 Task: Look for space in Sehwan, Pakistan from 10th July, 2023 to 25th July, 2023 for 3 adults, 1 child in price range Rs.15000 to Rs.25000. Place can be shared room with 2 bedrooms having 3 beds and 2 bathrooms. Property type can be house, flat, guest house. Amenities needed are: wifi, TV, free parkinig on premises, gym, breakfast. Booking option can be shelf check-in. Required host language is English.
Action: Mouse moved to (591, 126)
Screenshot: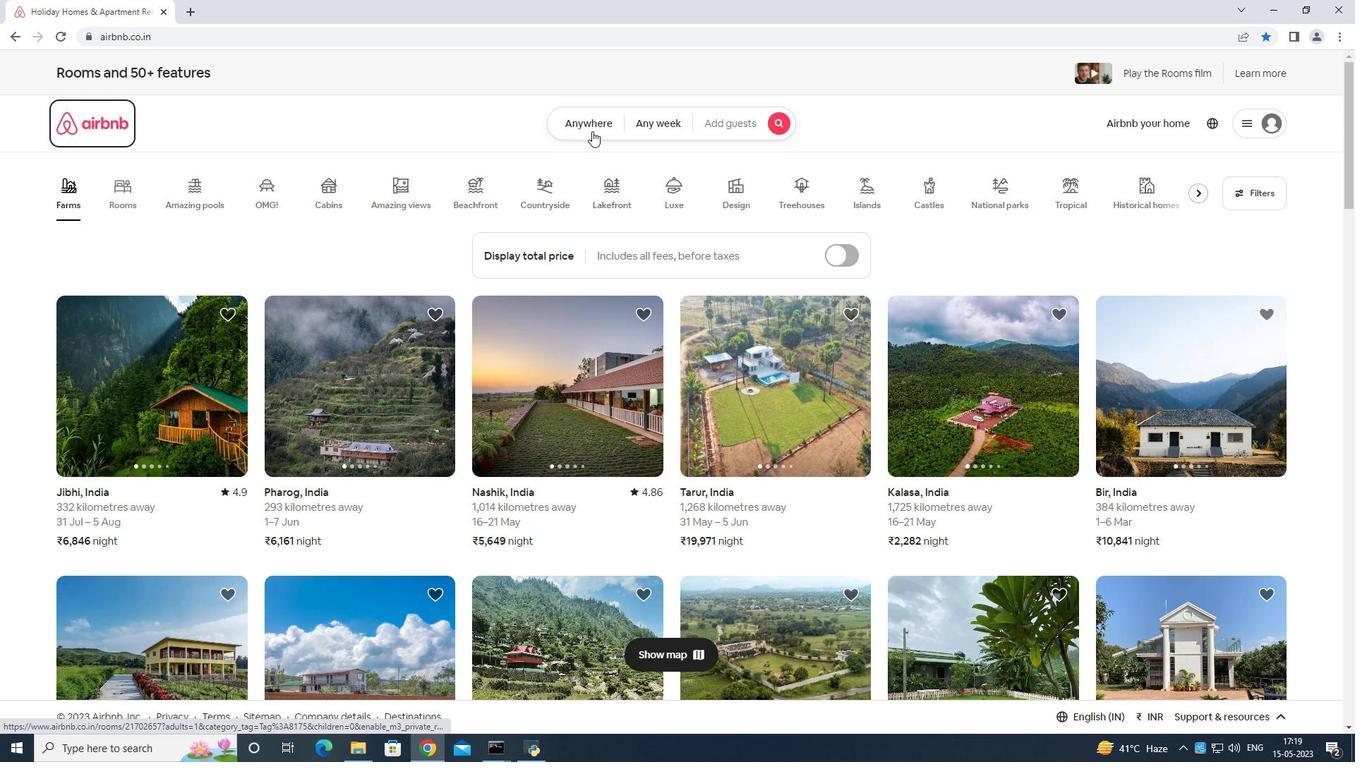 
Action: Mouse pressed left at (591, 126)
Screenshot: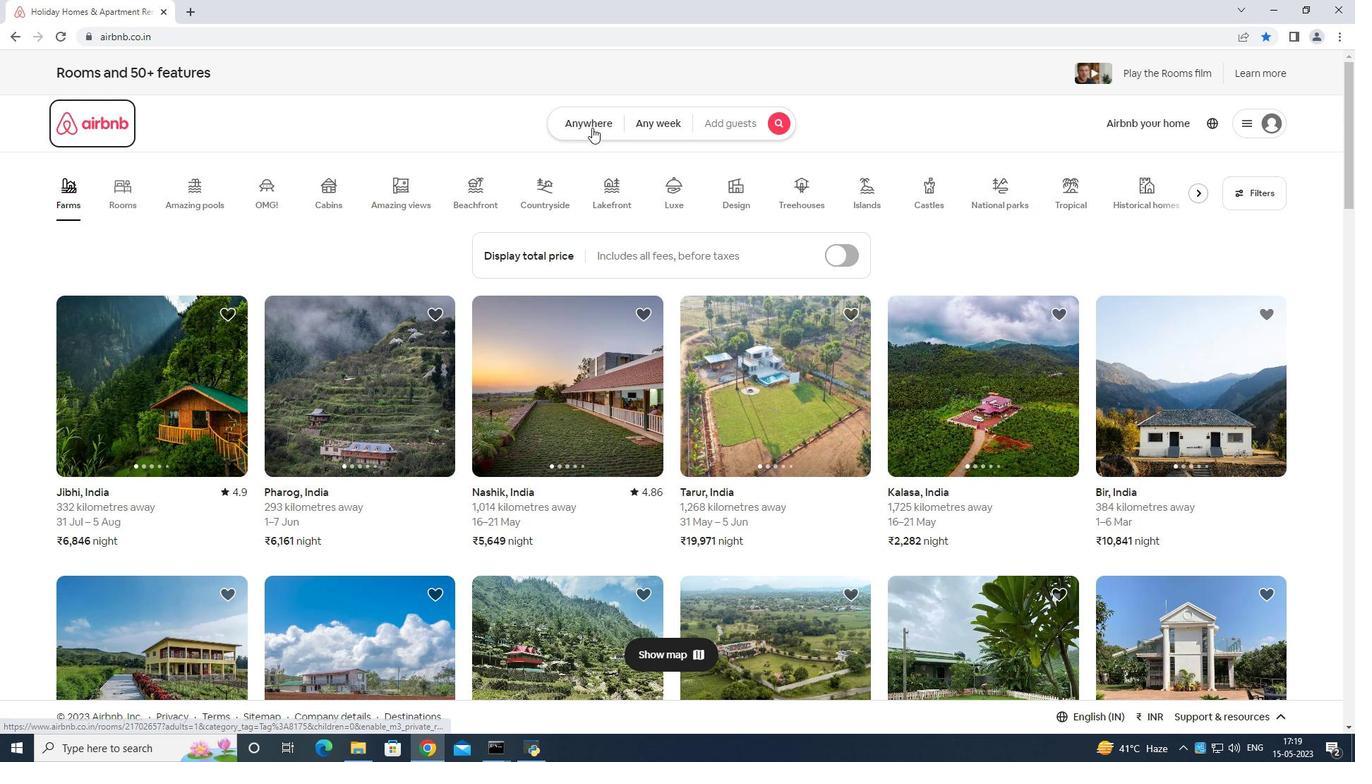 
Action: Mouse moved to (517, 168)
Screenshot: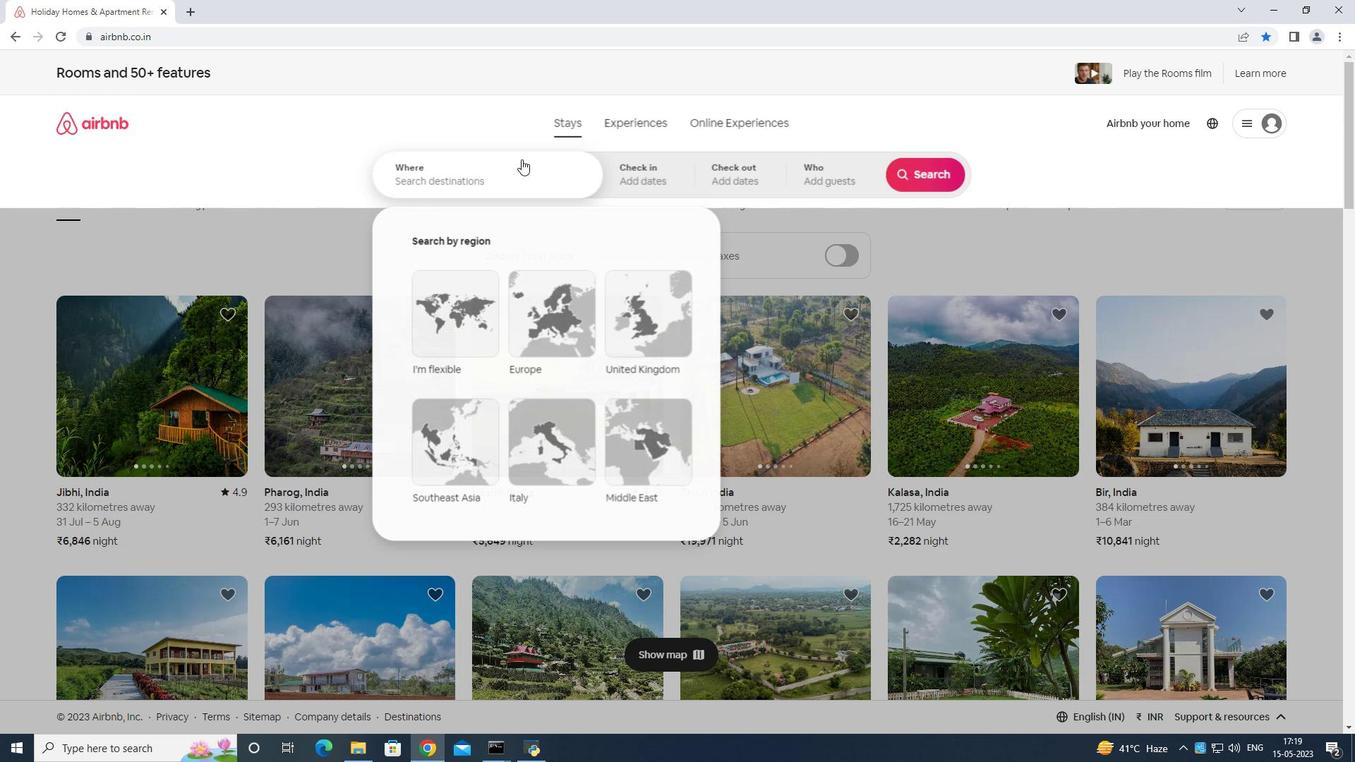 
Action: Mouse pressed left at (517, 168)
Screenshot: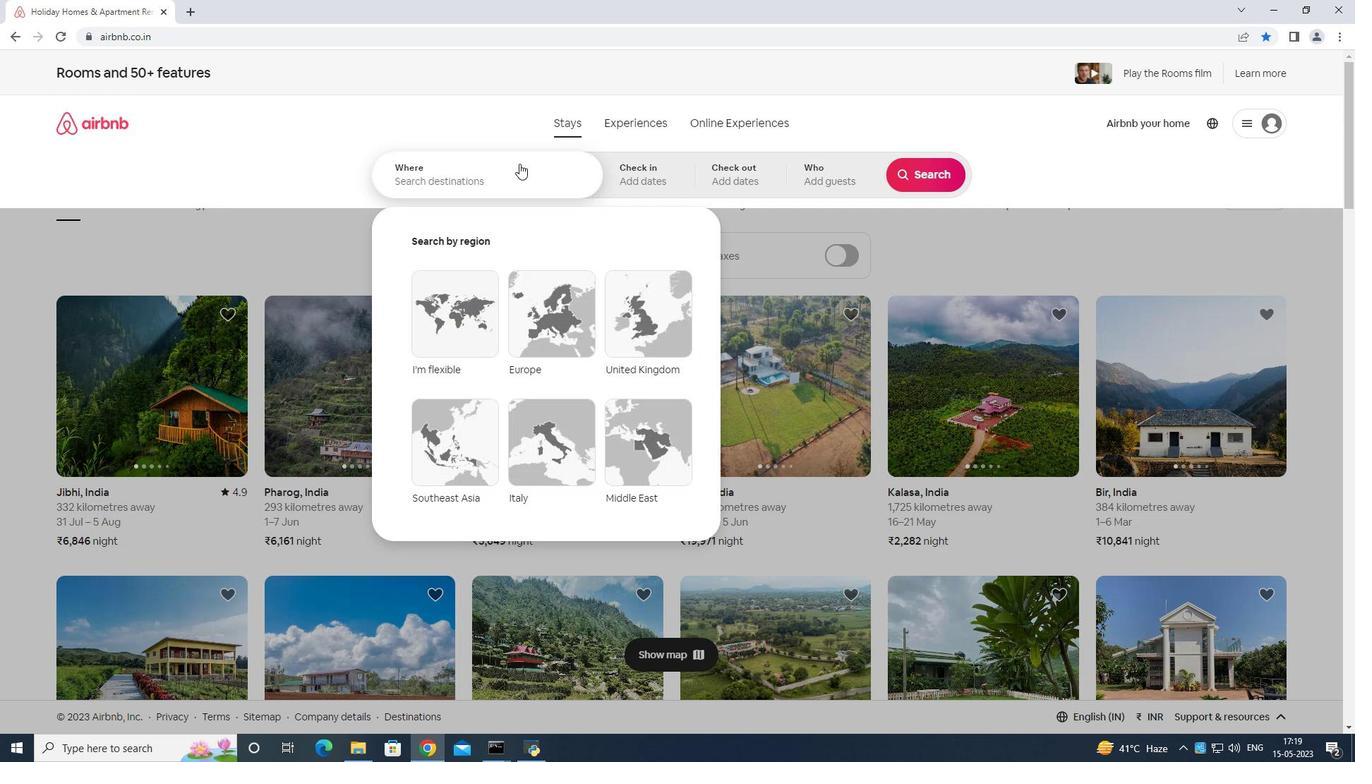 
Action: Mouse moved to (612, 233)
Screenshot: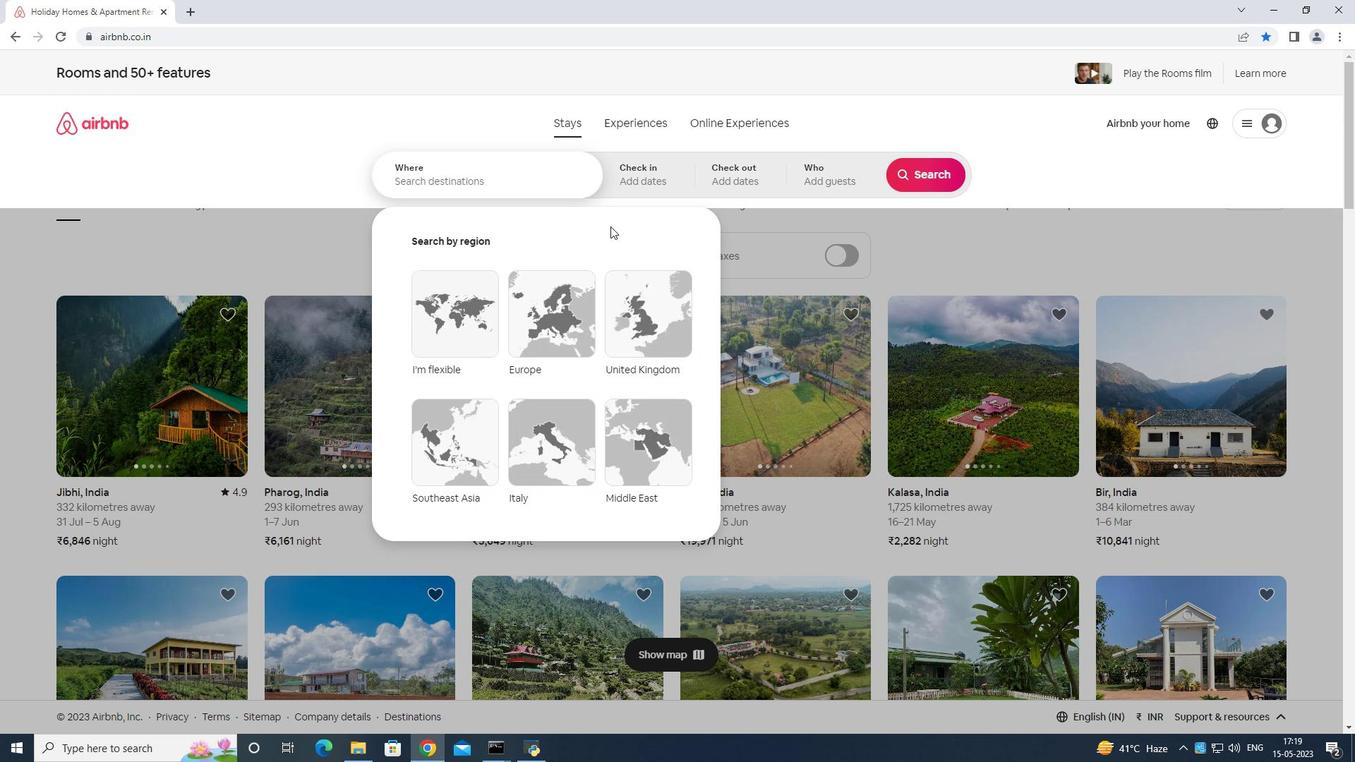 
Action: Key pressed <Key.shift>Sehwan<Key.space><Key.shift>Pakistan<Key.enter>
Screenshot: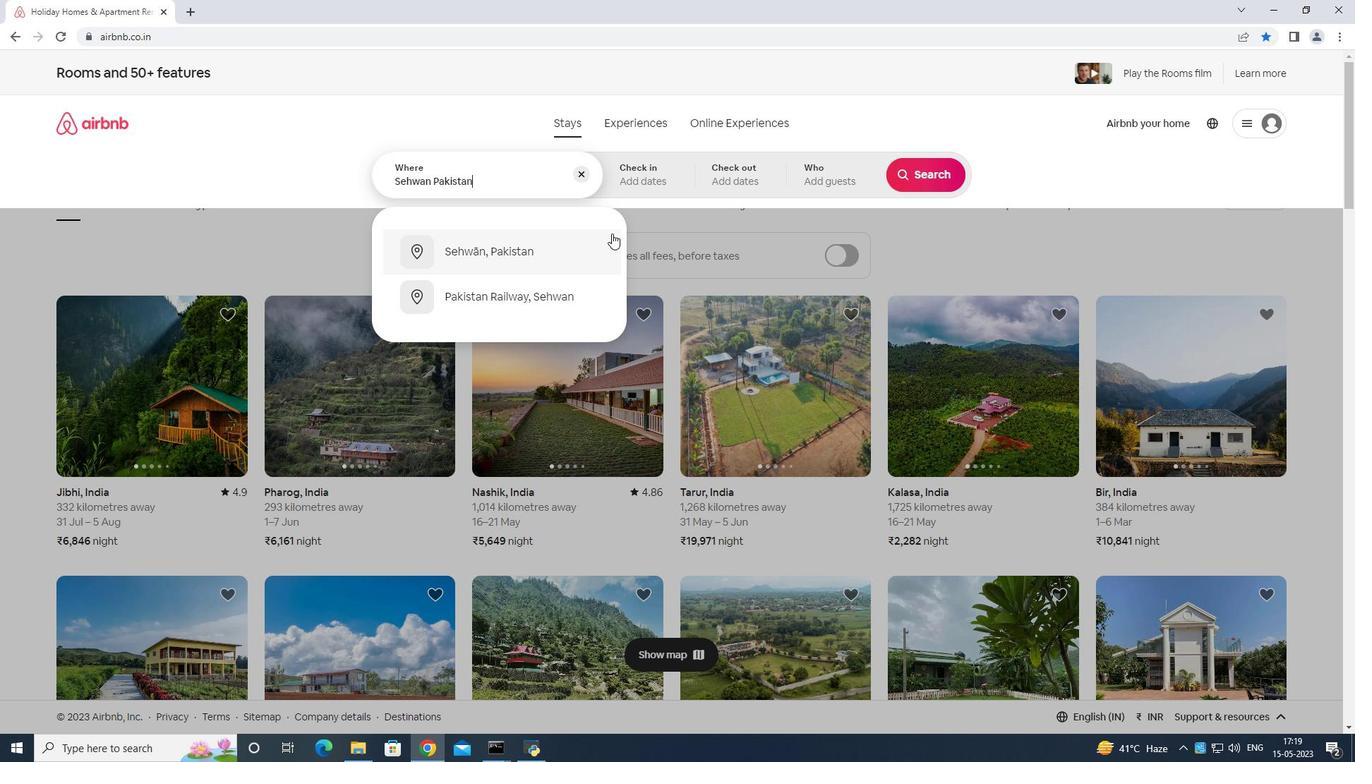 
Action: Mouse moved to (913, 295)
Screenshot: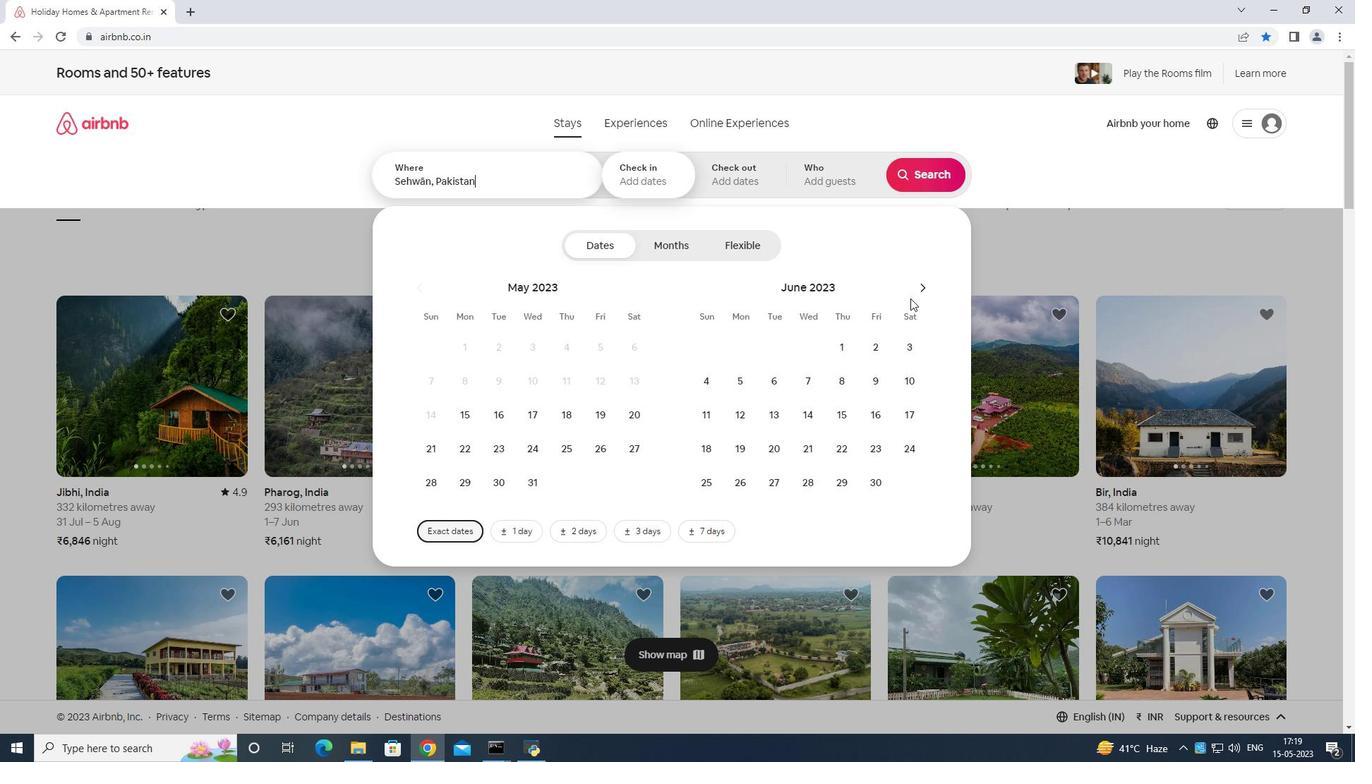 
Action: Mouse pressed left at (913, 295)
Screenshot: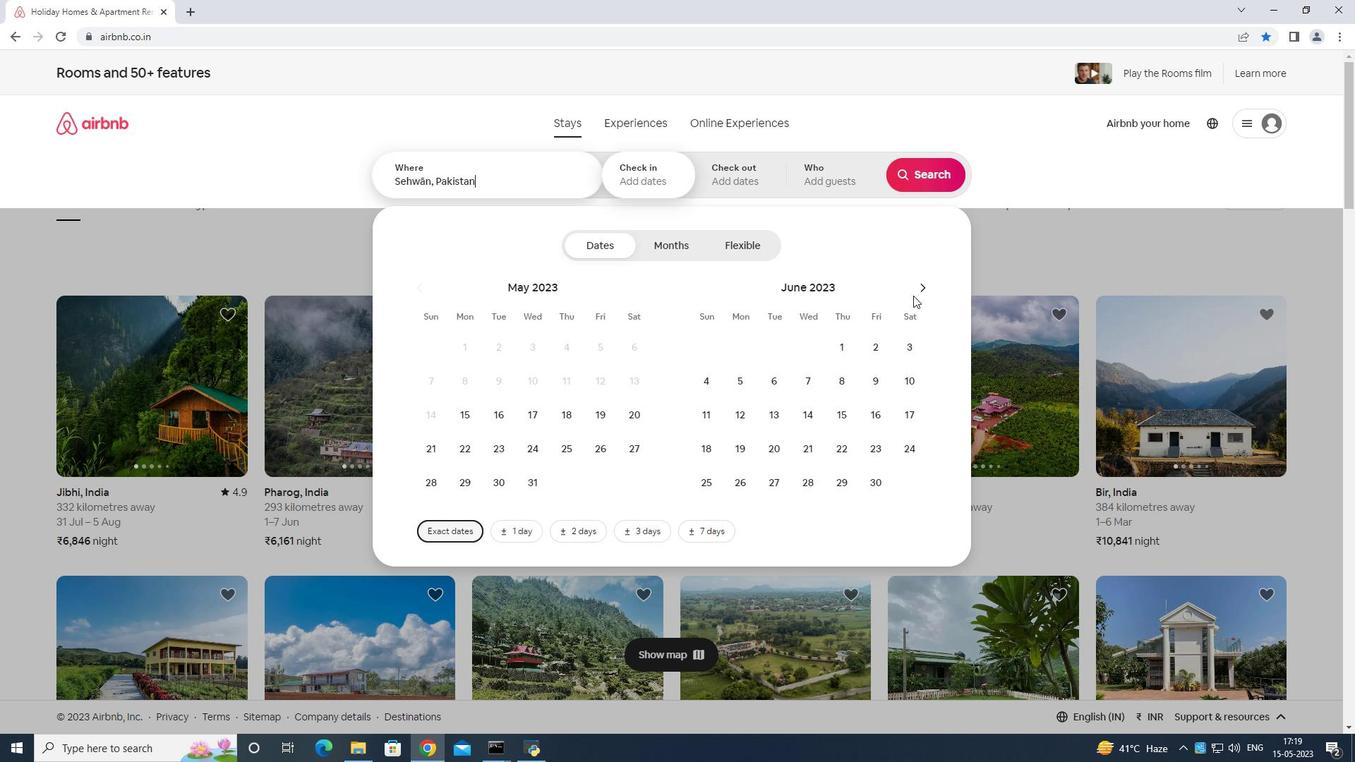 
Action: Mouse moved to (922, 286)
Screenshot: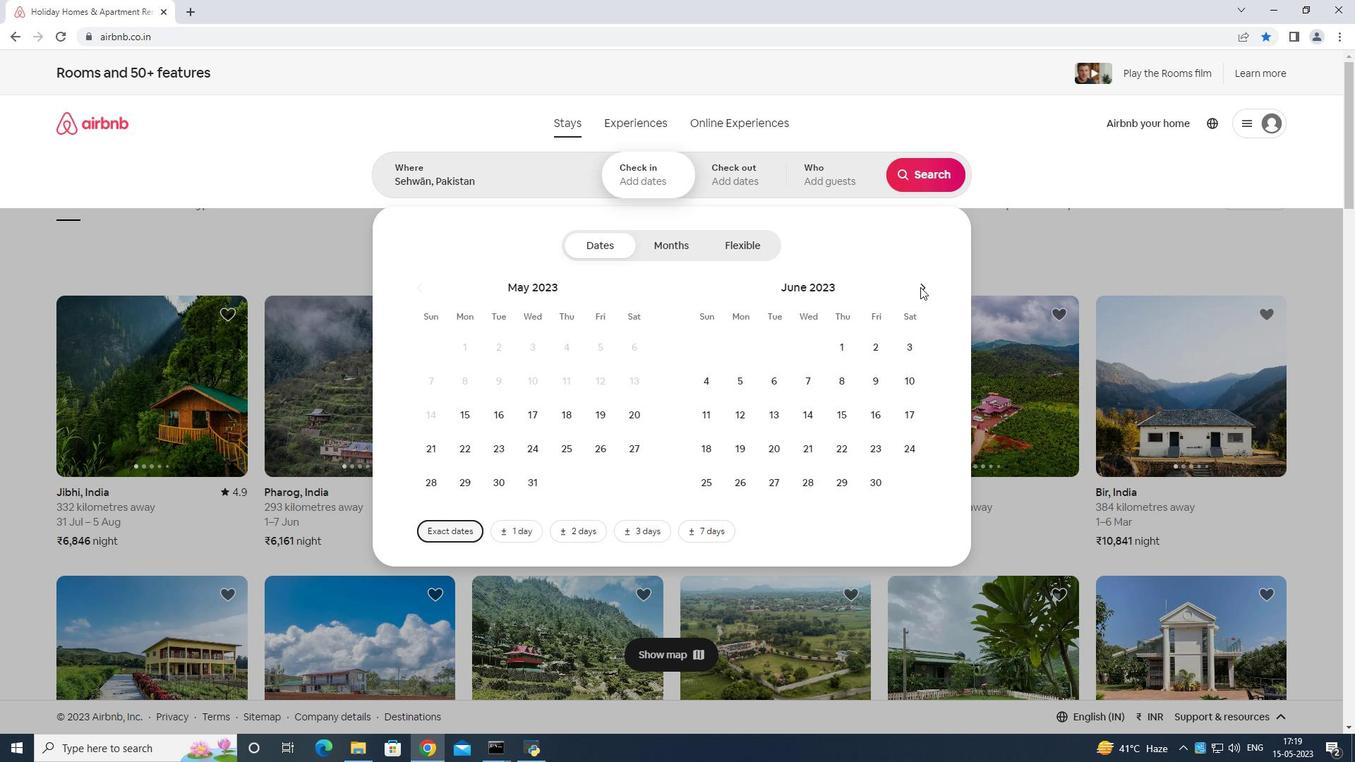 
Action: Mouse pressed left at (922, 286)
Screenshot: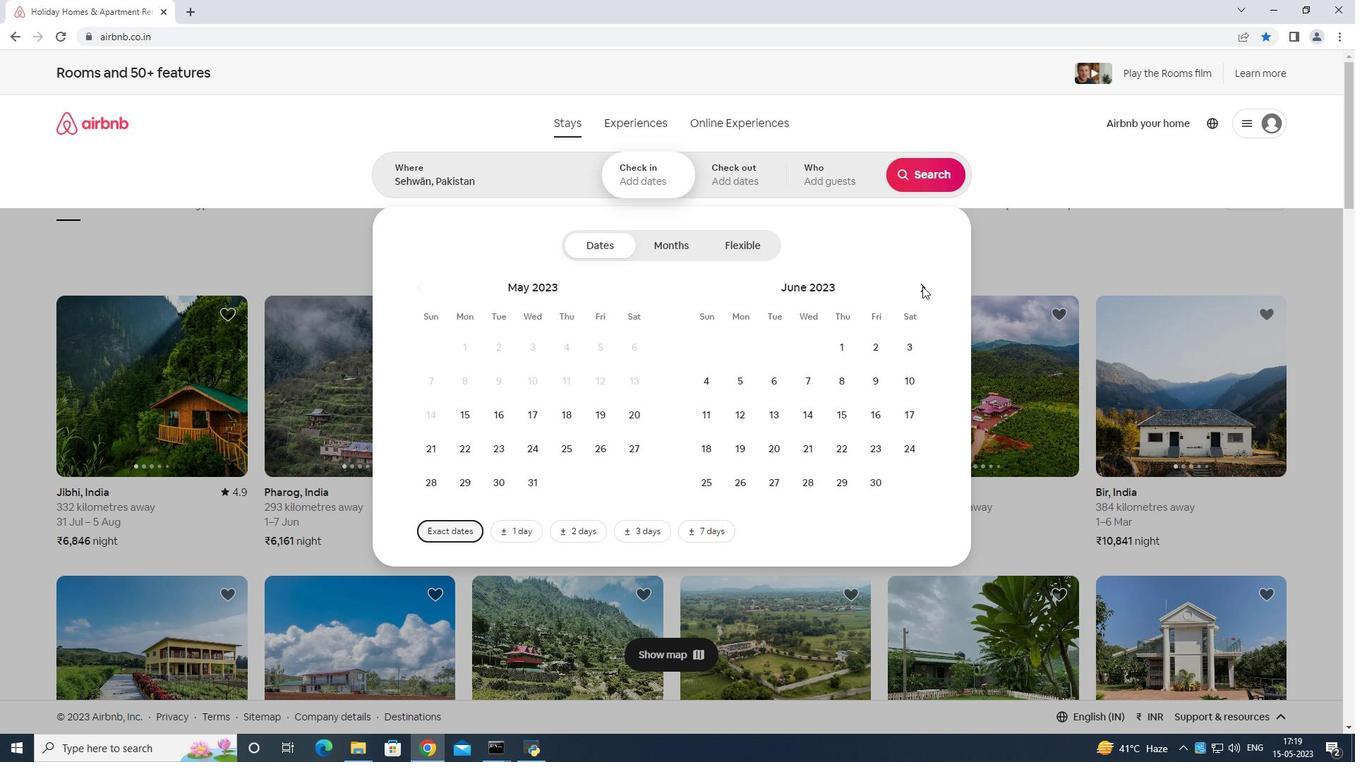 
Action: Mouse moved to (753, 407)
Screenshot: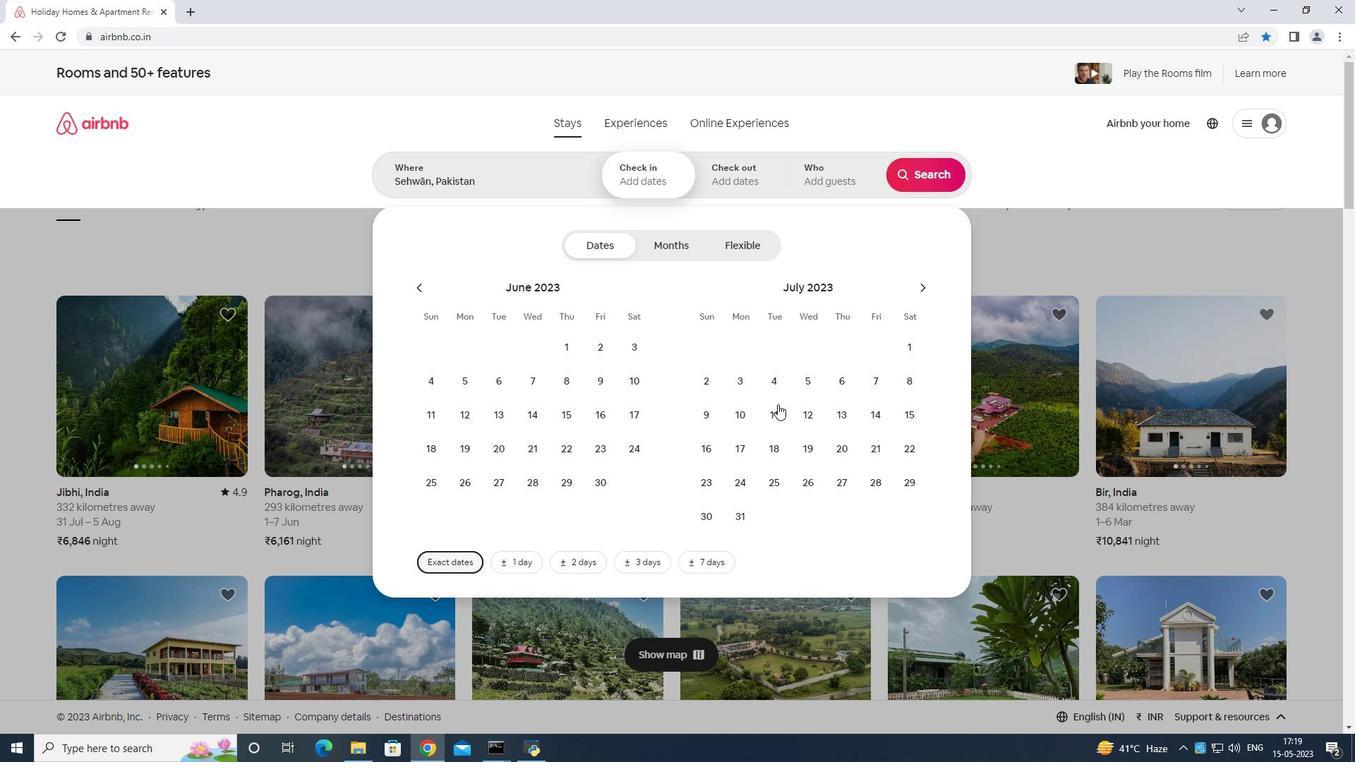 
Action: Mouse pressed left at (753, 407)
Screenshot: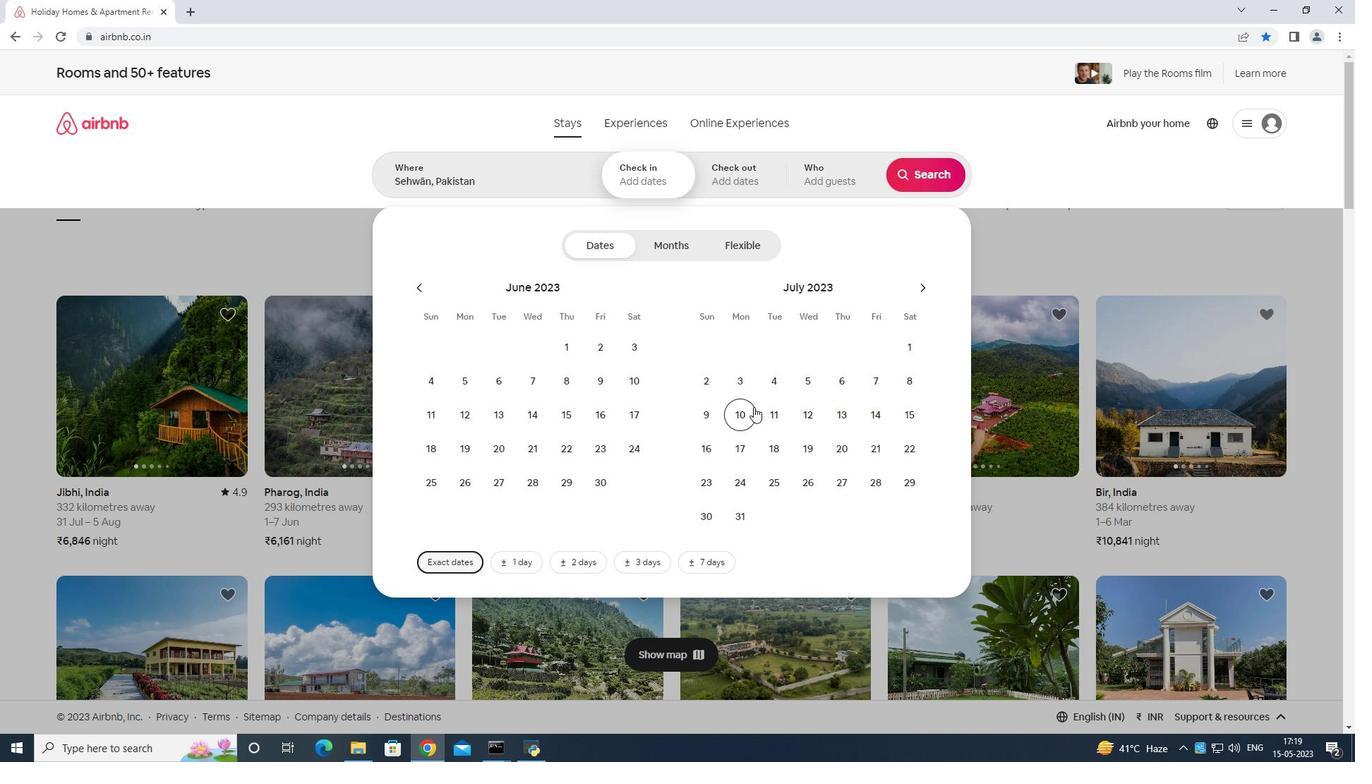 
Action: Mouse moved to (775, 480)
Screenshot: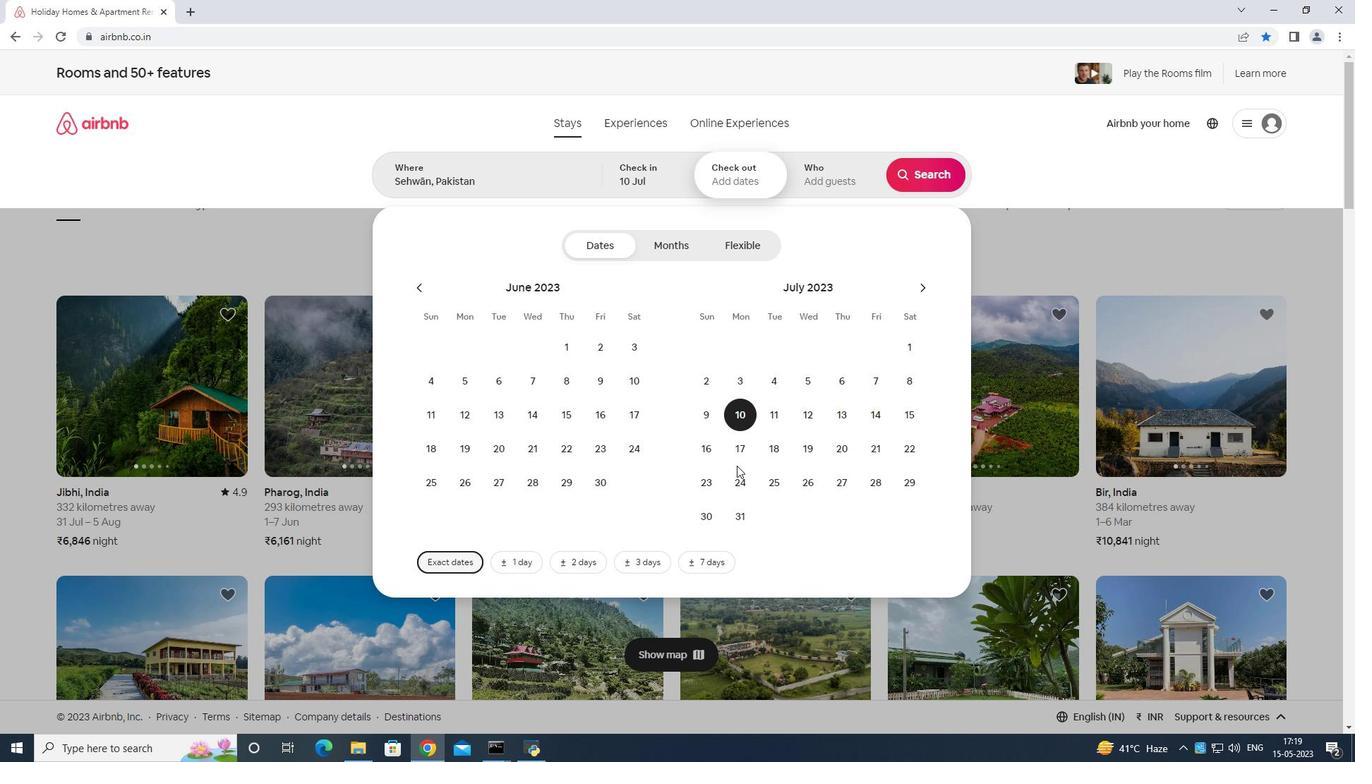 
Action: Mouse pressed left at (775, 480)
Screenshot: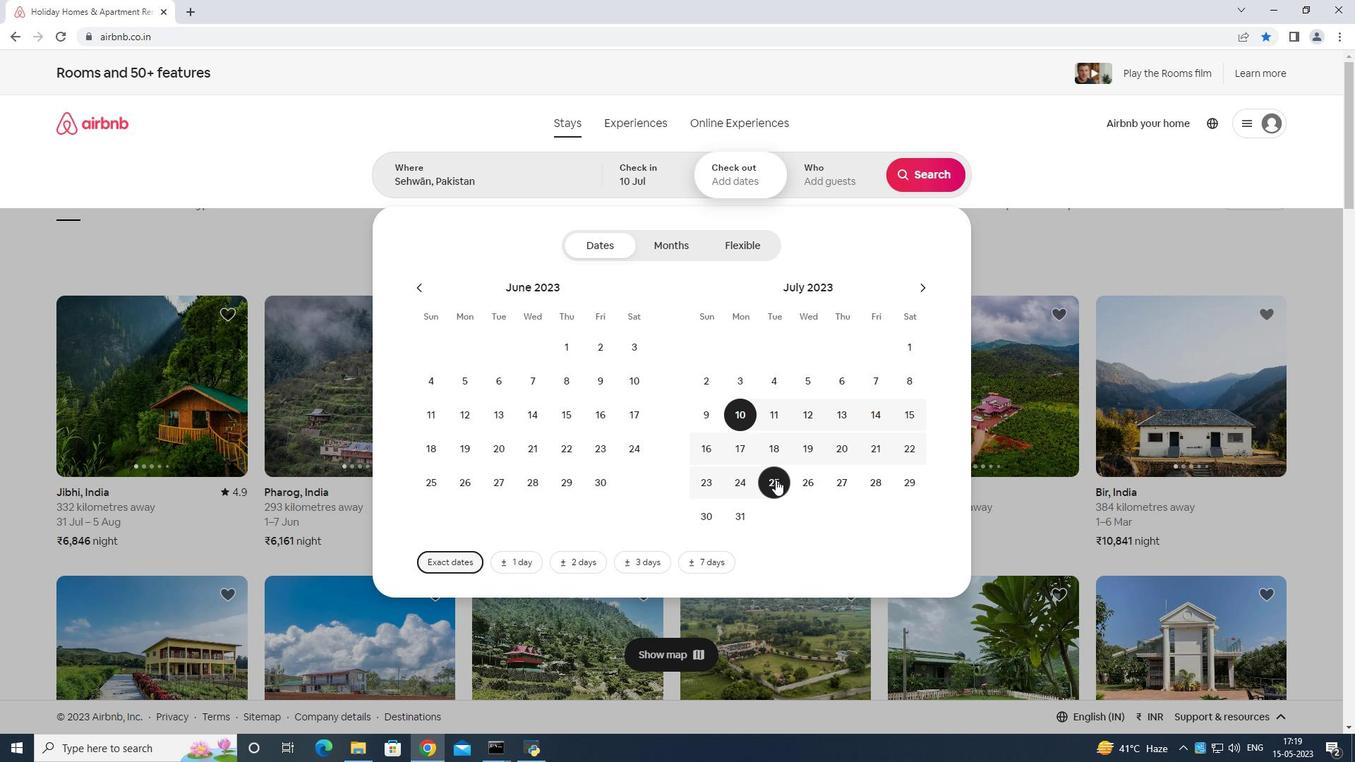 
Action: Mouse moved to (842, 170)
Screenshot: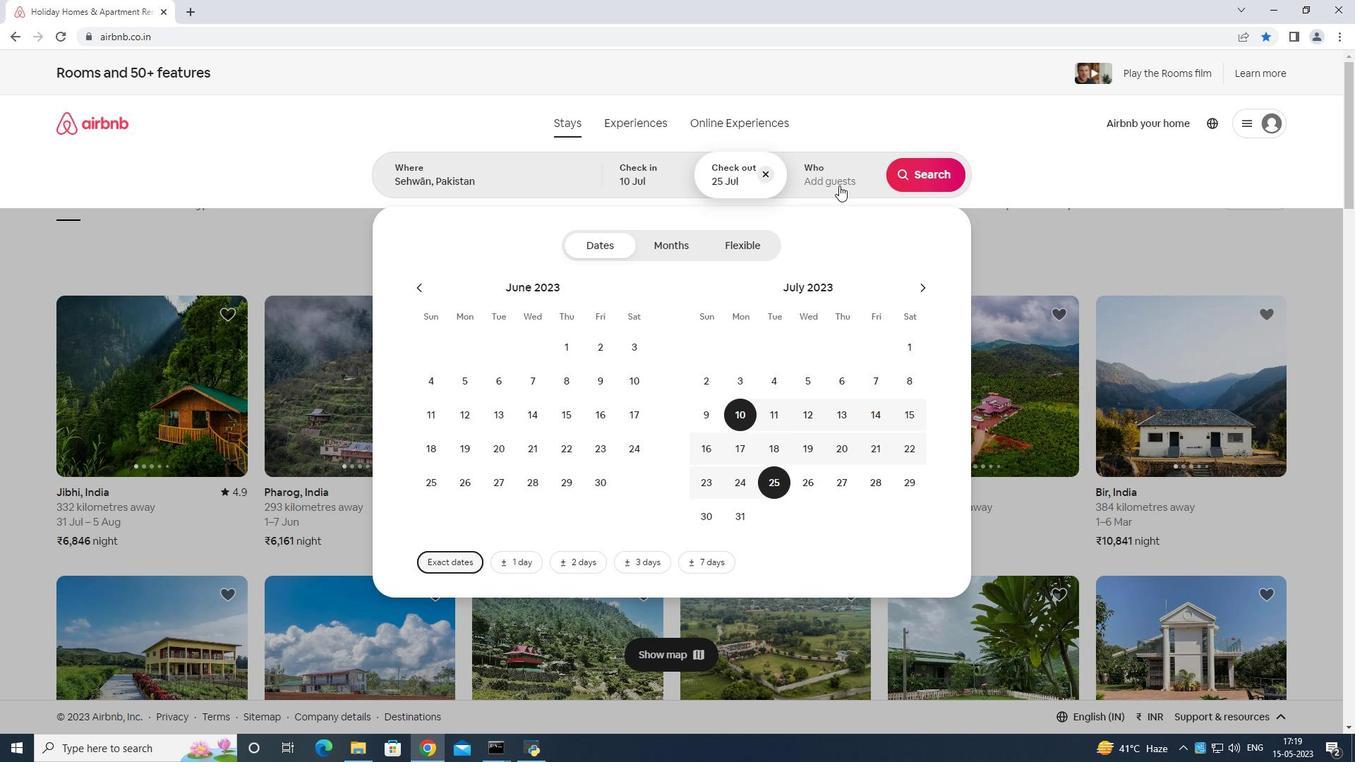 
Action: Mouse pressed left at (842, 170)
Screenshot: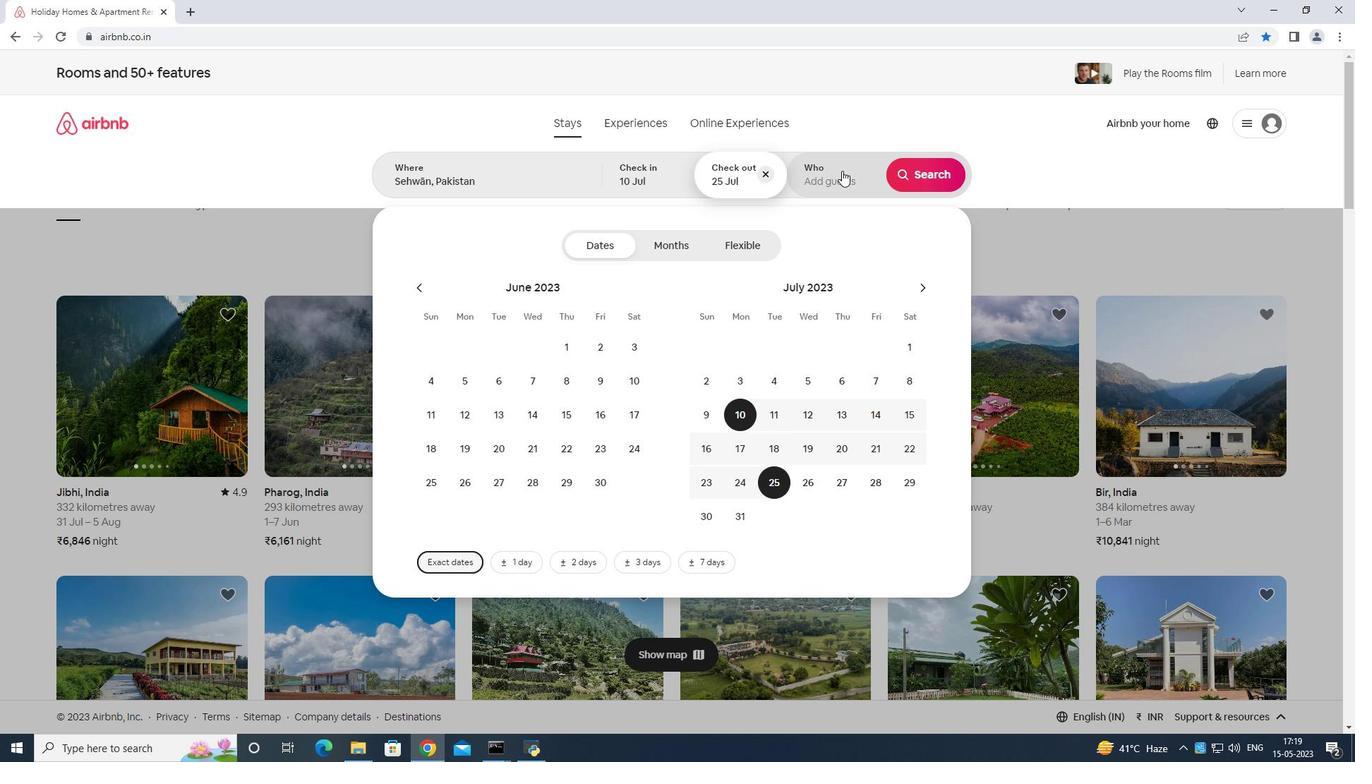 
Action: Mouse moved to (926, 245)
Screenshot: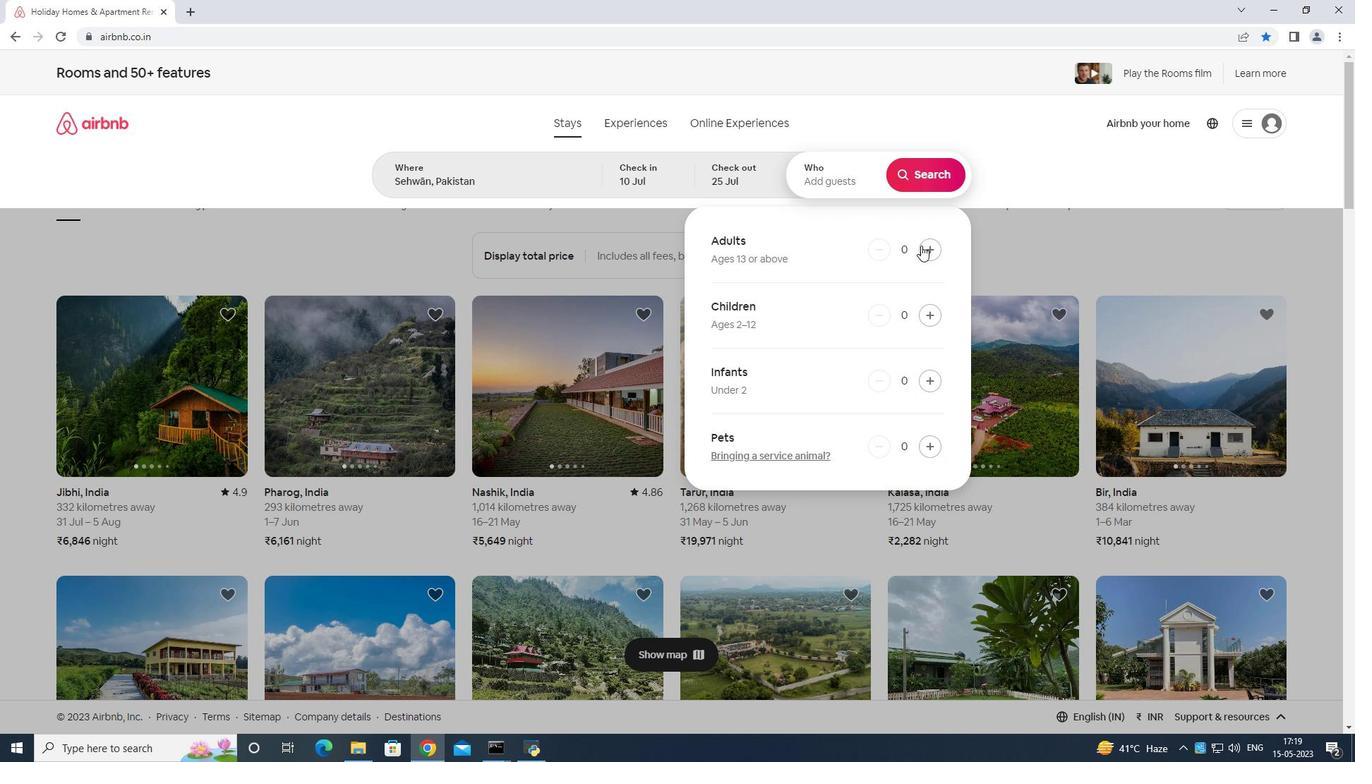 
Action: Mouse pressed left at (926, 245)
Screenshot: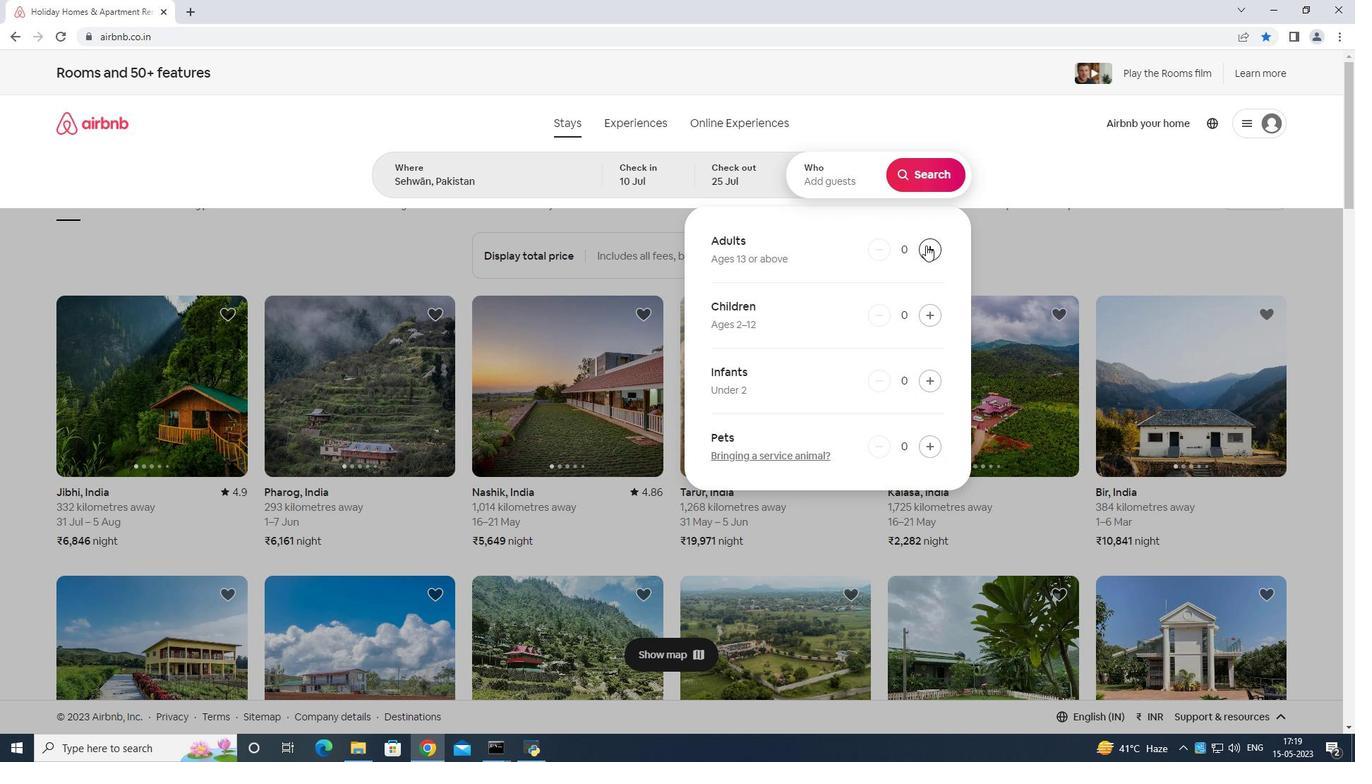 
Action: Mouse pressed left at (926, 245)
Screenshot: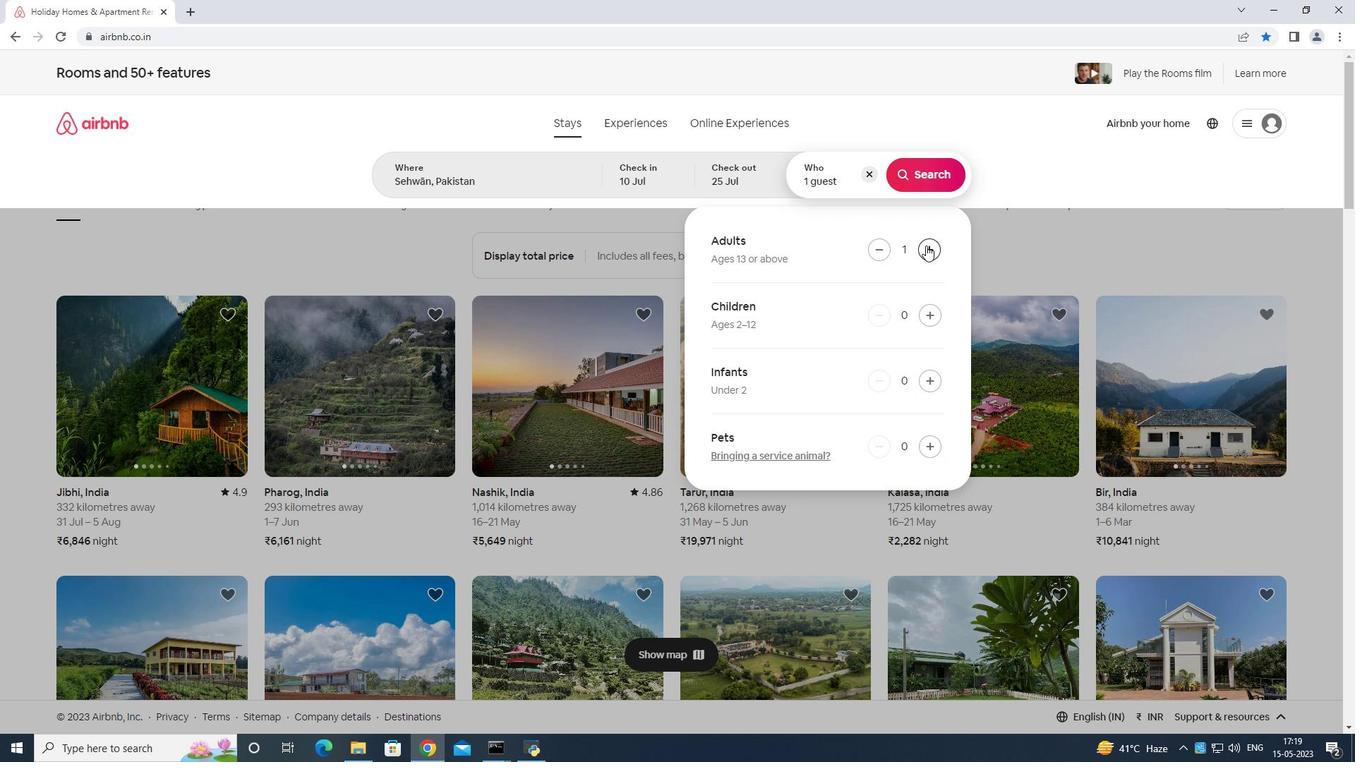 
Action: Mouse pressed left at (926, 245)
Screenshot: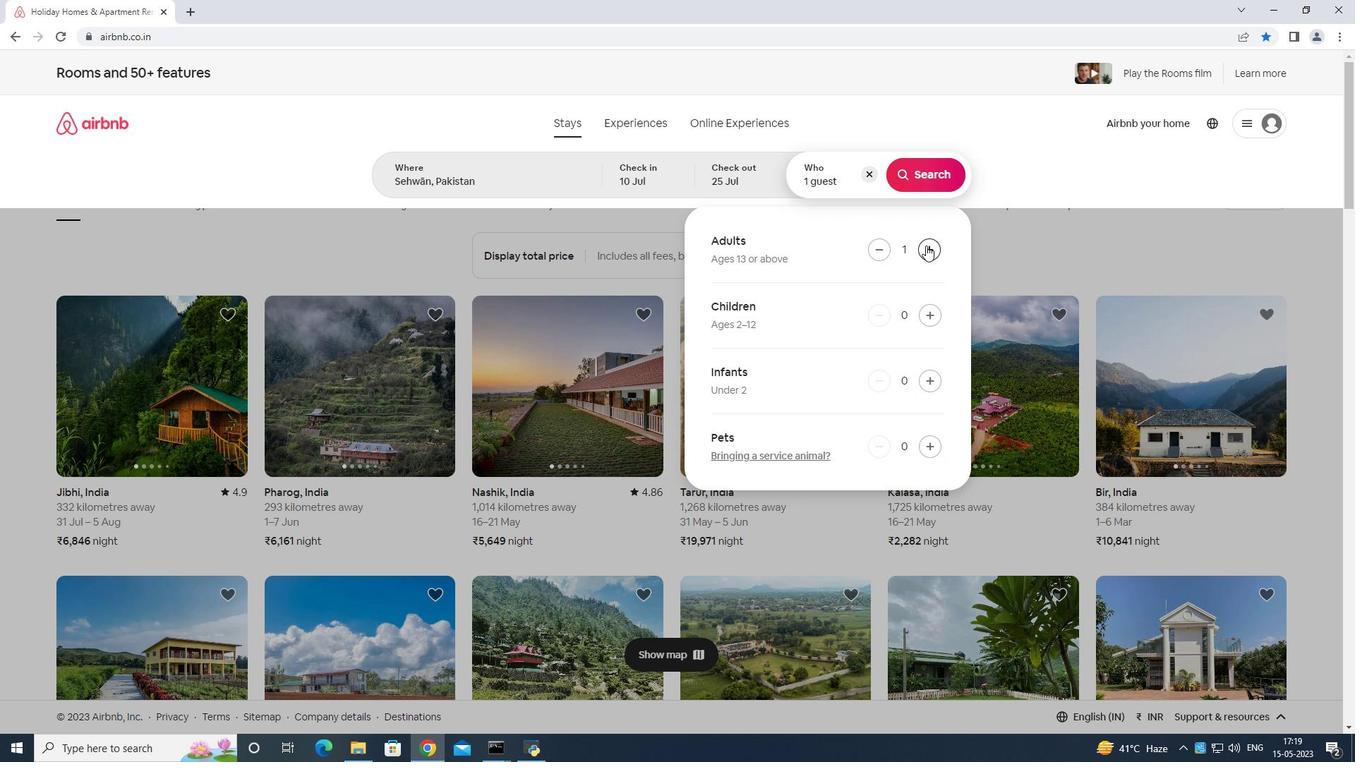 
Action: Mouse moved to (919, 319)
Screenshot: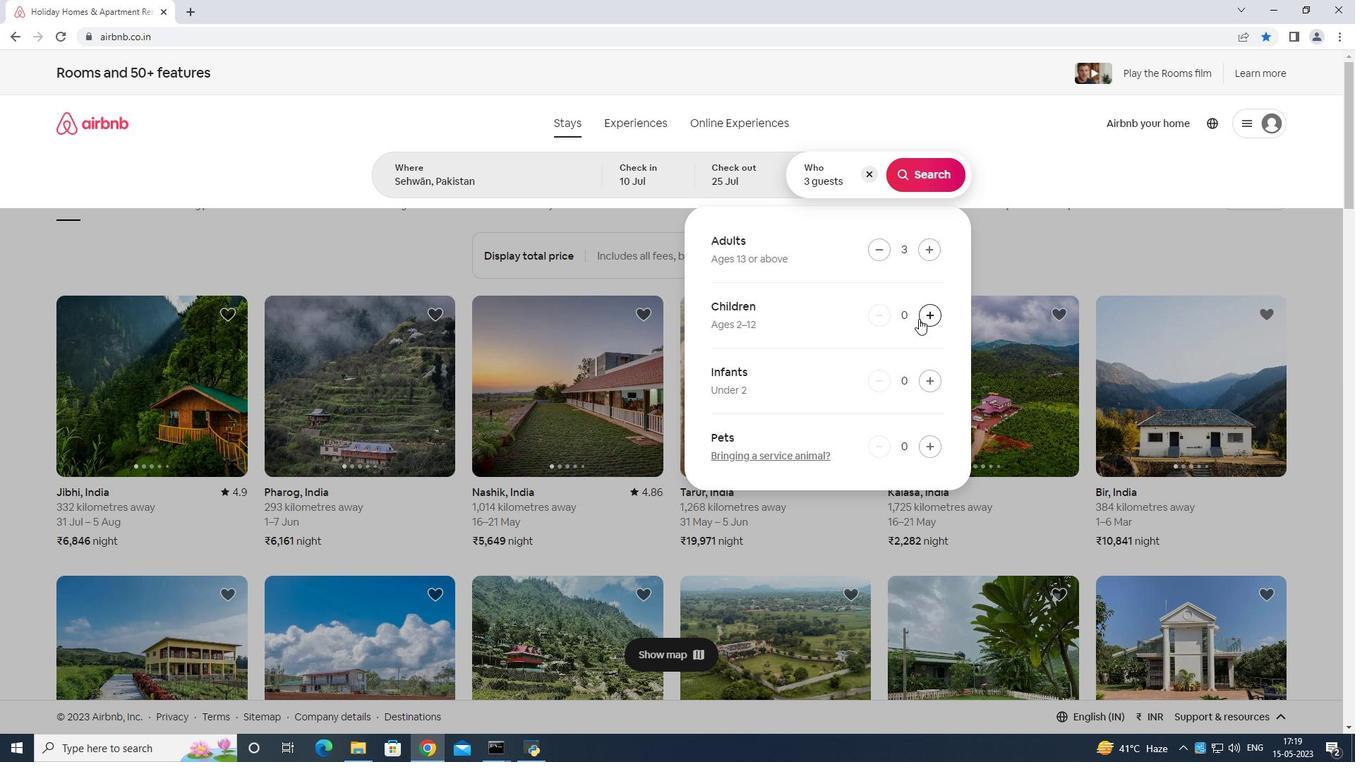 
Action: Mouse pressed left at (919, 319)
Screenshot: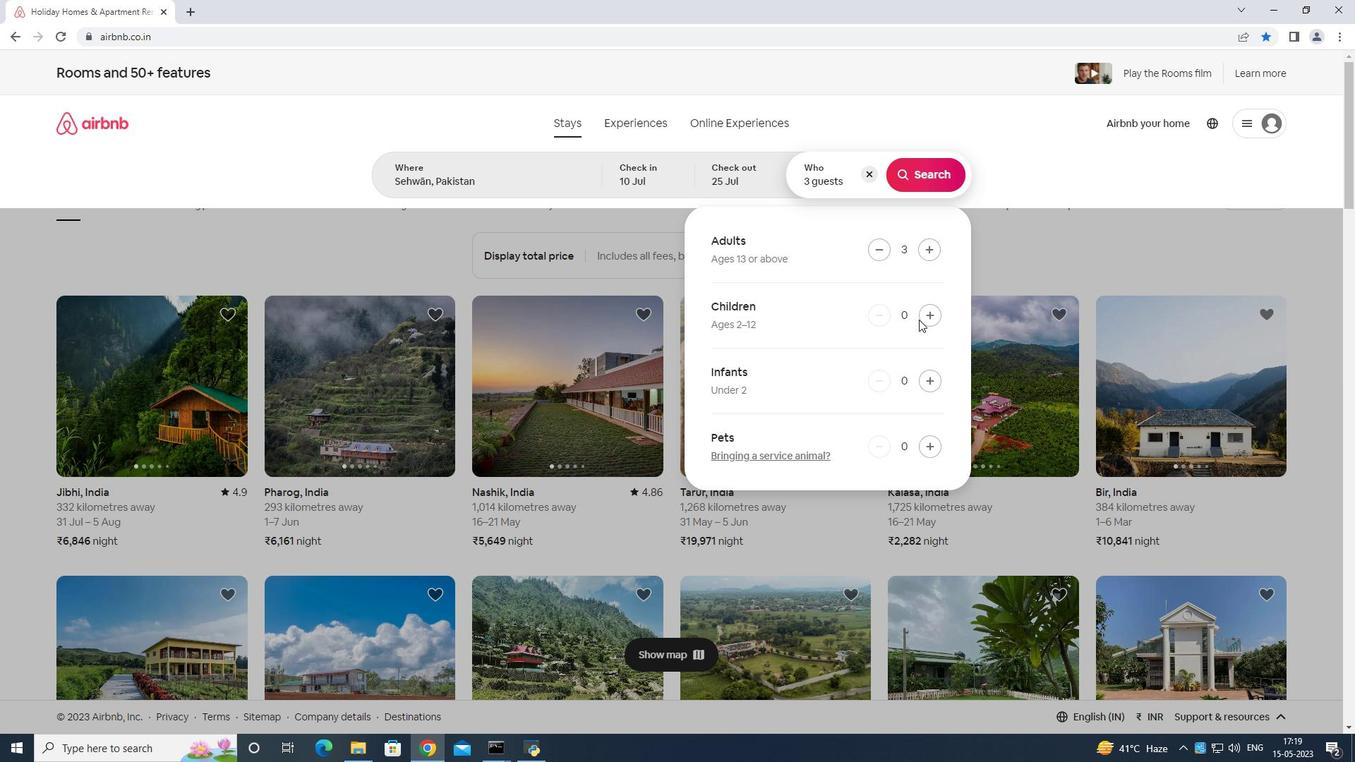 
Action: Mouse moved to (926, 169)
Screenshot: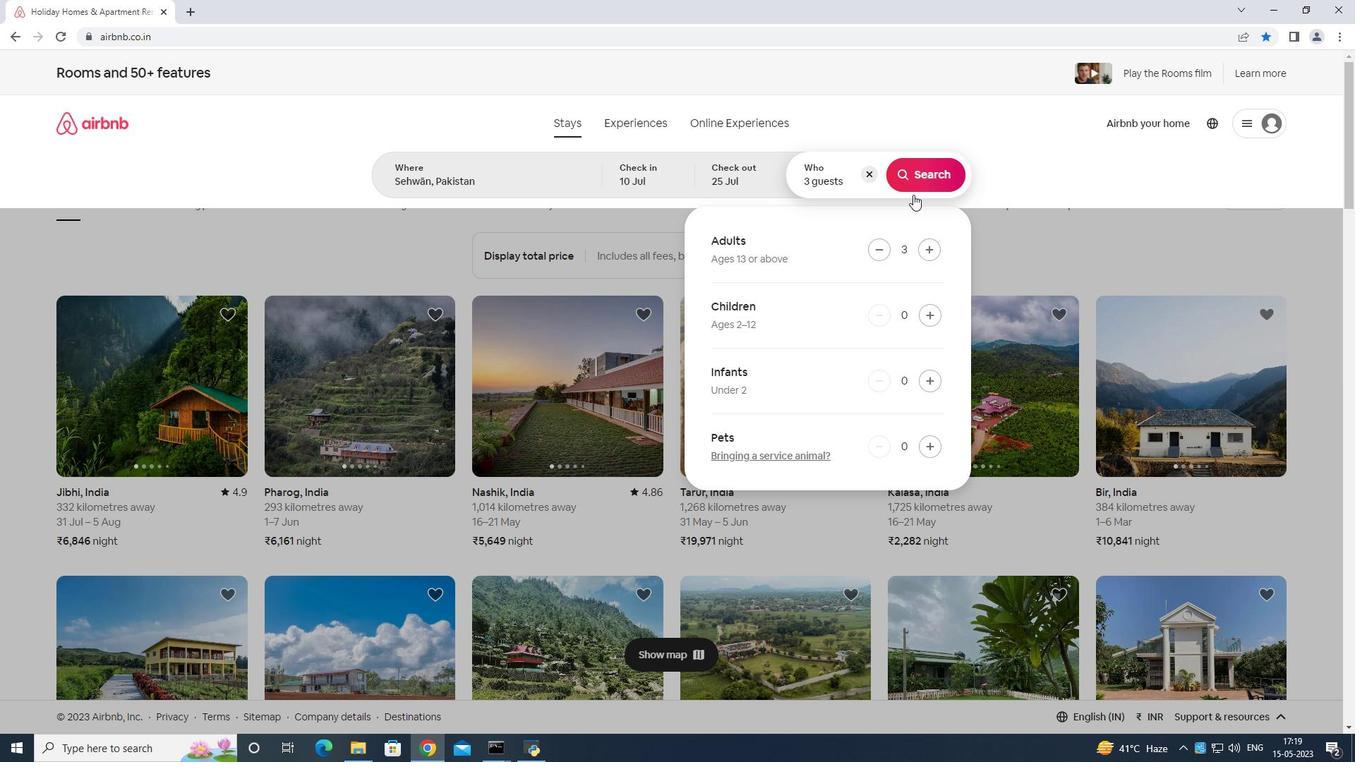 
Action: Mouse pressed left at (926, 169)
Screenshot: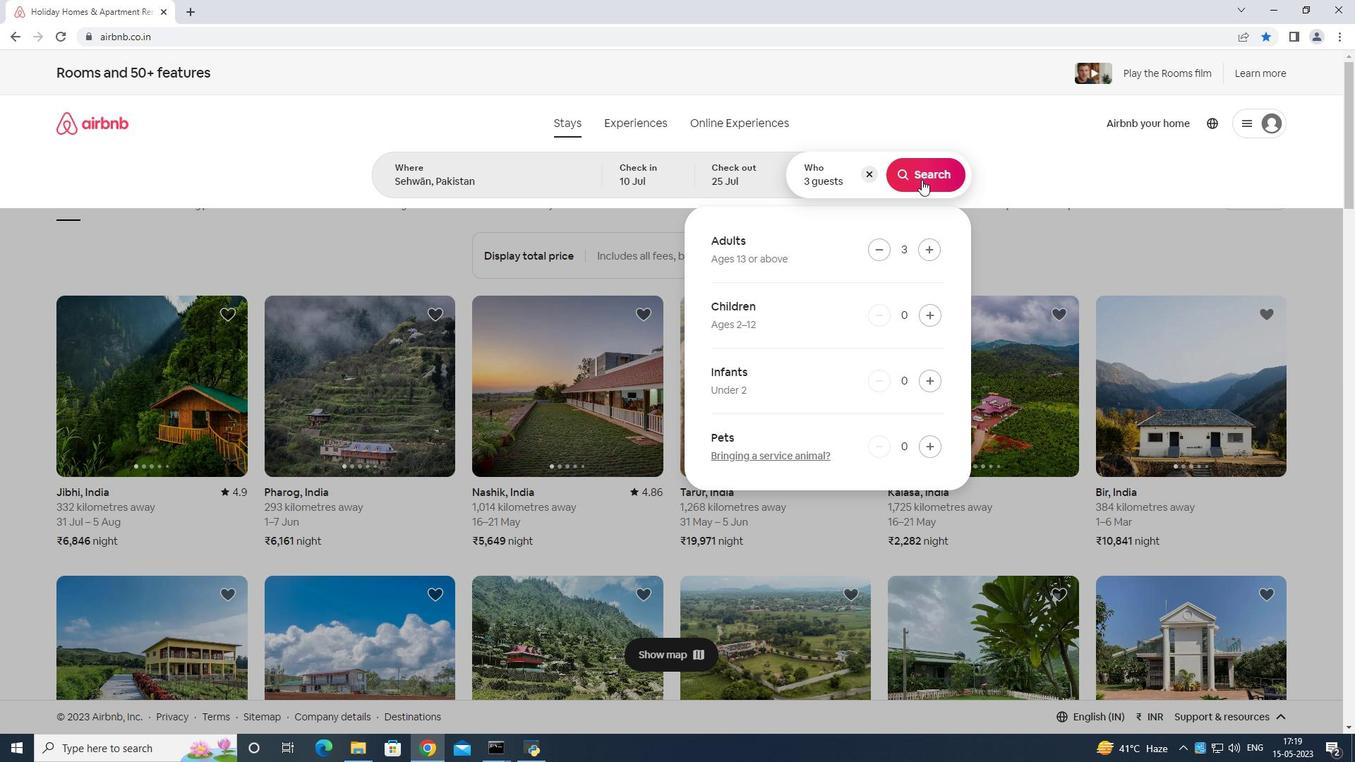 
Action: Mouse moved to (711, 77)
Screenshot: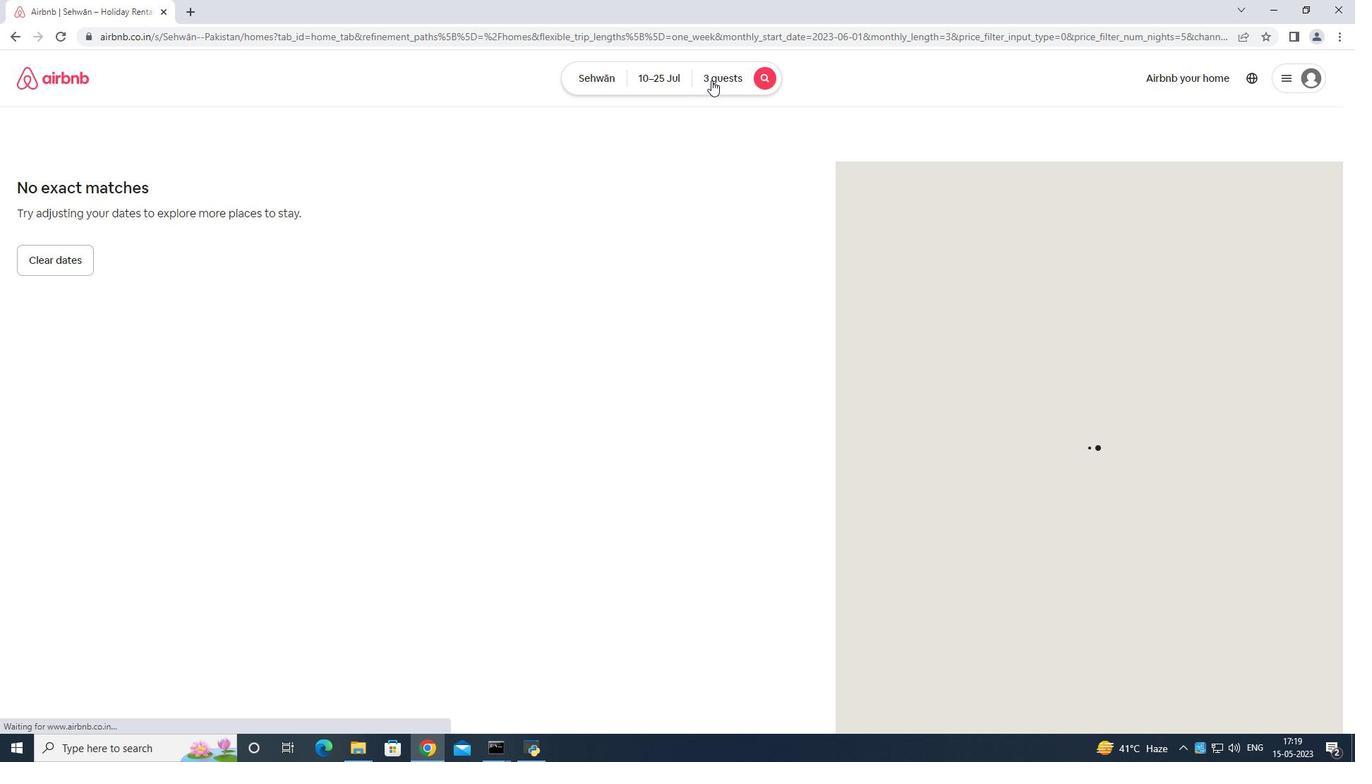 
Action: Mouse pressed left at (711, 77)
Screenshot: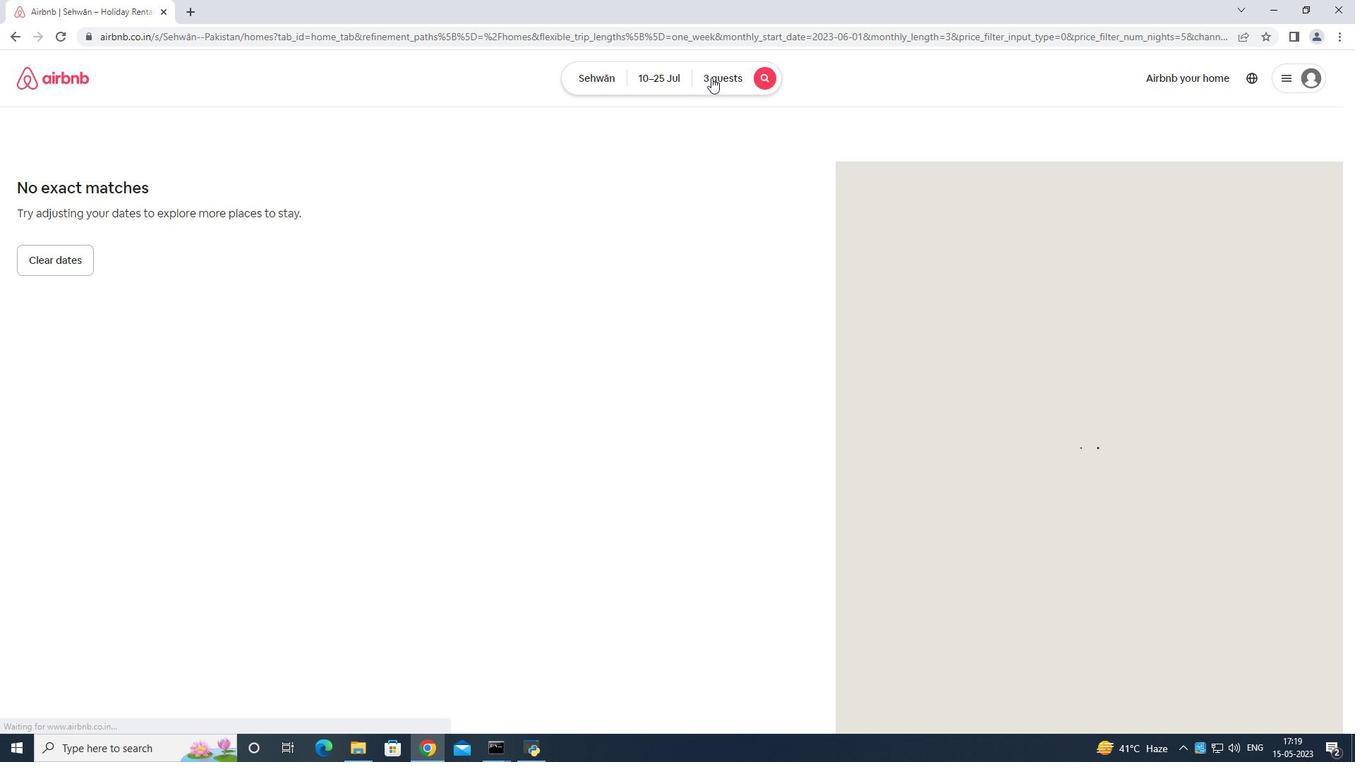 
Action: Mouse moved to (934, 268)
Screenshot: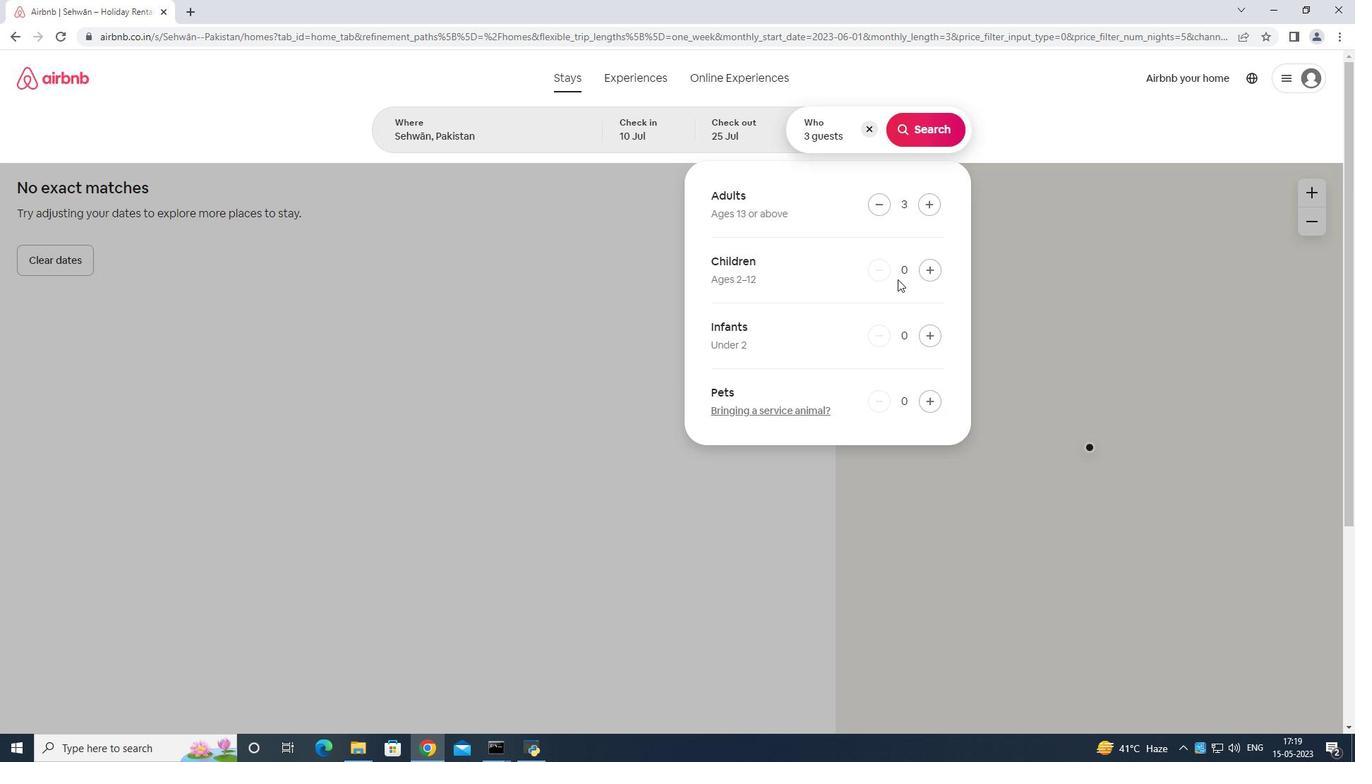 
Action: Mouse pressed left at (934, 268)
Screenshot: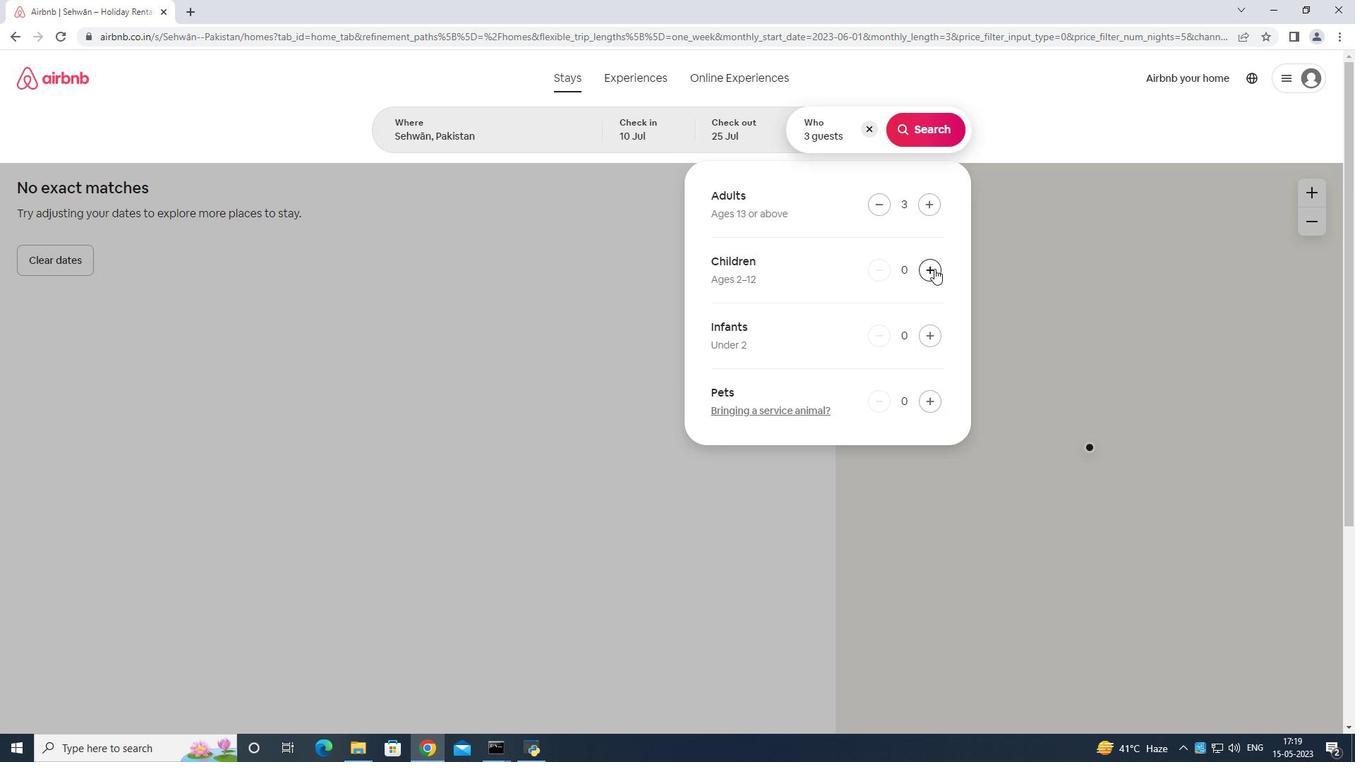 
Action: Mouse moved to (940, 120)
Screenshot: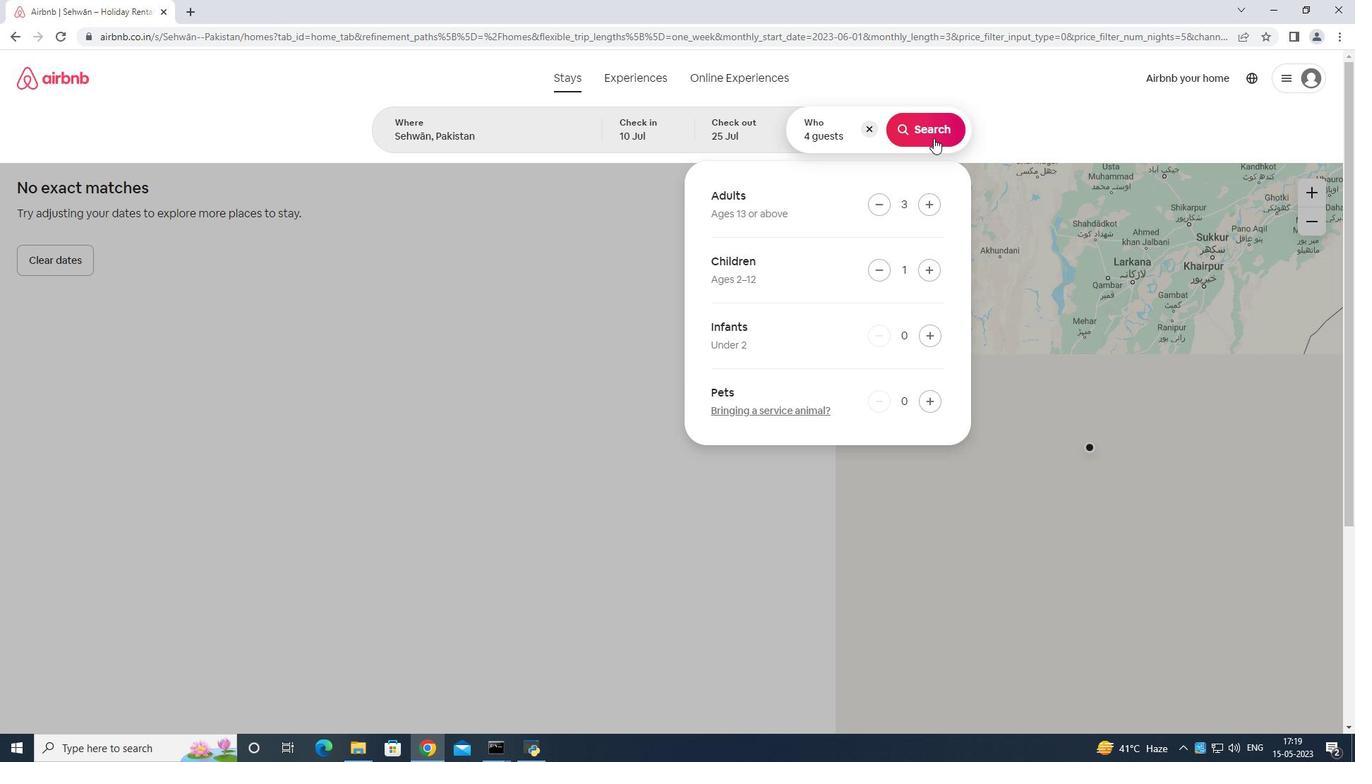 
Action: Mouse pressed left at (940, 120)
Screenshot: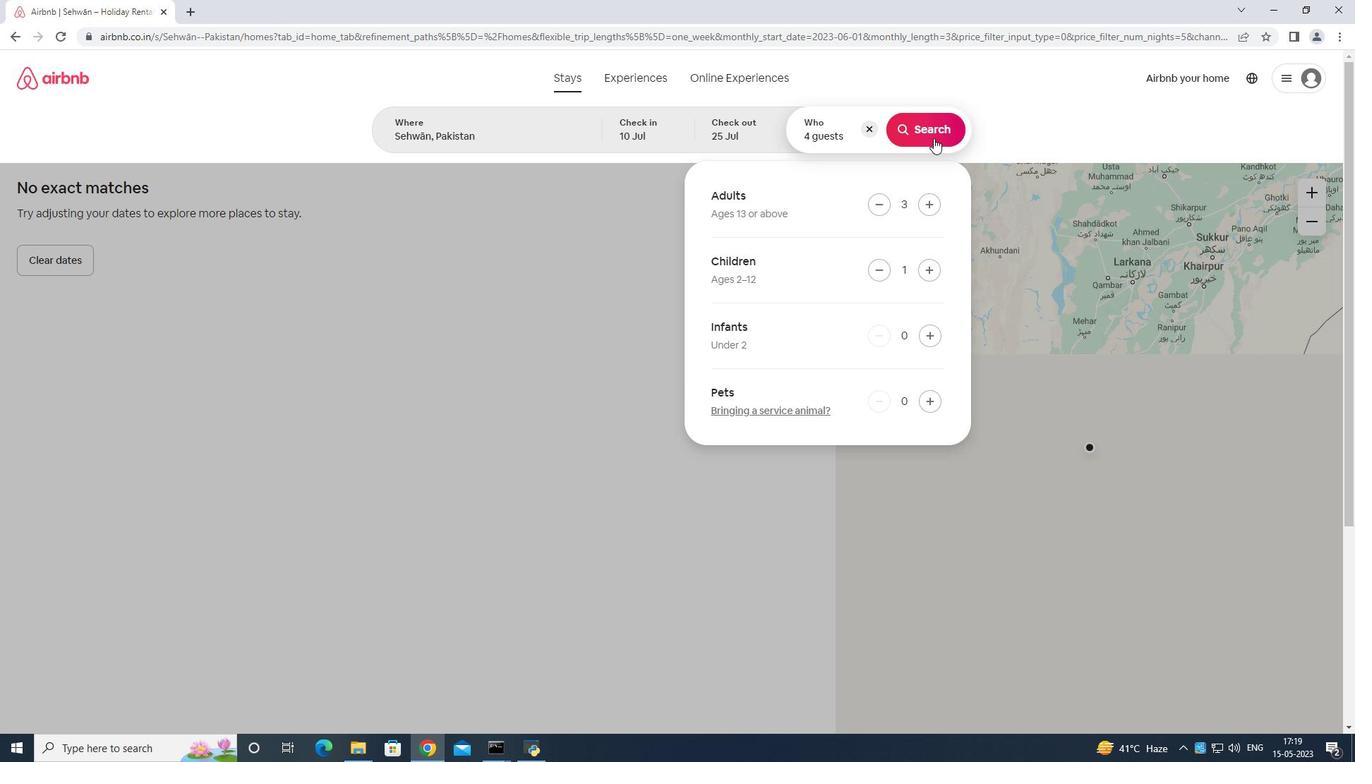 
Action: Mouse moved to (1303, 129)
Screenshot: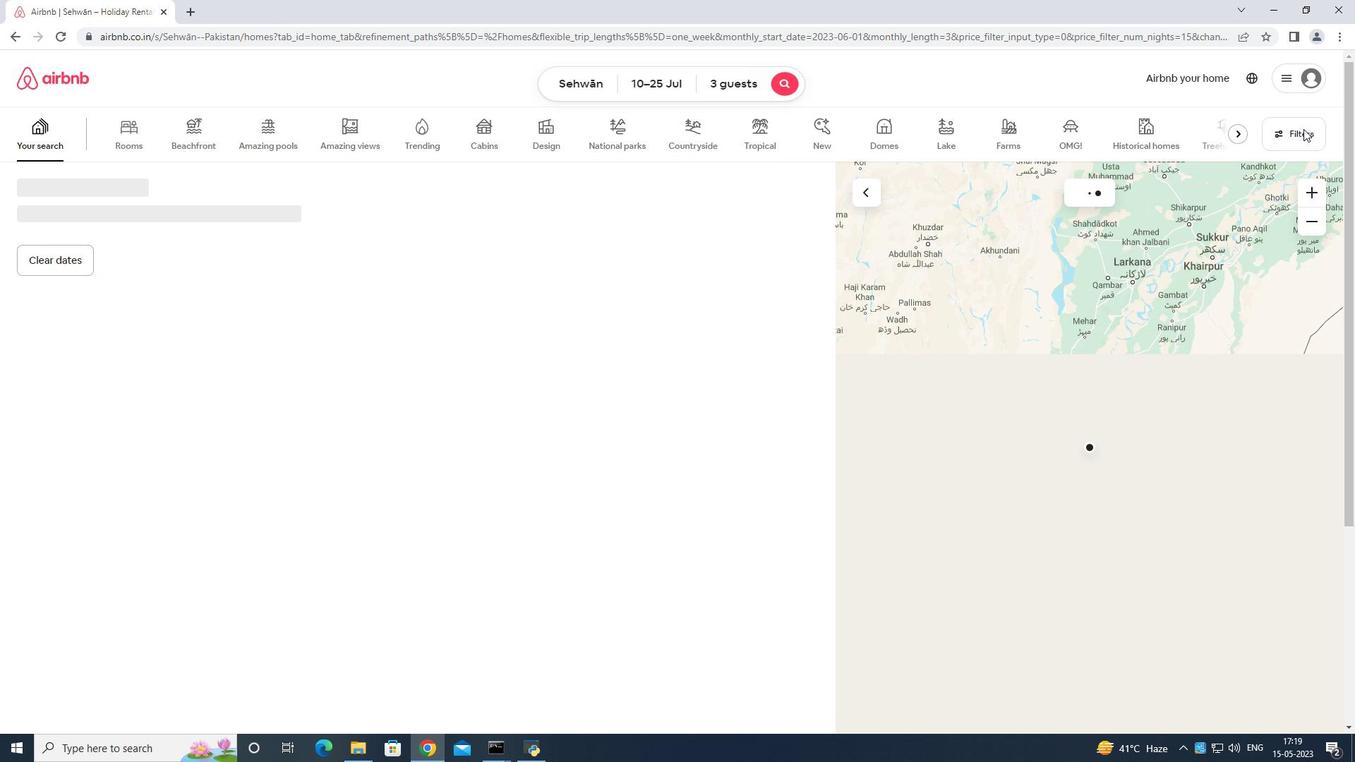 
Action: Mouse pressed left at (1303, 129)
Screenshot: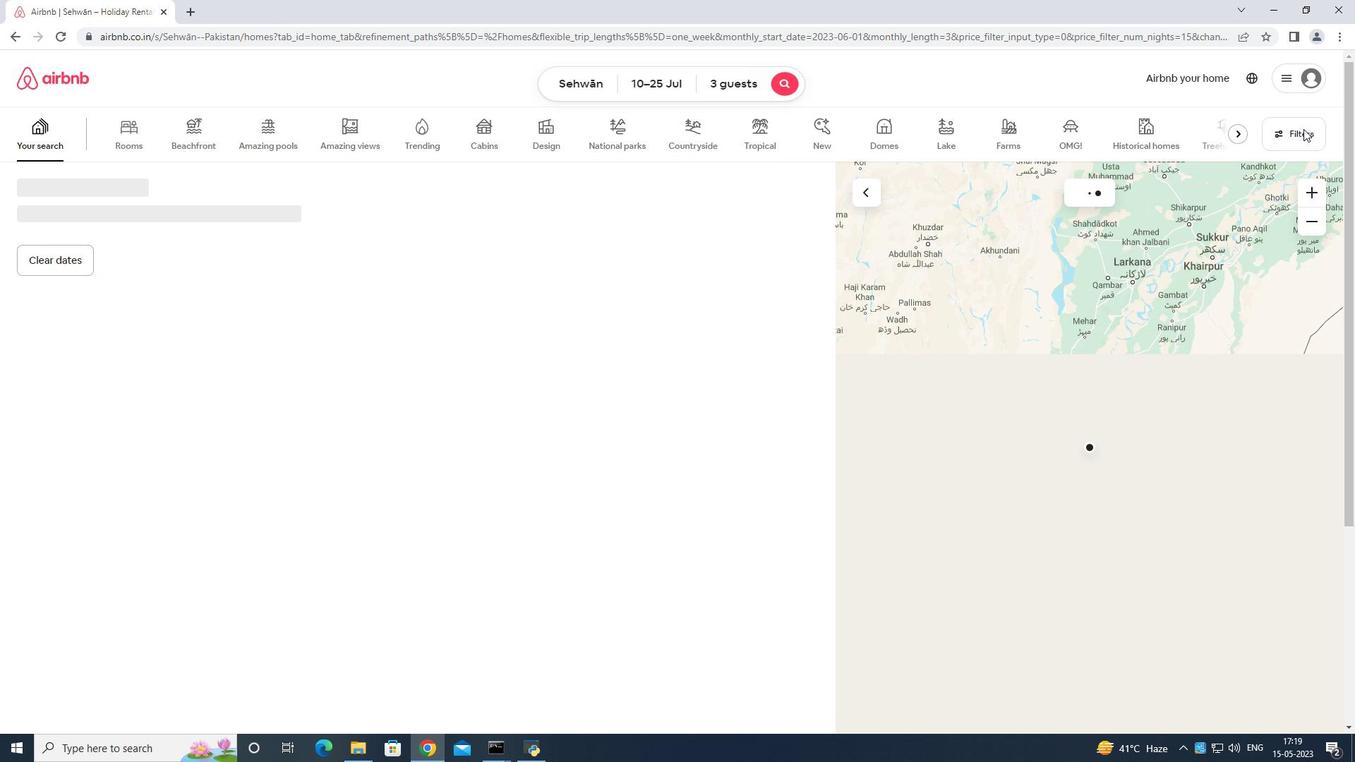
Action: Mouse moved to (560, 536)
Screenshot: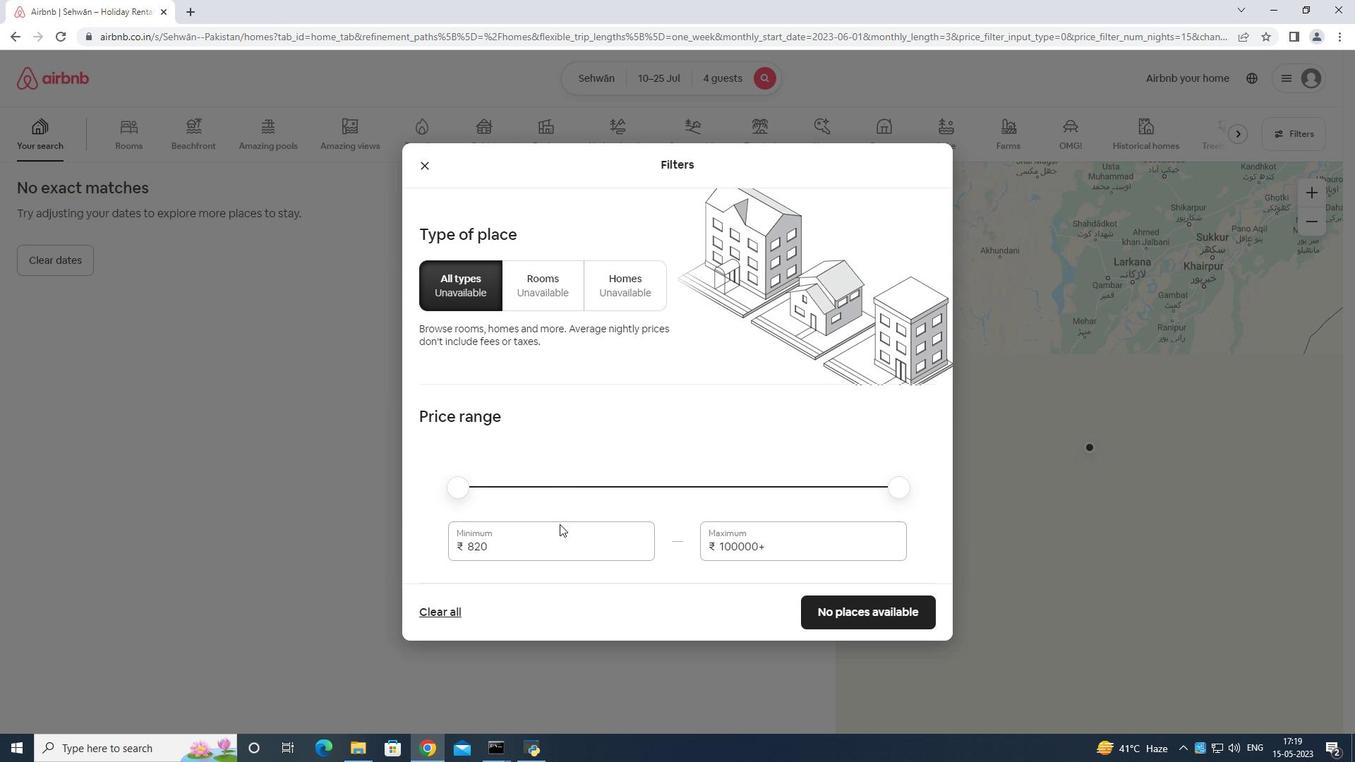 
Action: Mouse pressed left at (560, 536)
Screenshot: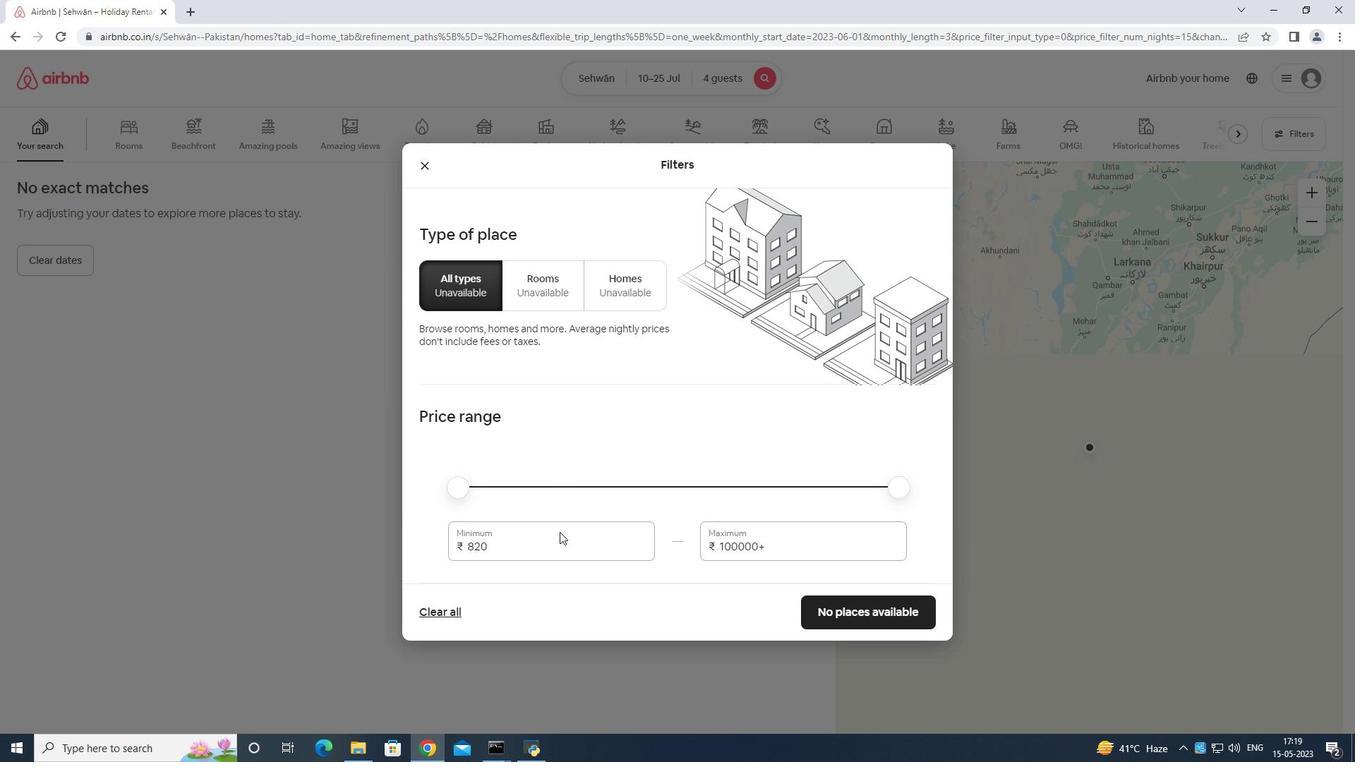 
Action: Mouse moved to (568, 527)
Screenshot: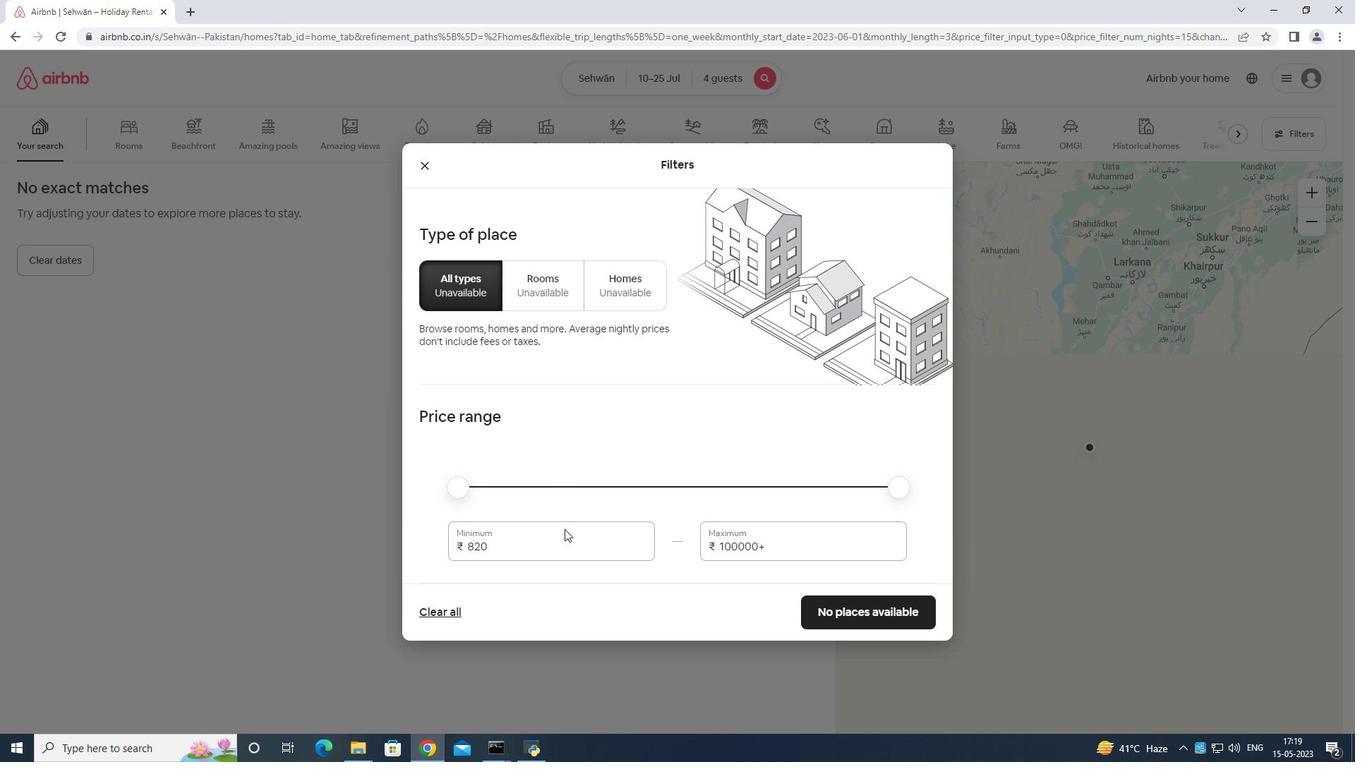 
Action: Key pressed <Key.backspace>
Screenshot: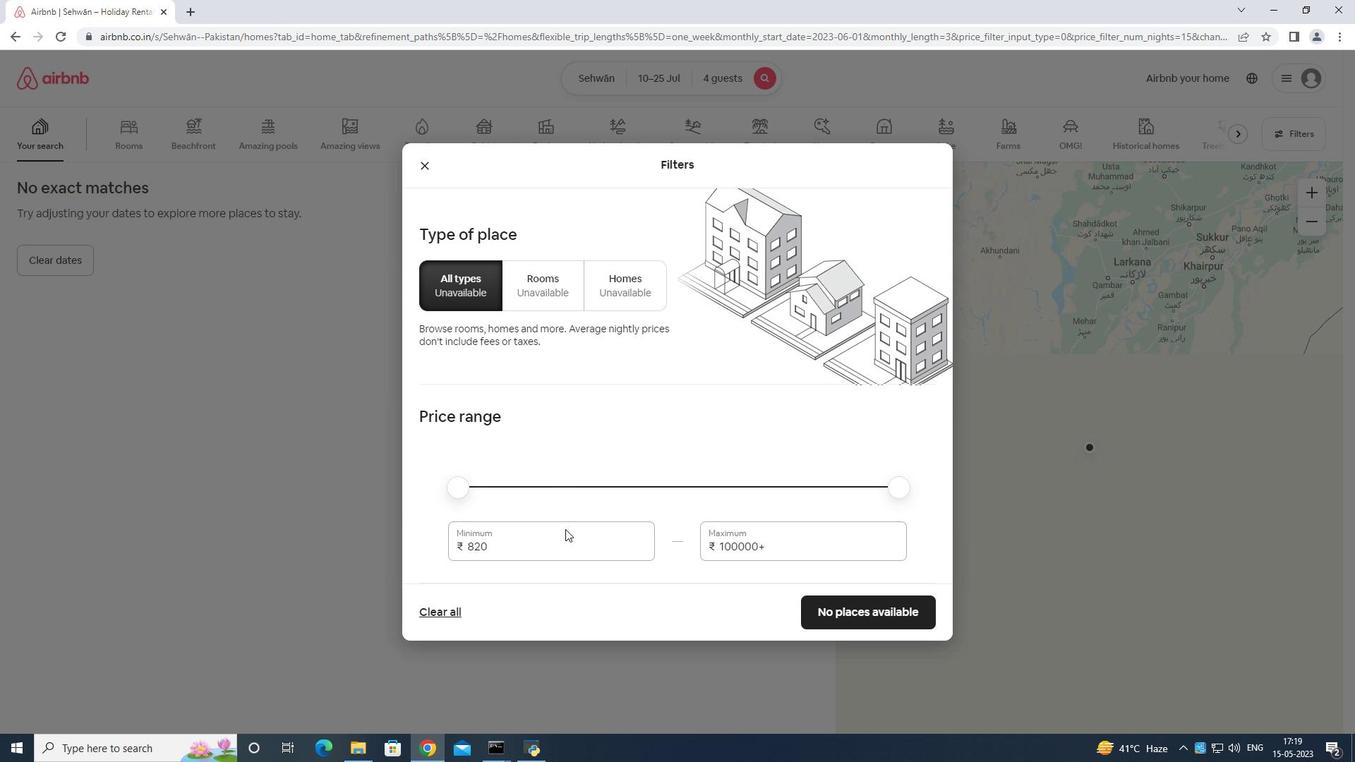 
Action: Mouse moved to (568, 525)
Screenshot: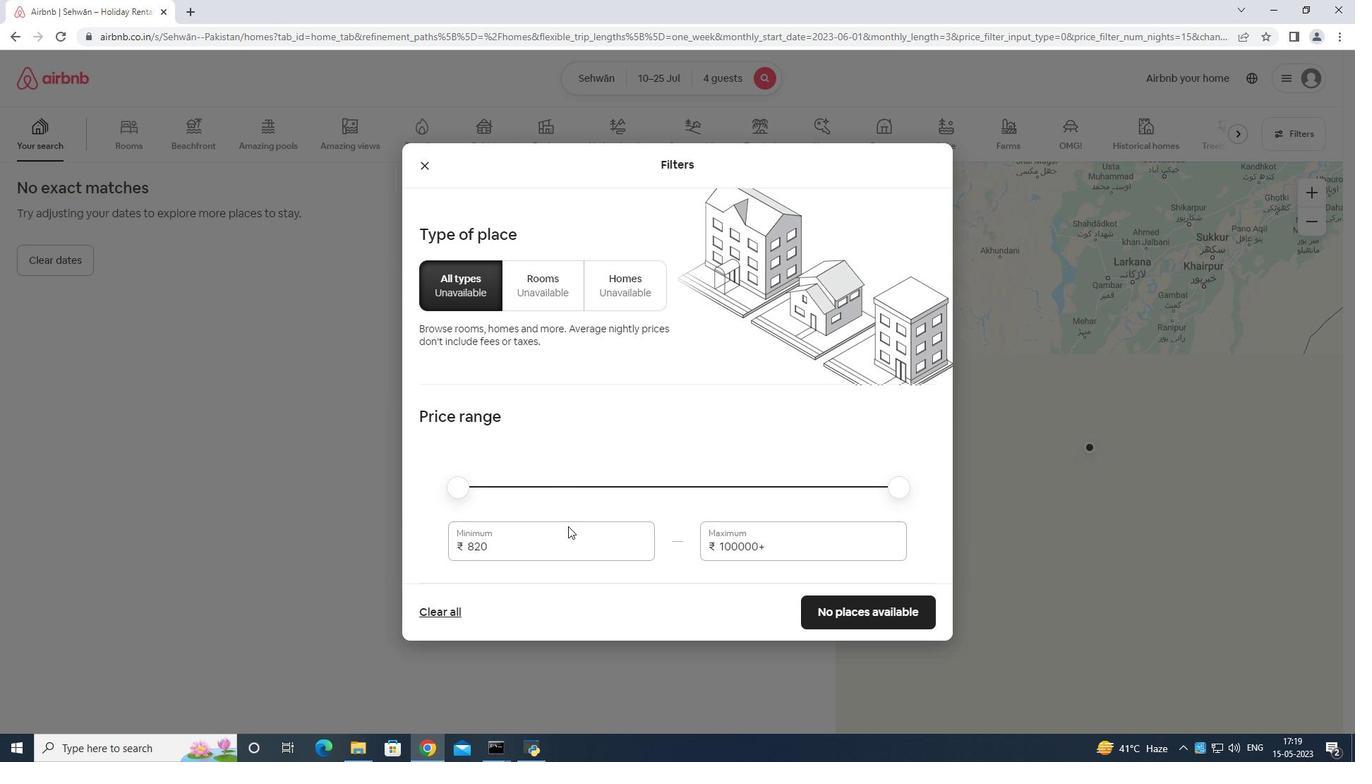 
Action: Key pressed <Key.backspace><Key.backspace><Key.backspace><Key.backspace><Key.backspace><Key.backspace><Key.backspace><Key.backspace><Key.backspace><Key.backspace><Key.backspace>
Screenshot: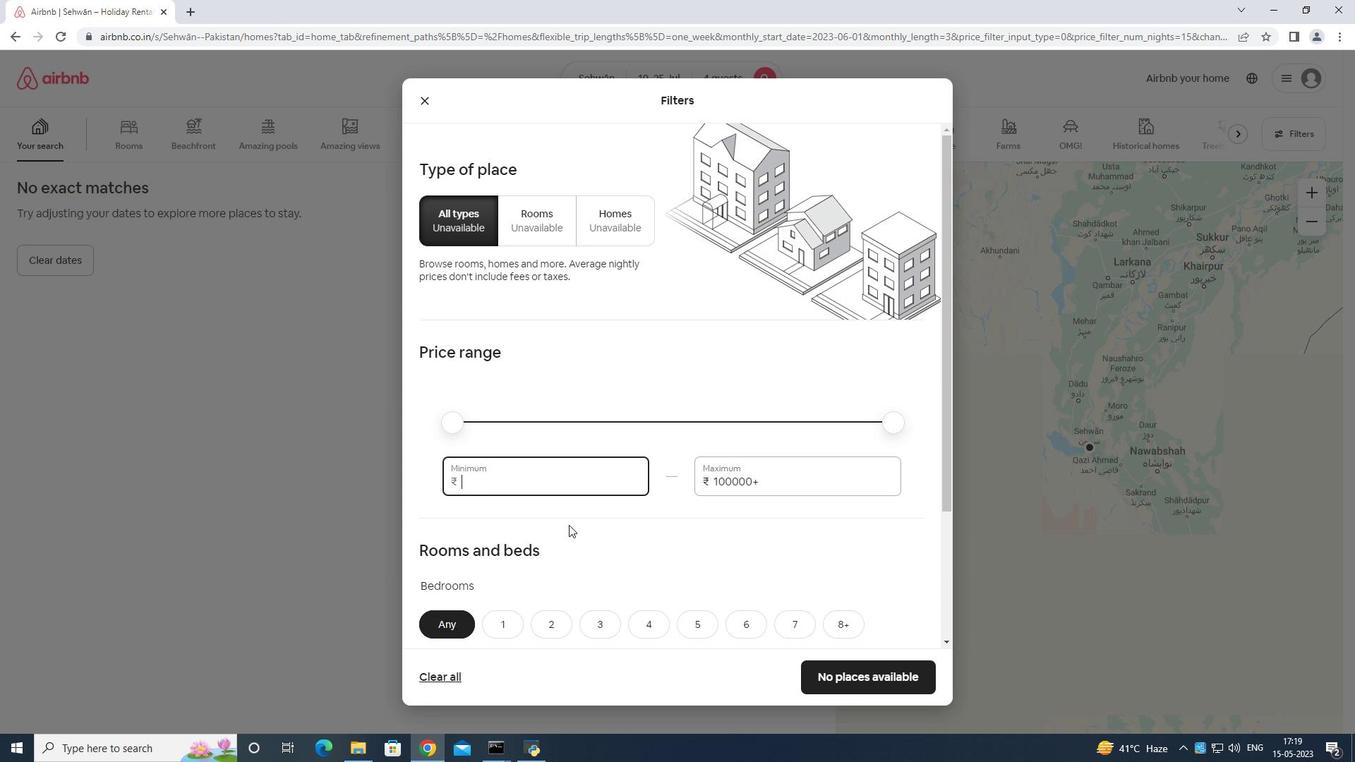 
Action: Mouse moved to (568, 523)
Screenshot: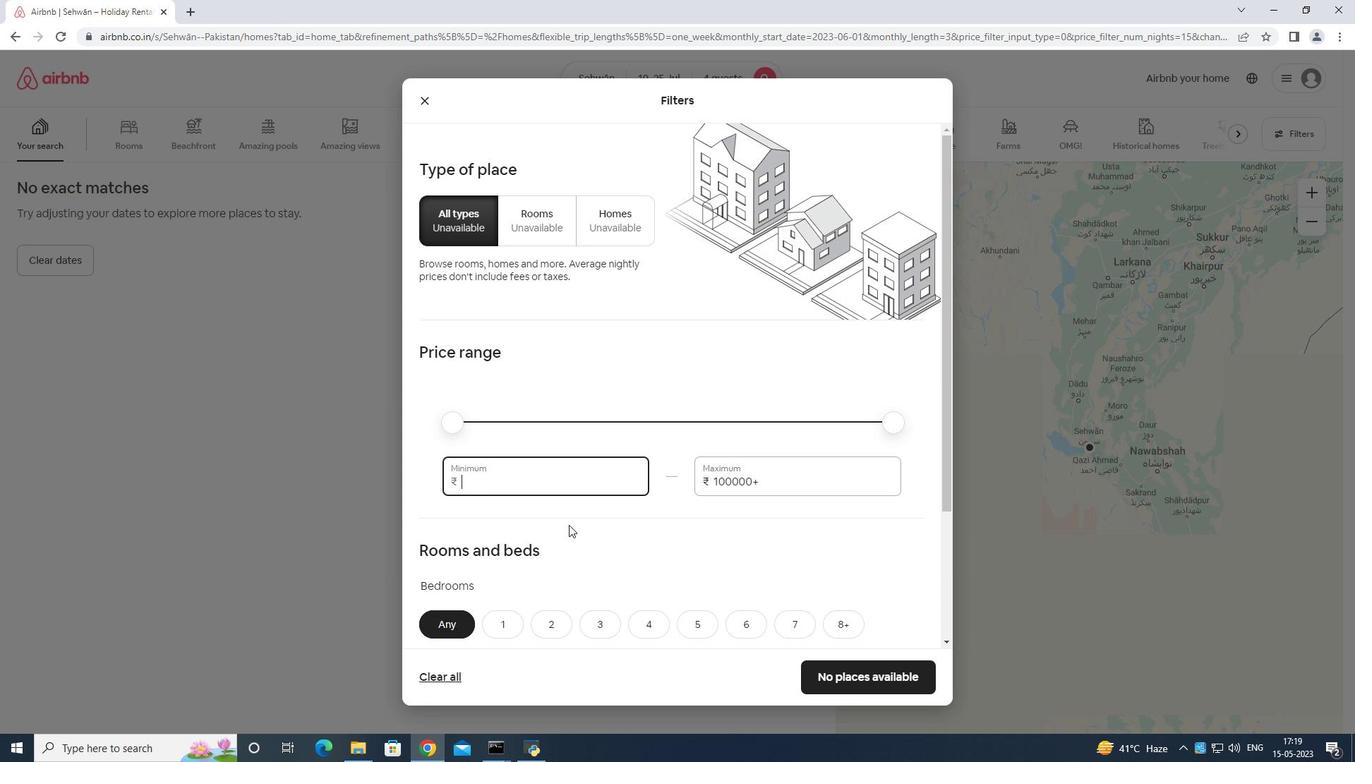 
Action: Key pressed <Key.backspace>
Screenshot: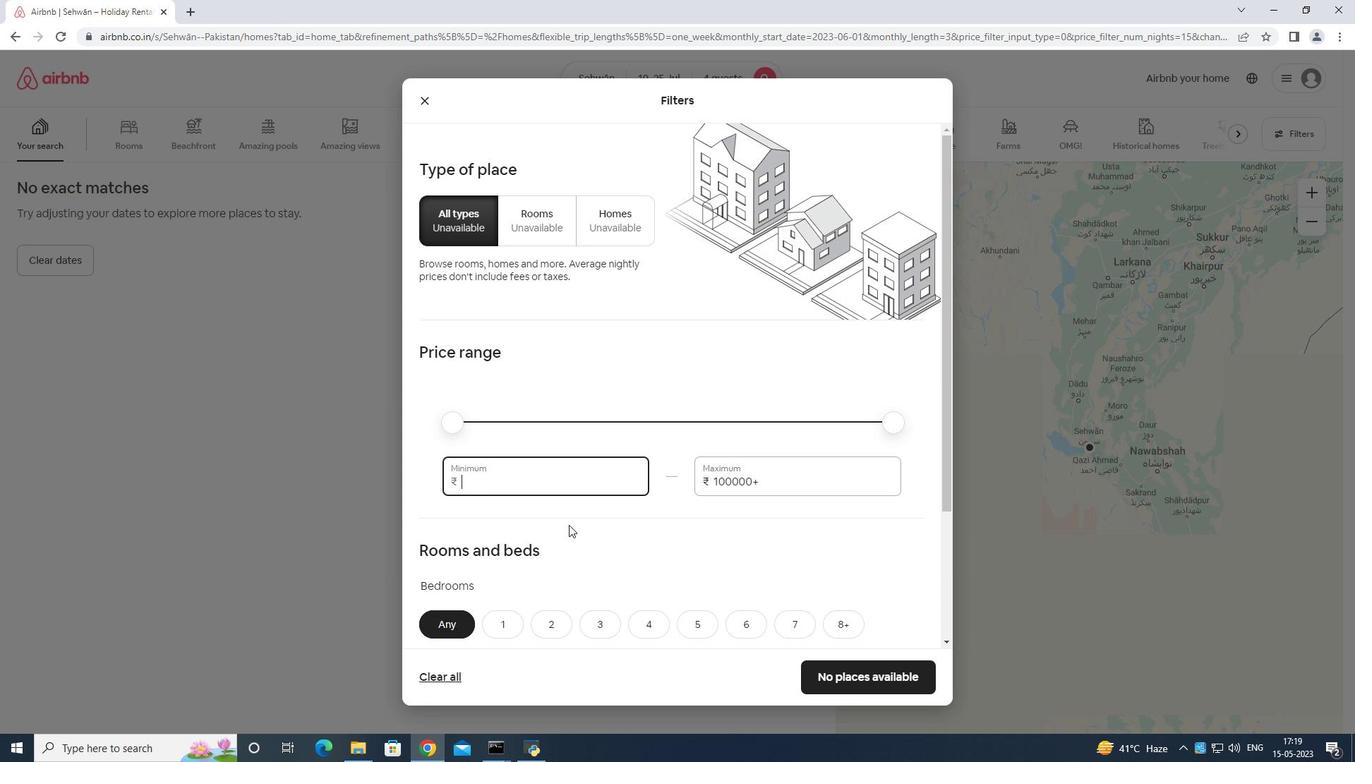 
Action: Mouse moved to (567, 520)
Screenshot: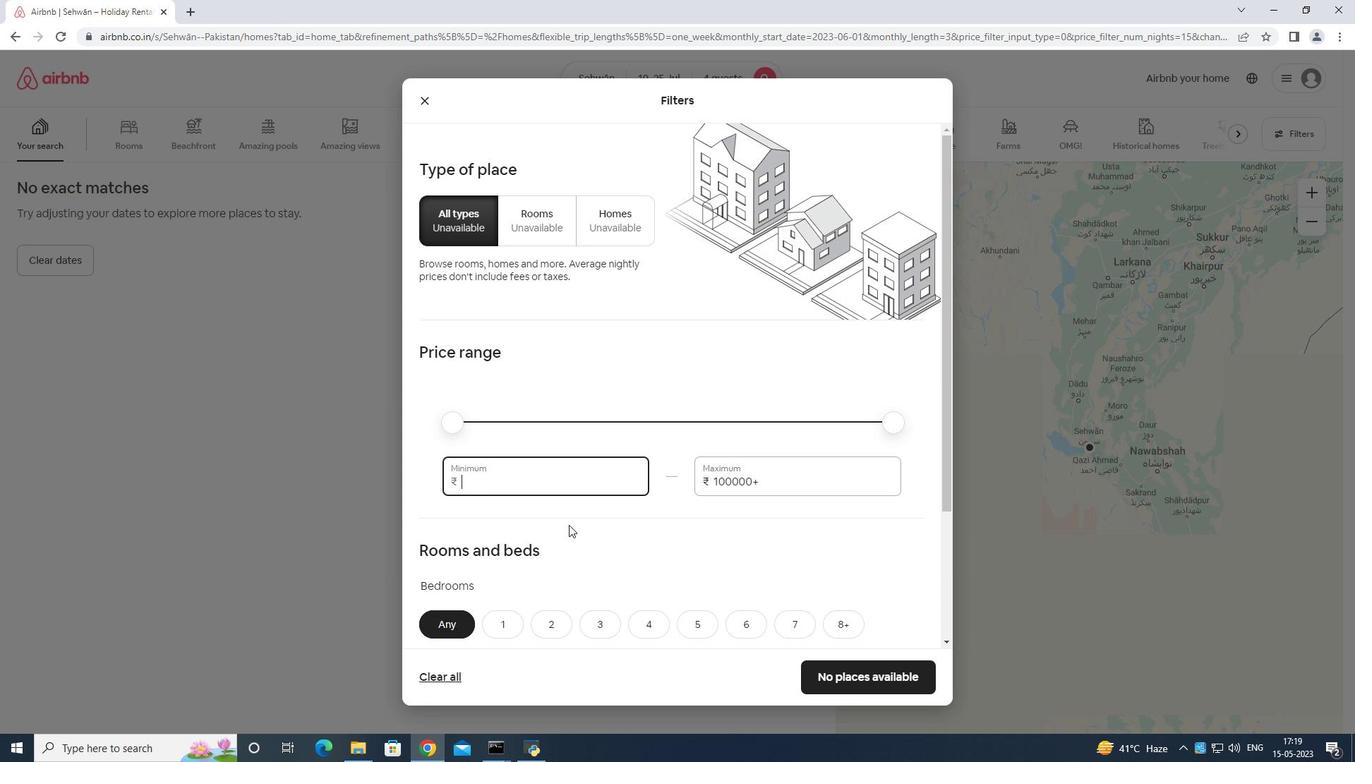 
Action: Key pressed <Key.backspace>
Screenshot: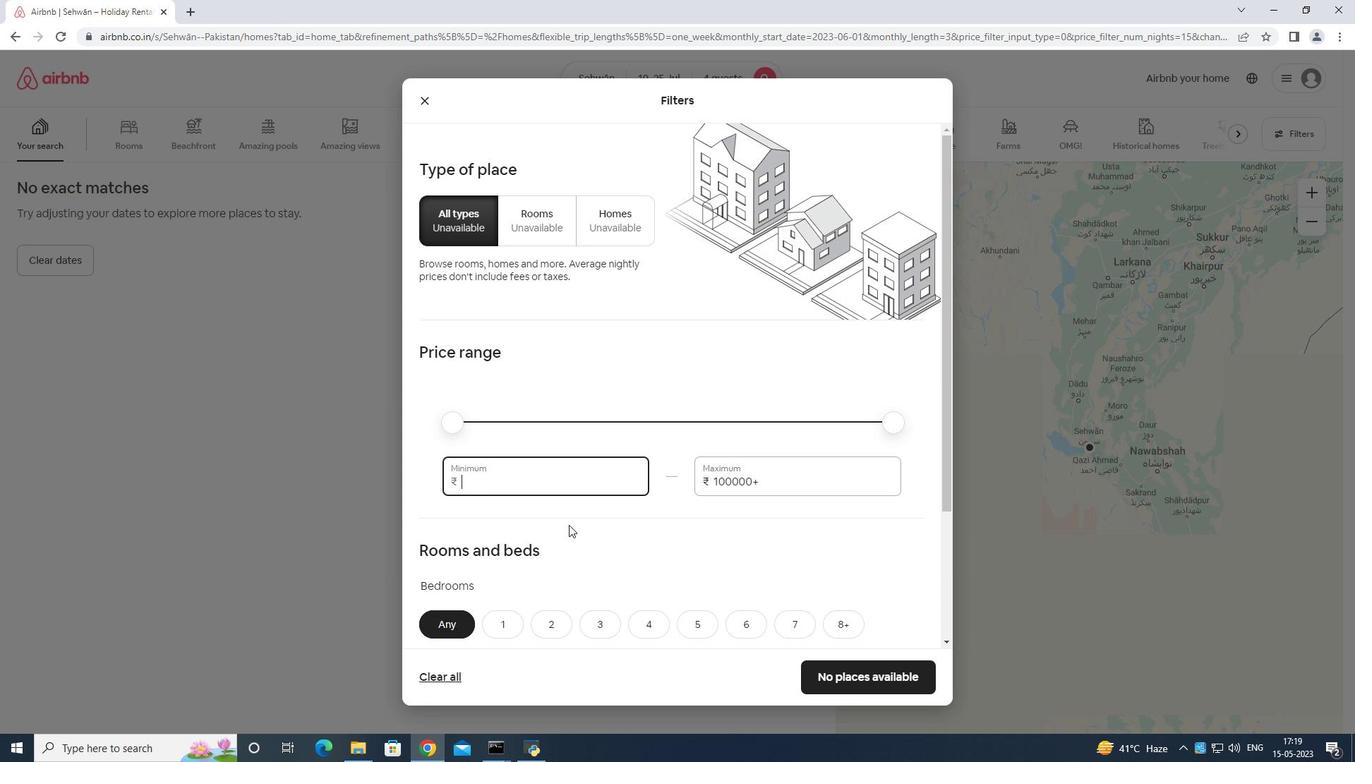 
Action: Mouse moved to (567, 518)
Screenshot: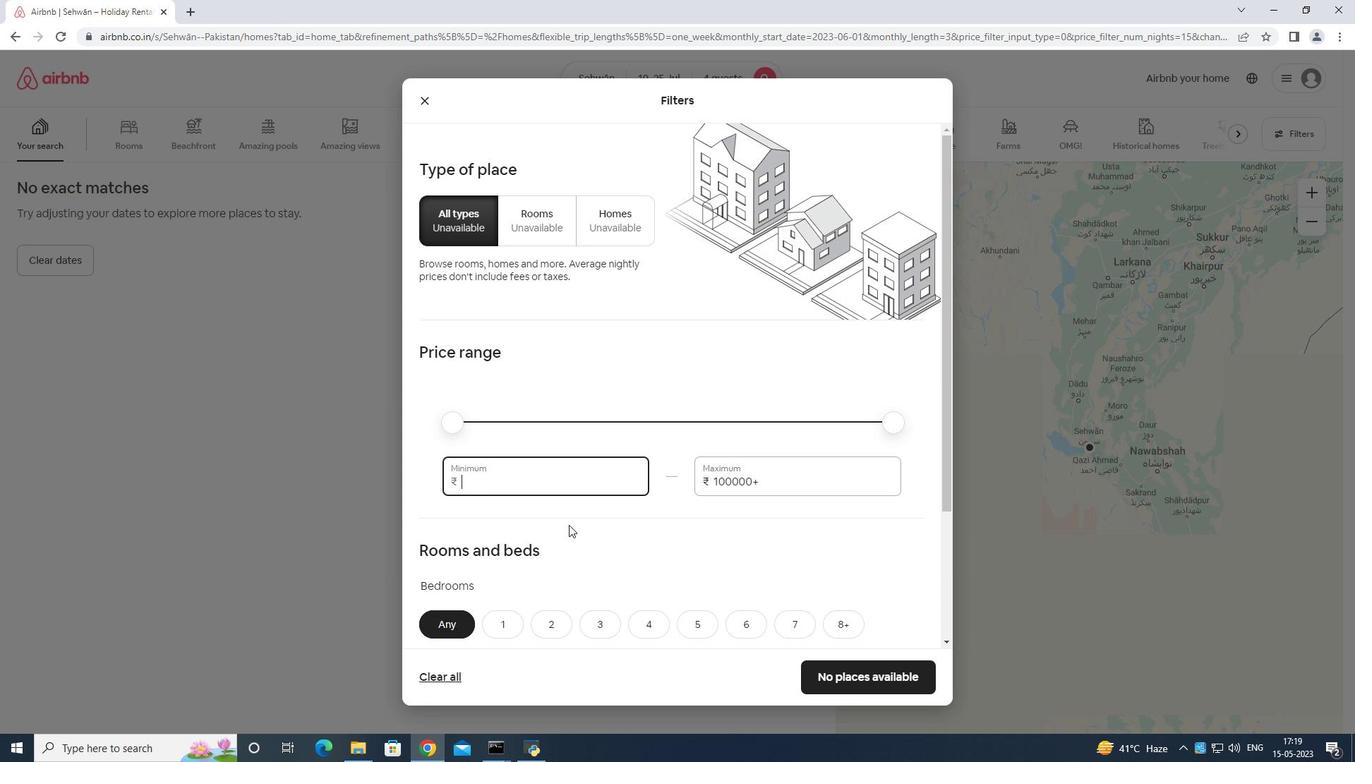 
Action: Key pressed <Key.backspace>
Screenshot: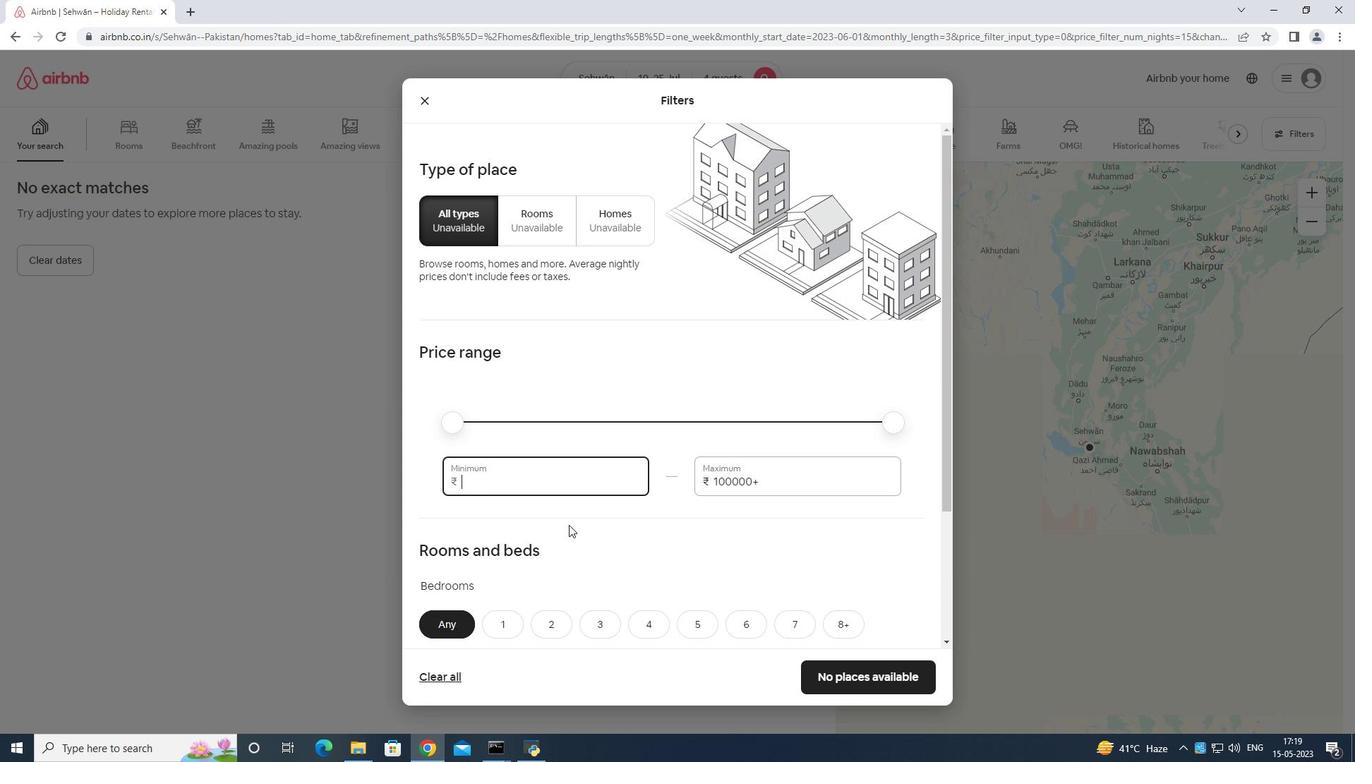 
Action: Mouse moved to (567, 516)
Screenshot: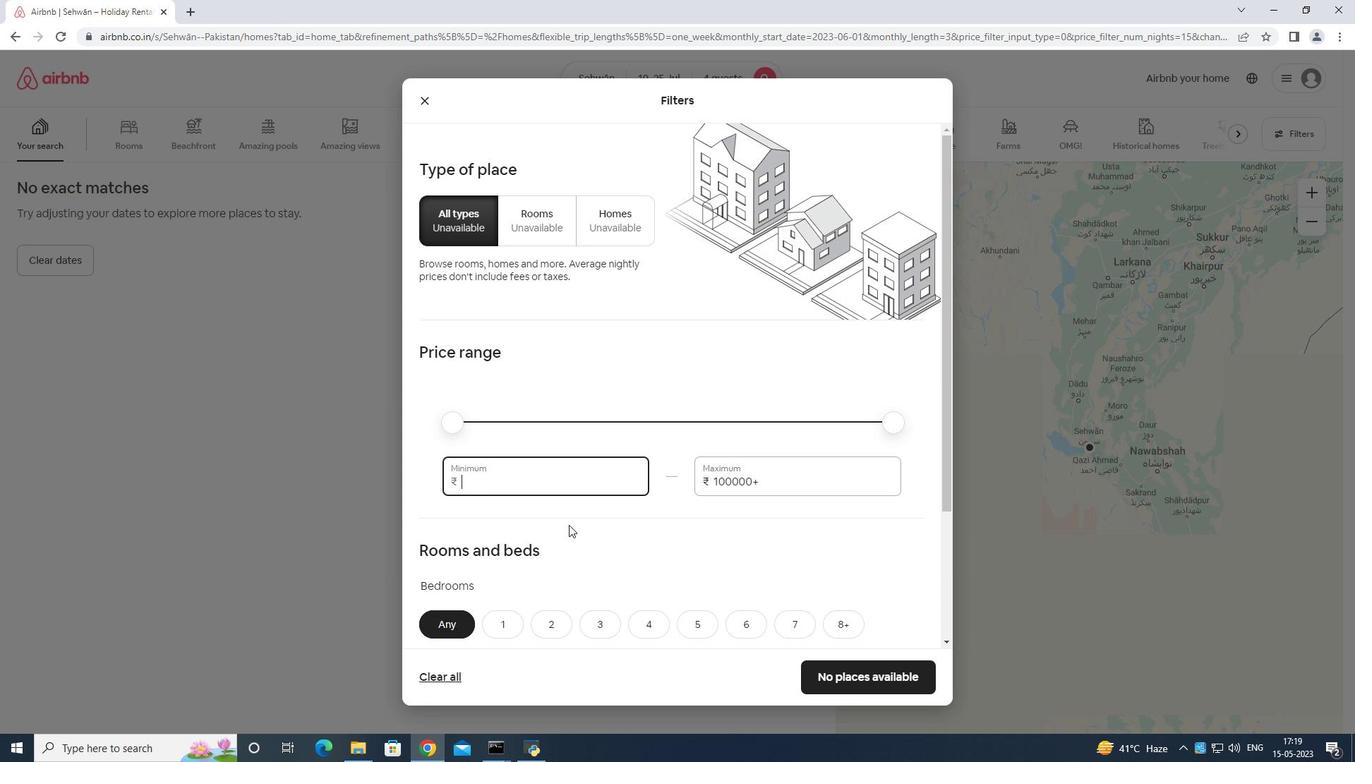 
Action: Key pressed <Key.backspace>
Screenshot: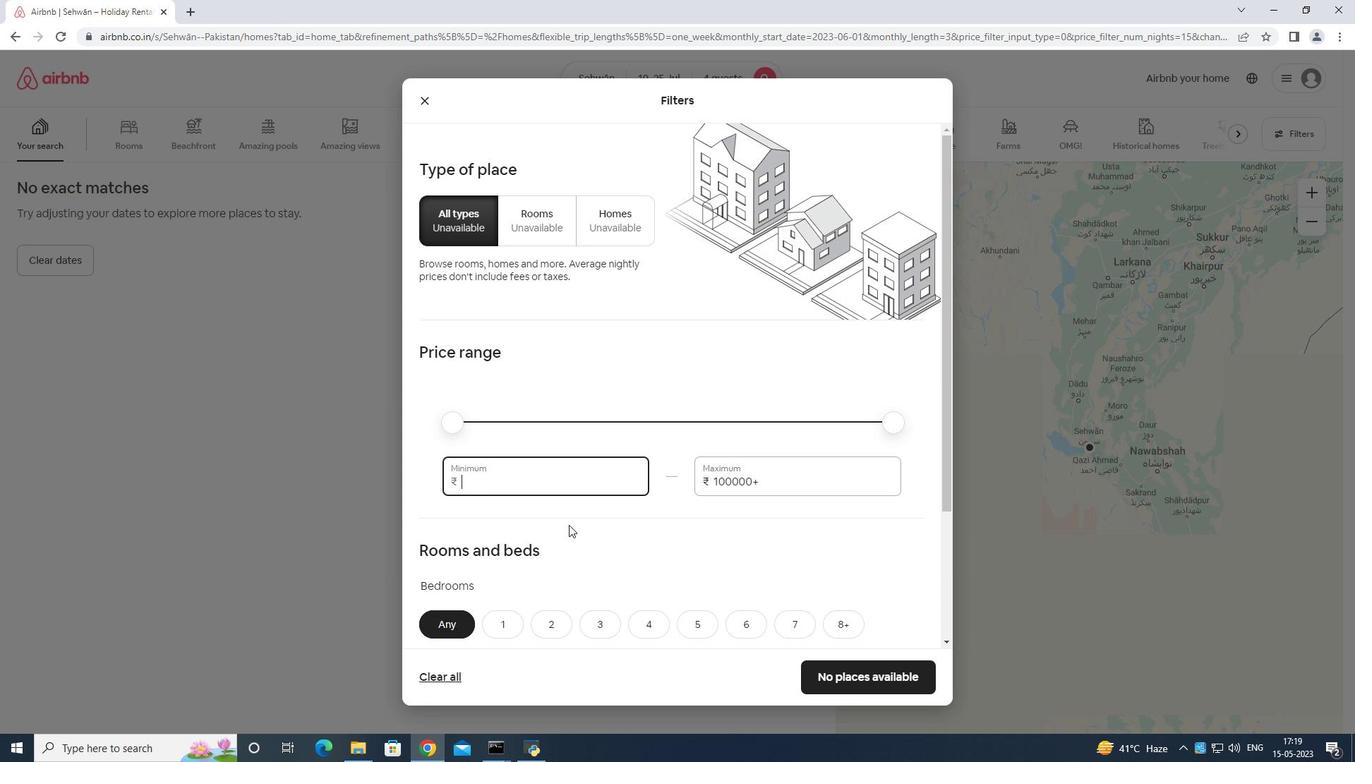 
Action: Mouse moved to (573, 511)
Screenshot: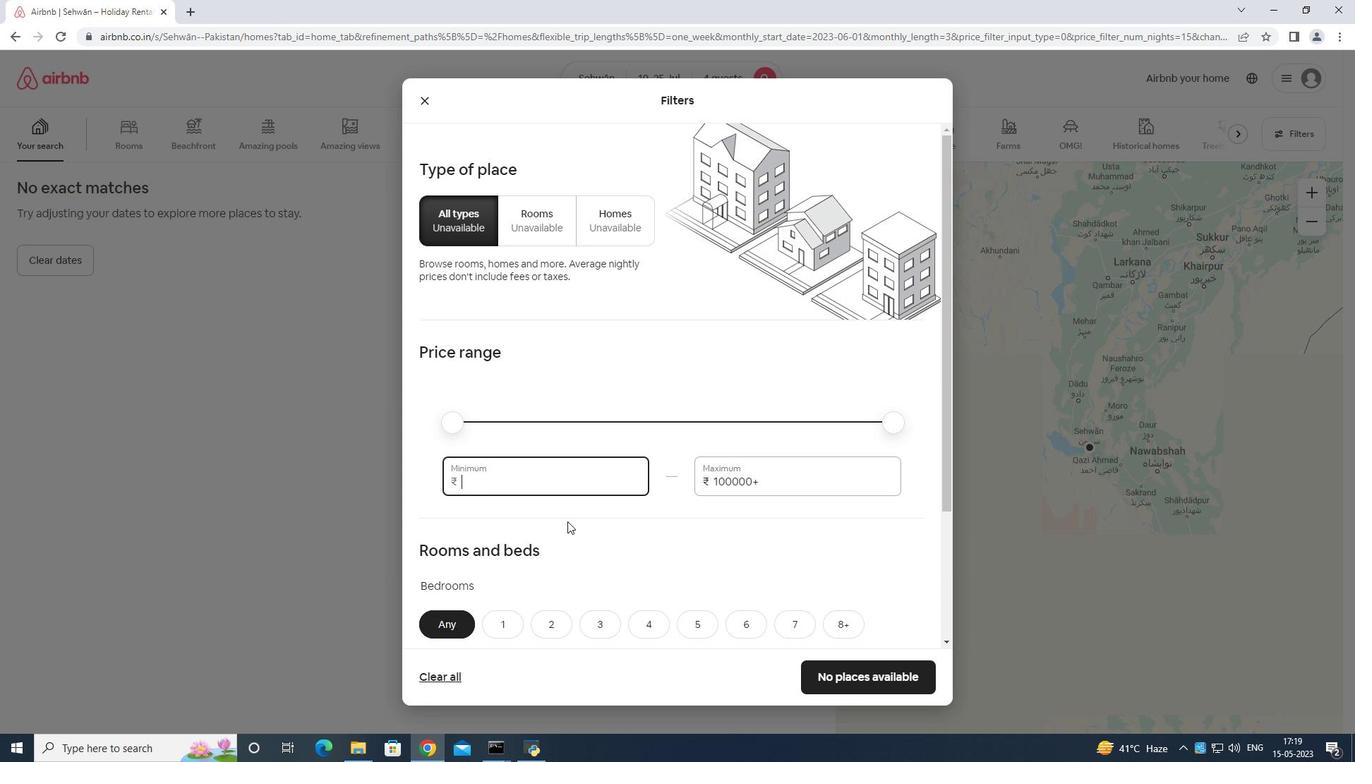 
Action: Key pressed <Key.backspace>
Screenshot: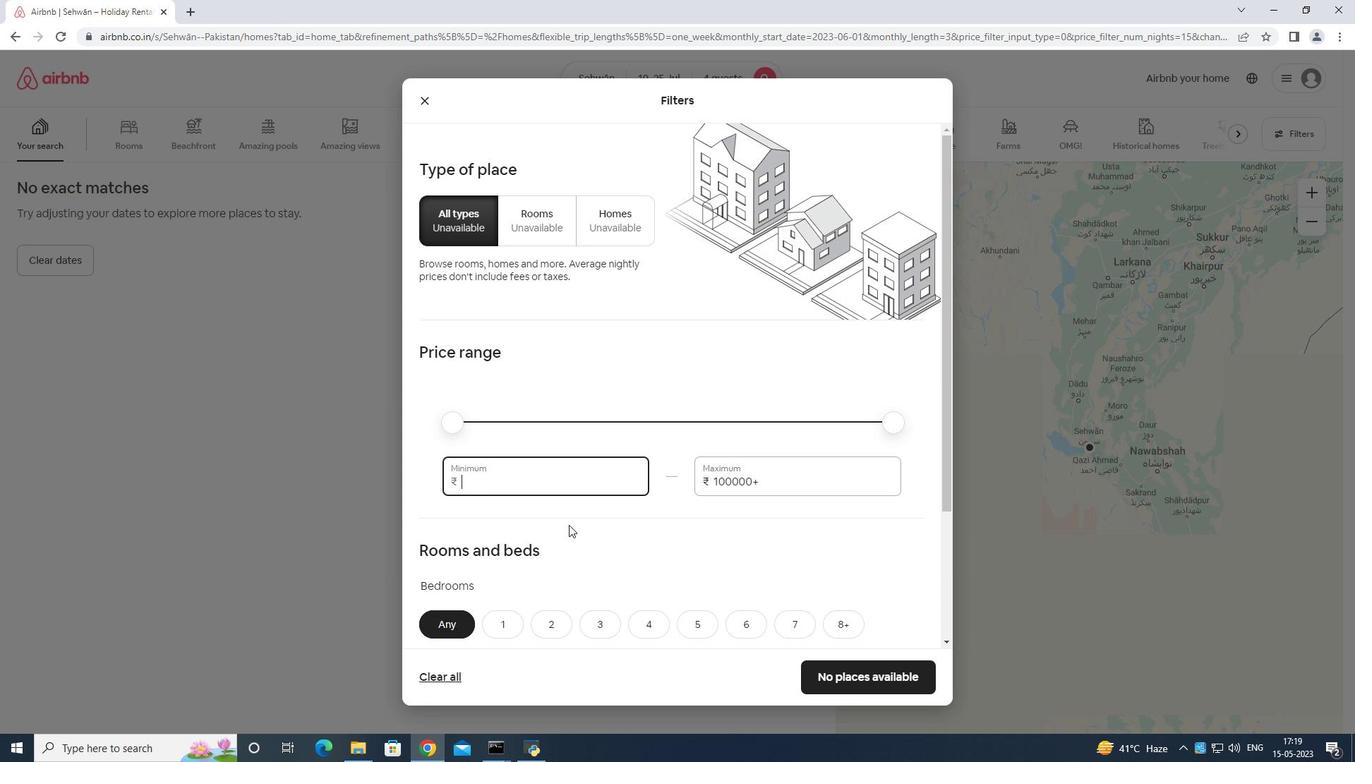 
Action: Mouse moved to (576, 507)
Screenshot: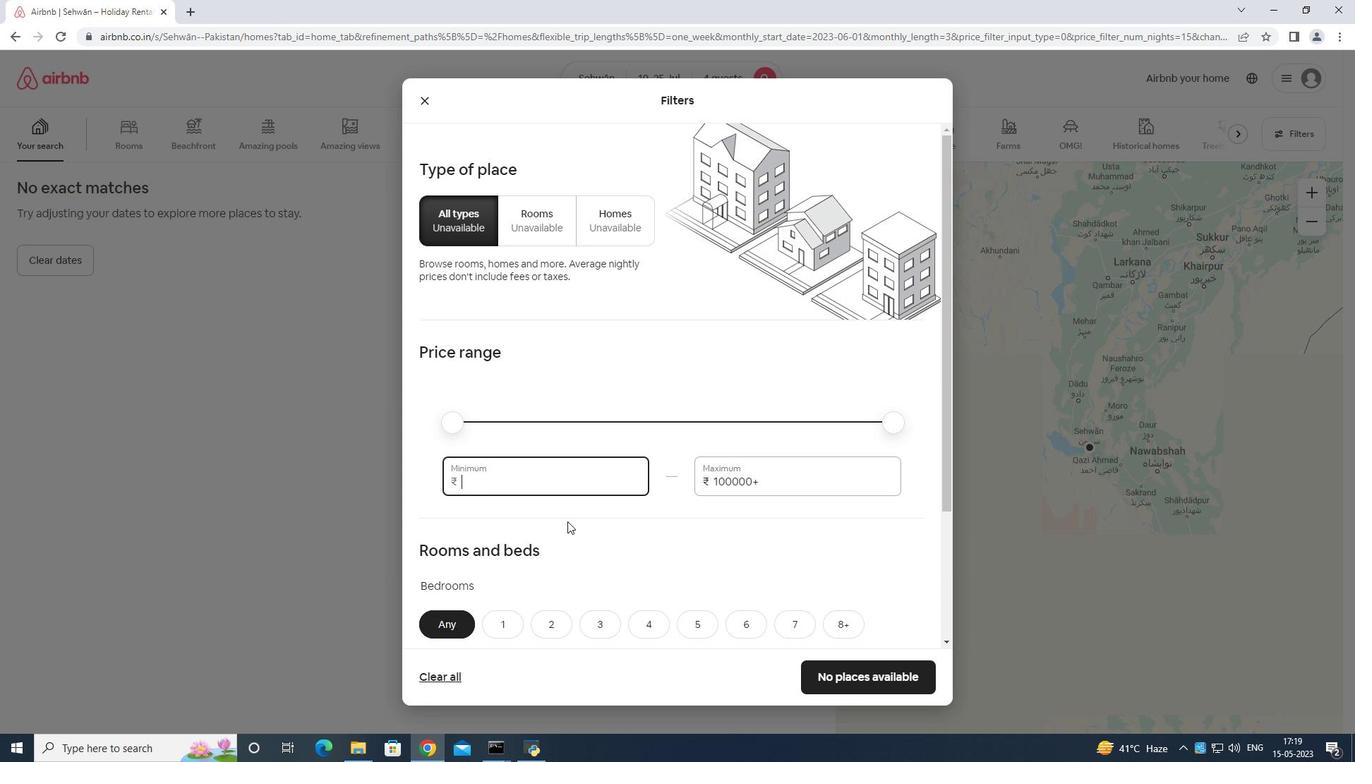 
Action: Key pressed <Key.backspace>
Screenshot: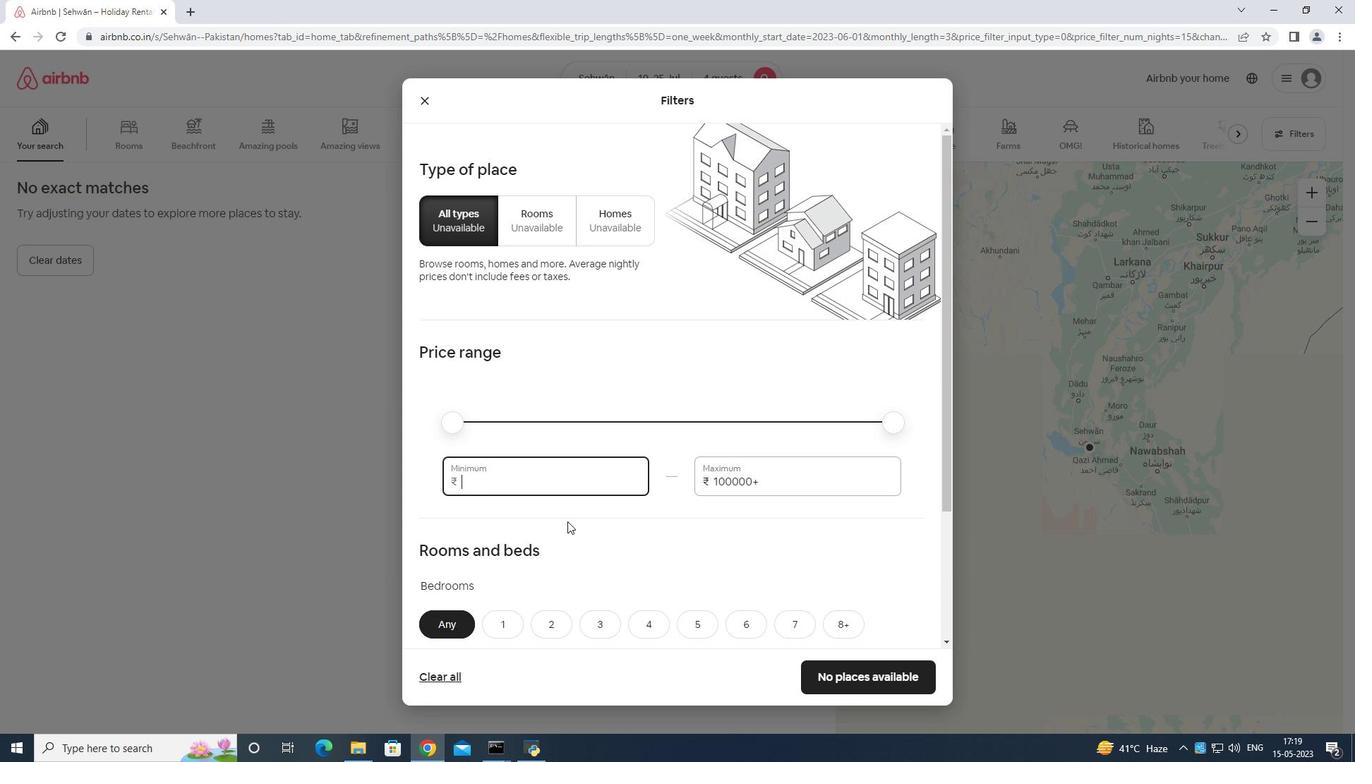 
Action: Mouse moved to (580, 504)
Screenshot: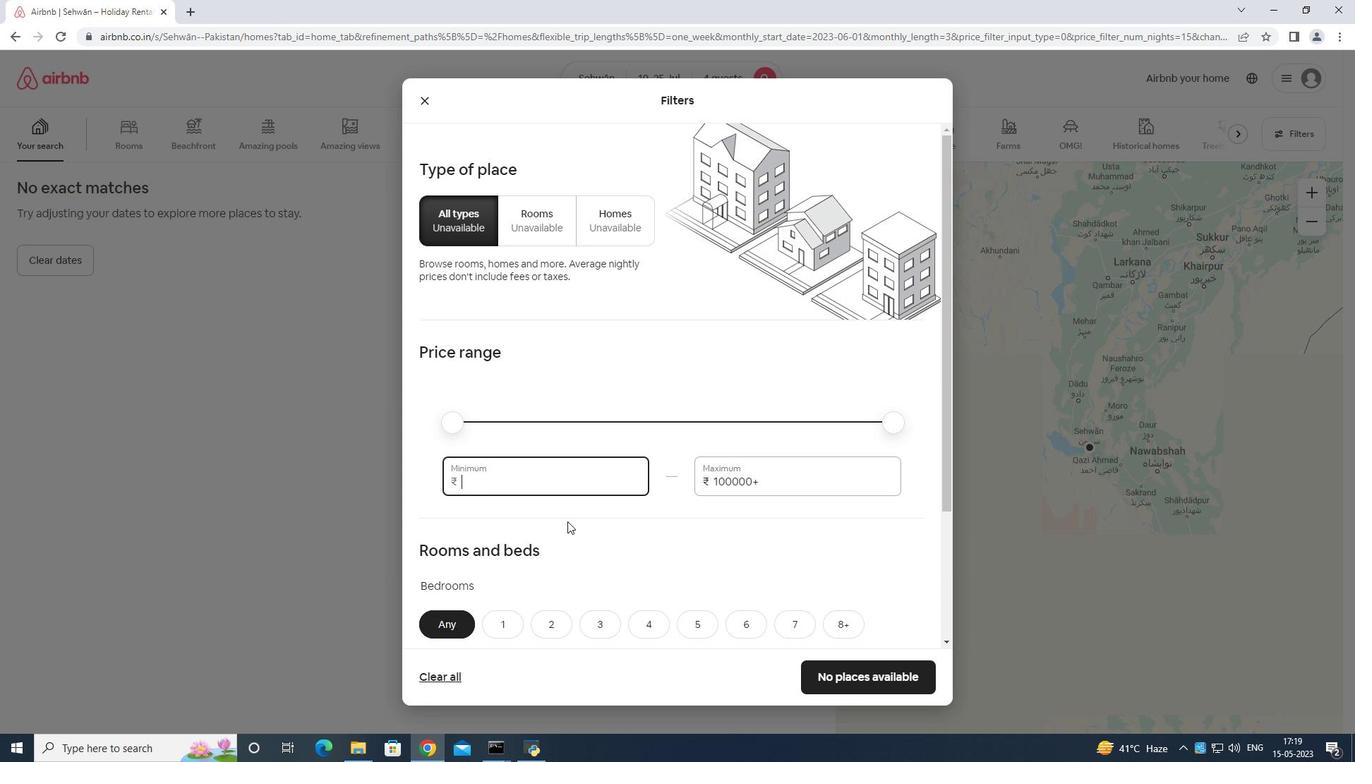 
Action: Key pressed <Key.backspace>
Screenshot: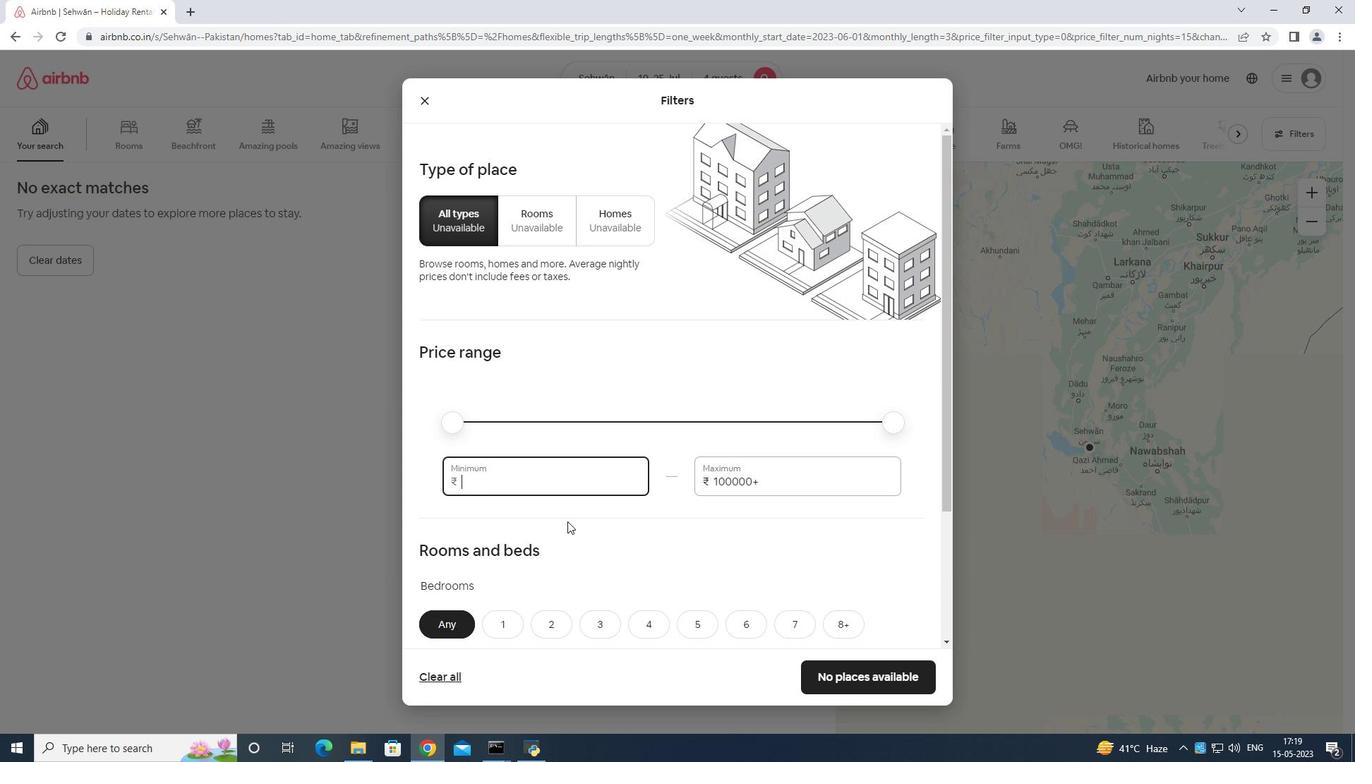 
Action: Mouse moved to (613, 470)
Screenshot: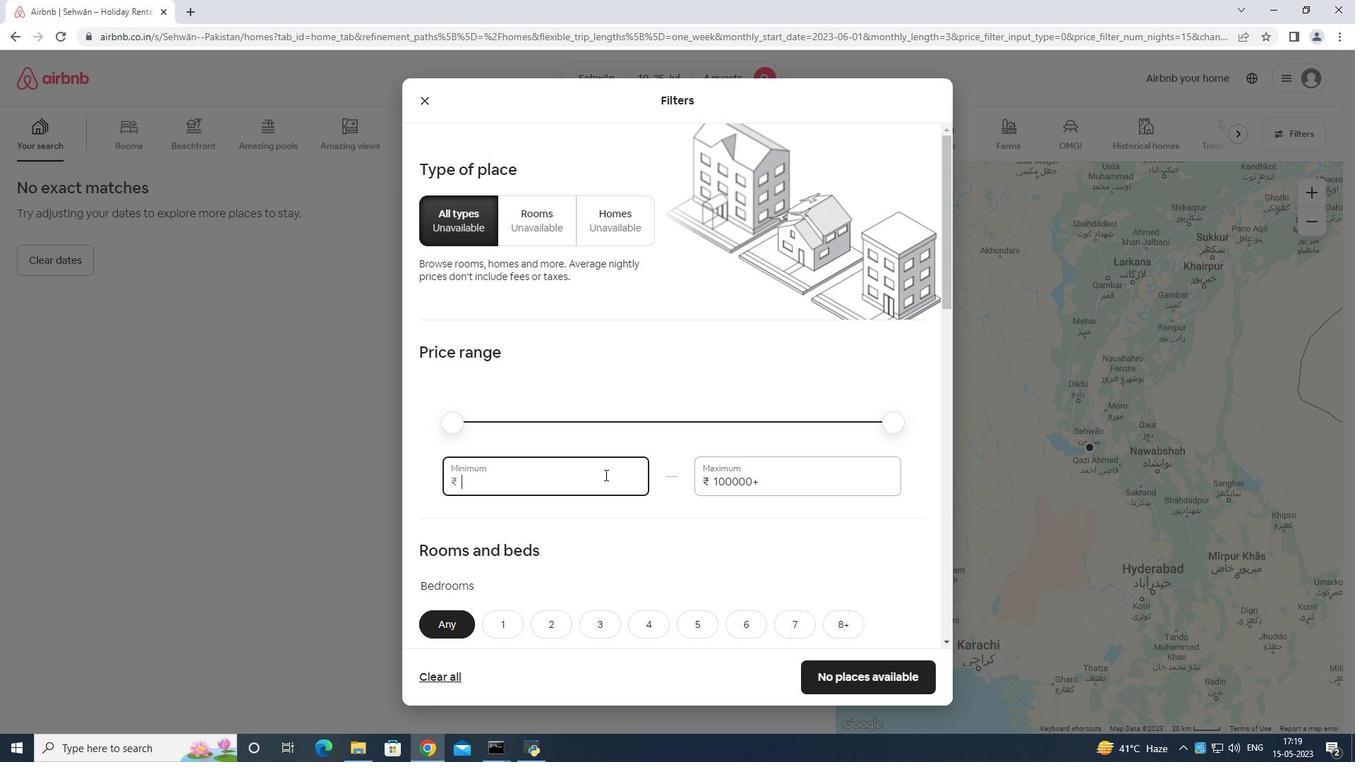 
Action: Key pressed 1
Screenshot: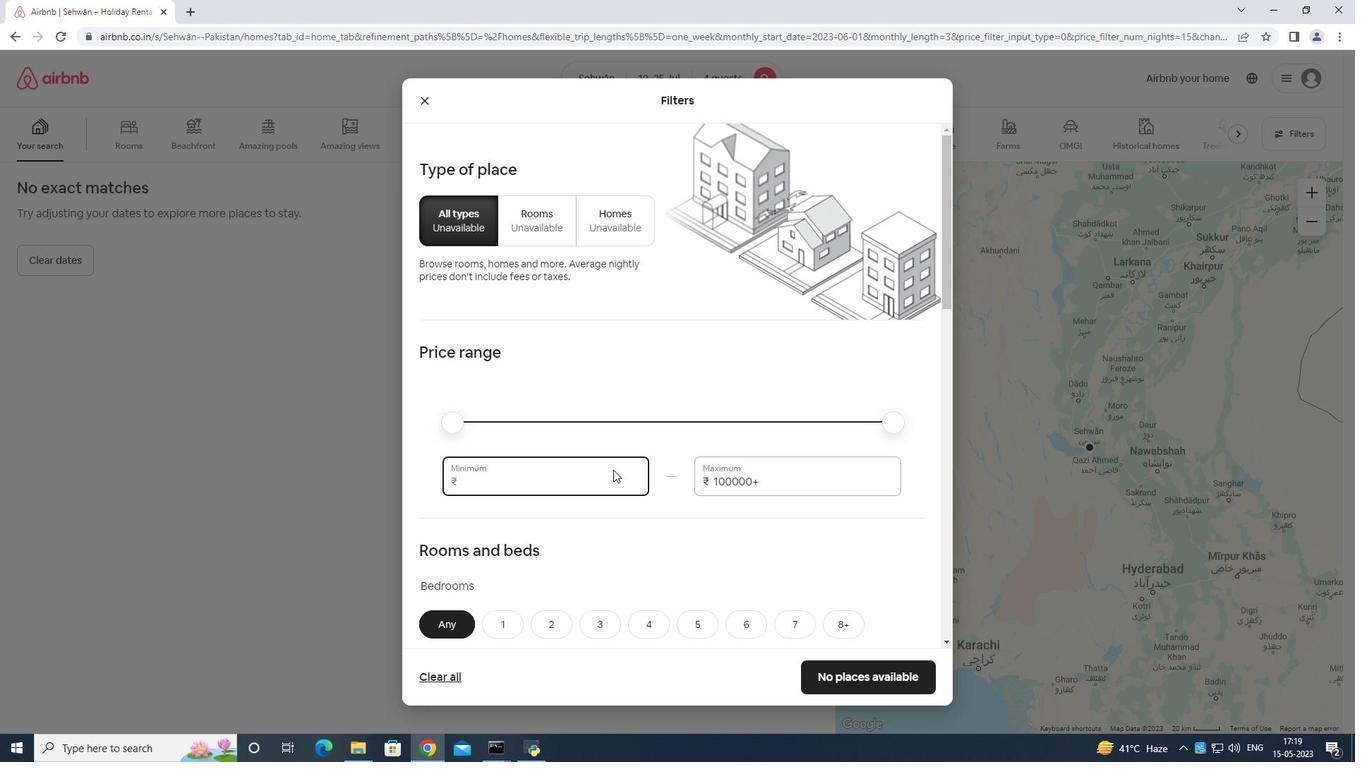 
Action: Mouse moved to (617, 467)
Screenshot: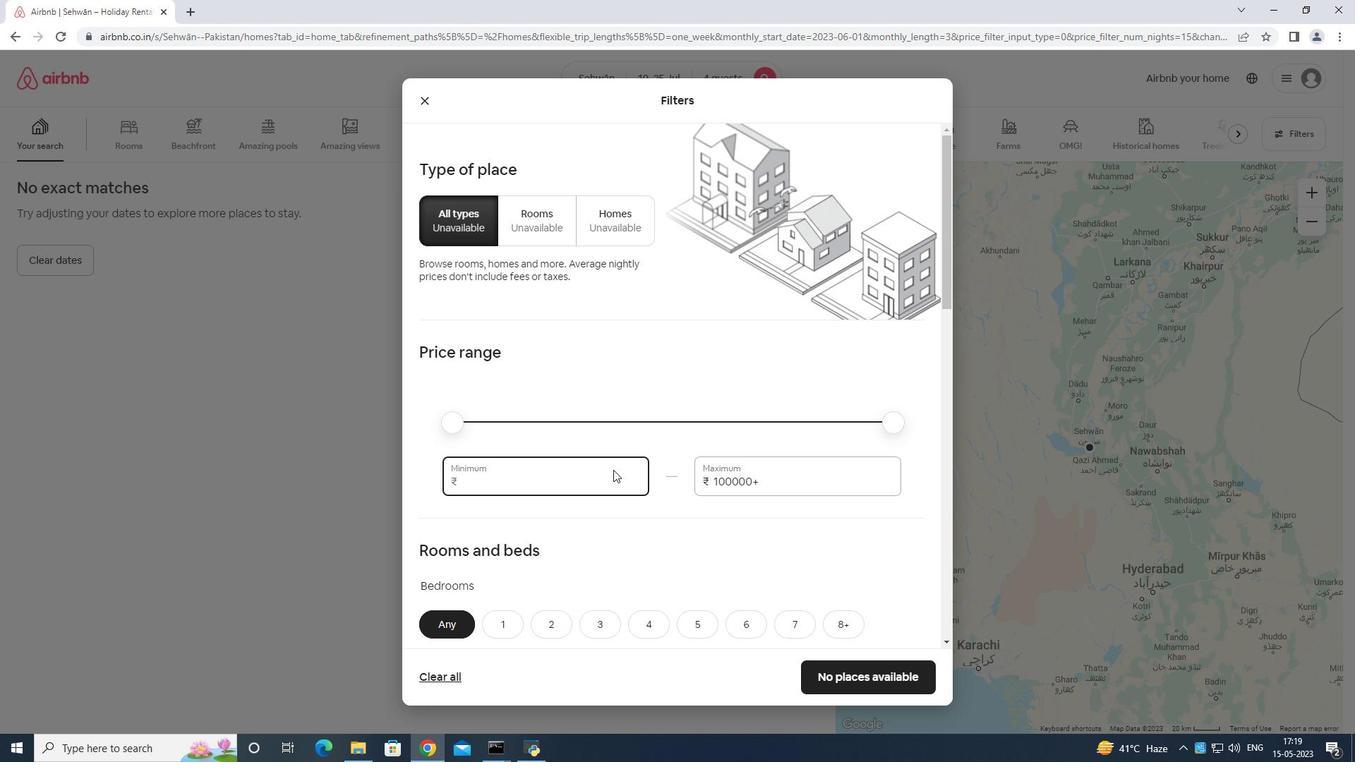 
Action: Key pressed 5
Screenshot: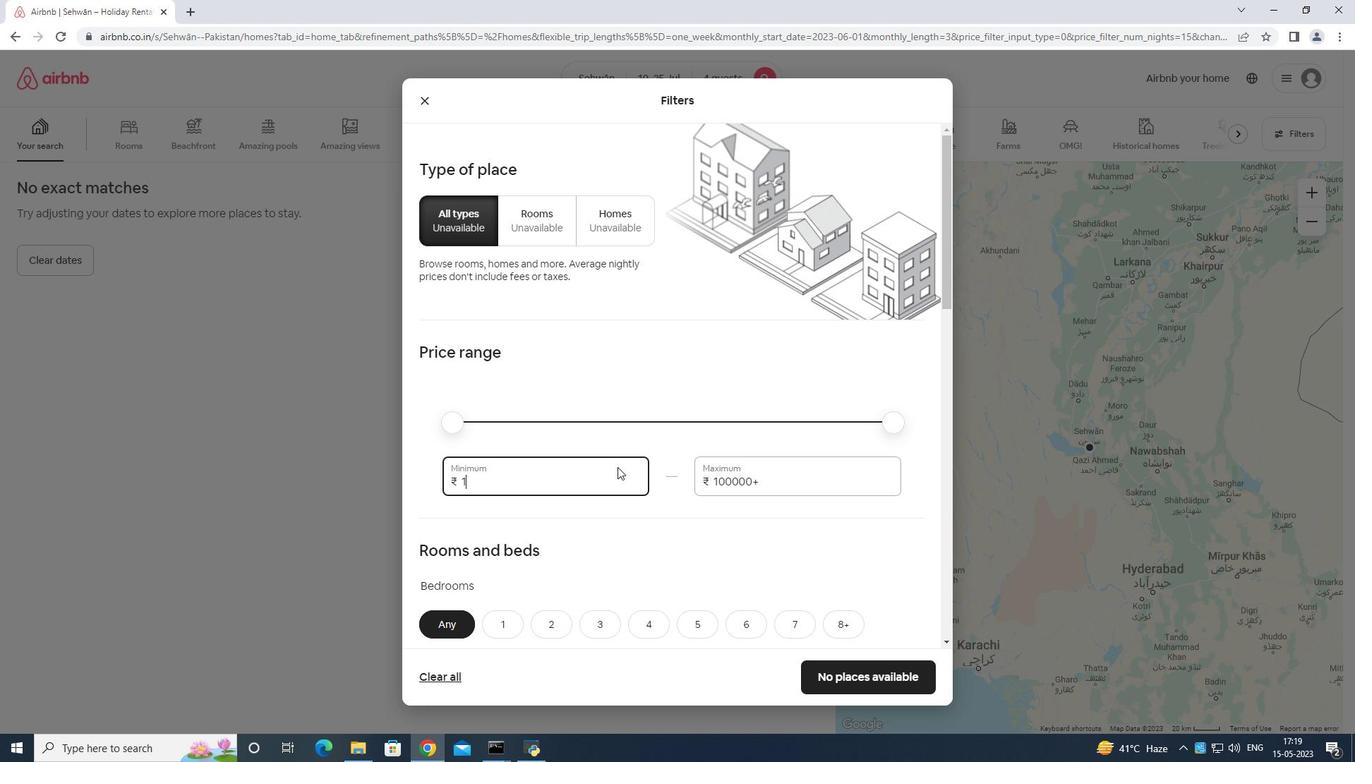 
Action: Mouse moved to (619, 466)
Screenshot: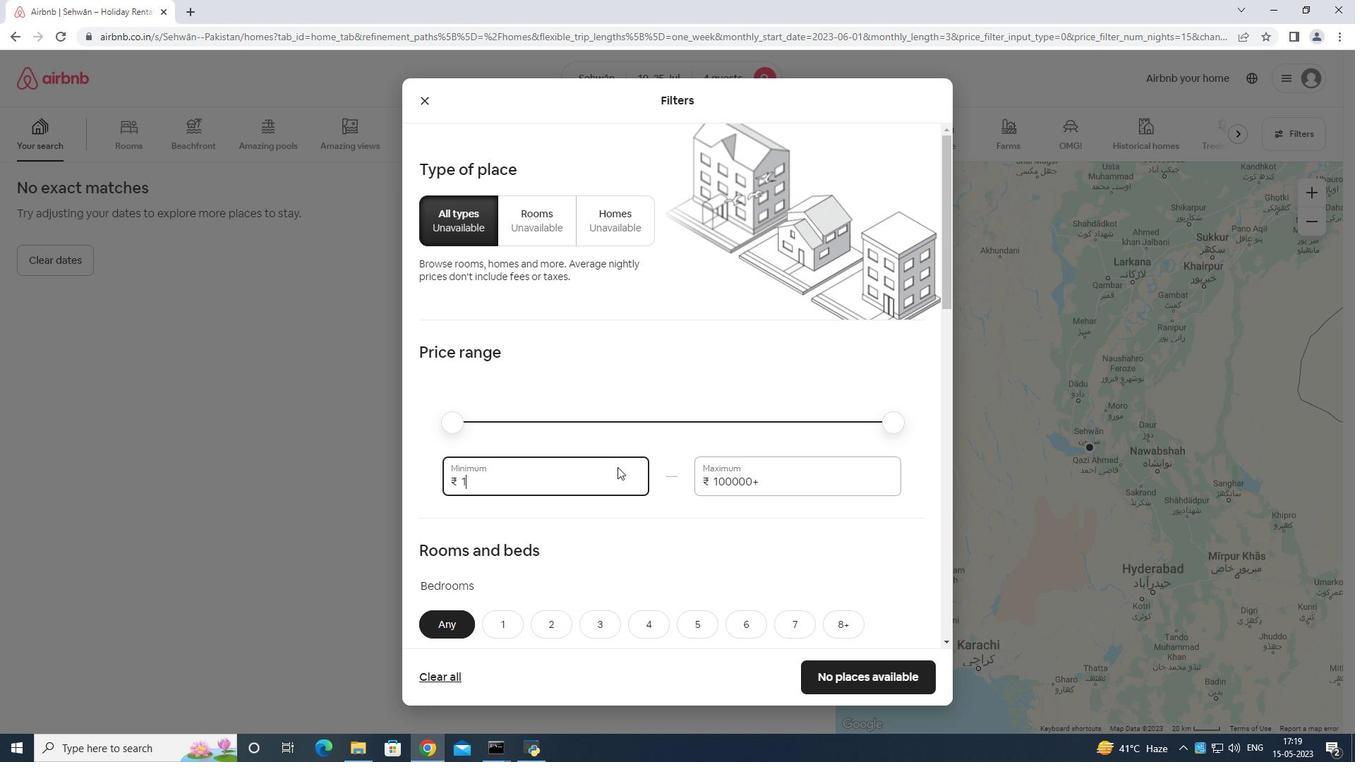 
Action: Key pressed 00
Screenshot: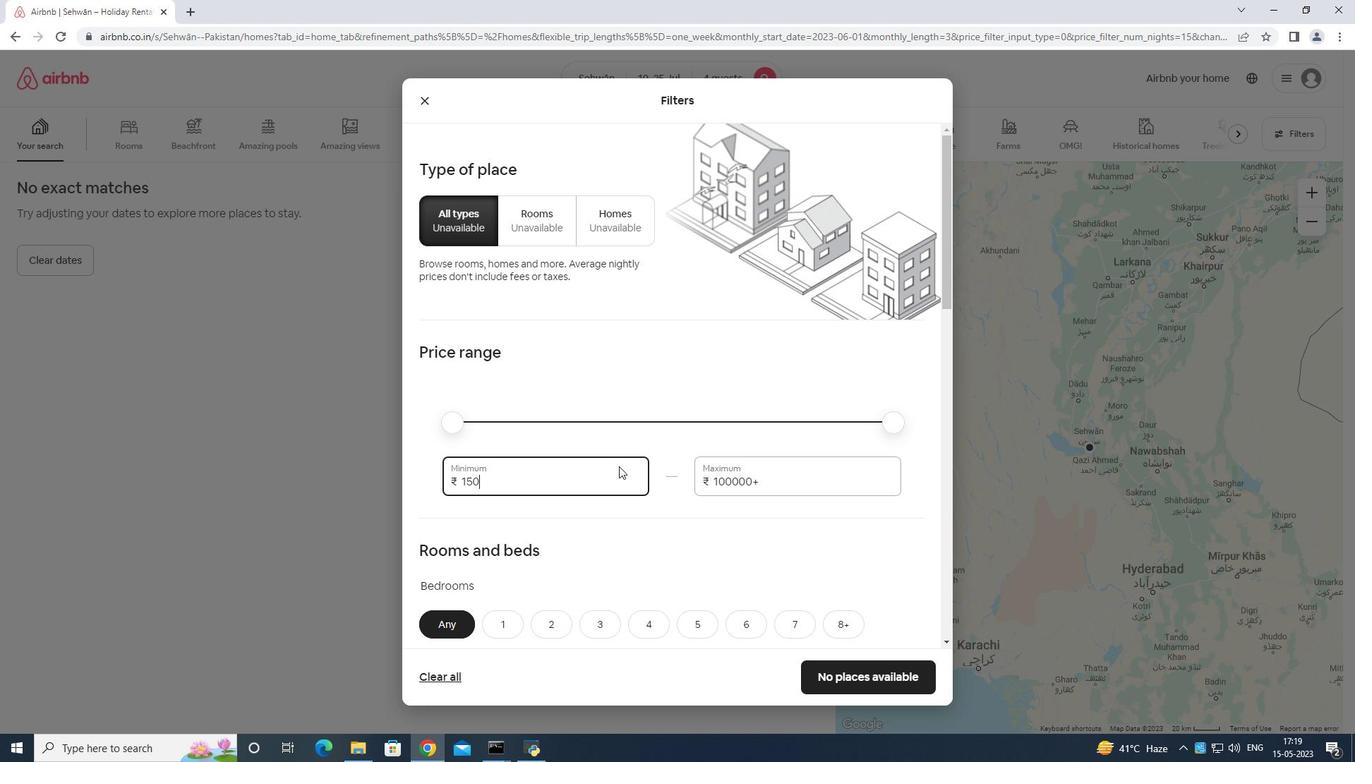 
Action: Mouse moved to (619, 466)
Screenshot: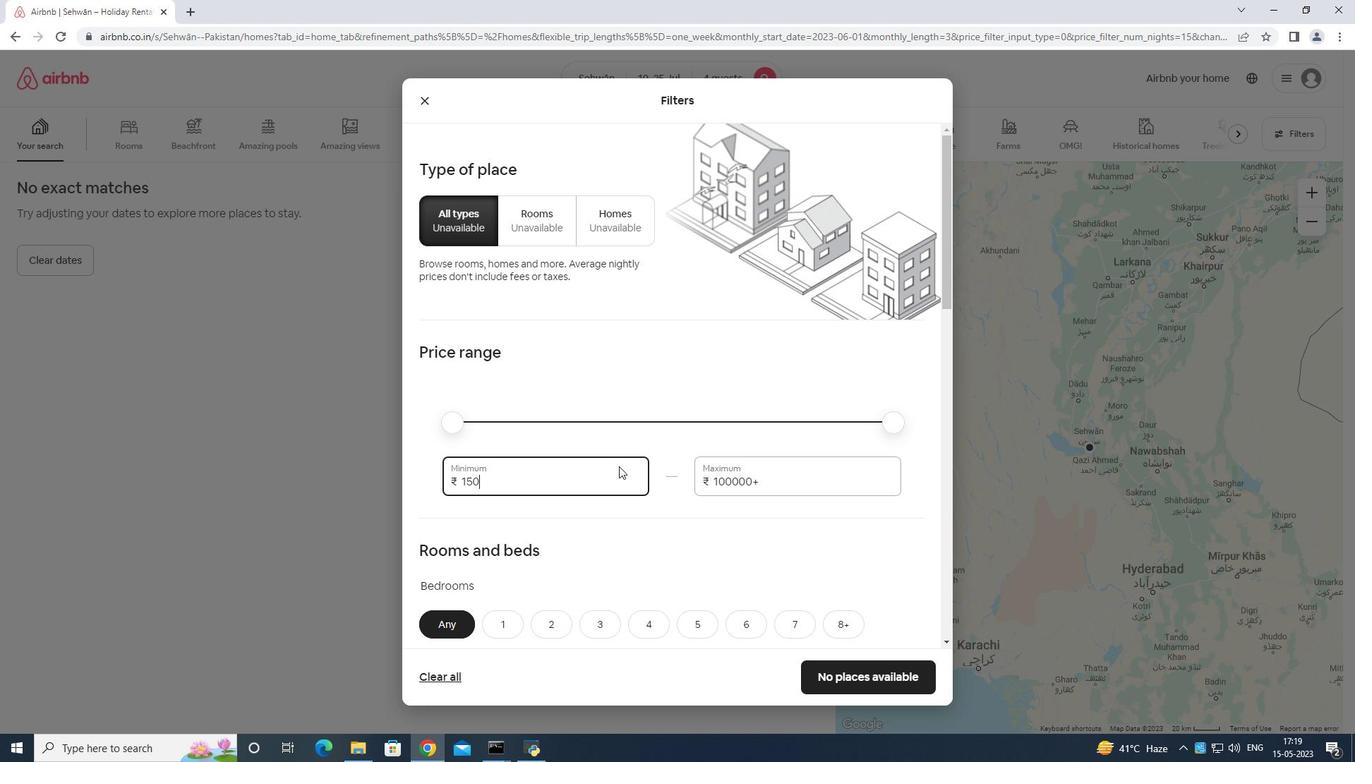 
Action: Key pressed 0
Screenshot: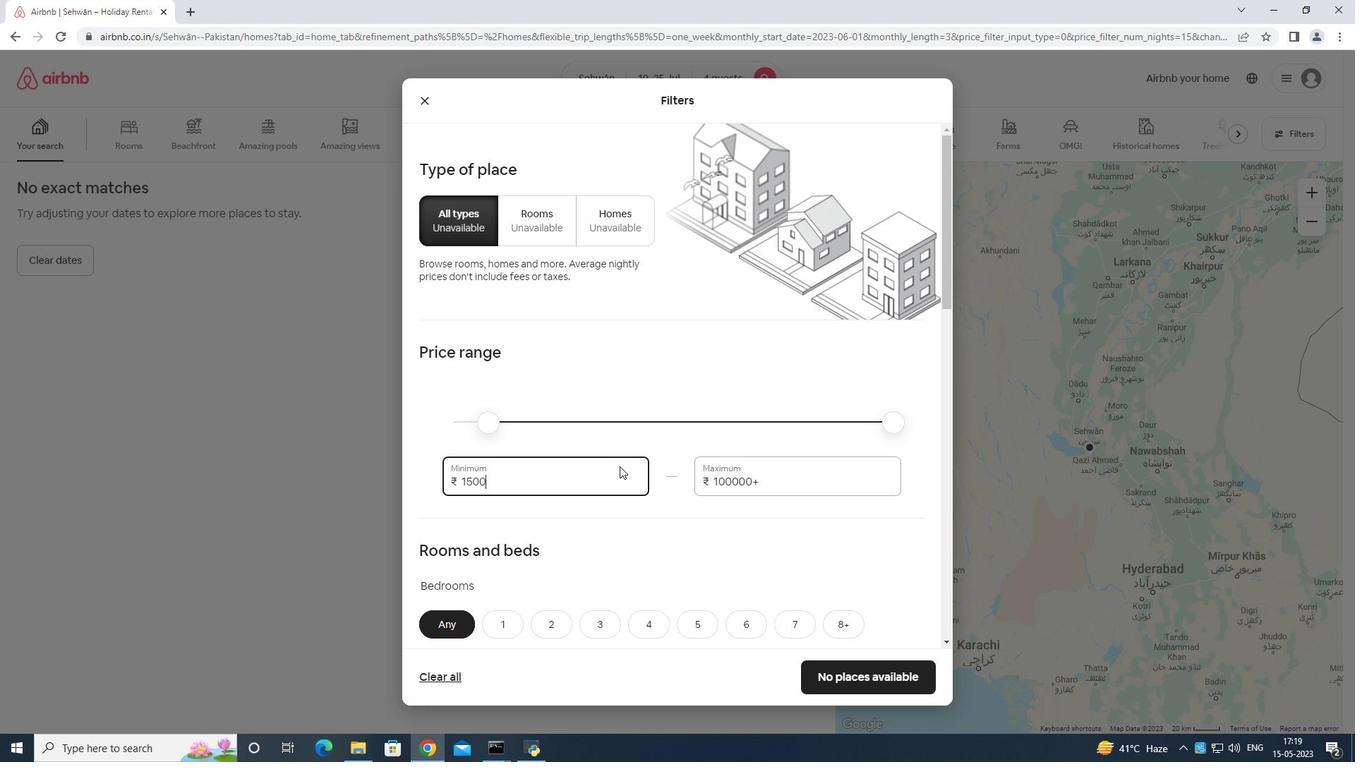 
Action: Mouse moved to (781, 472)
Screenshot: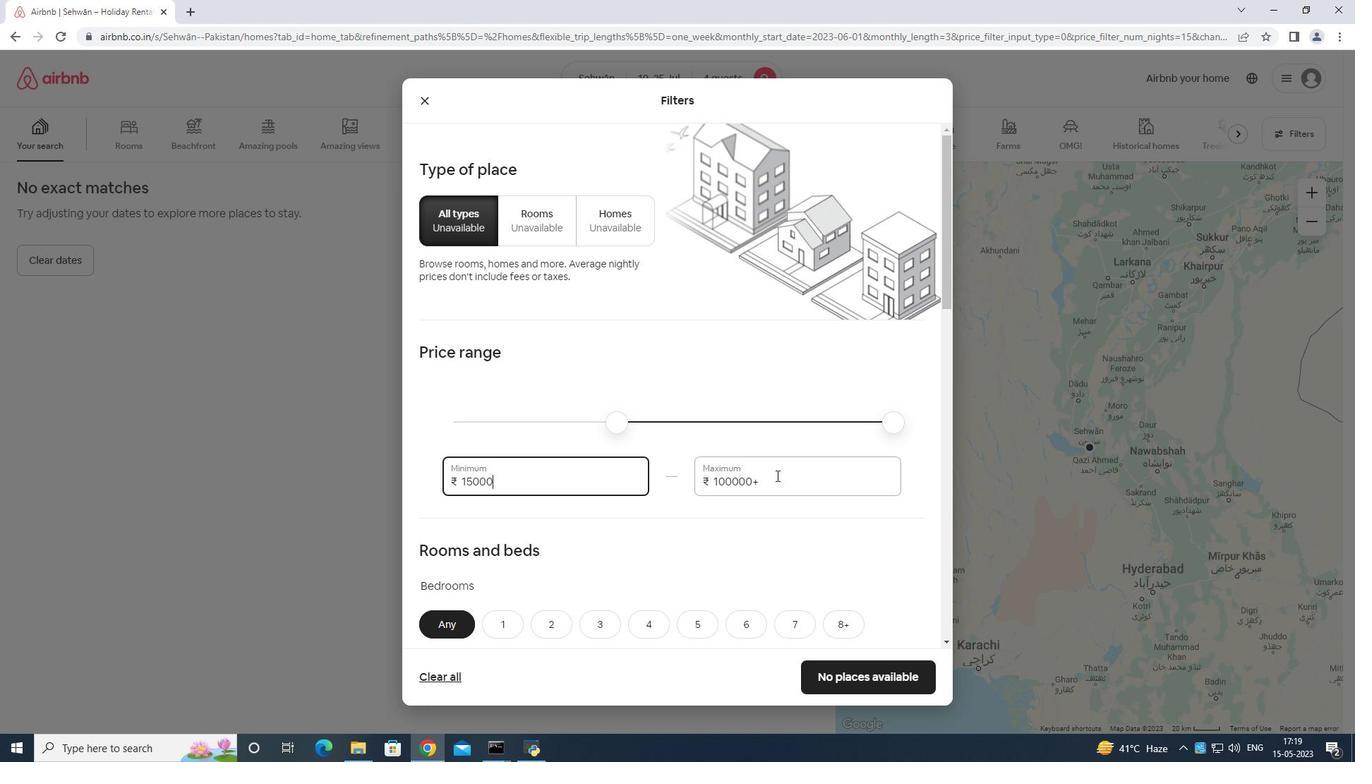 
Action: Mouse pressed left at (781, 472)
Screenshot: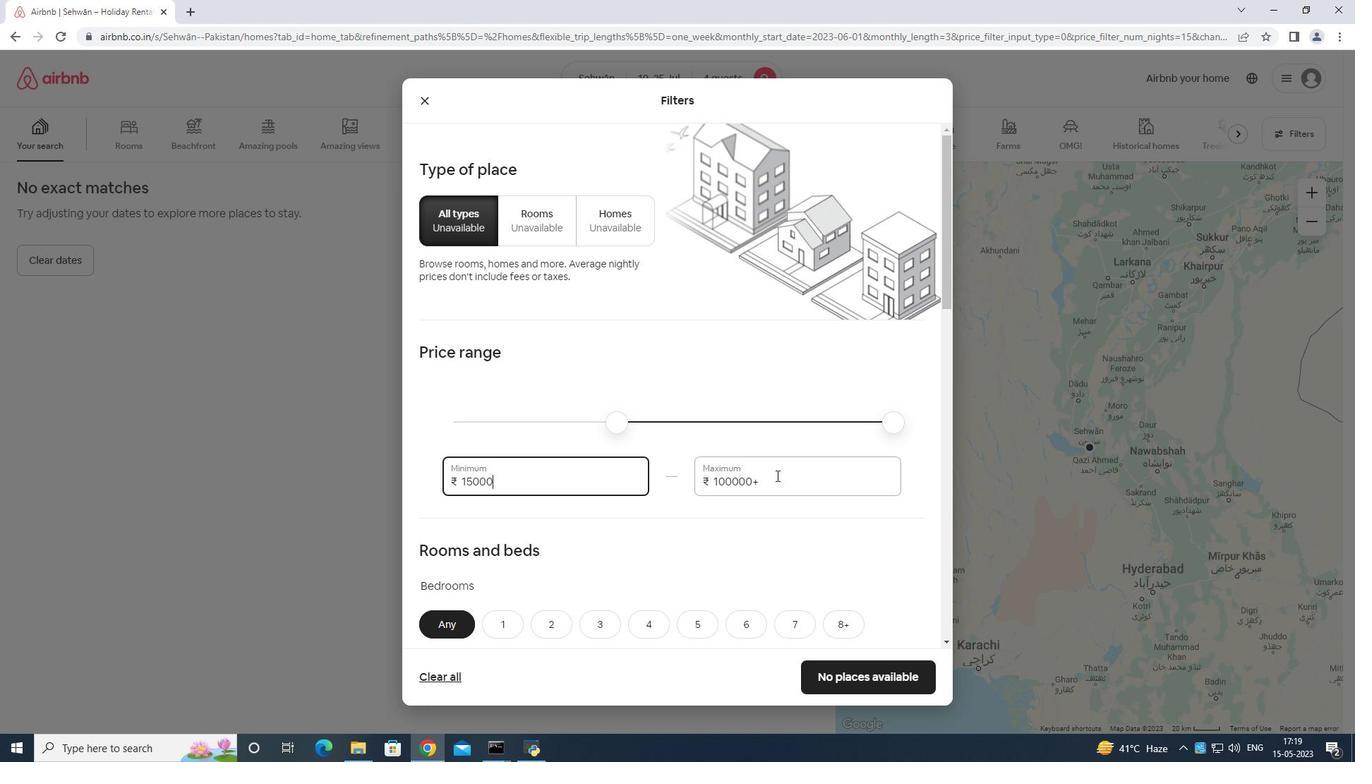 
Action: Mouse moved to (784, 472)
Screenshot: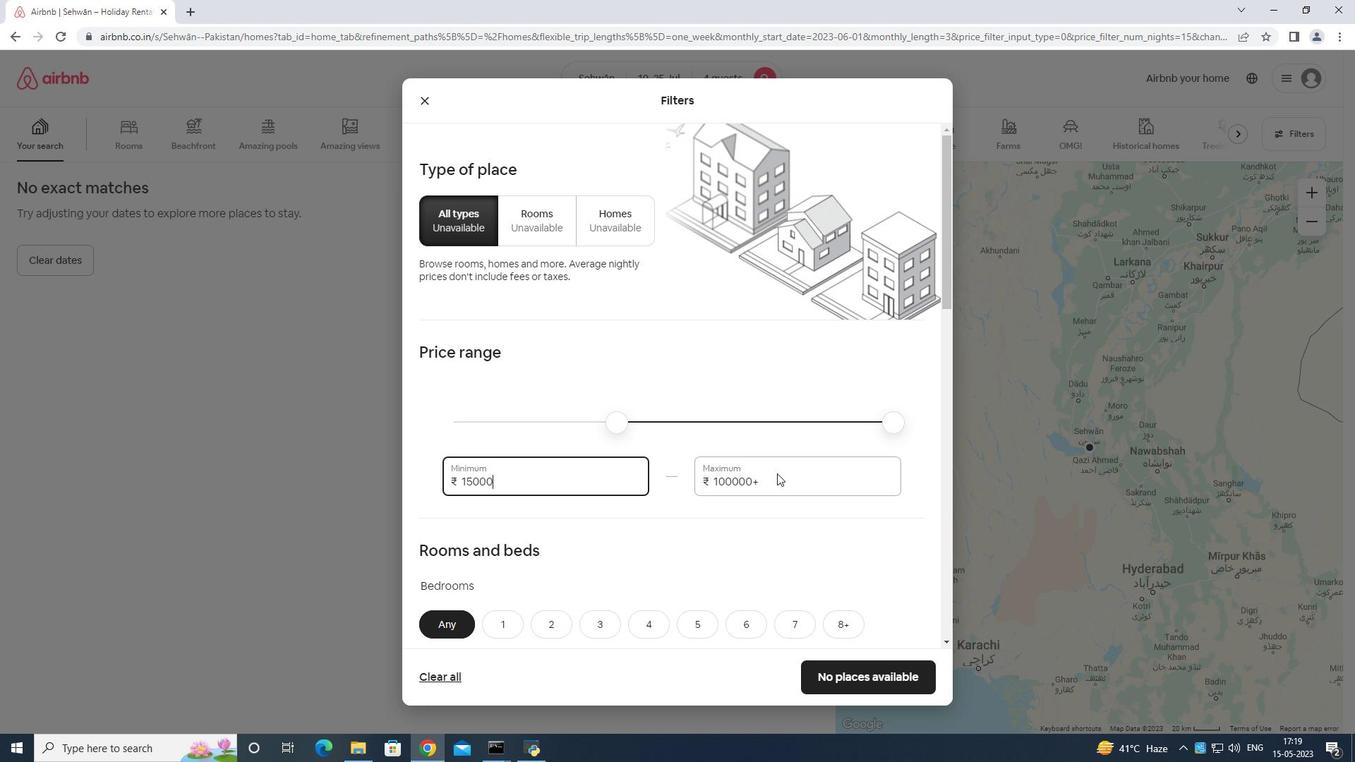 
Action: Key pressed <Key.backspace>
Screenshot: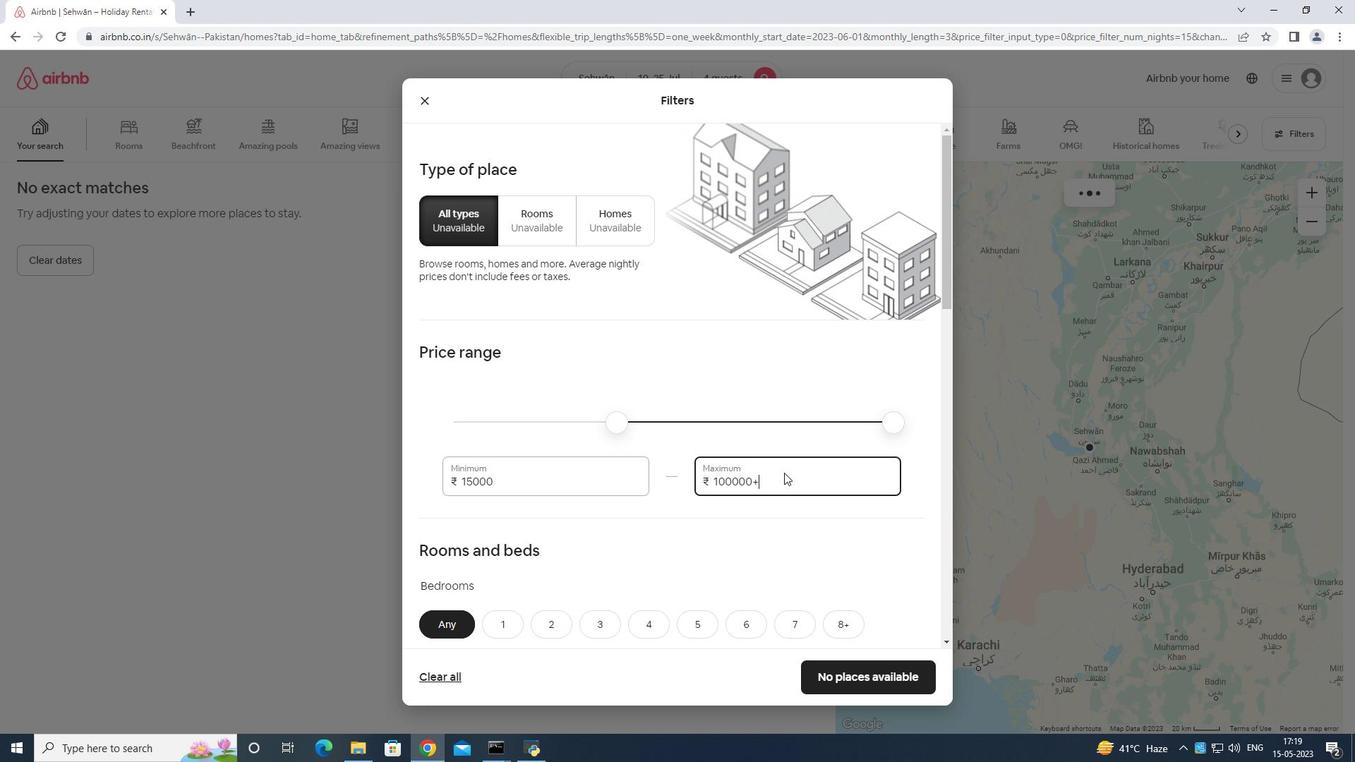 
Action: Mouse moved to (781, 476)
Screenshot: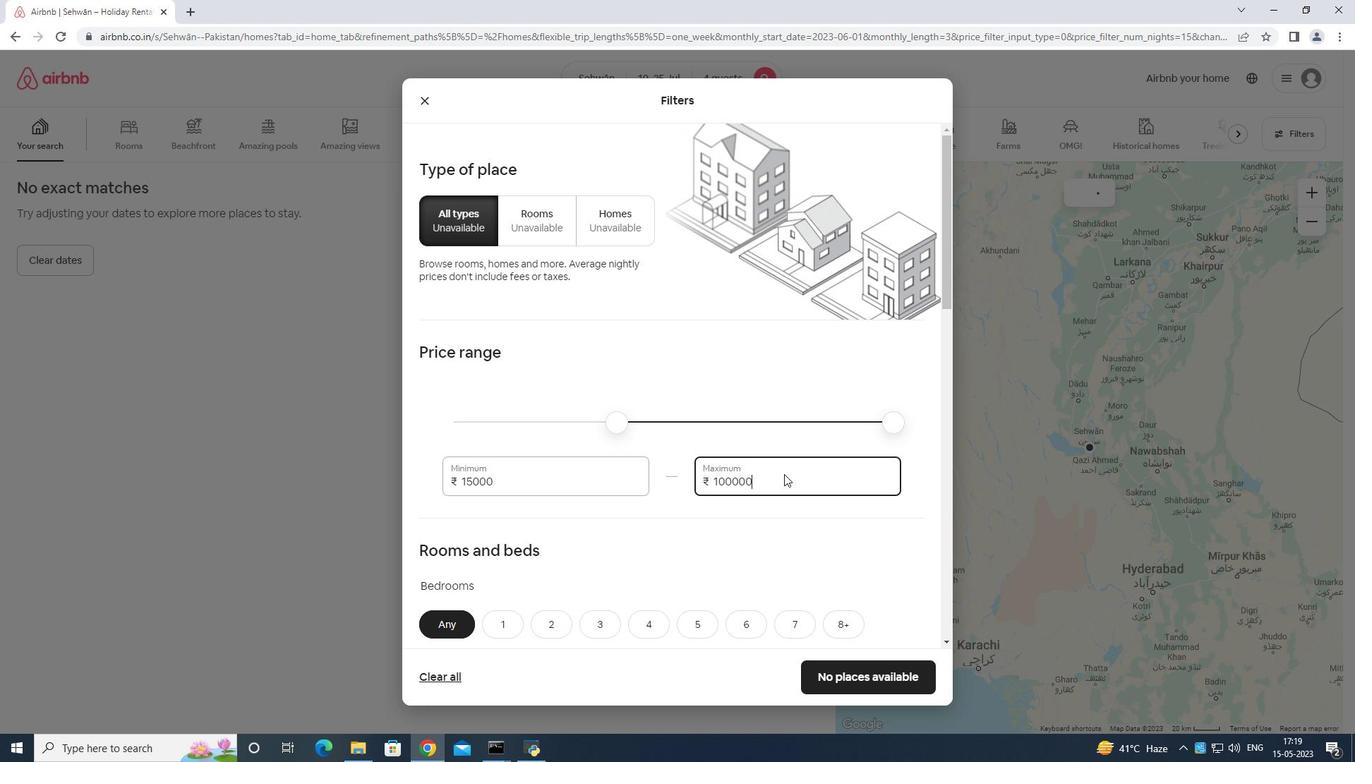
Action: Key pressed <Key.backspace><Key.backspace><Key.backspace><Key.backspace><Key.backspace><Key.backspace><Key.backspace><Key.backspace><Key.backspace><Key.backspace><Key.backspace><Key.backspace><Key.backspace><Key.backspace><Key.backspace><Key.backspace><Key.backspace>
Screenshot: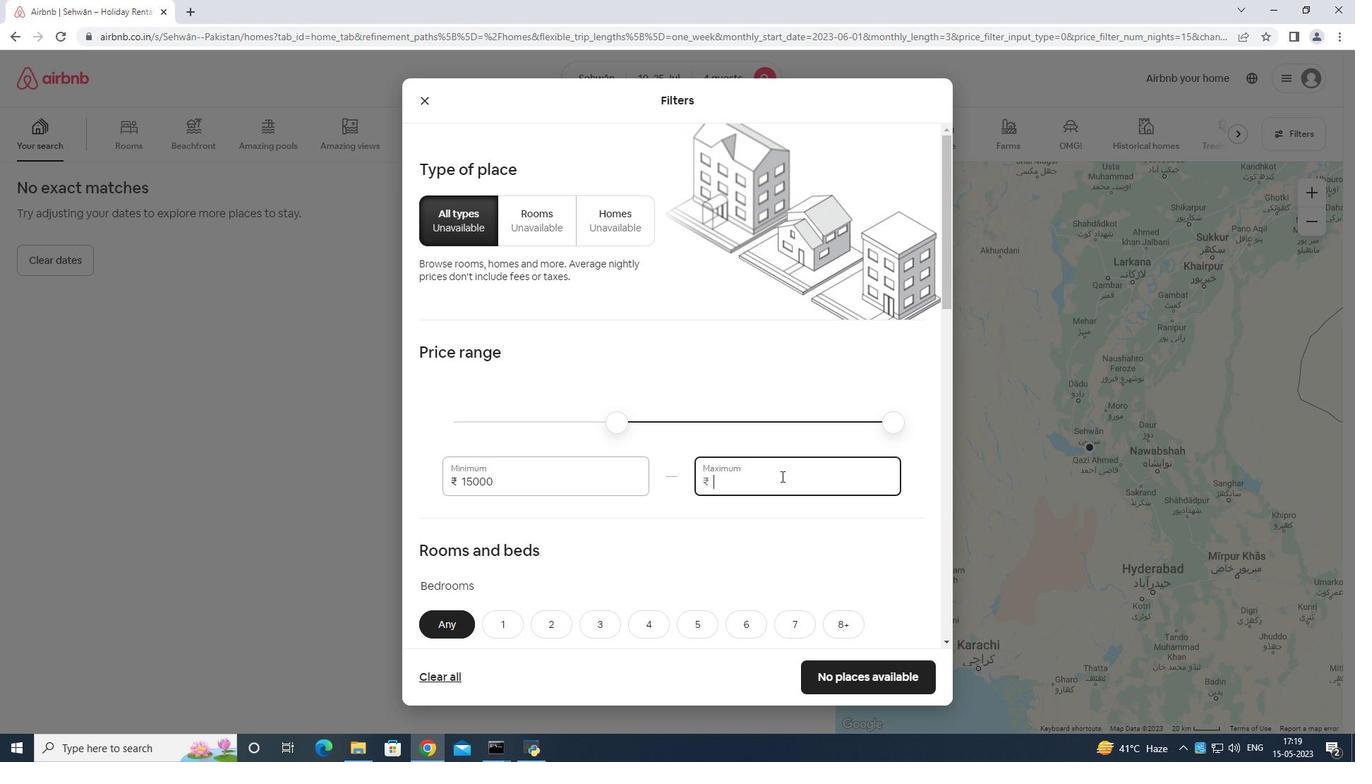 
Action: Mouse moved to (785, 475)
Screenshot: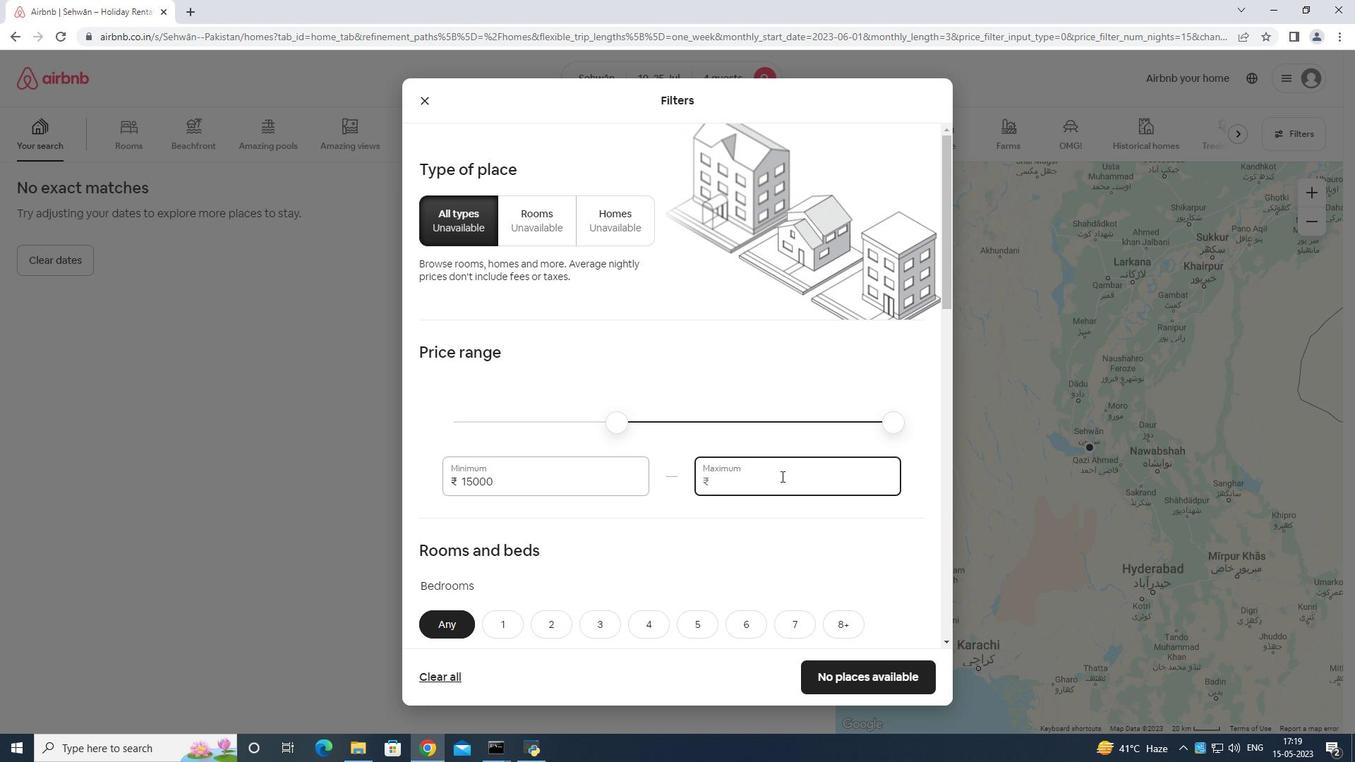 
Action: Key pressed .
Screenshot: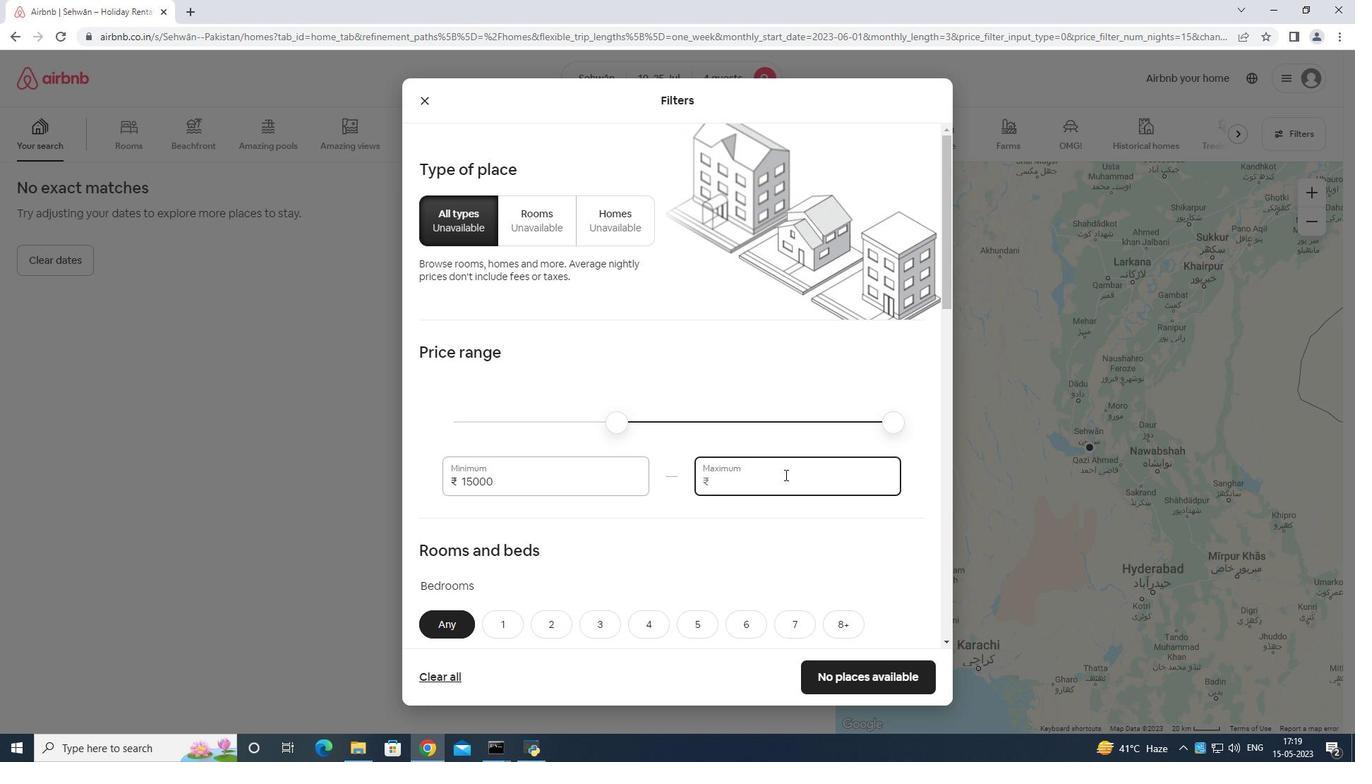 
Action: Mouse moved to (786, 475)
Screenshot: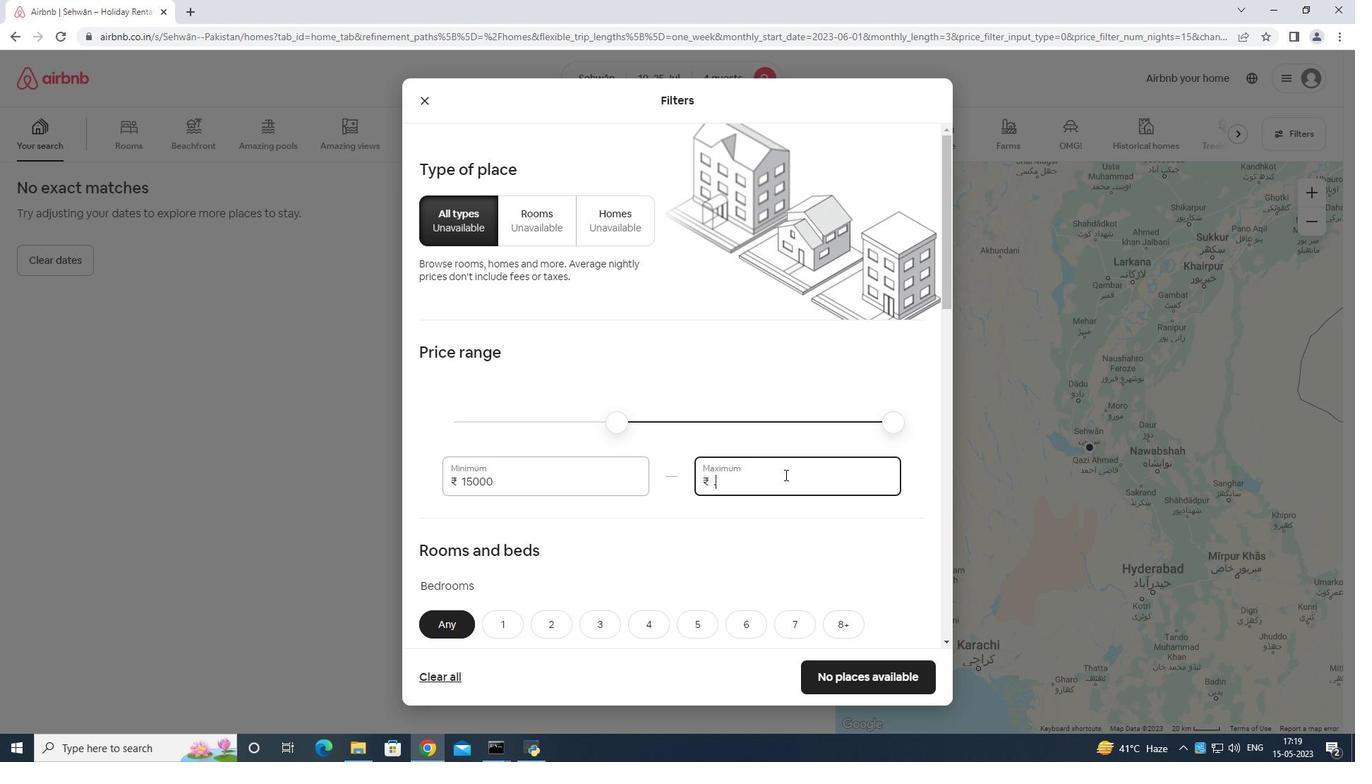 
Action: Key pressed 25<Key.backspace><Key.backspace><Key.backspace>
Screenshot: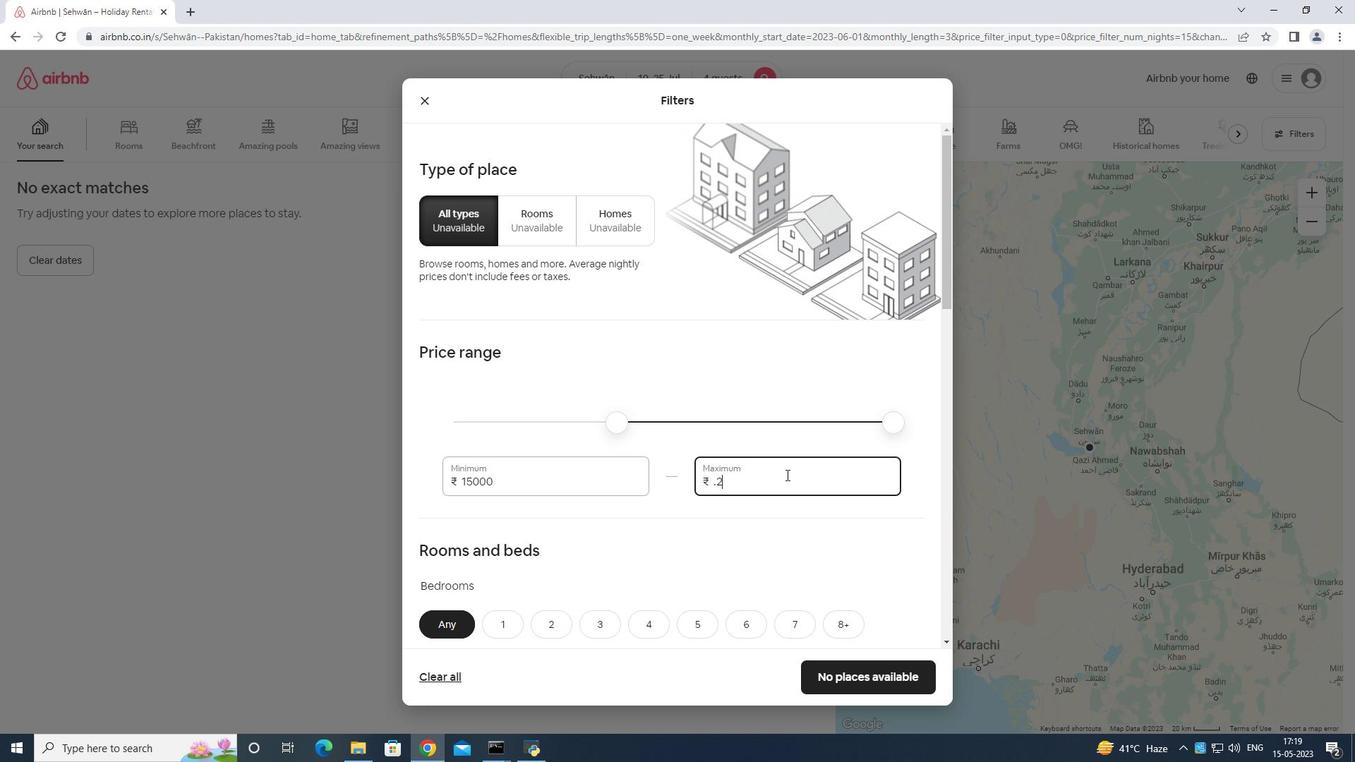
Action: Mouse moved to (787, 473)
Screenshot: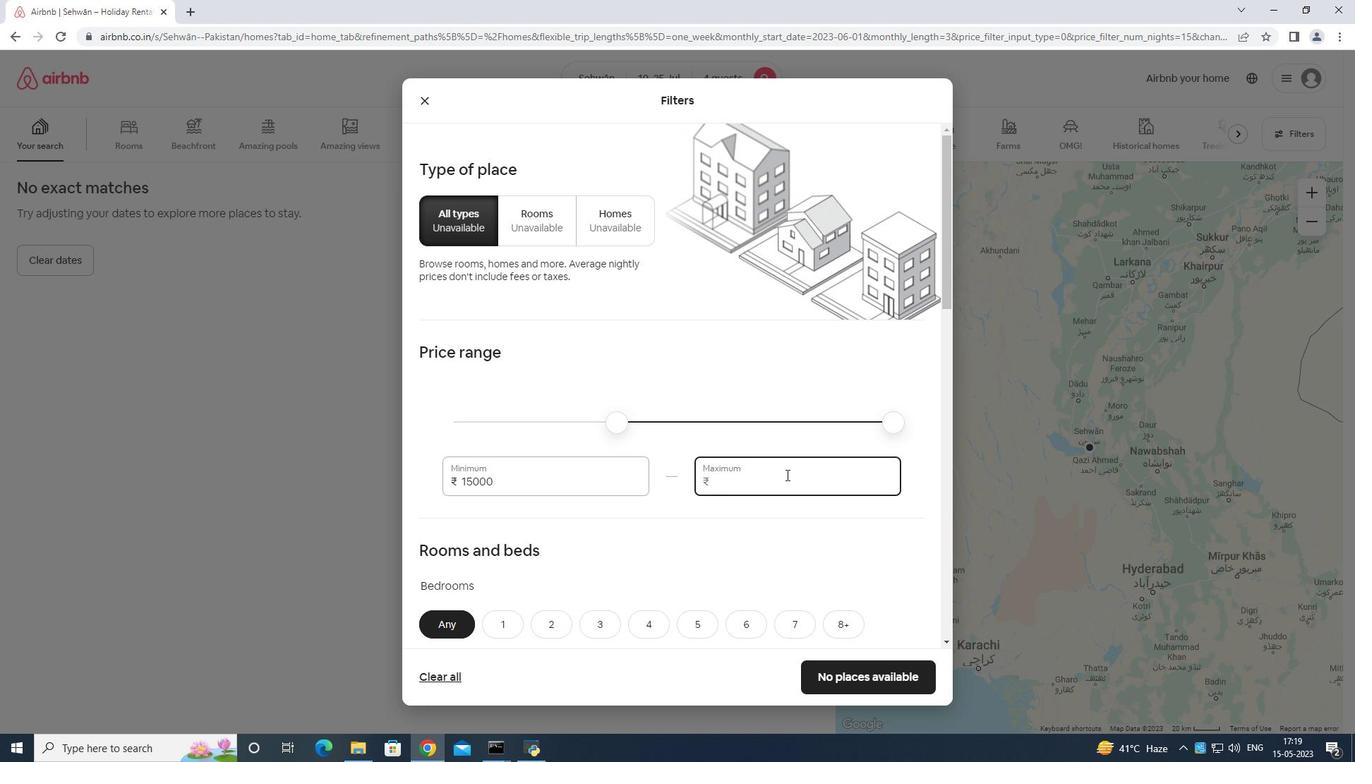 
Action: Key pressed 25000
Screenshot: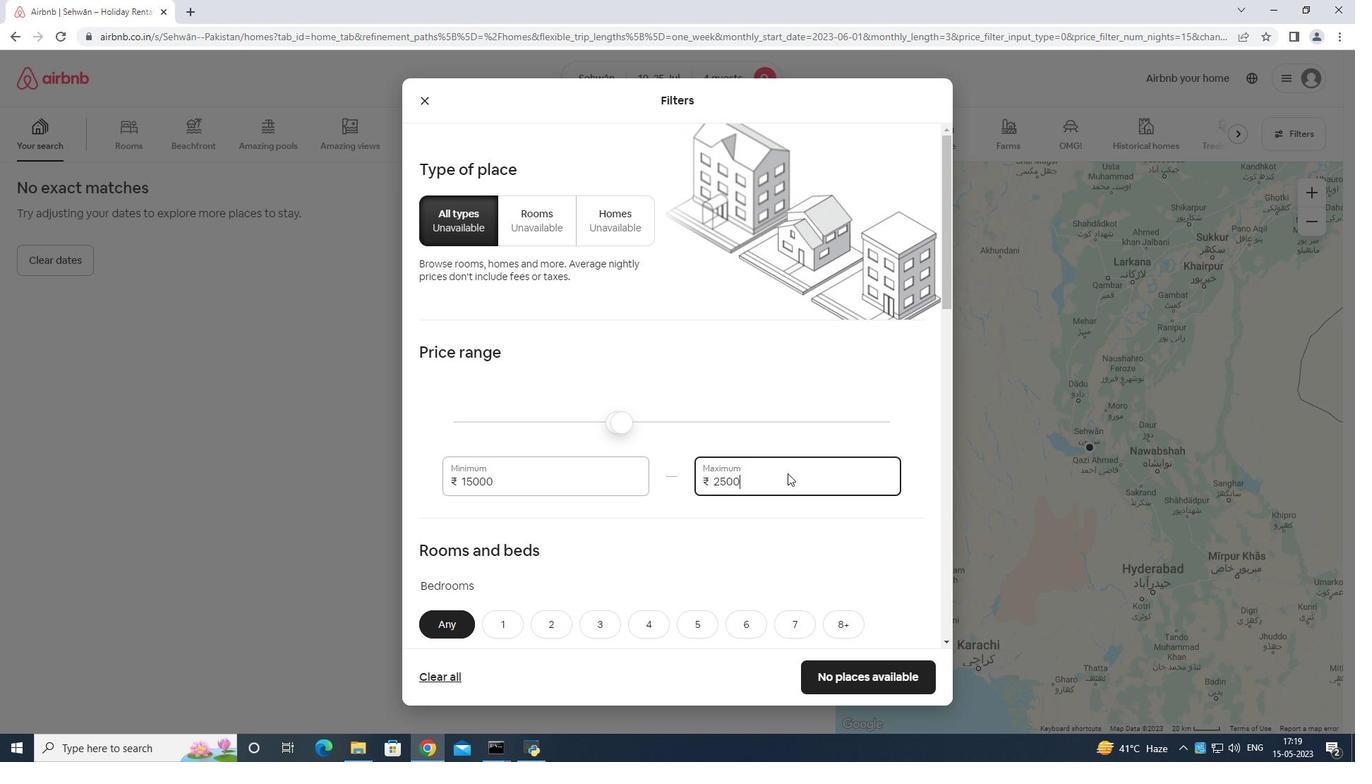 
Action: Mouse moved to (788, 475)
Screenshot: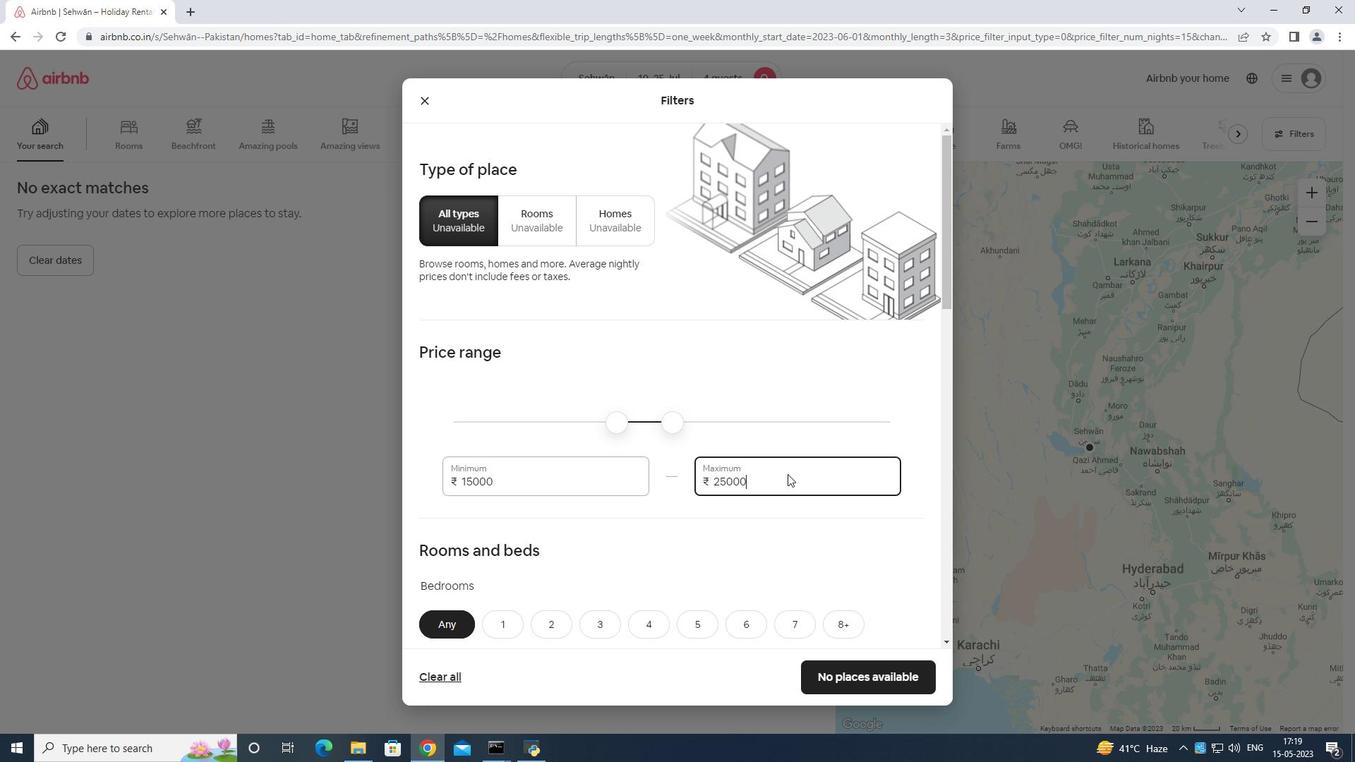 
Action: Mouse scrolled (788, 474) with delta (0, 0)
Screenshot: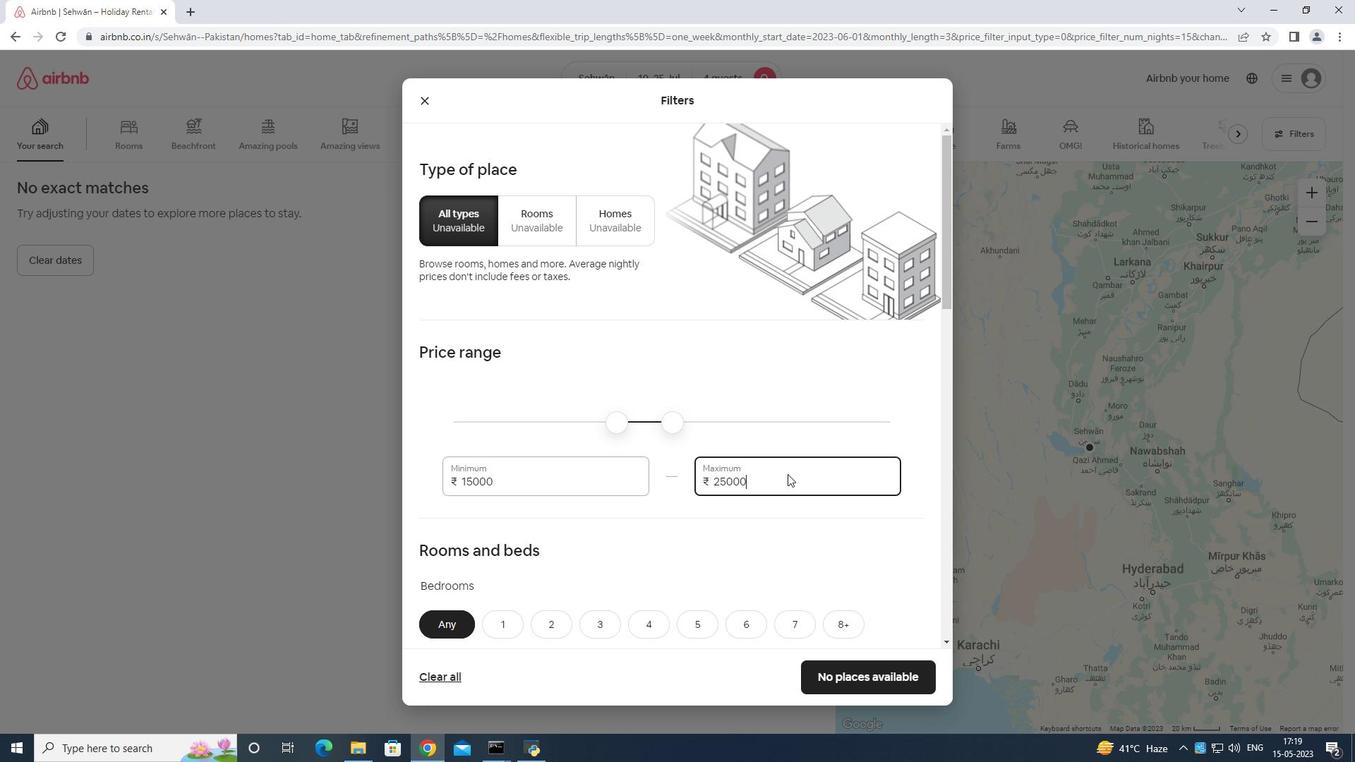 
Action: Mouse moved to (789, 477)
Screenshot: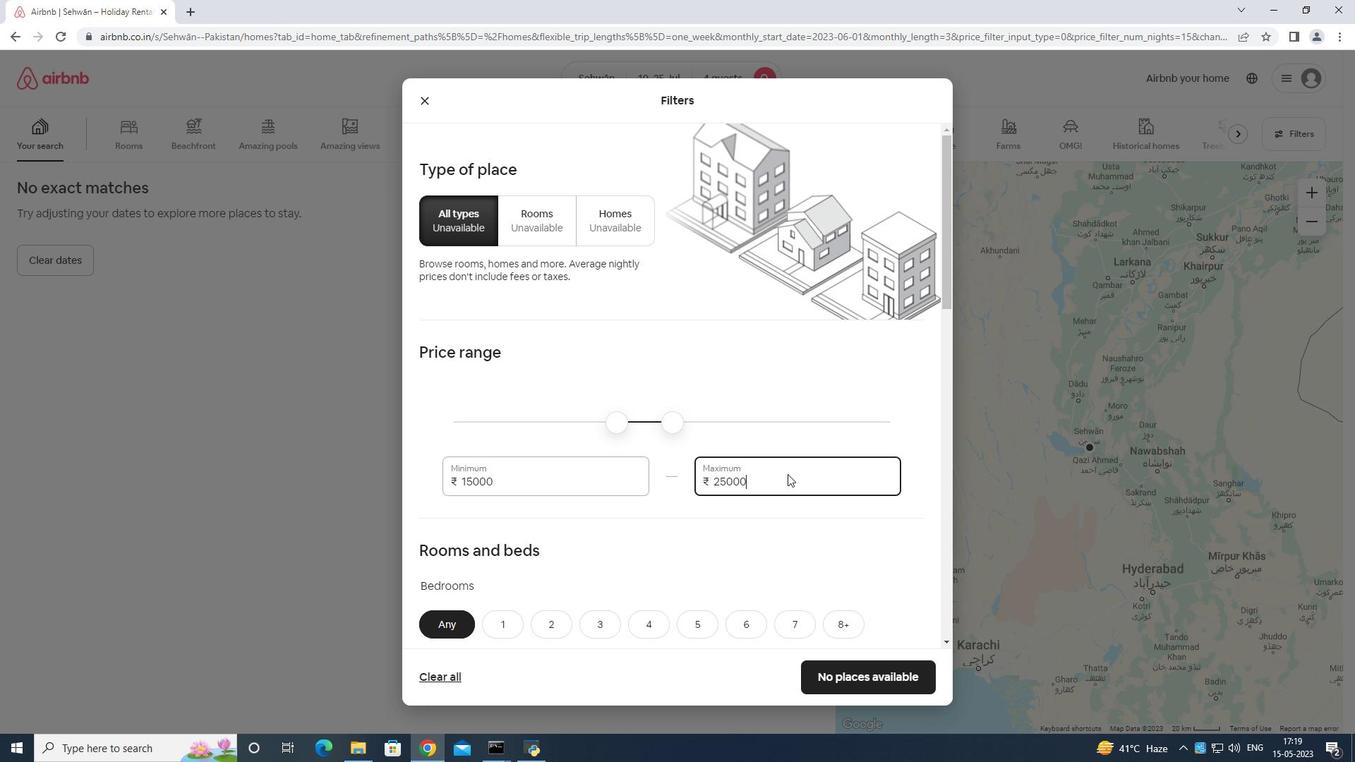 
Action: Mouse scrolled (789, 476) with delta (0, 0)
Screenshot: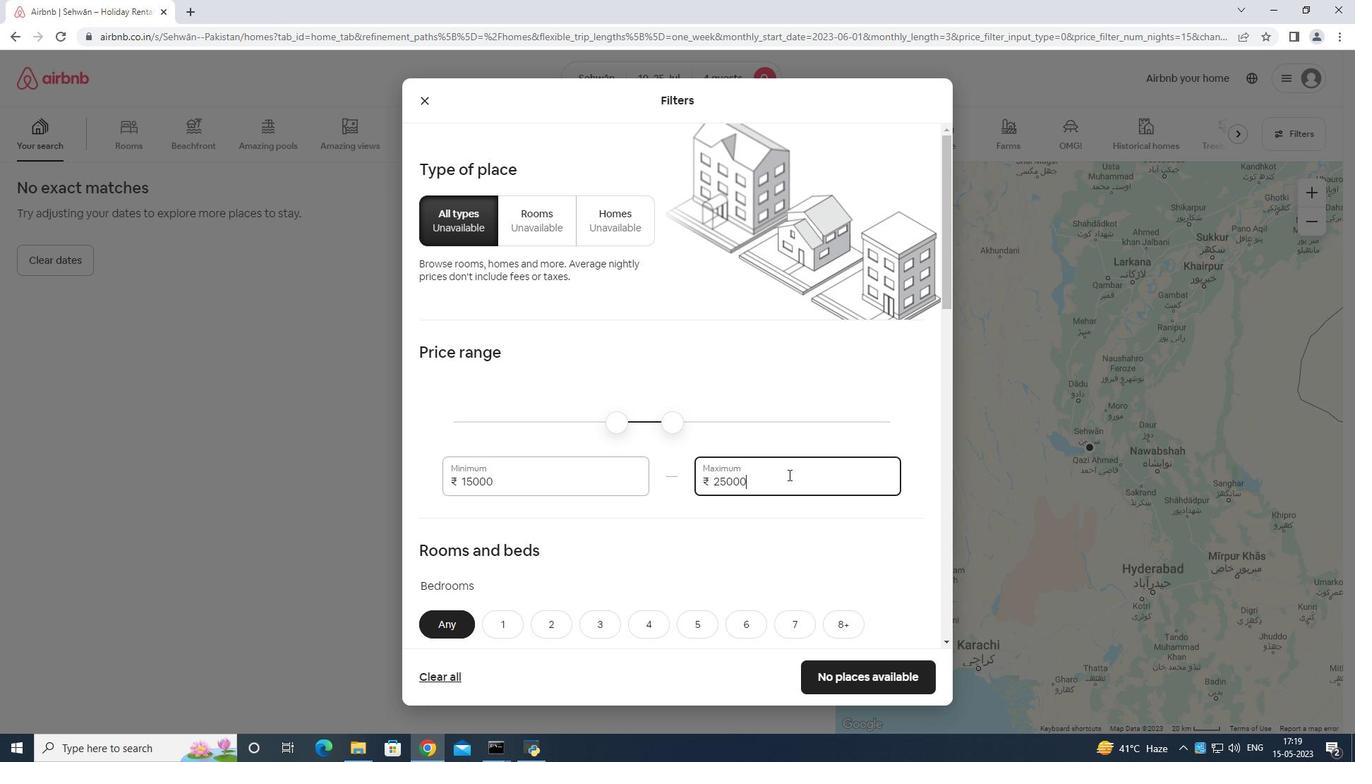 
Action: Mouse scrolled (789, 476) with delta (0, 0)
Screenshot: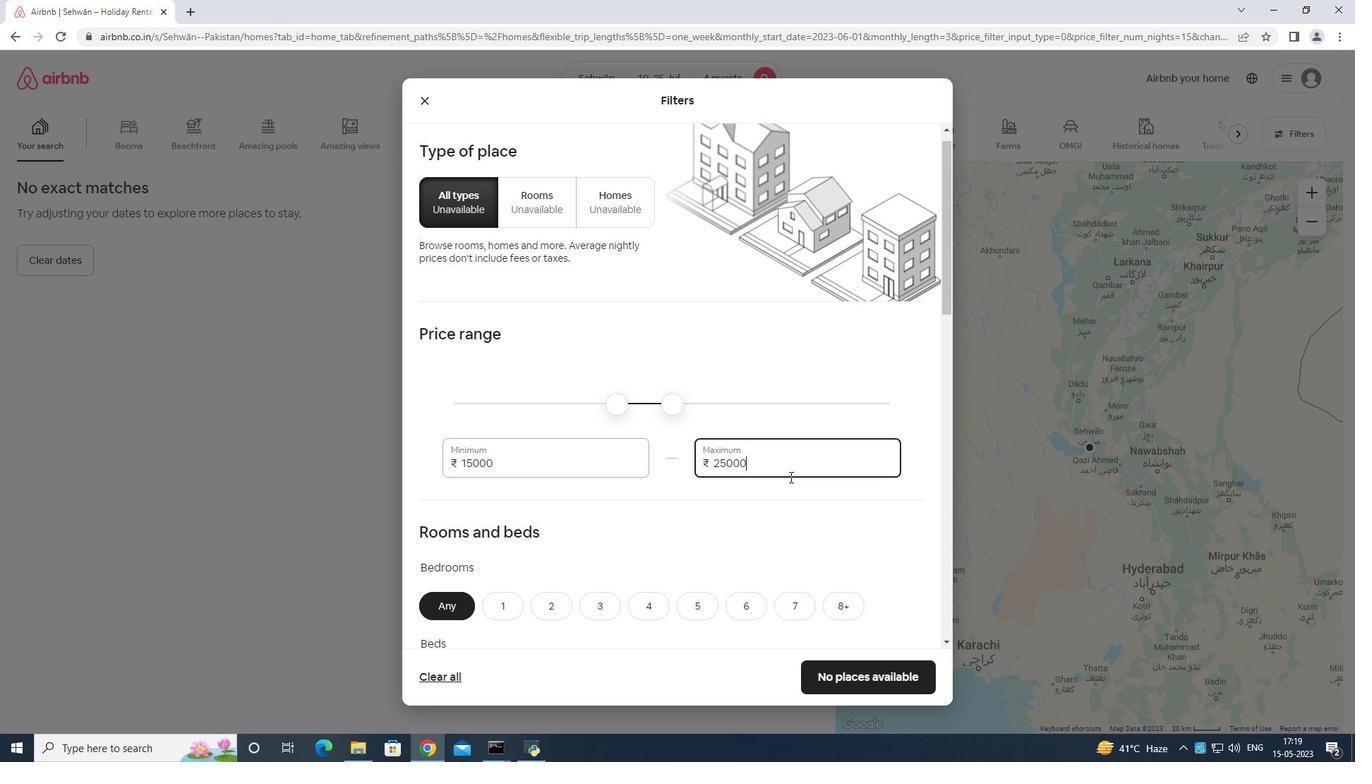 
Action: Mouse scrolled (789, 476) with delta (0, 0)
Screenshot: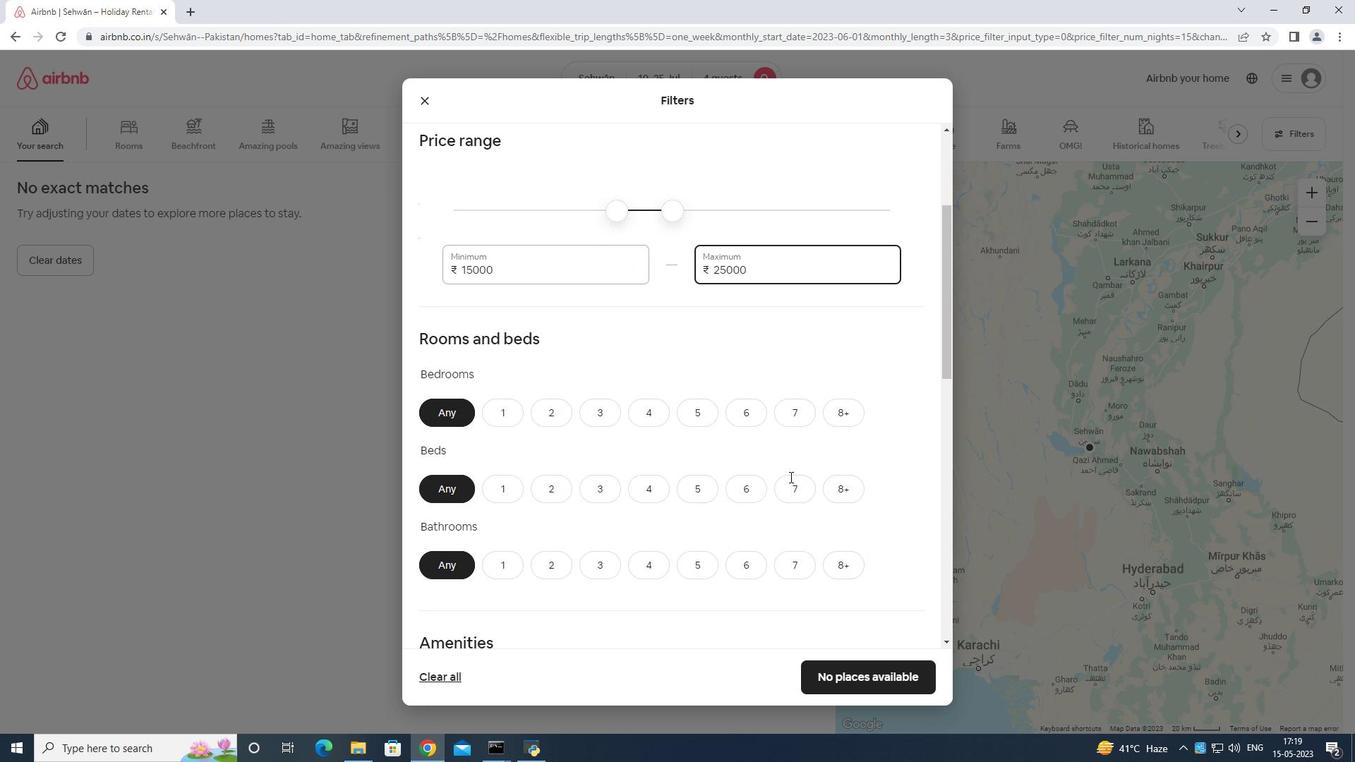 
Action: Mouse moved to (552, 336)
Screenshot: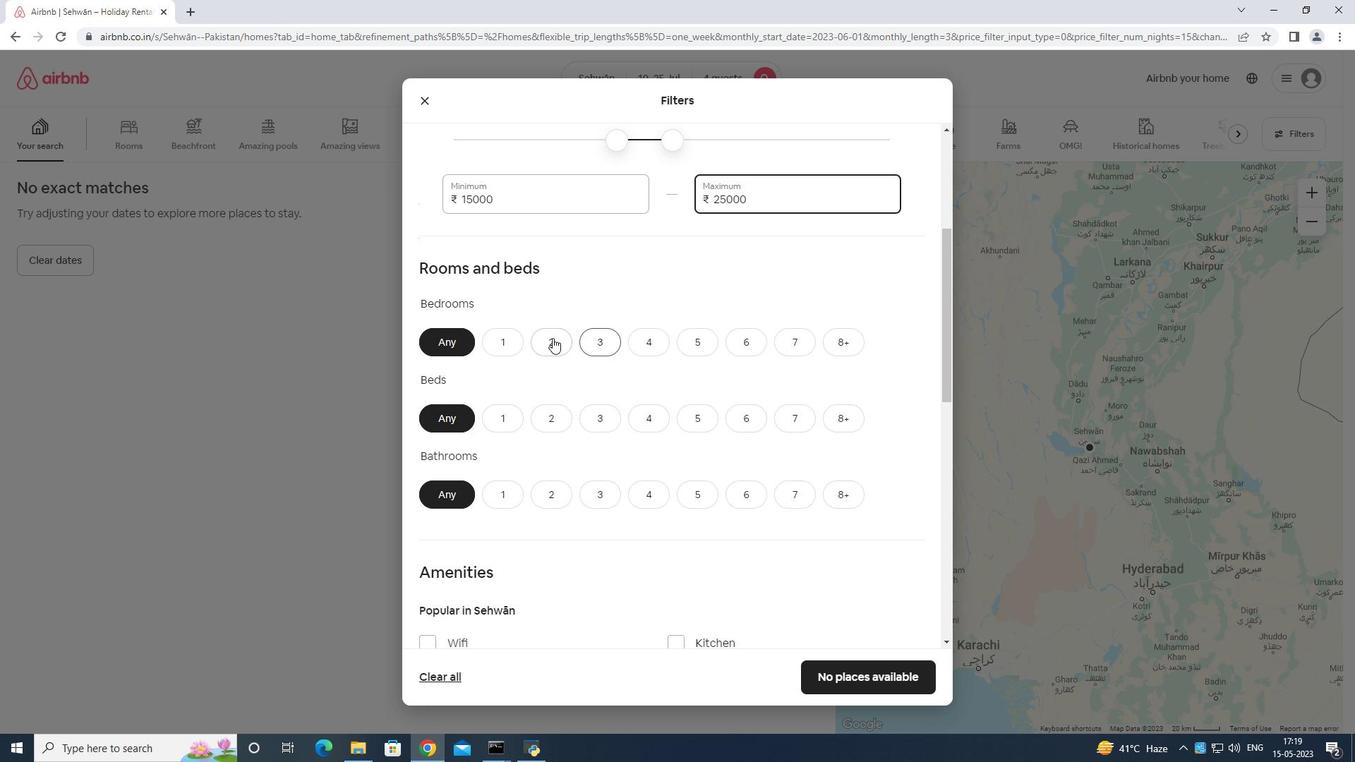 
Action: Mouse pressed left at (552, 336)
Screenshot: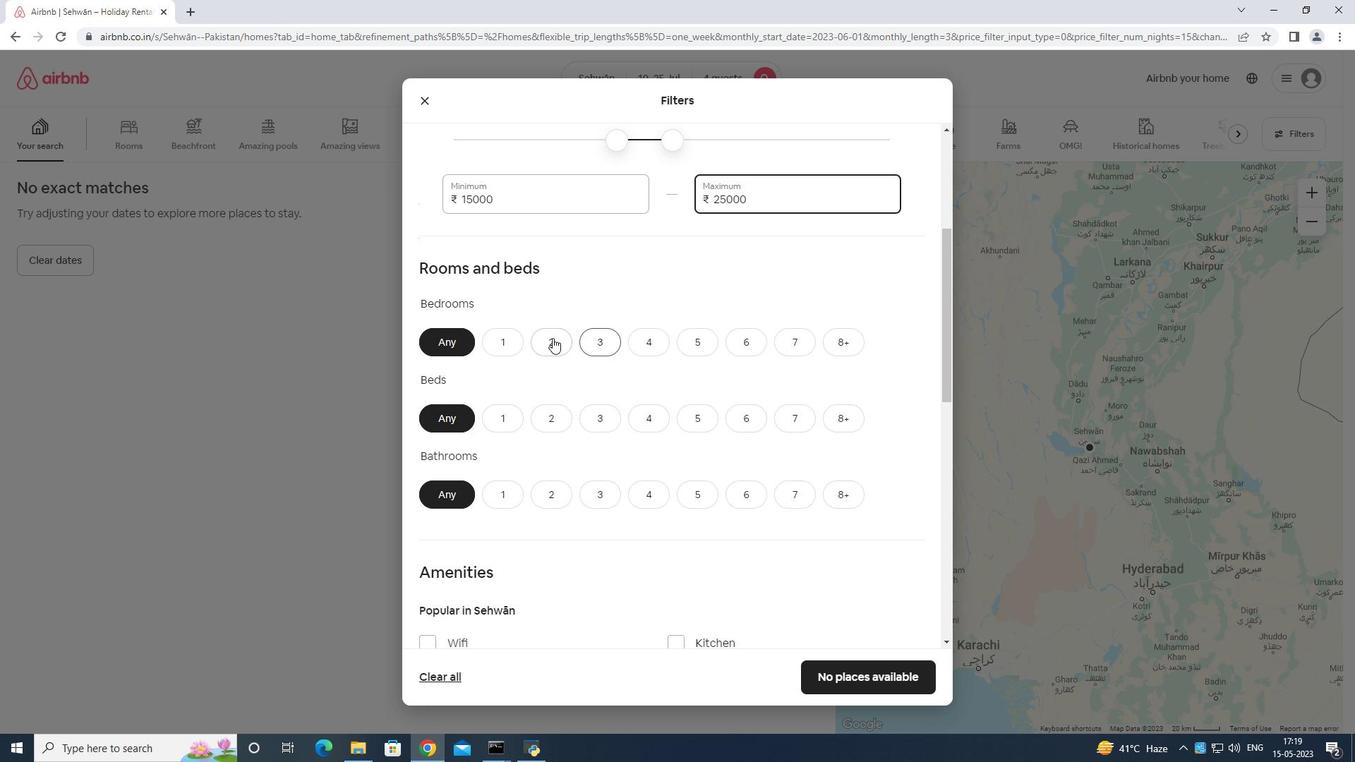 
Action: Mouse moved to (607, 418)
Screenshot: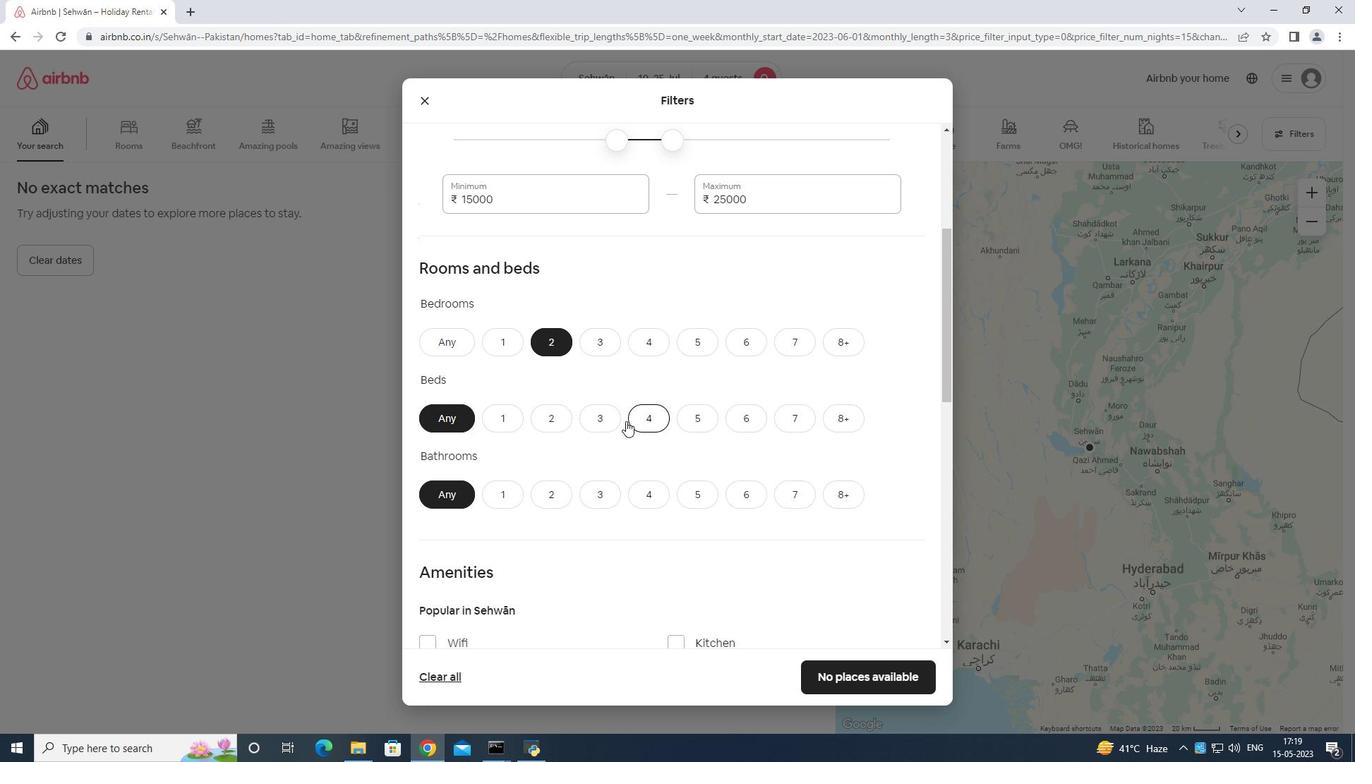 
Action: Mouse pressed left at (607, 418)
Screenshot: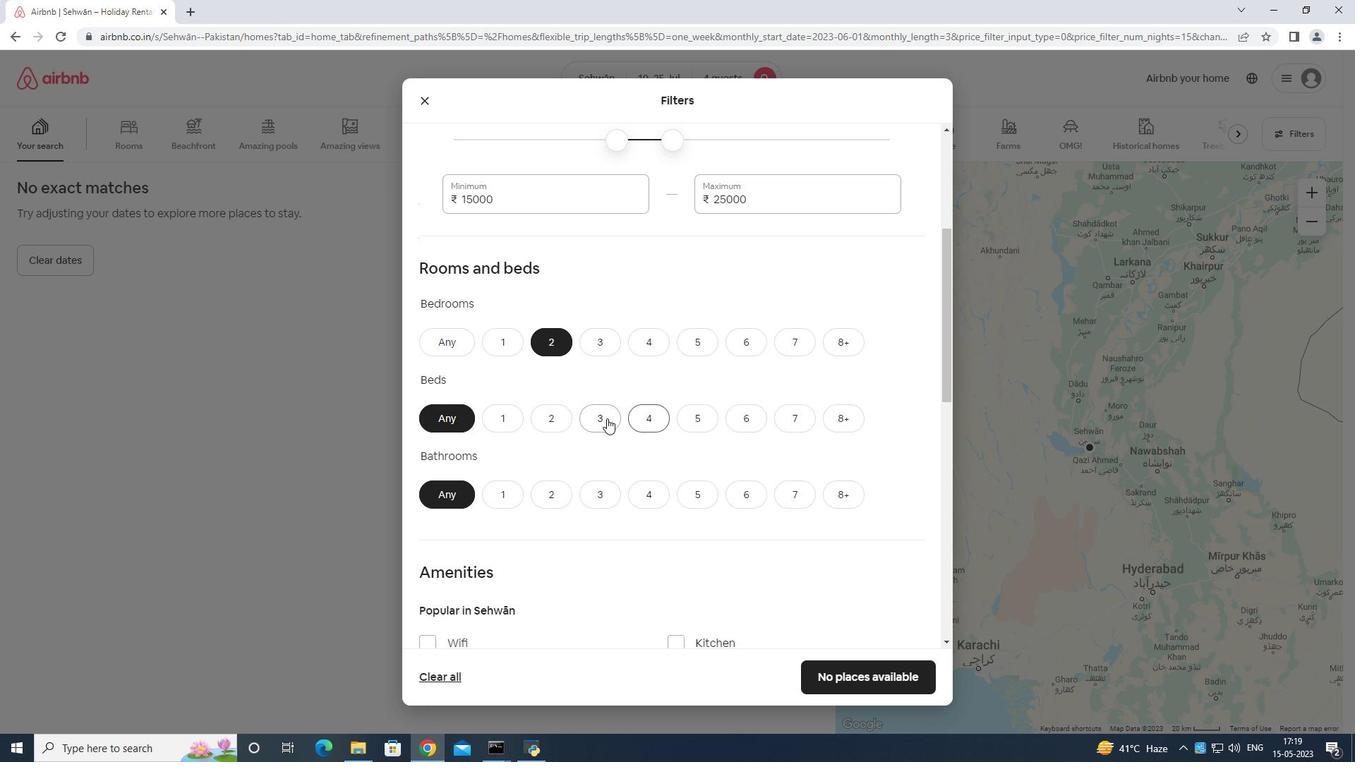 
Action: Mouse moved to (547, 486)
Screenshot: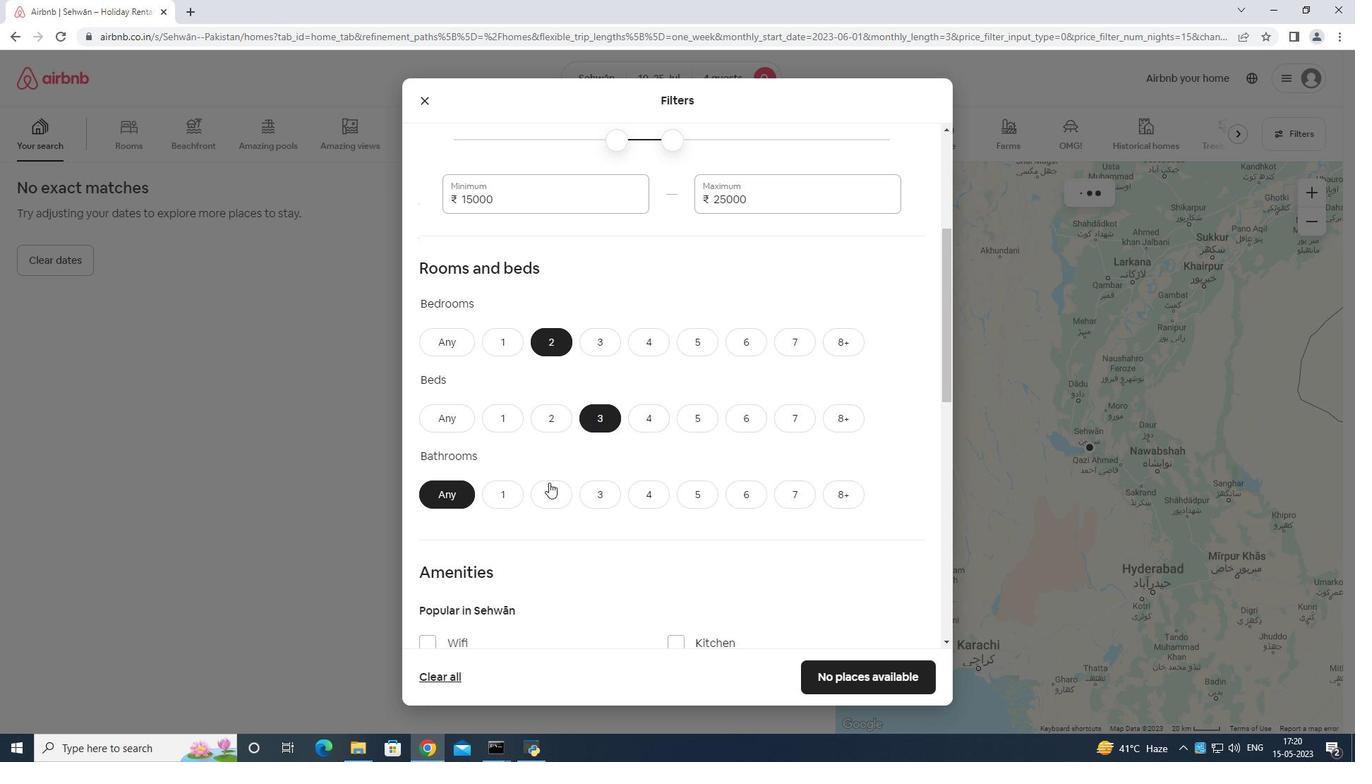 
Action: Mouse pressed left at (547, 486)
Screenshot: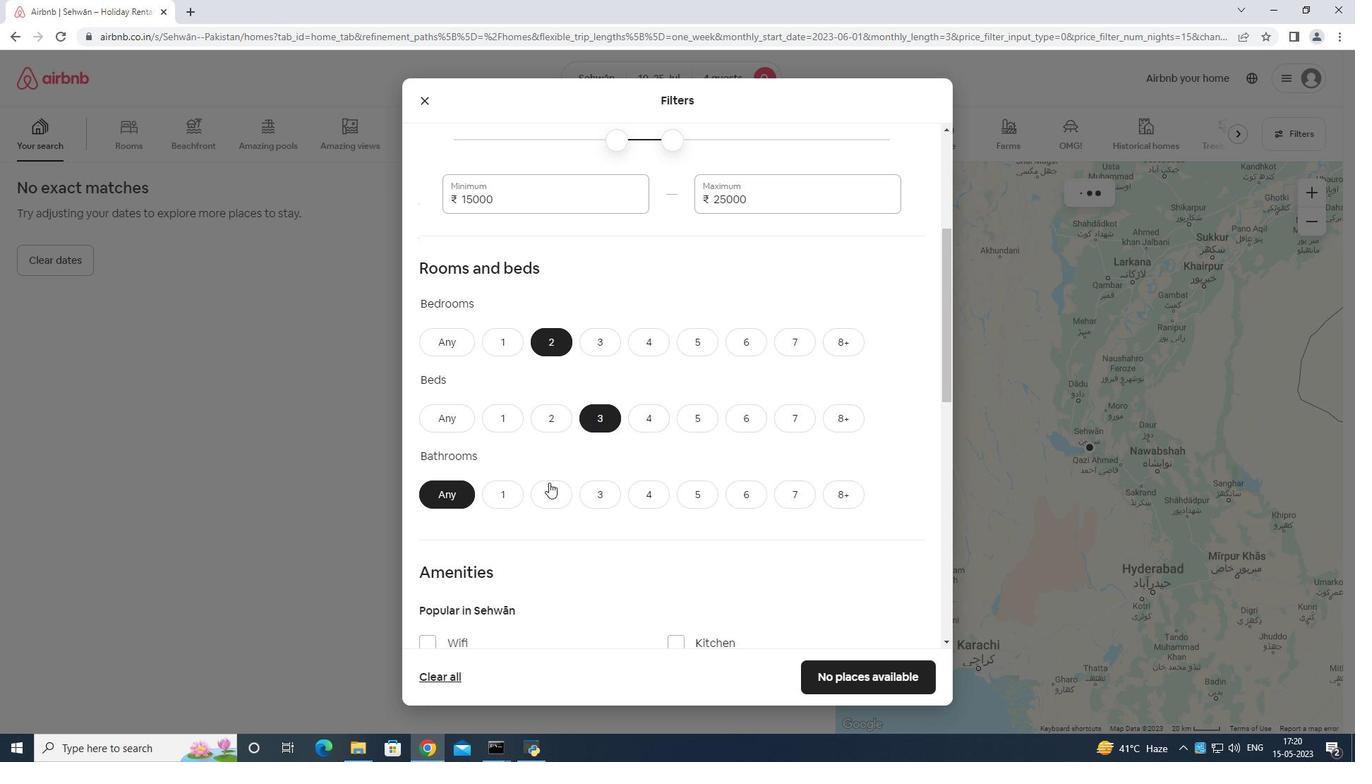 
Action: Mouse moved to (570, 485)
Screenshot: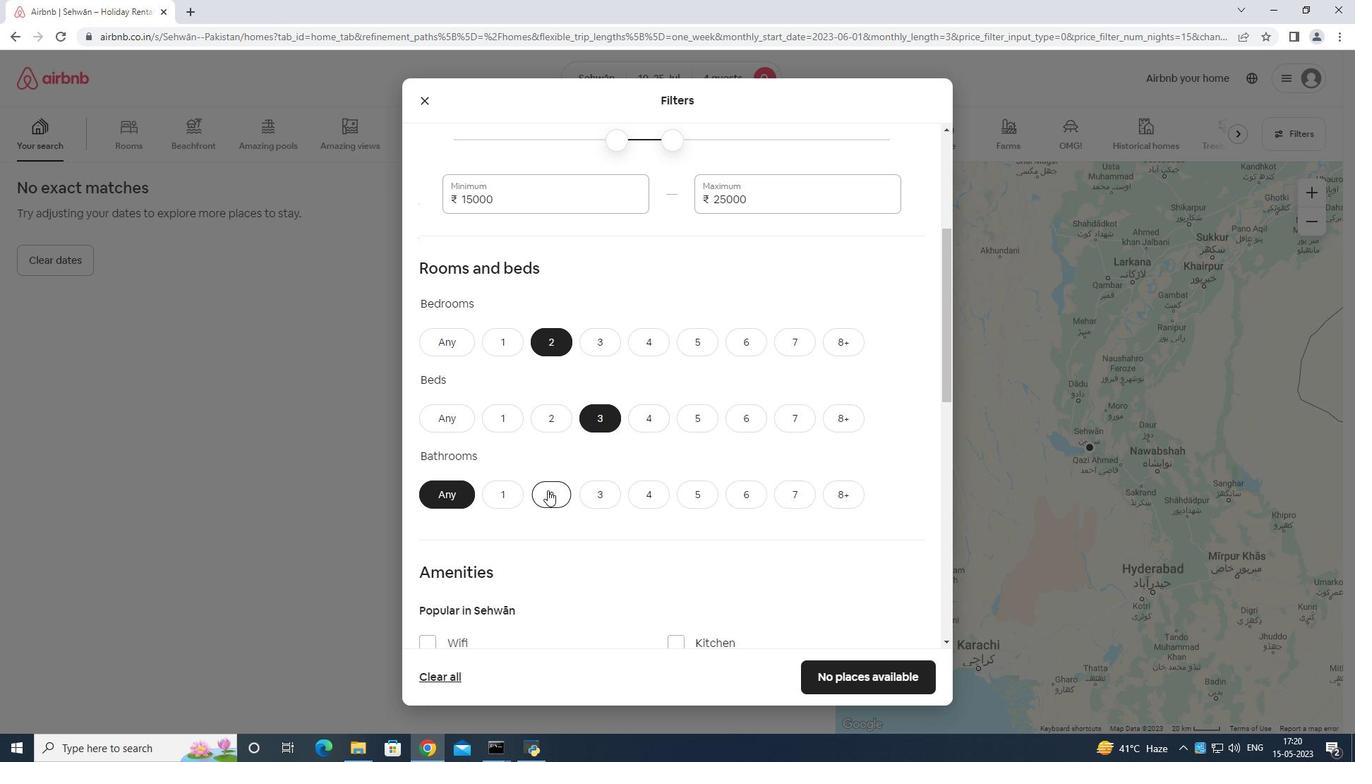 
Action: Mouse scrolled (570, 484) with delta (0, 0)
Screenshot: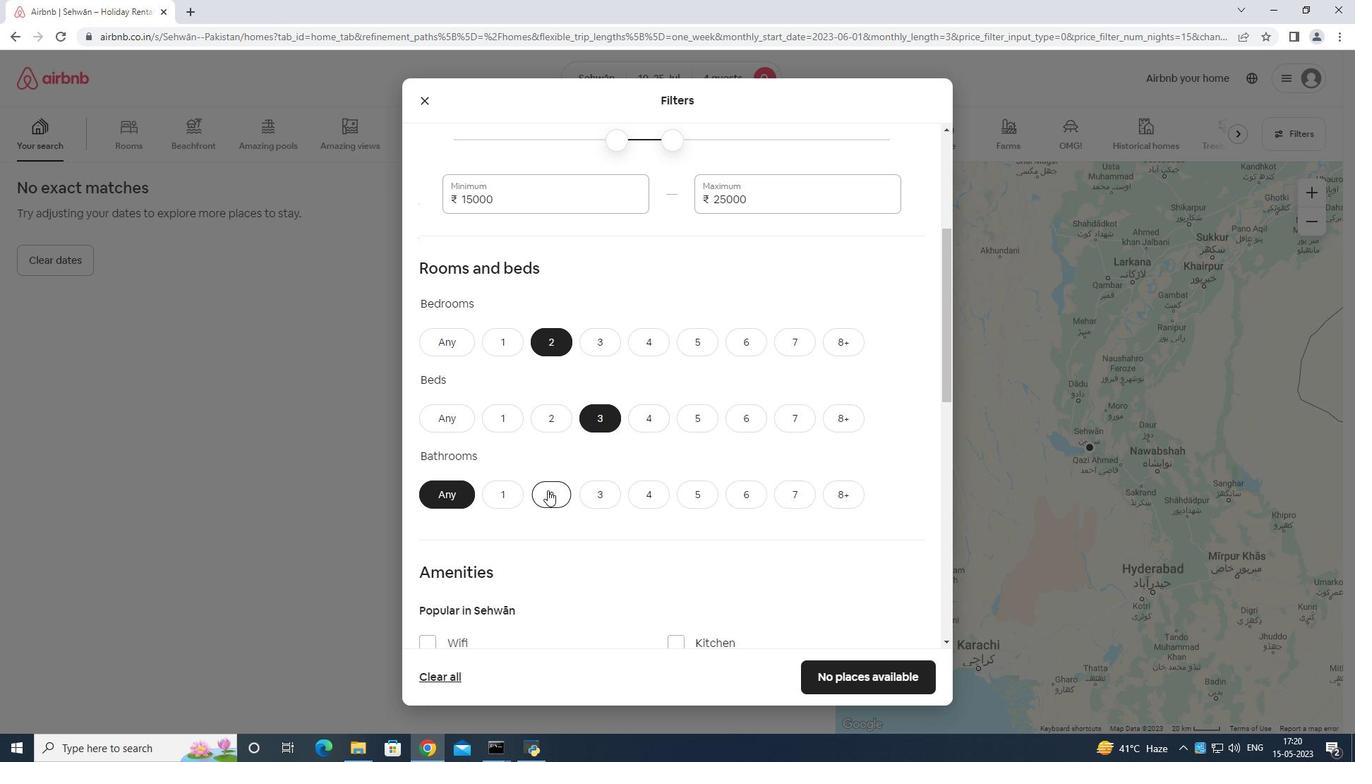 
Action: Mouse moved to (571, 489)
Screenshot: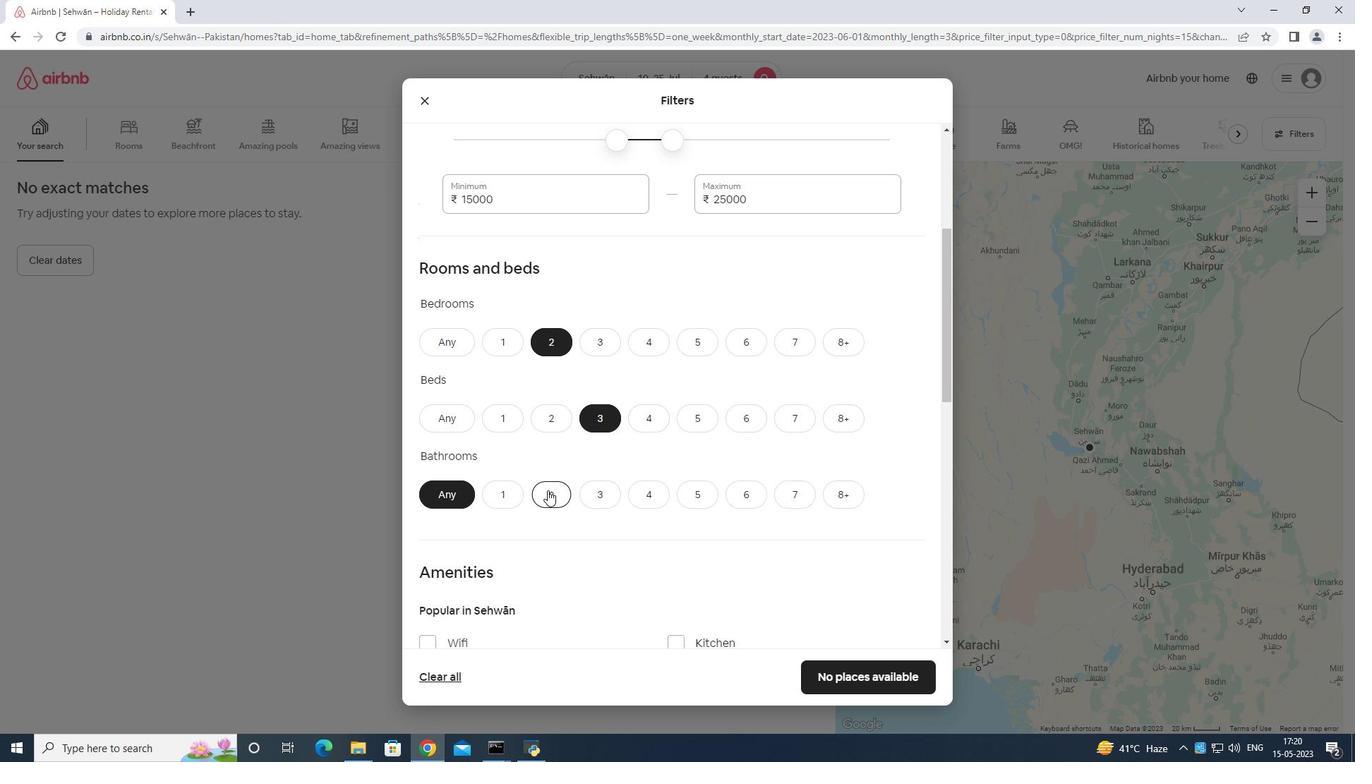 
Action: Mouse scrolled (571, 488) with delta (0, 0)
Screenshot: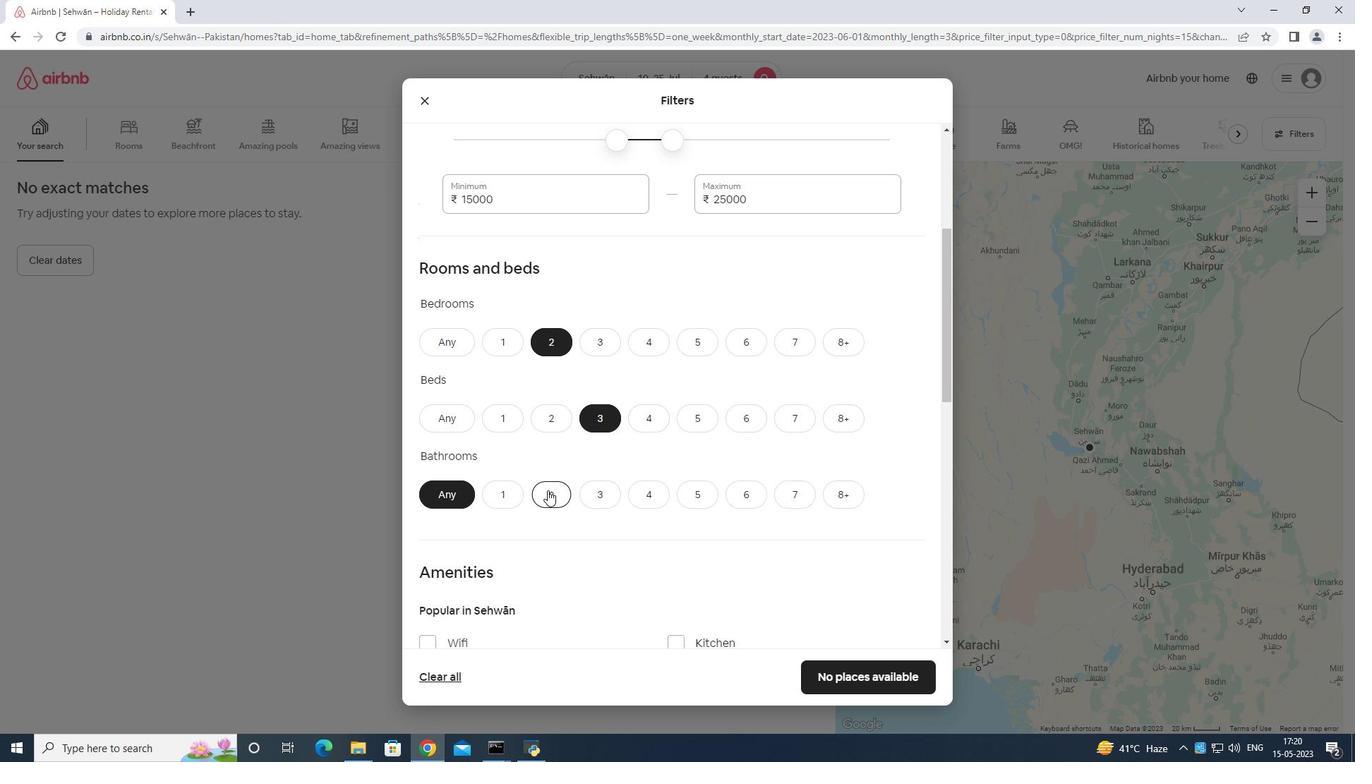 
Action: Mouse moved to (571, 489)
Screenshot: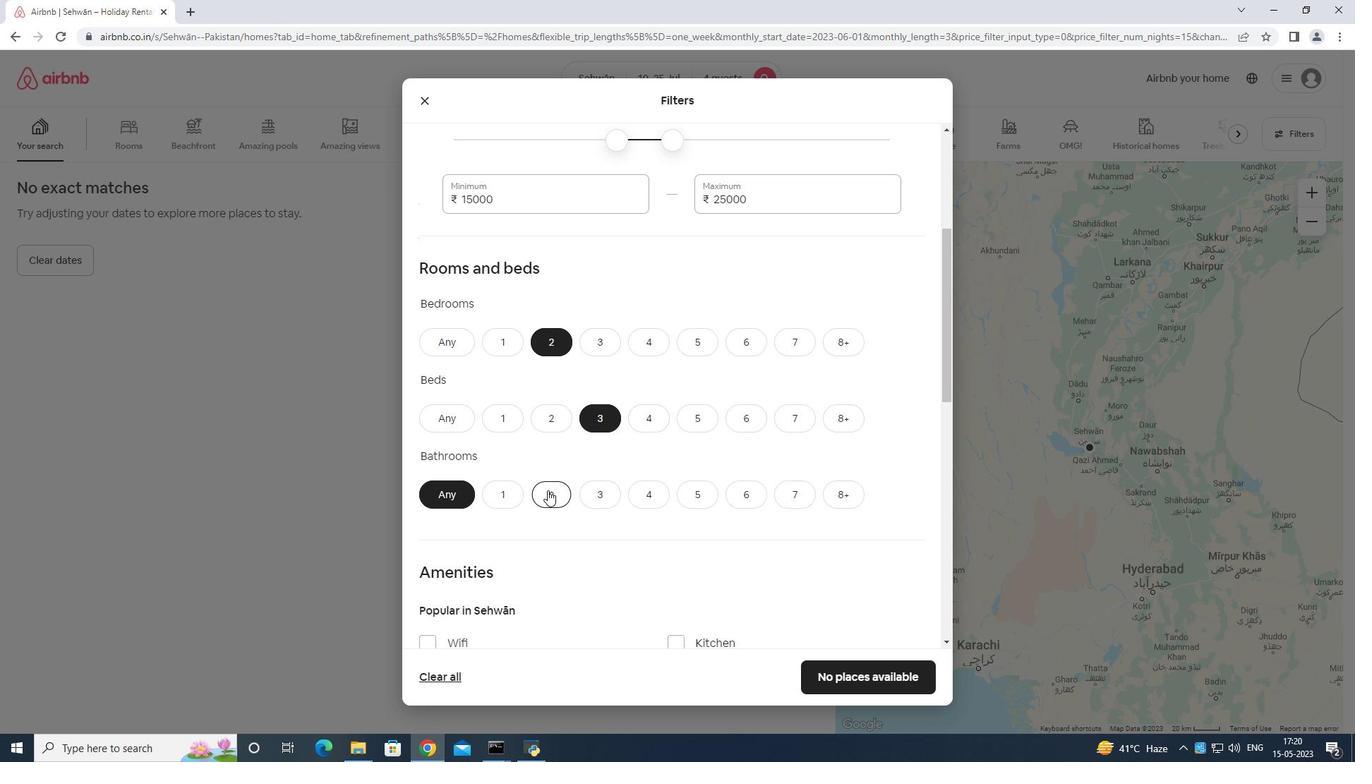 
Action: Mouse scrolled (571, 489) with delta (0, 0)
Screenshot: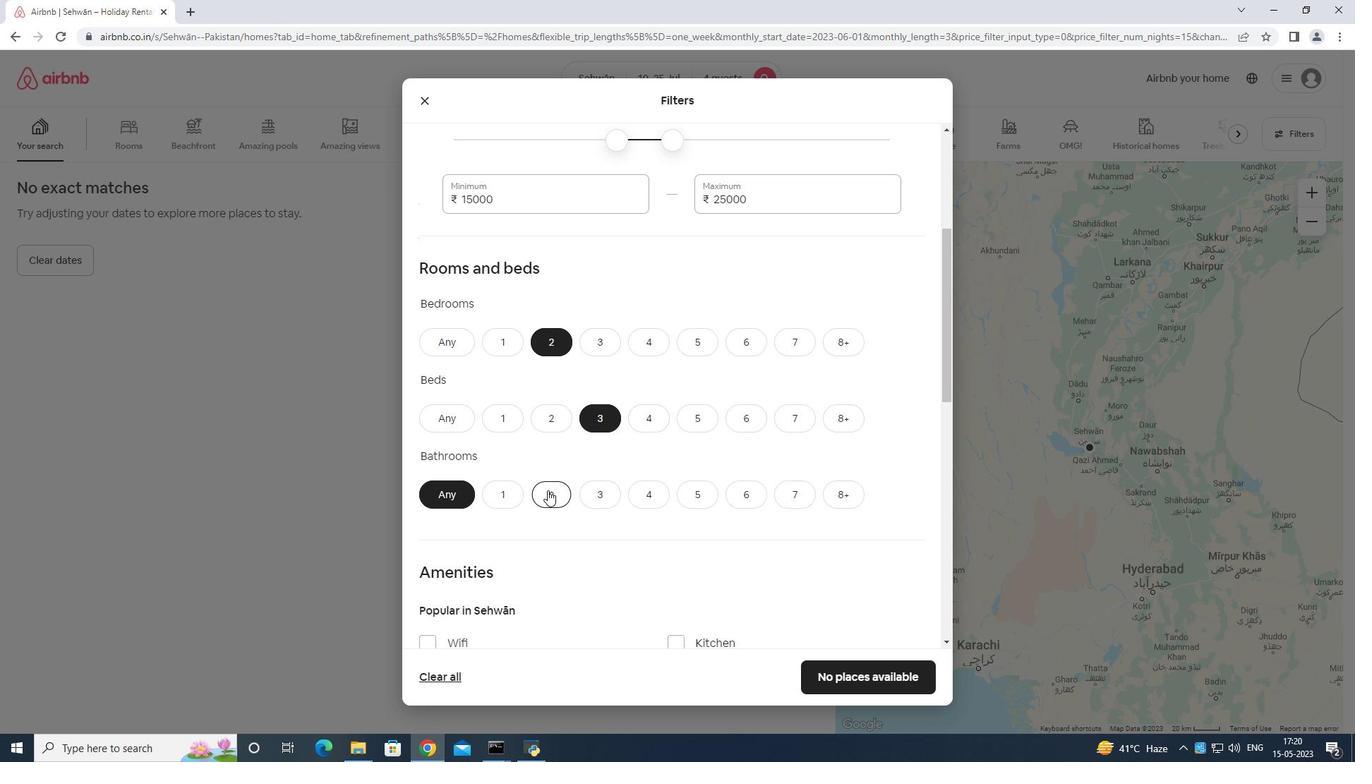 
Action: Mouse moved to (430, 436)
Screenshot: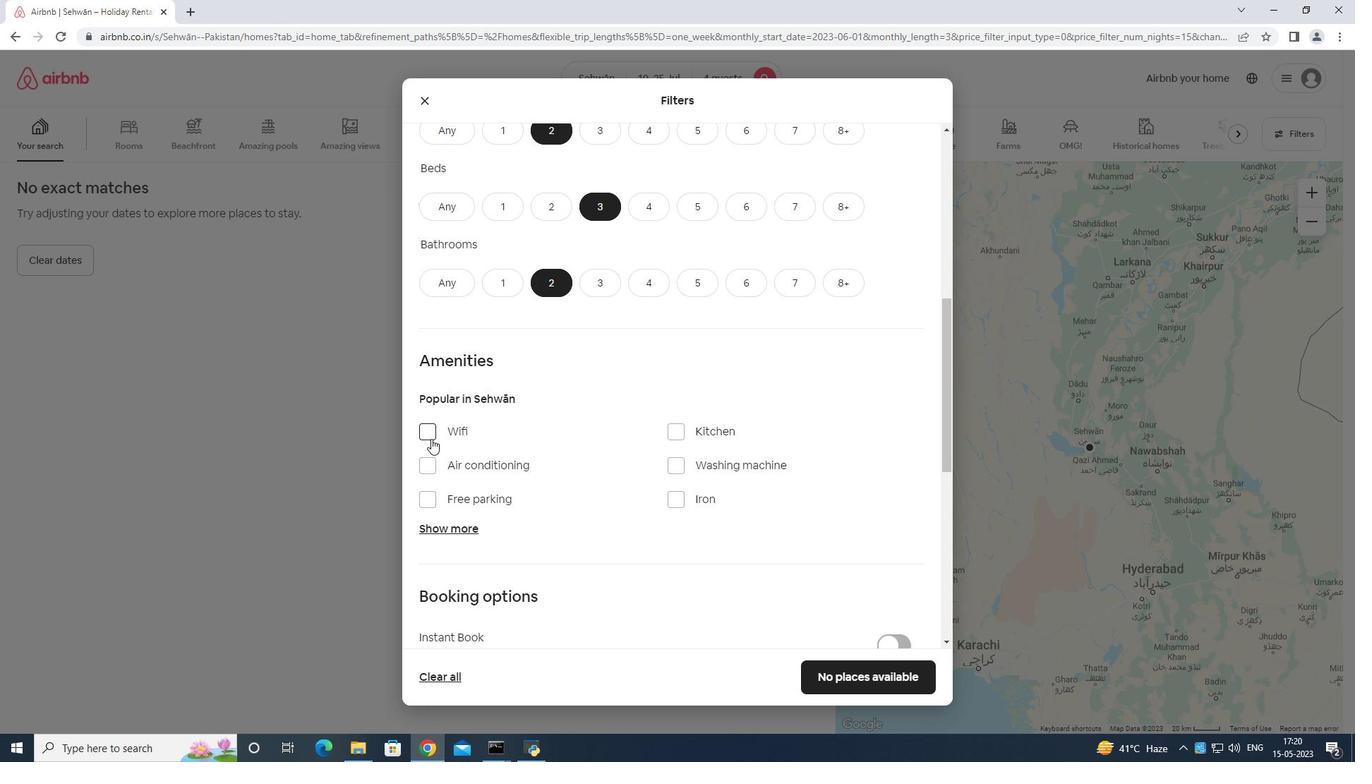 
Action: Mouse pressed left at (430, 436)
Screenshot: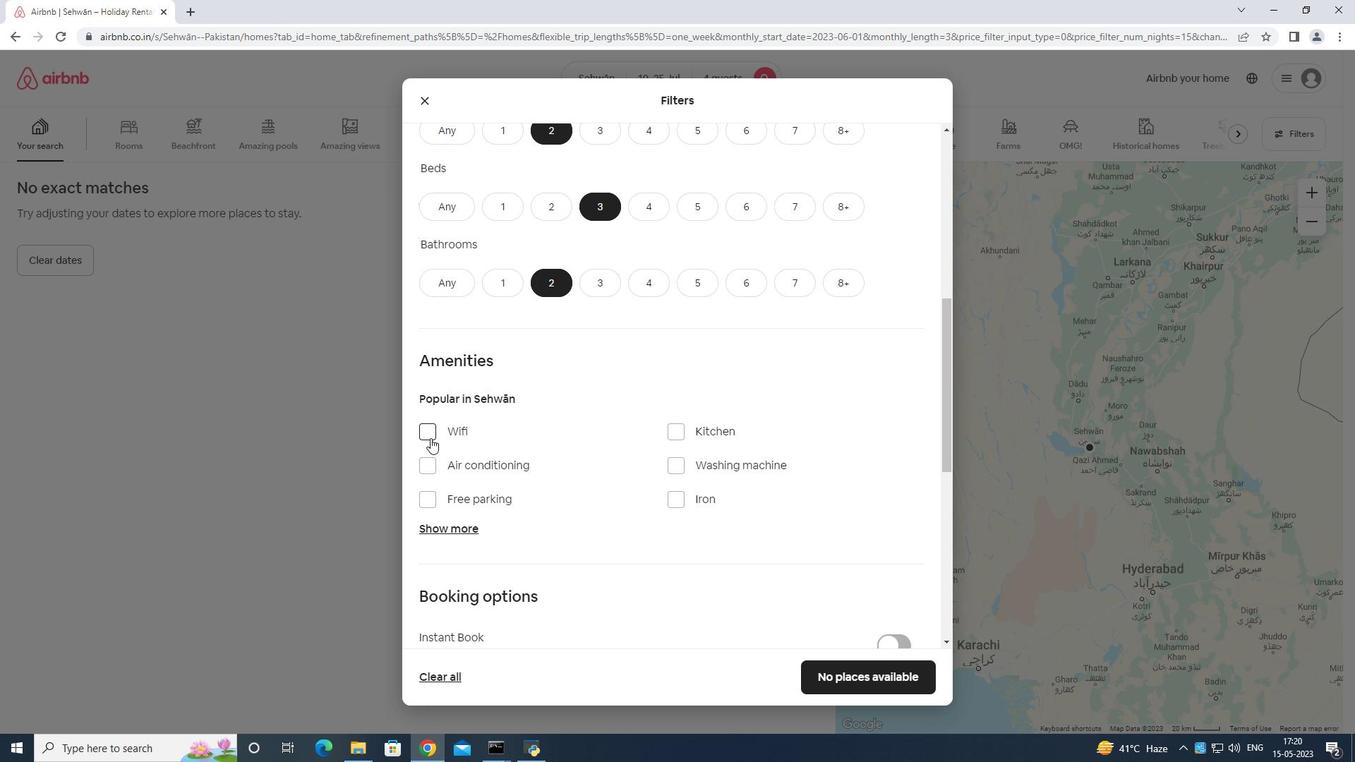 
Action: Mouse moved to (430, 494)
Screenshot: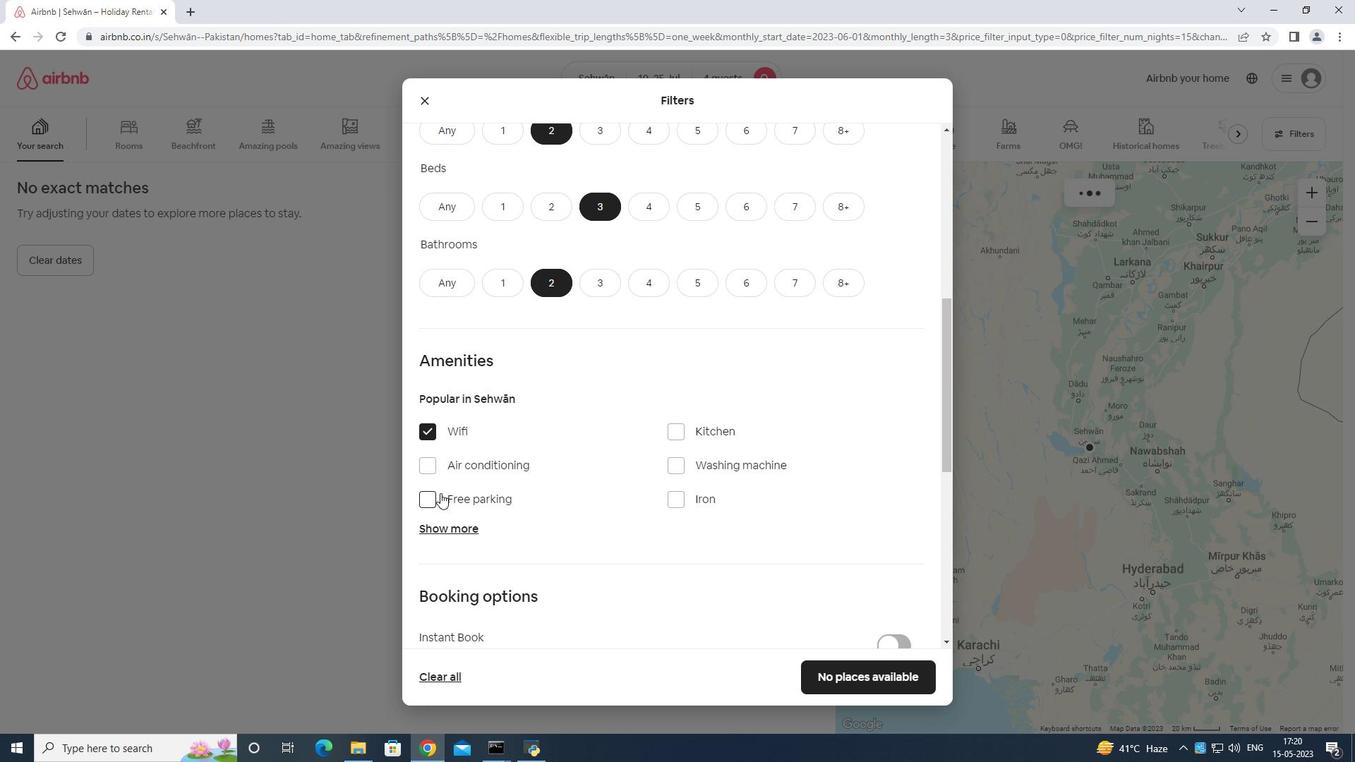
Action: Mouse pressed left at (430, 494)
Screenshot: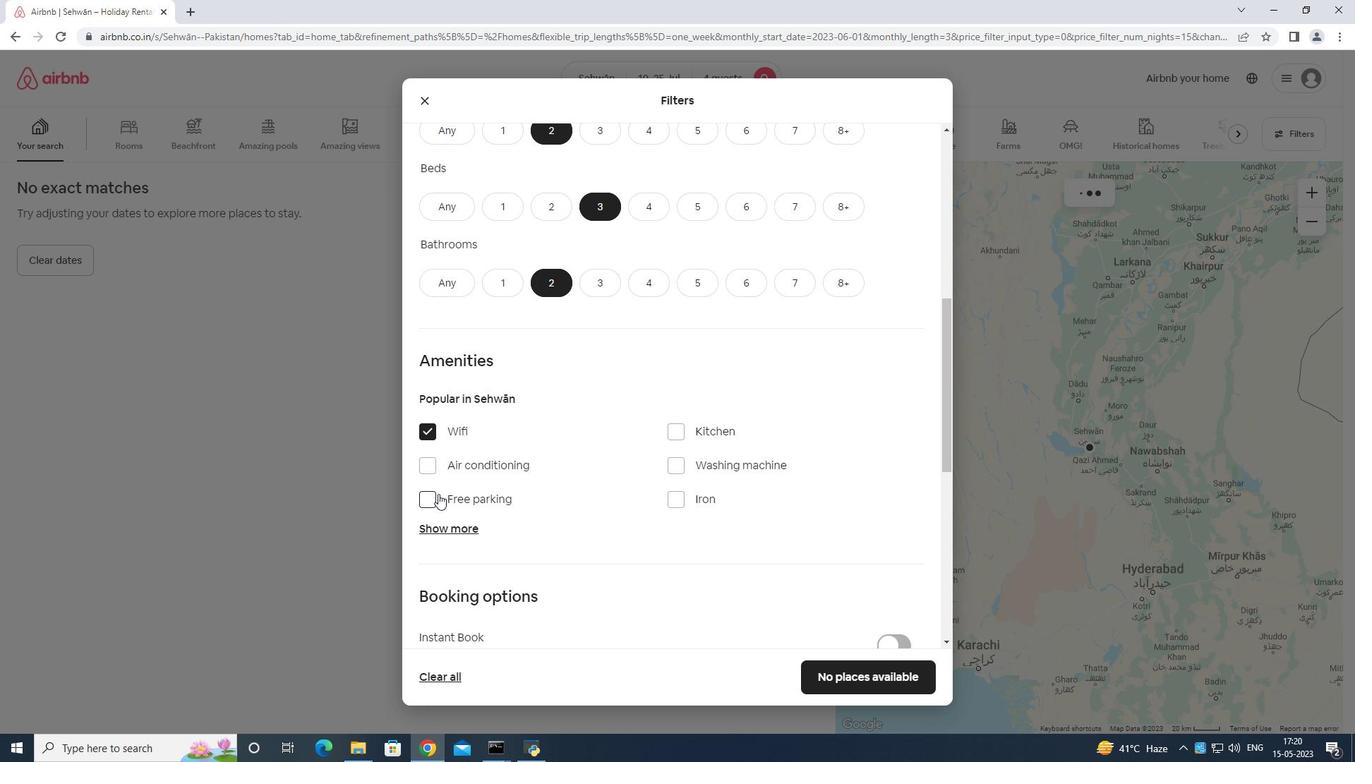 
Action: Mouse moved to (432, 524)
Screenshot: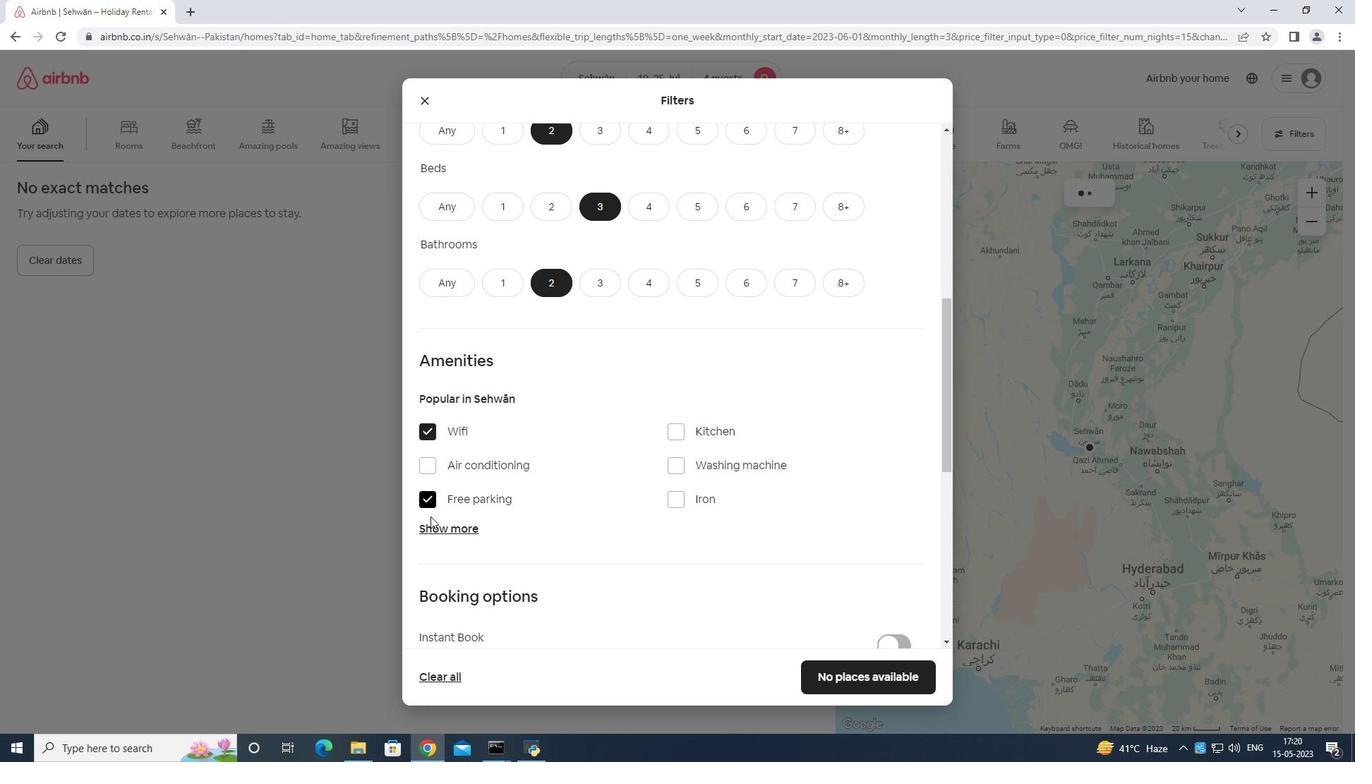 
Action: Mouse pressed left at (432, 524)
Screenshot: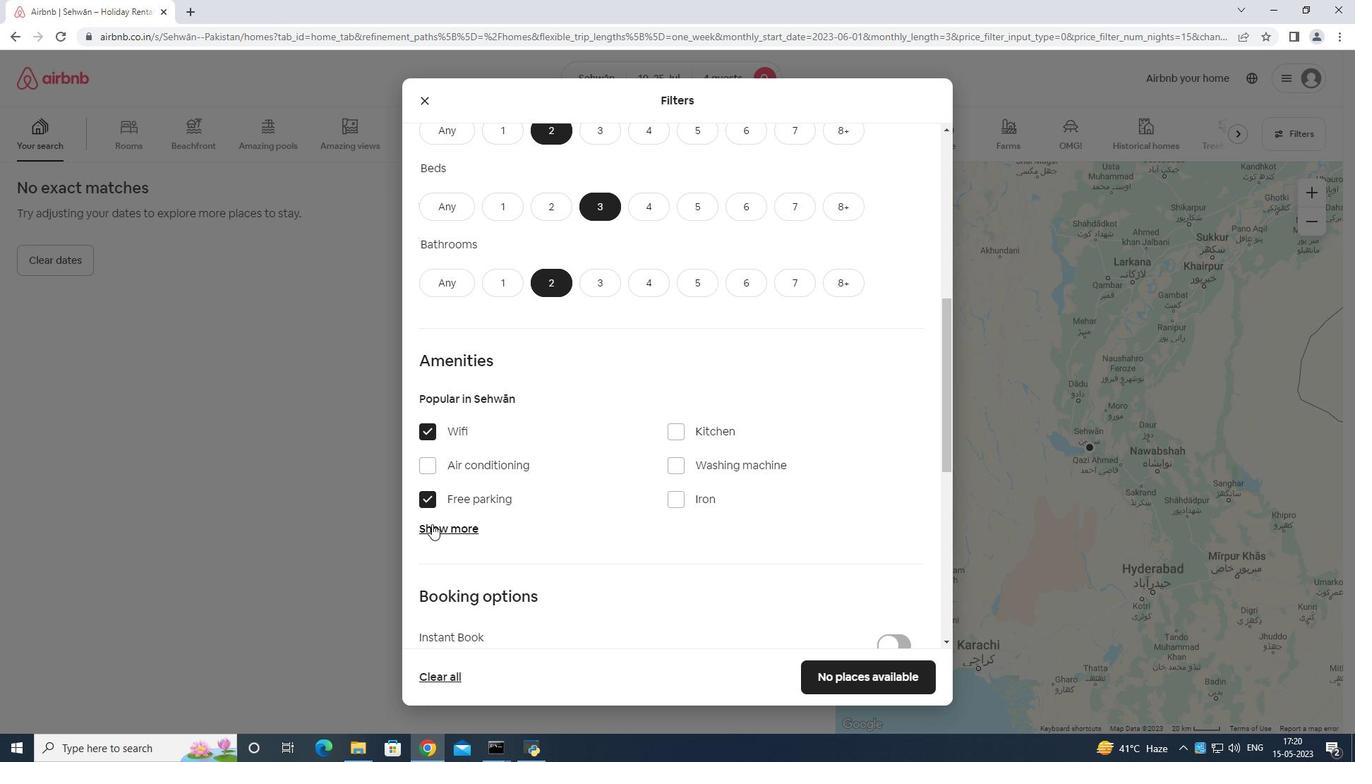 
Action: Mouse moved to (642, 559)
Screenshot: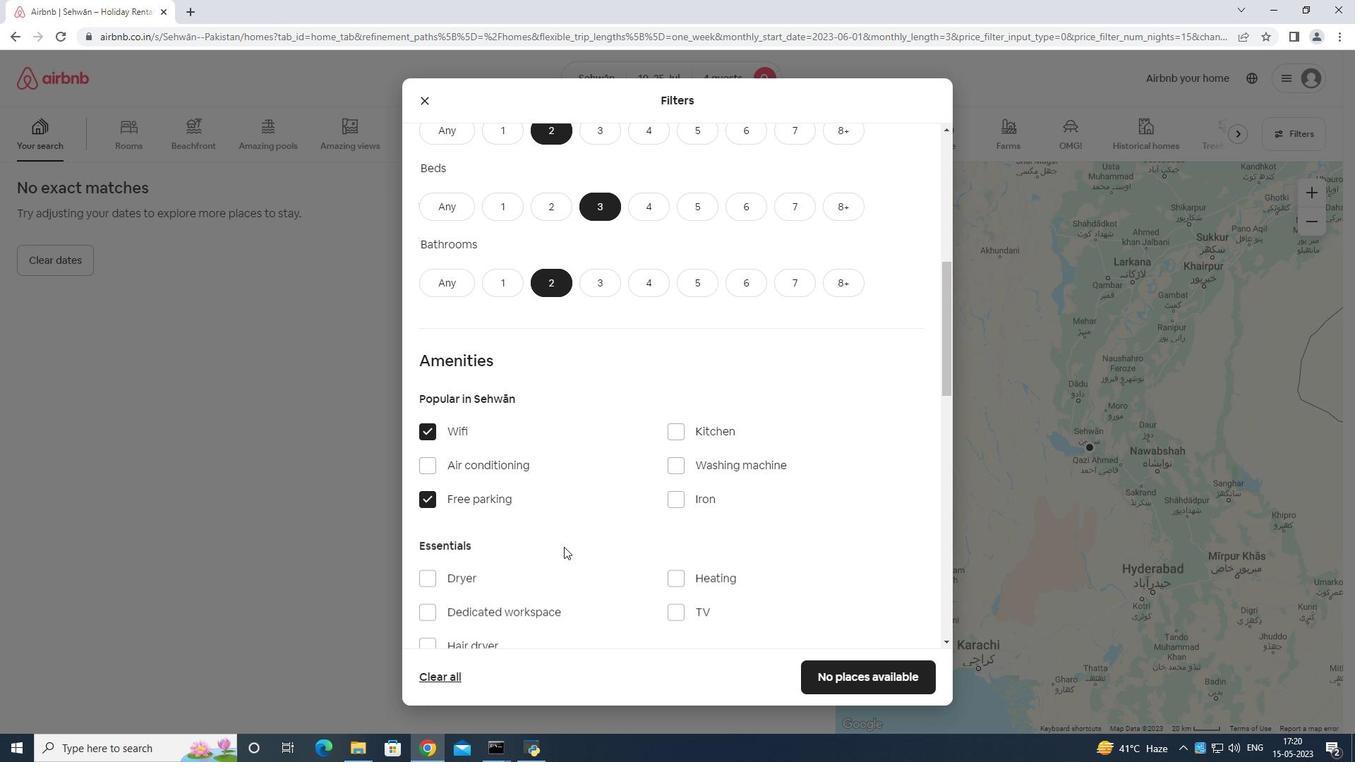 
Action: Mouse scrolled (618, 556) with delta (0, 0)
Screenshot: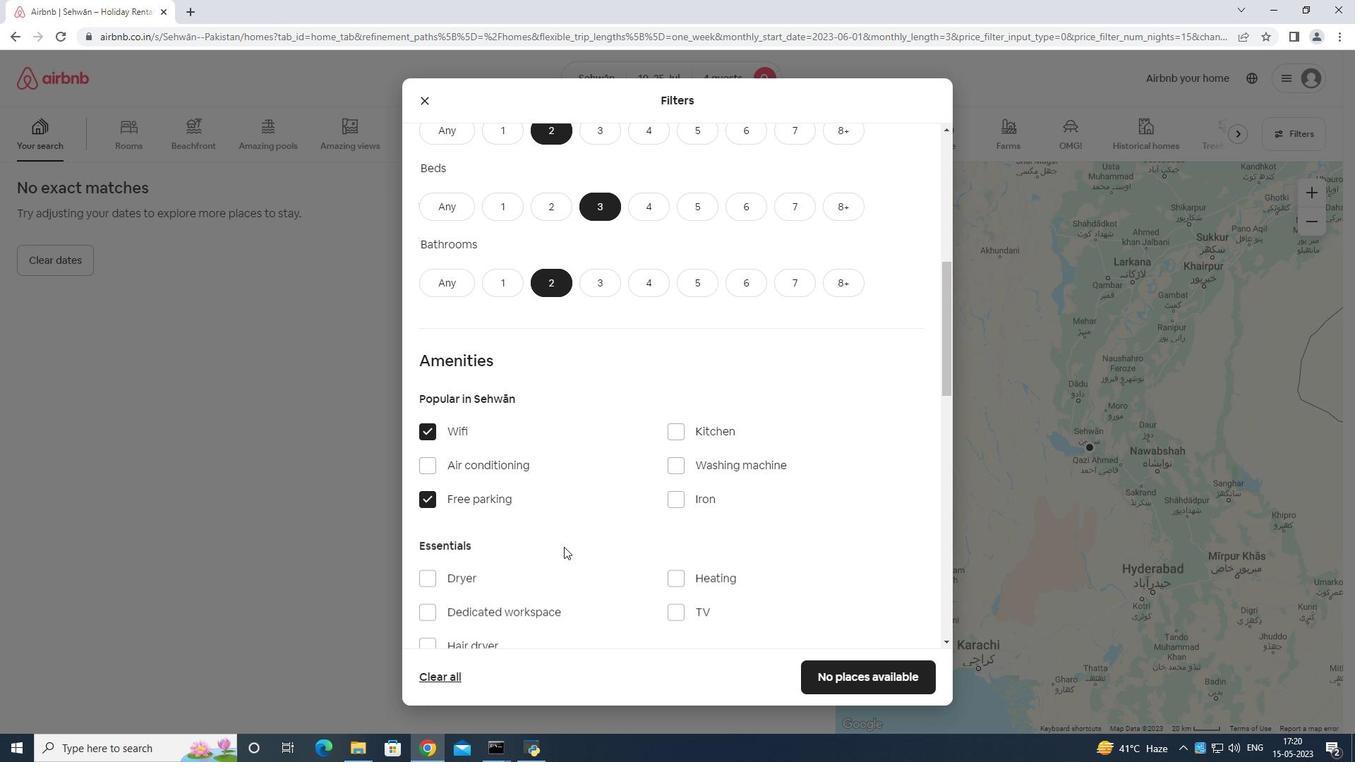 
Action: Mouse moved to (643, 559)
Screenshot: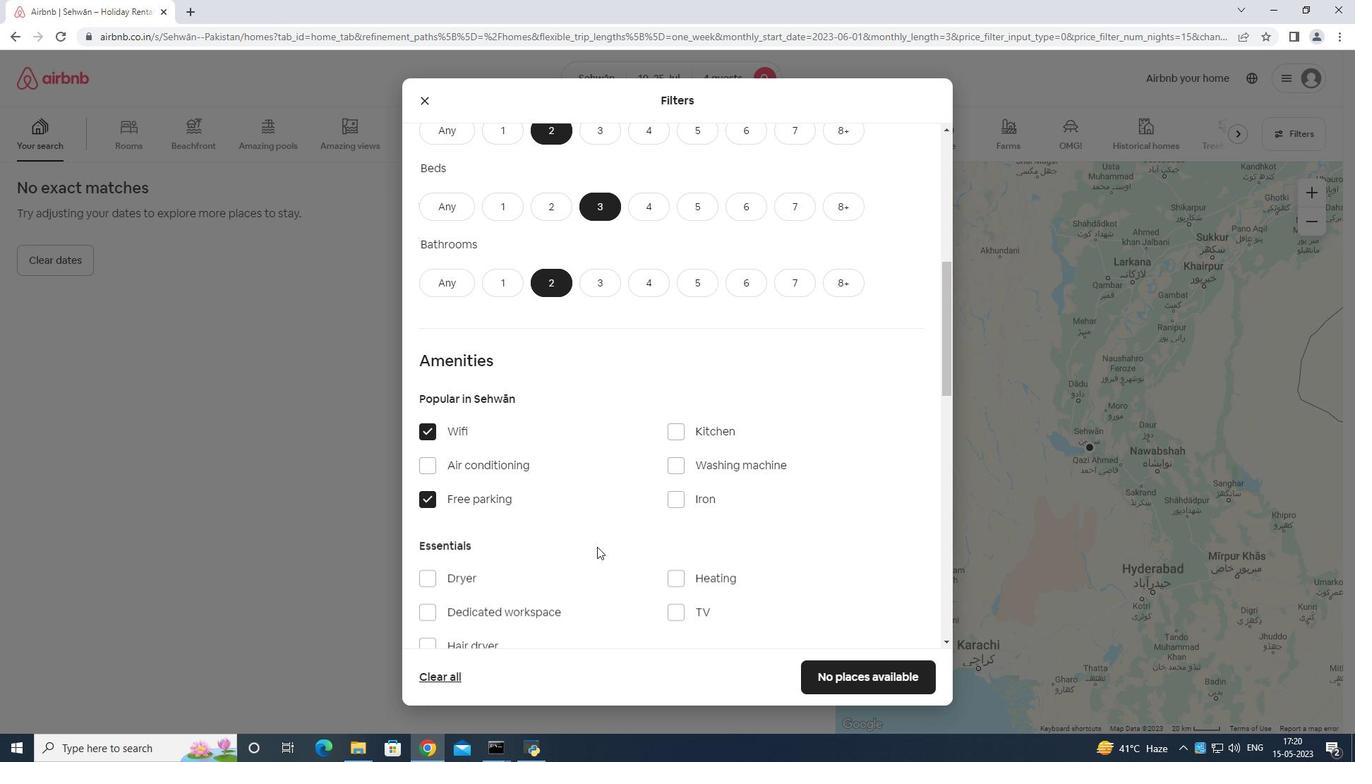 
Action: Mouse scrolled (637, 558) with delta (0, 0)
Screenshot: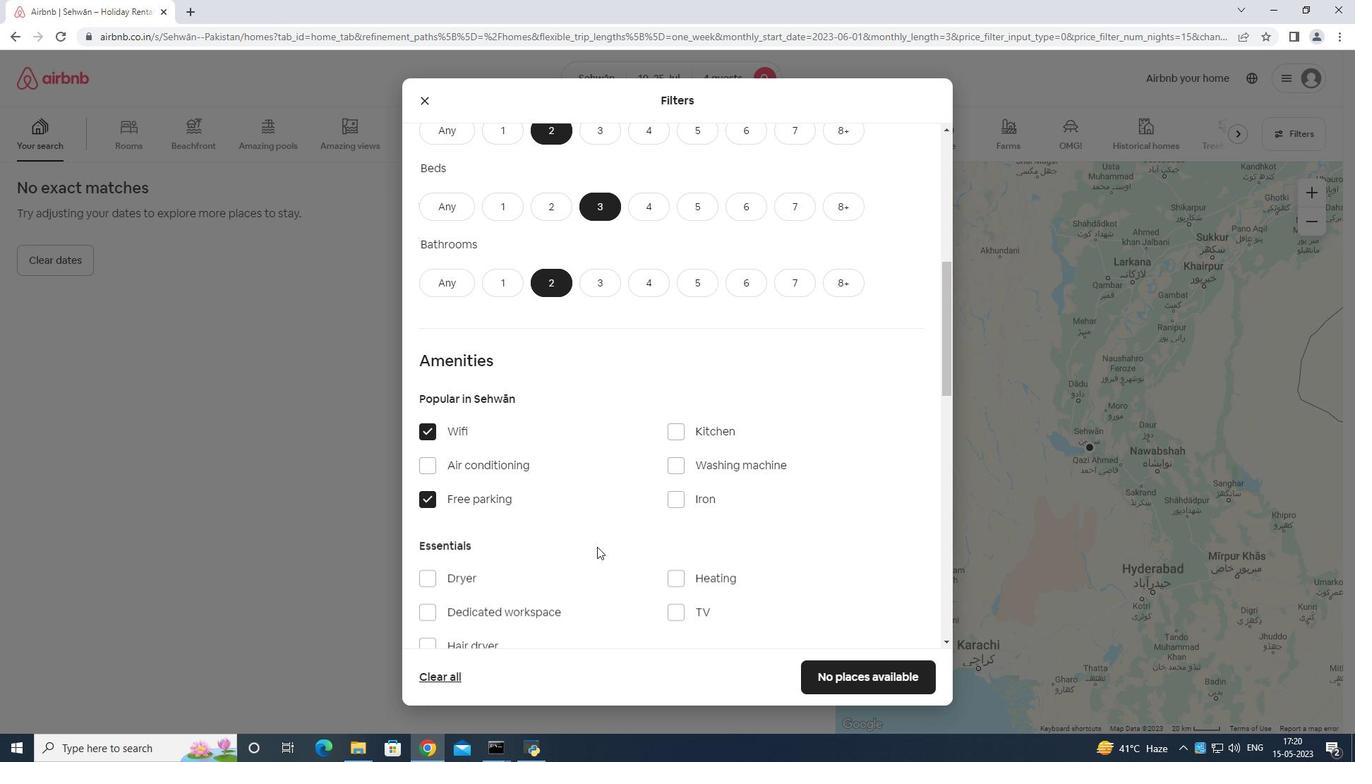 
Action: Mouse moved to (645, 559)
Screenshot: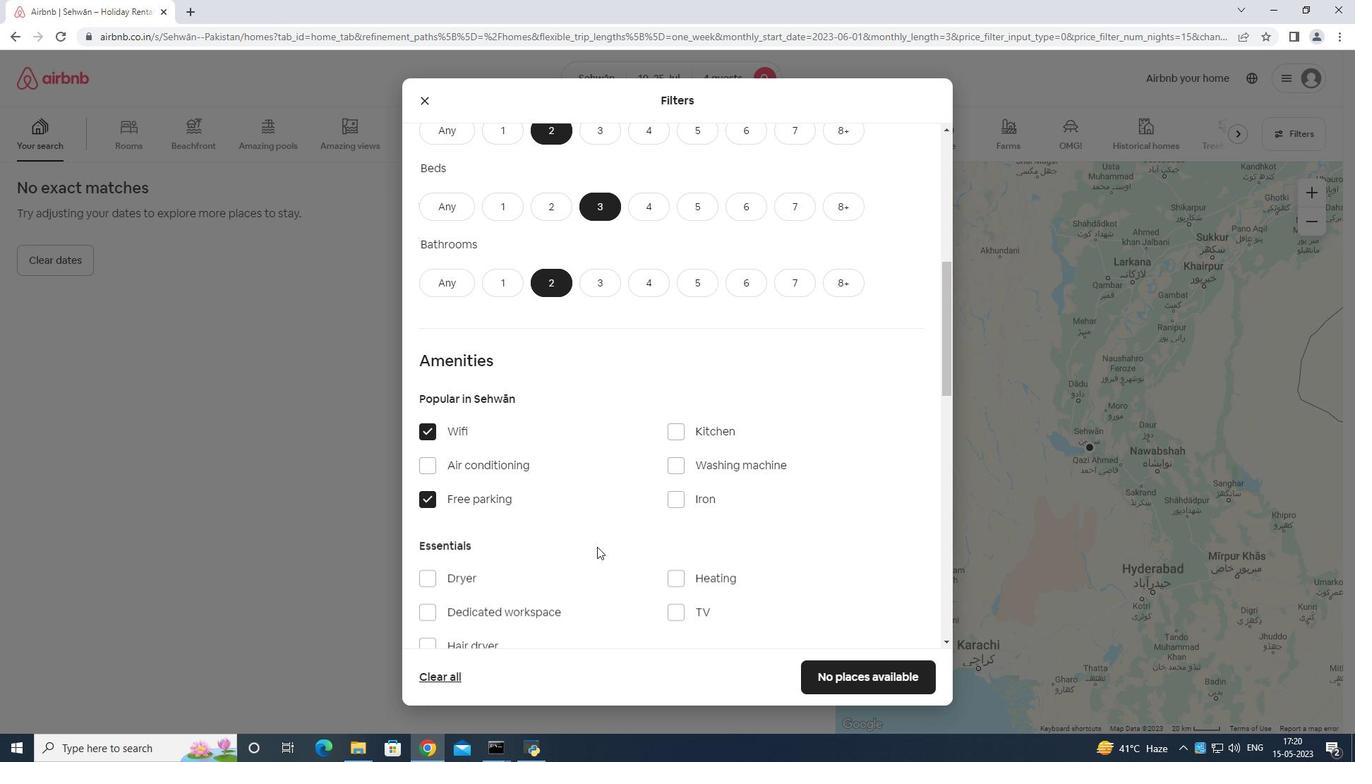 
Action: Mouse scrolled (645, 558) with delta (0, 0)
Screenshot: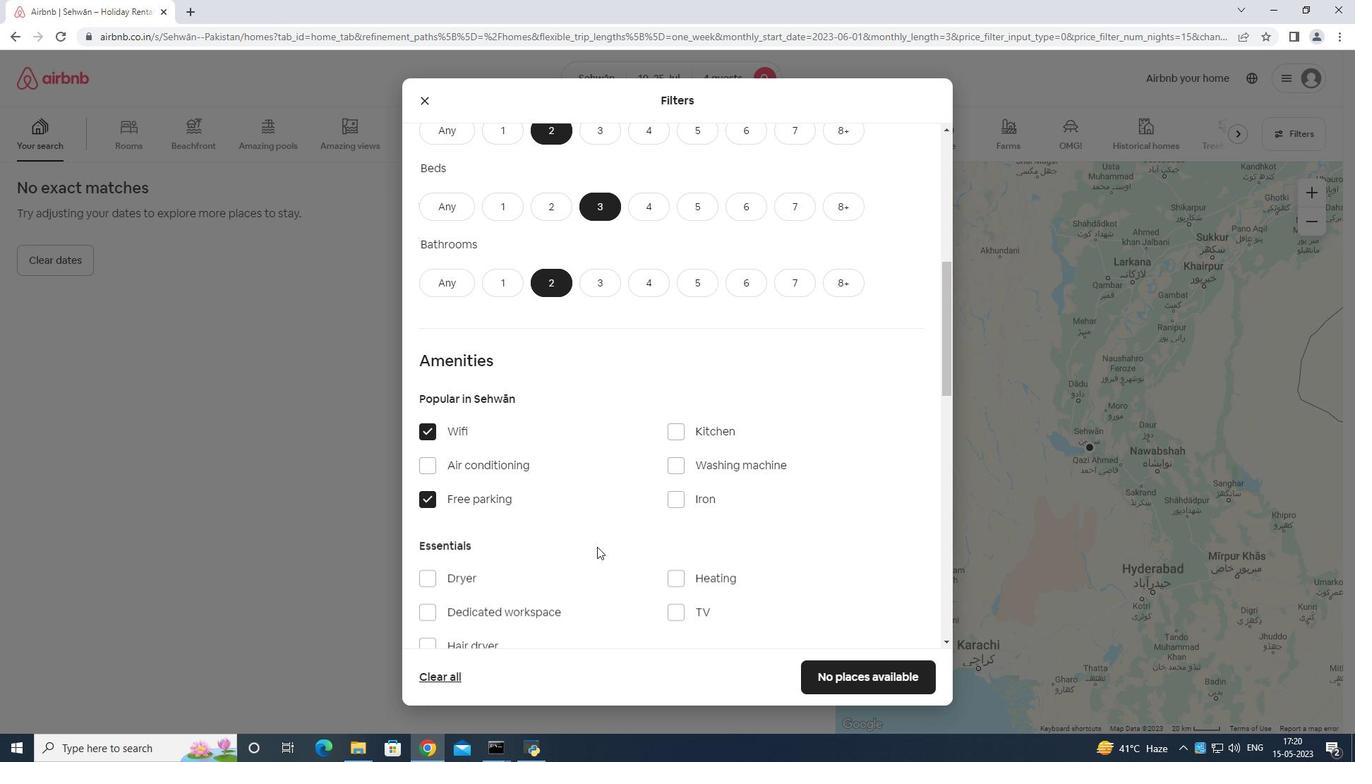 
Action: Mouse moved to (672, 403)
Screenshot: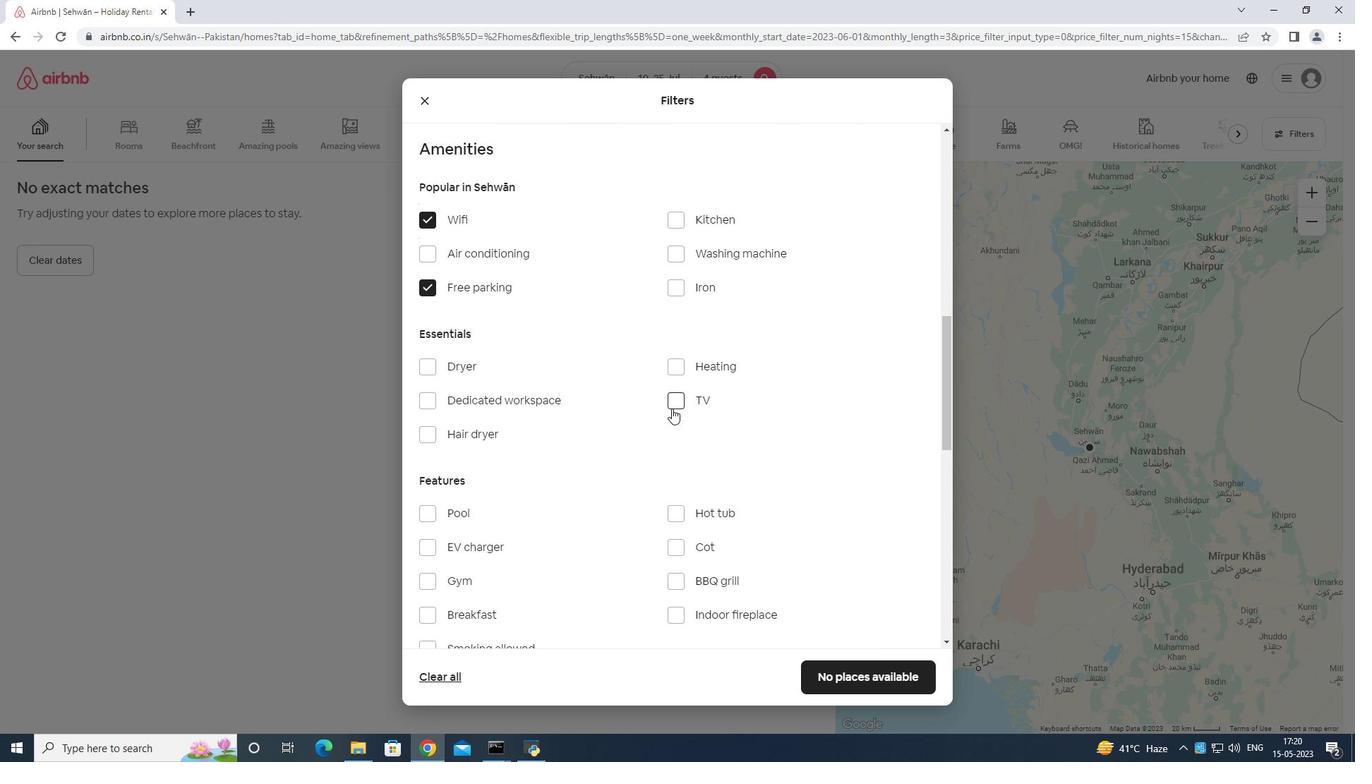 
Action: Mouse pressed left at (672, 403)
Screenshot: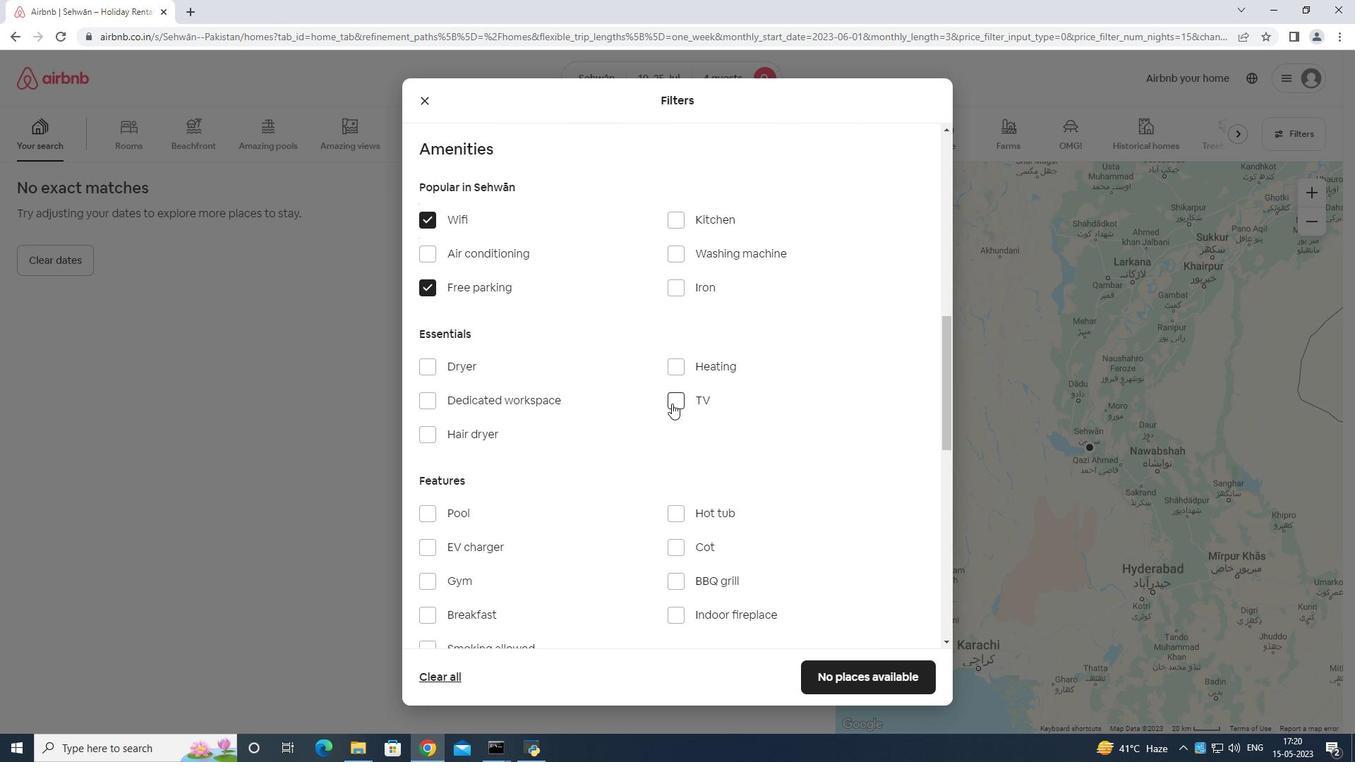 
Action: Mouse moved to (680, 458)
Screenshot: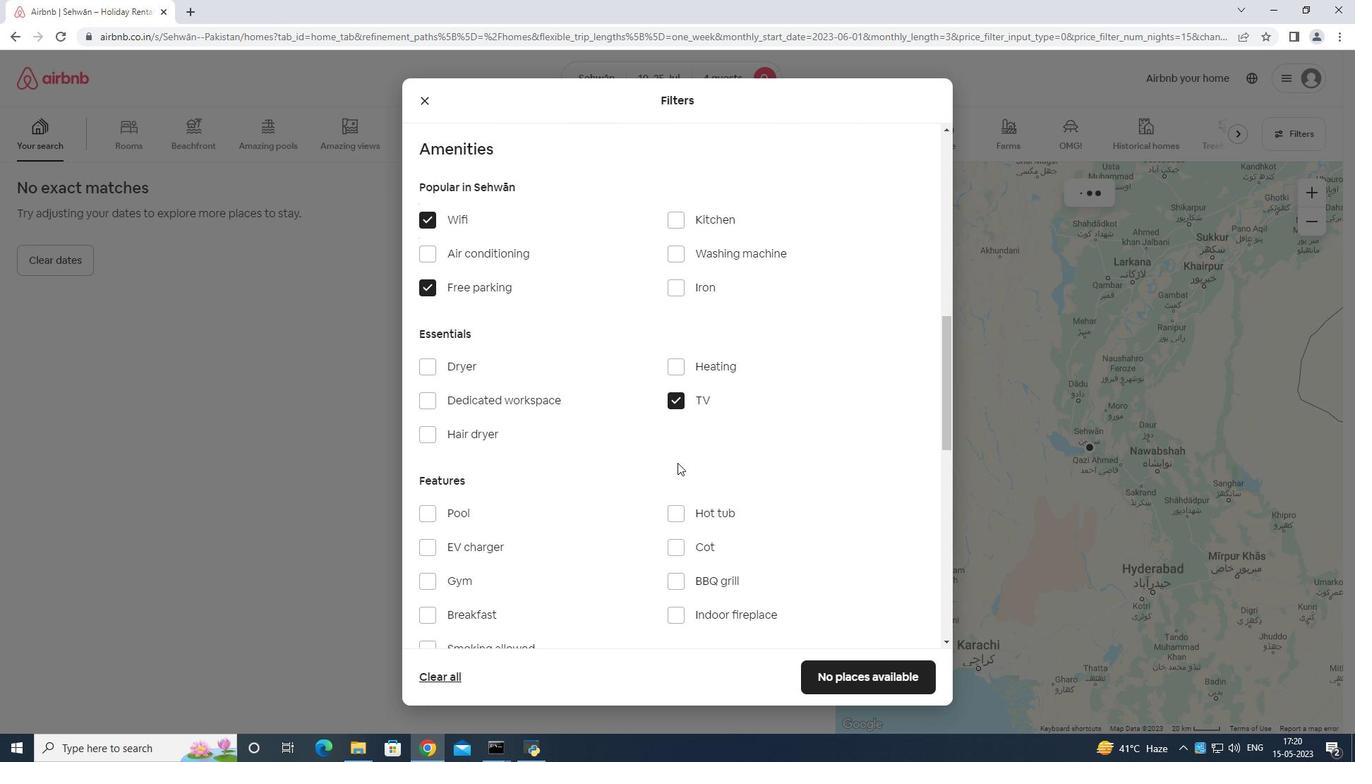 
Action: Mouse scrolled (680, 457) with delta (0, 0)
Screenshot: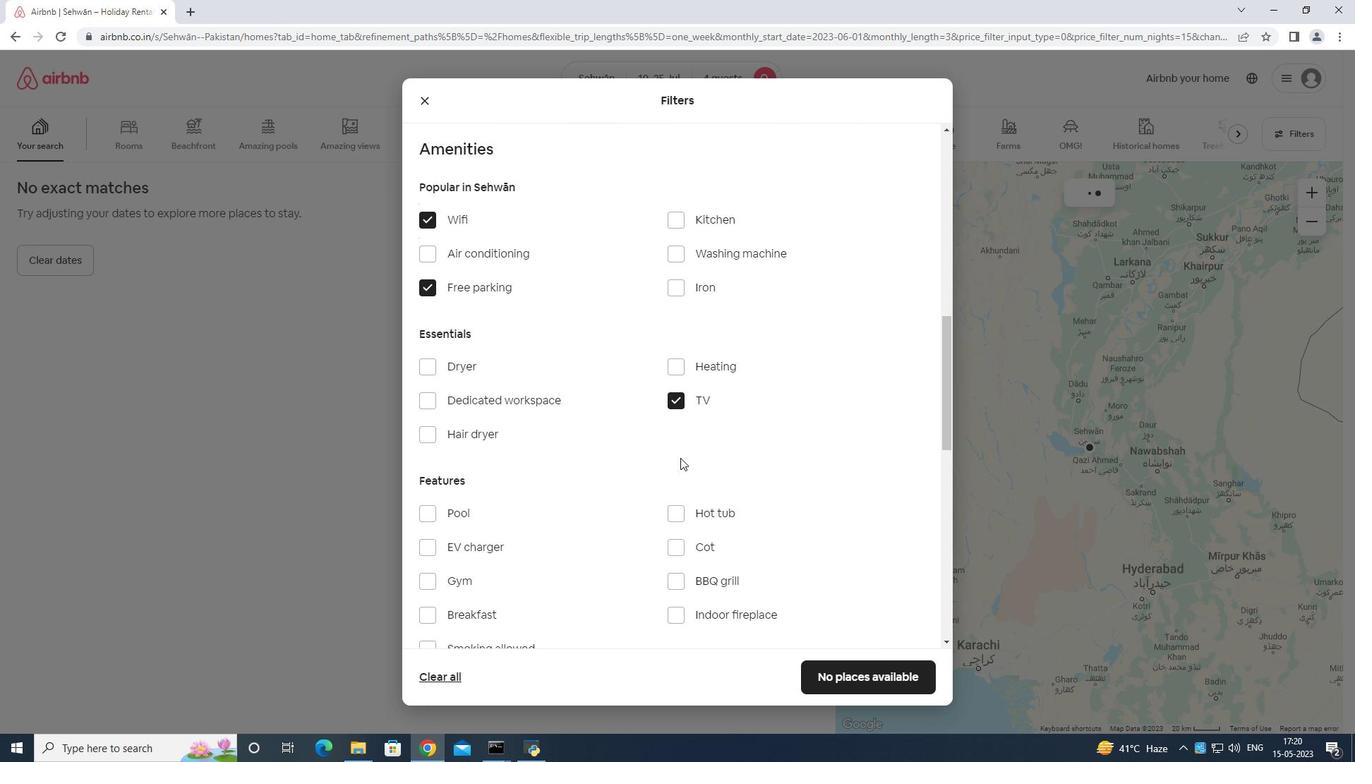 
Action: Mouse moved to (681, 462)
Screenshot: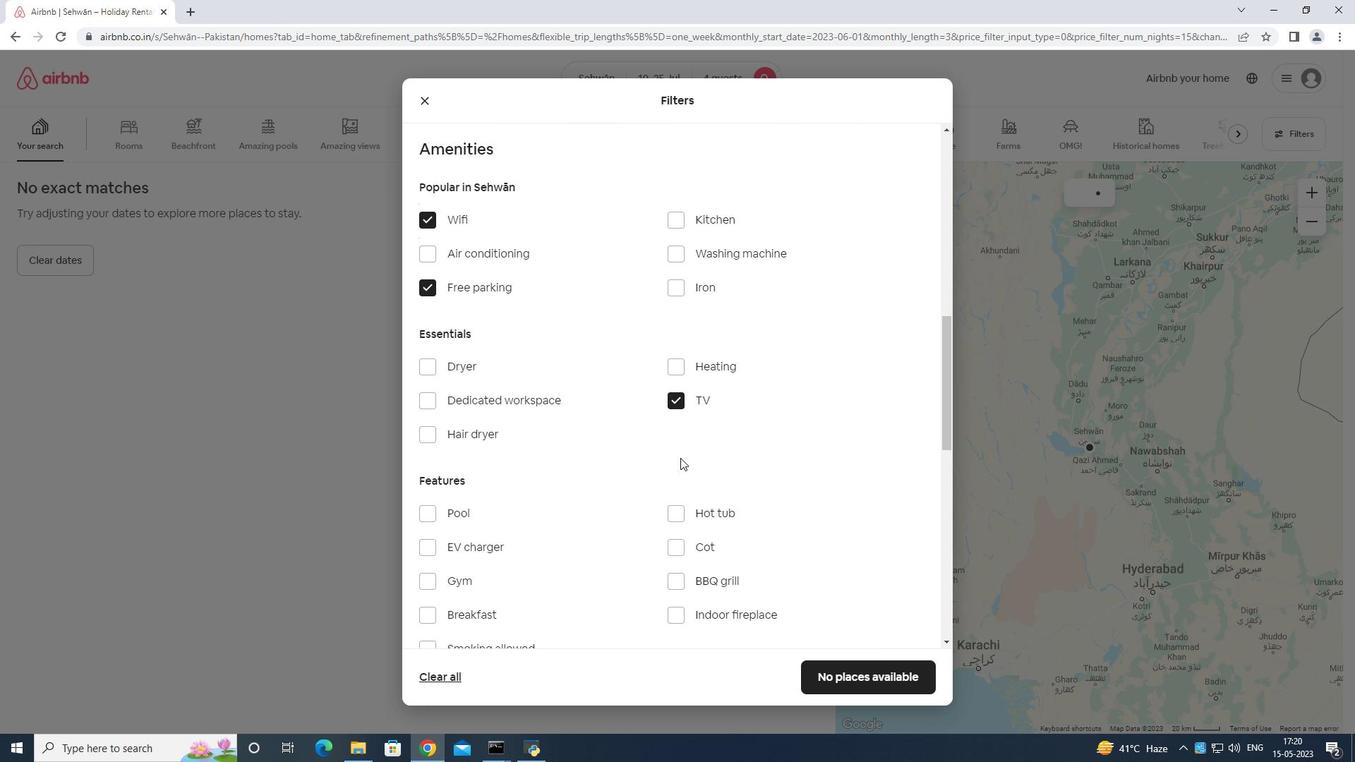 
Action: Mouse scrolled (681, 461) with delta (0, 0)
Screenshot: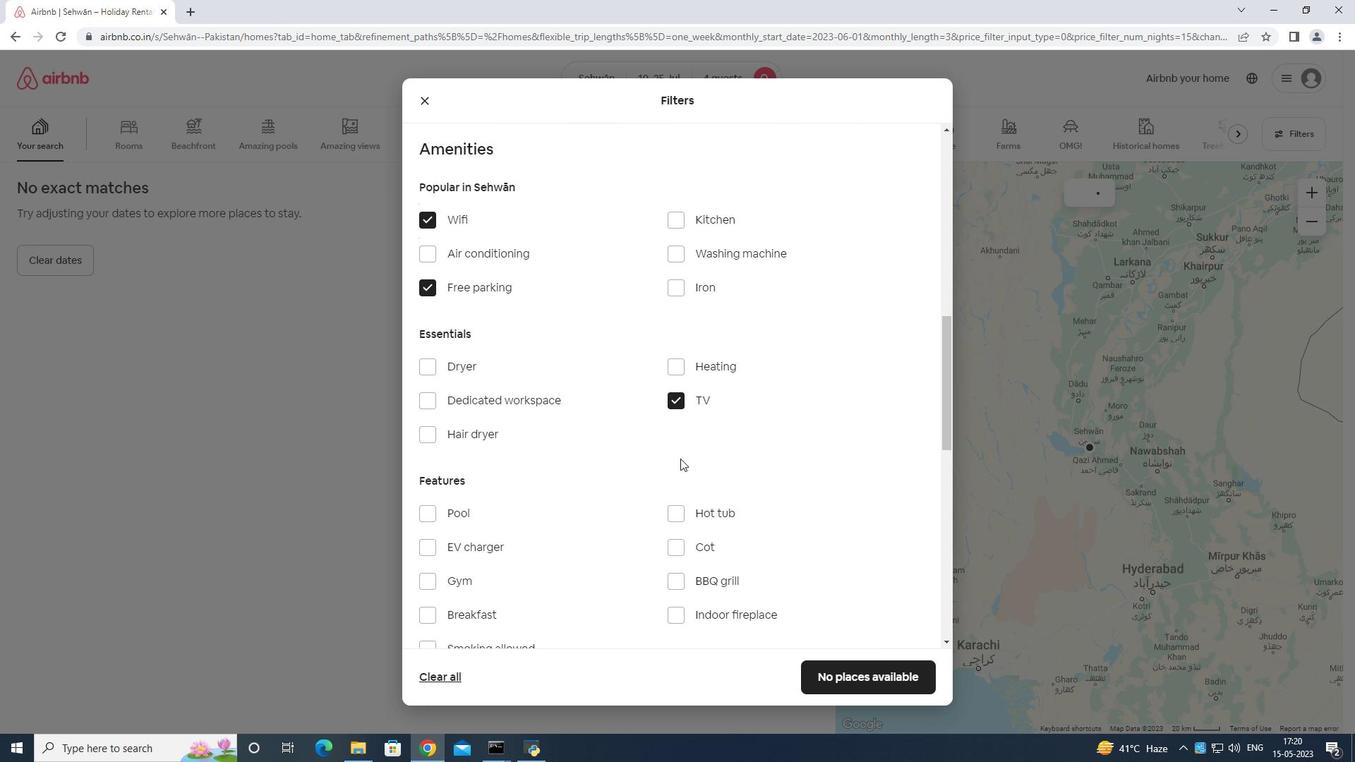 
Action: Mouse moved to (427, 439)
Screenshot: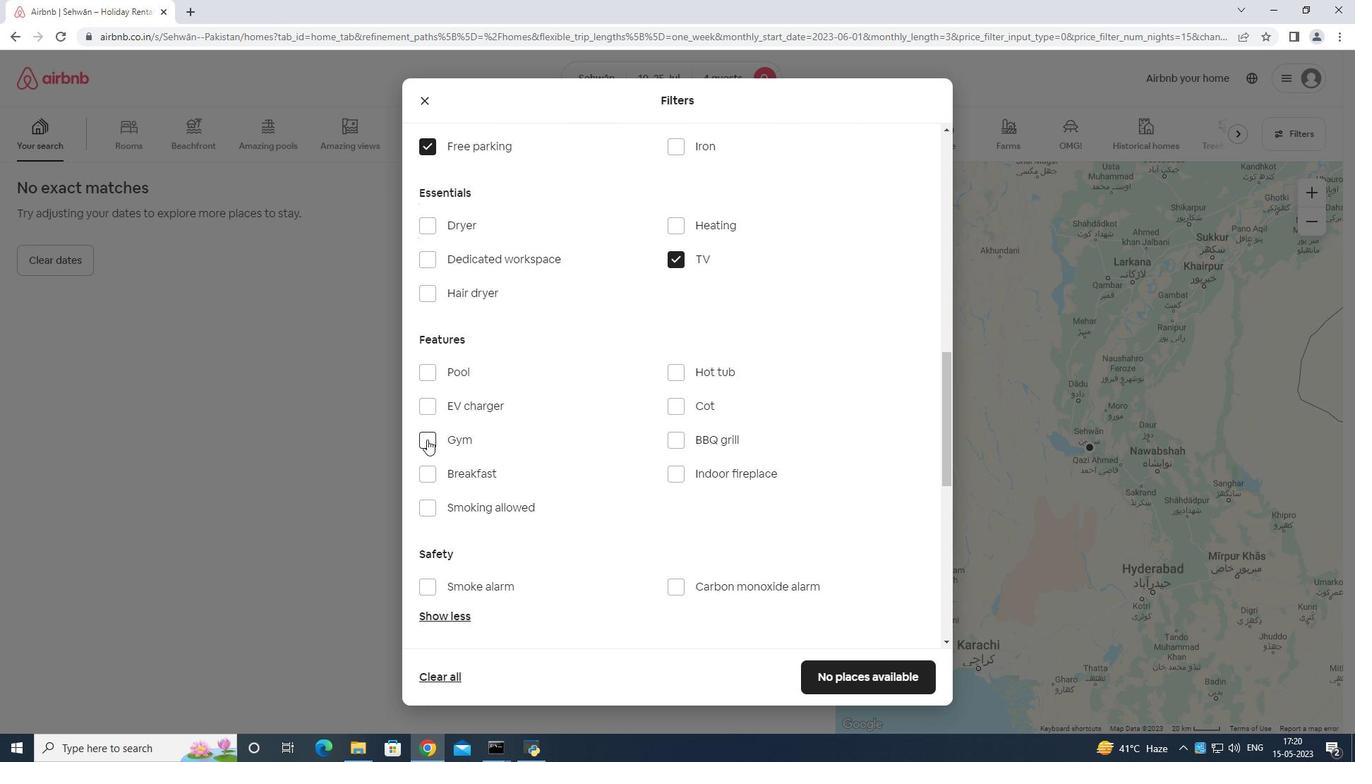 
Action: Mouse pressed left at (427, 439)
Screenshot: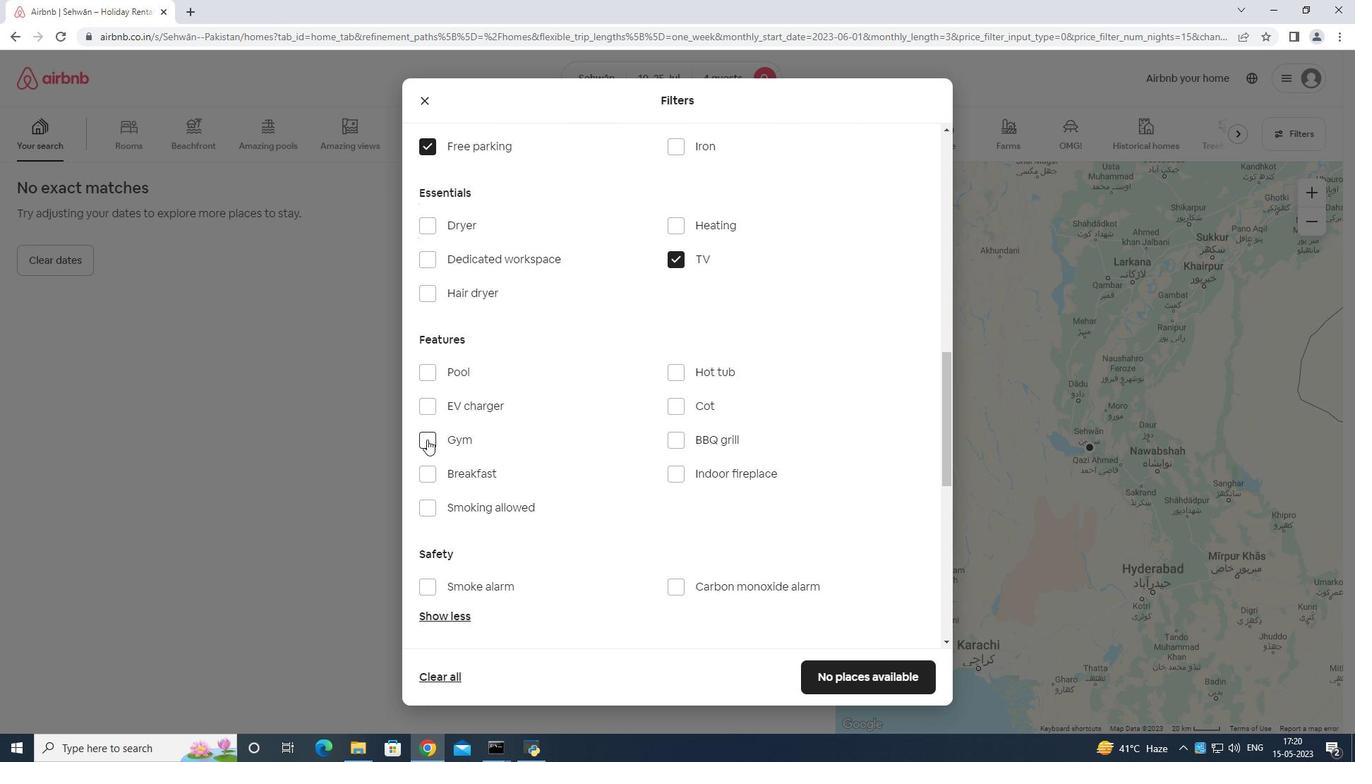 
Action: Mouse moved to (432, 471)
Screenshot: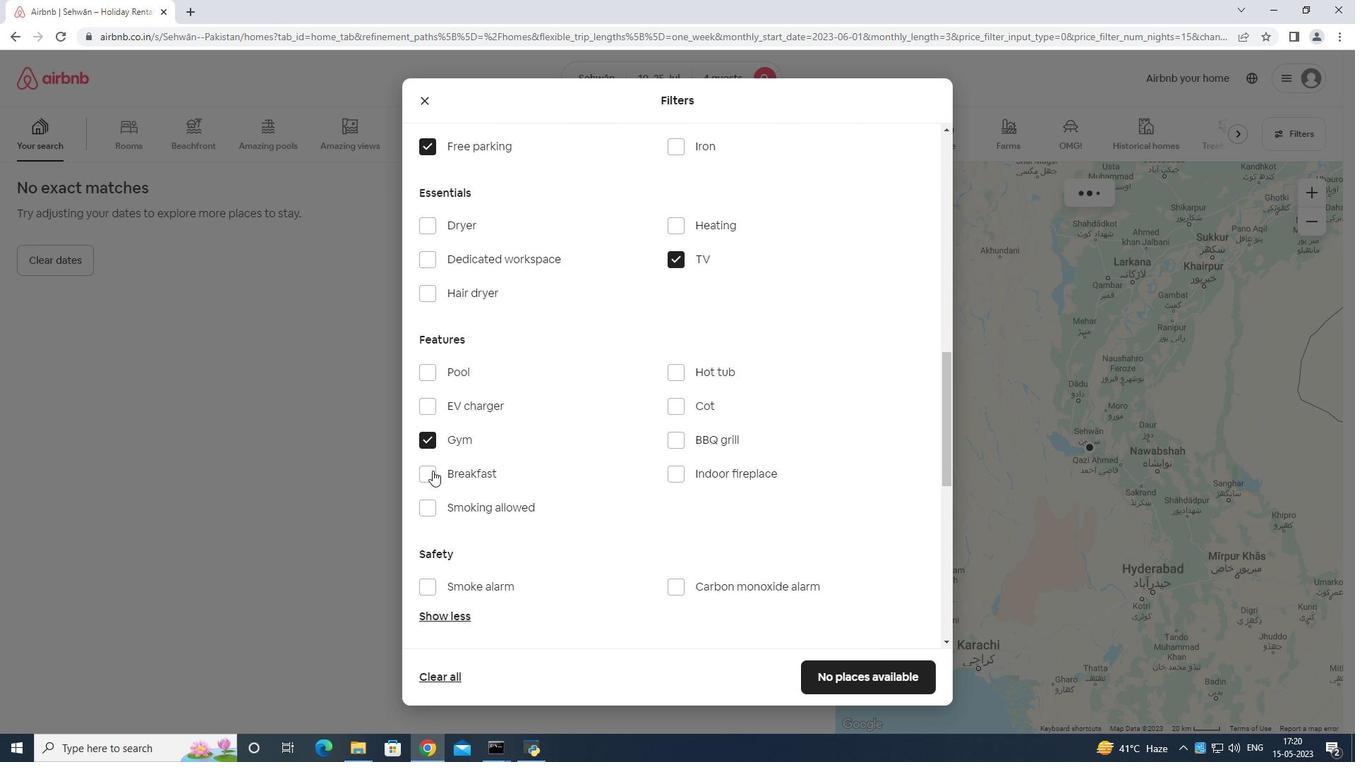 
Action: Mouse pressed left at (432, 471)
Screenshot: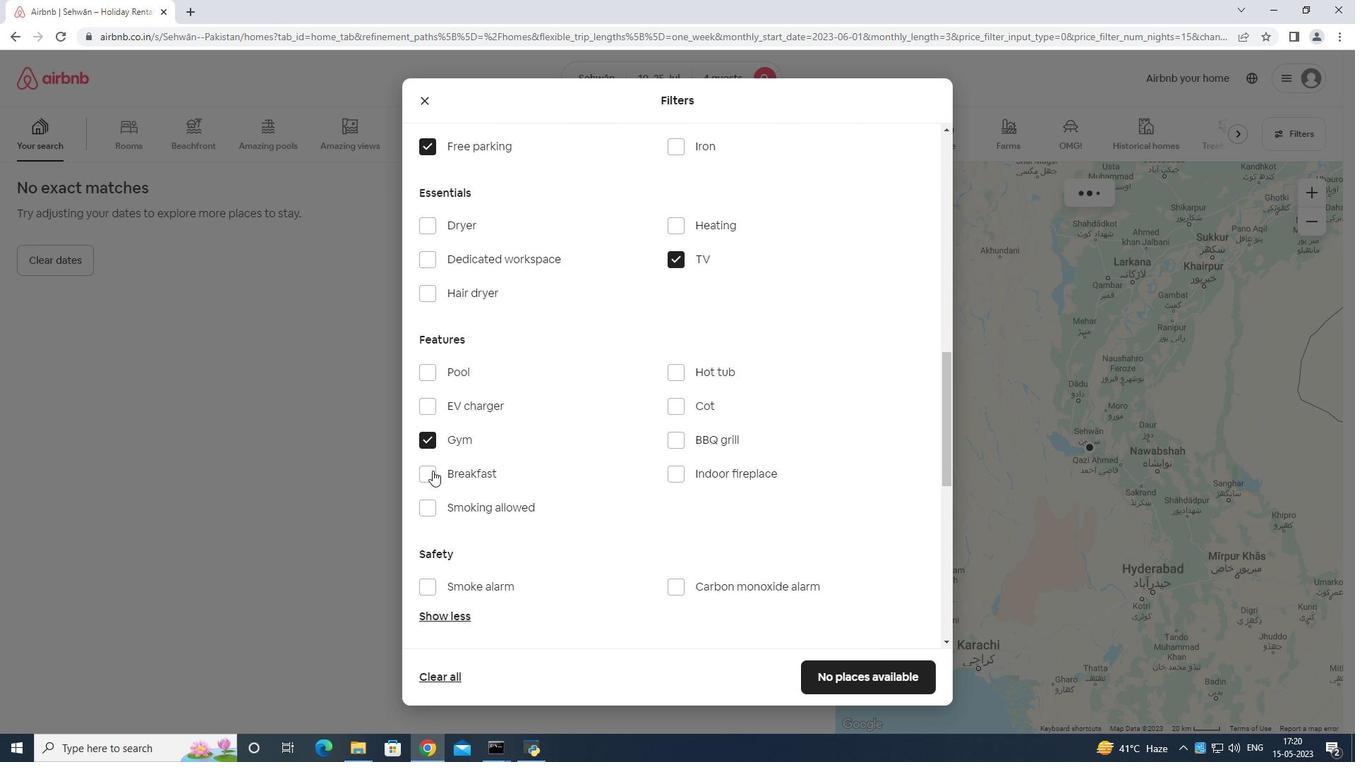 
Action: Mouse moved to (669, 436)
Screenshot: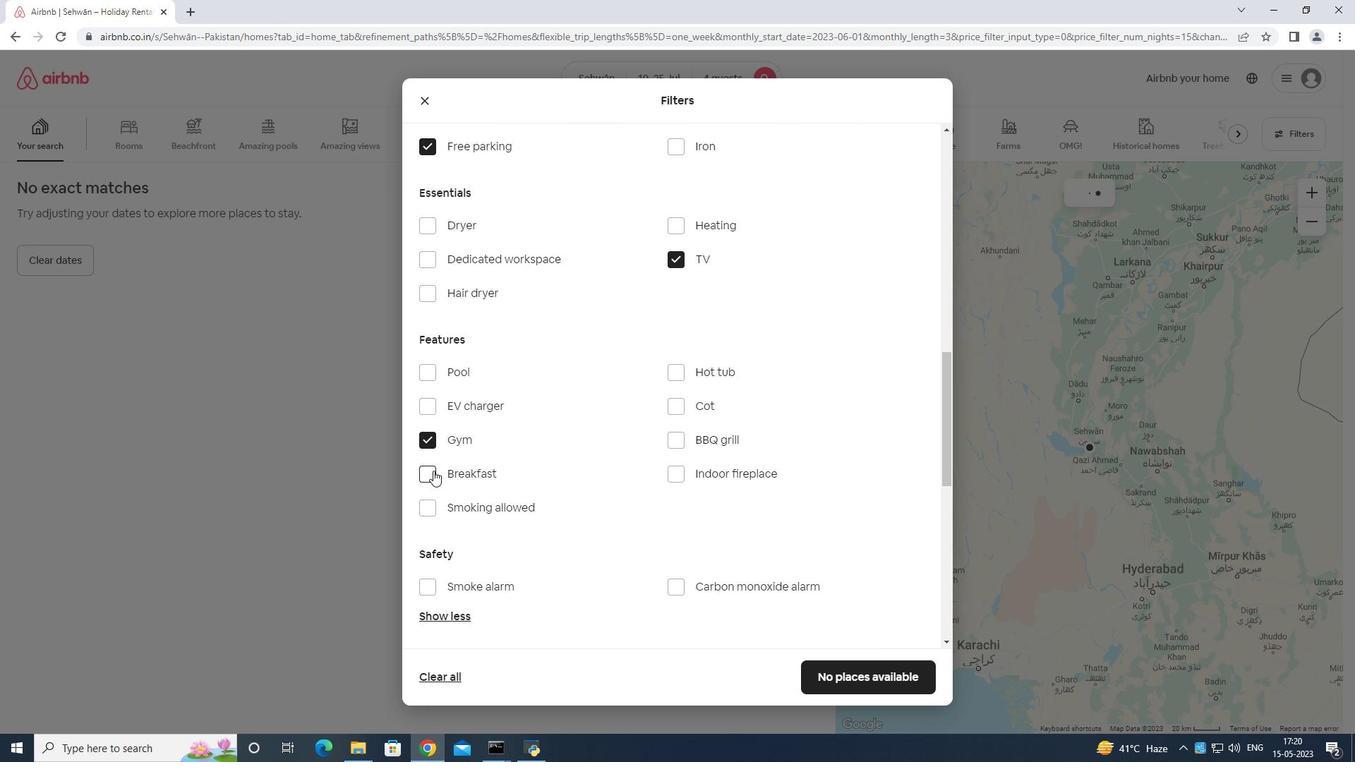 
Action: Mouse scrolled (669, 435) with delta (0, 0)
Screenshot: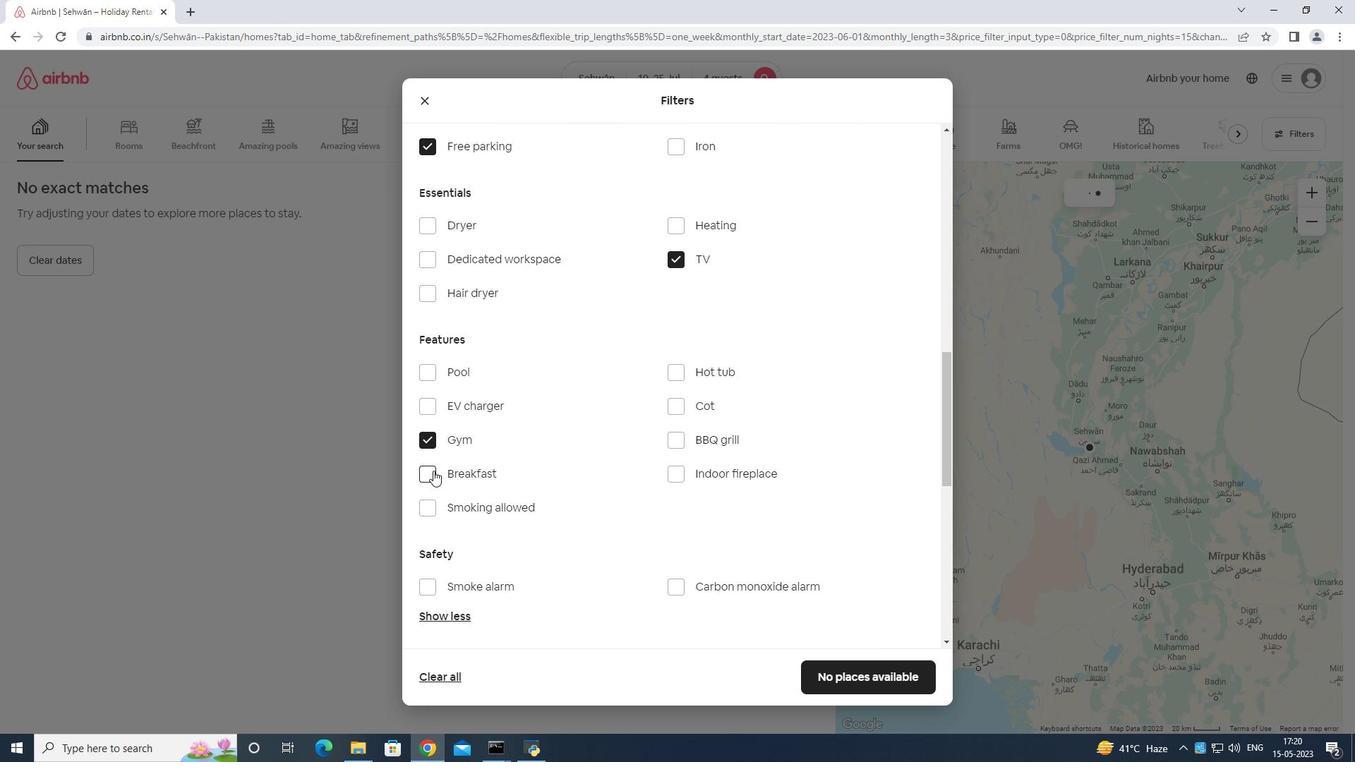 
Action: Mouse moved to (670, 436)
Screenshot: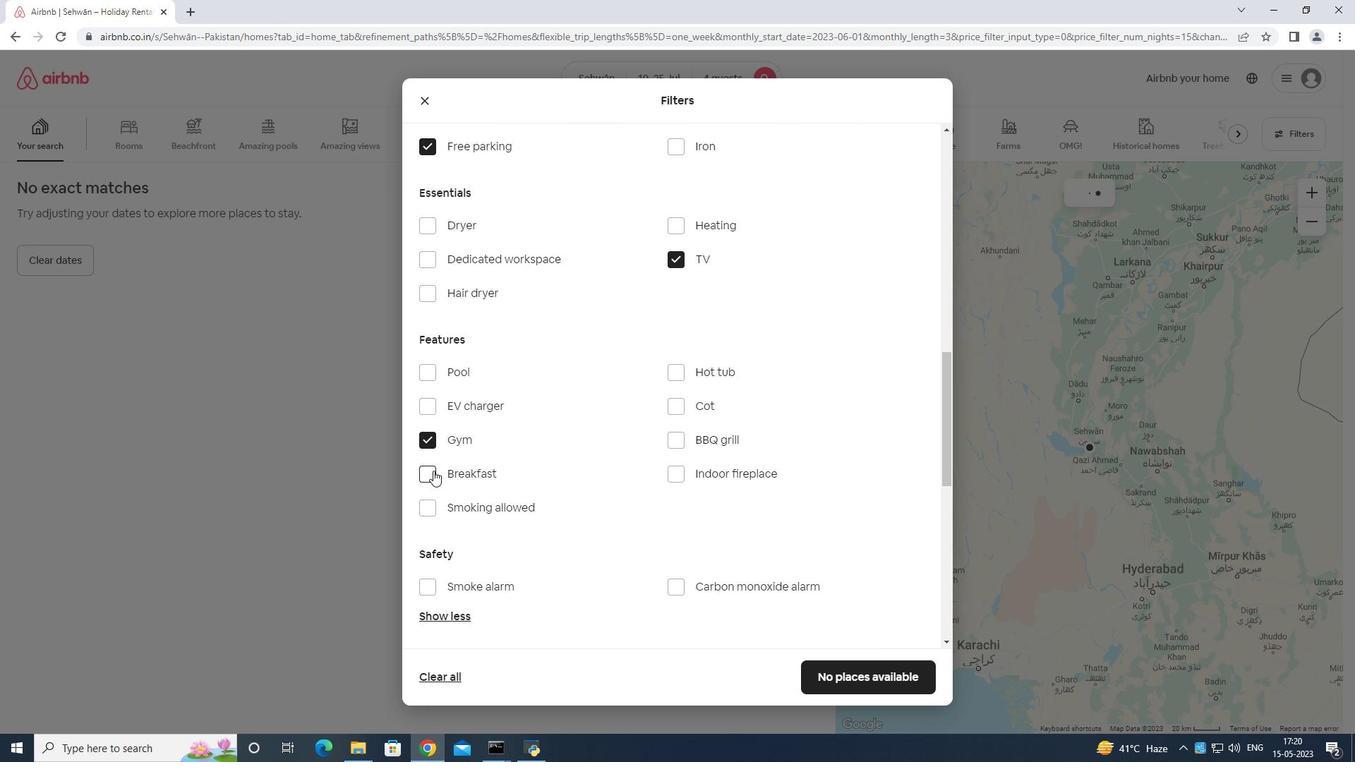 
Action: Mouse scrolled (670, 435) with delta (0, 0)
Screenshot: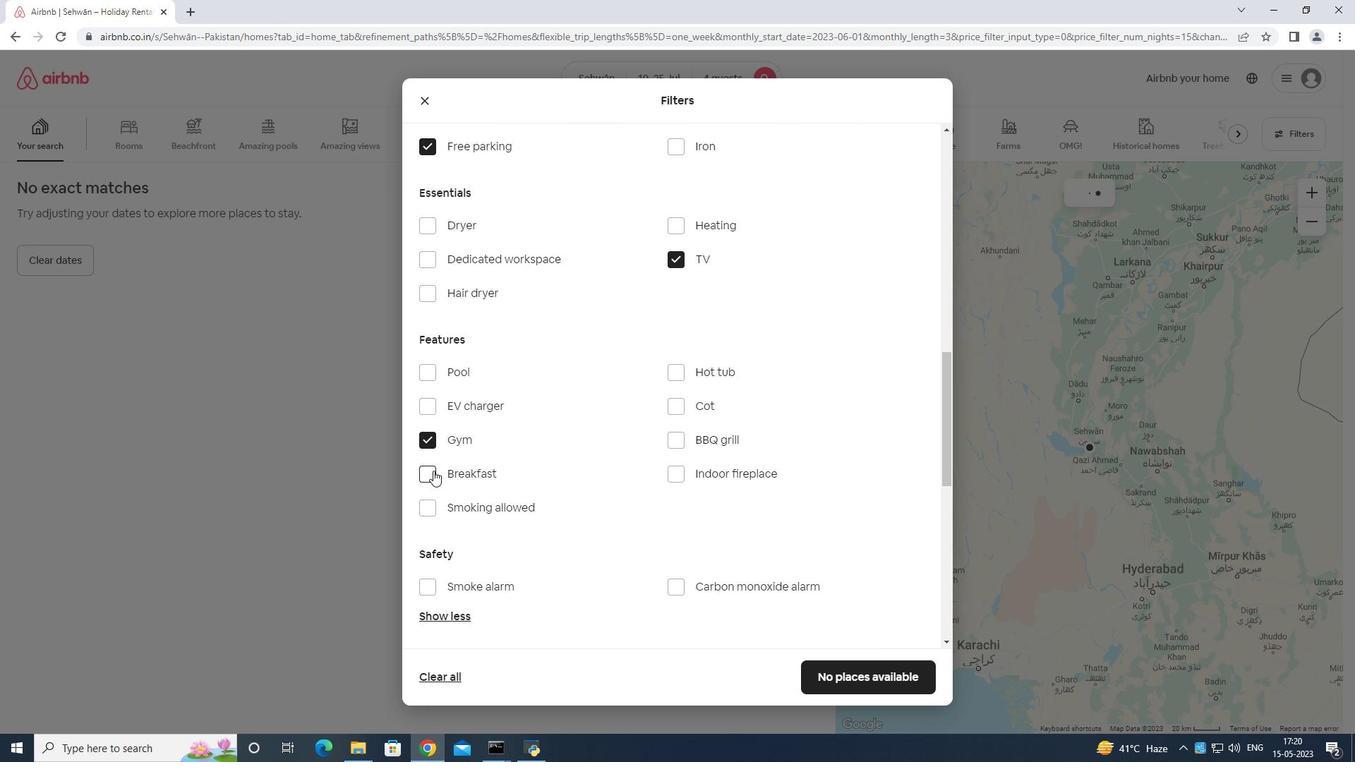 
Action: Mouse moved to (670, 436)
Screenshot: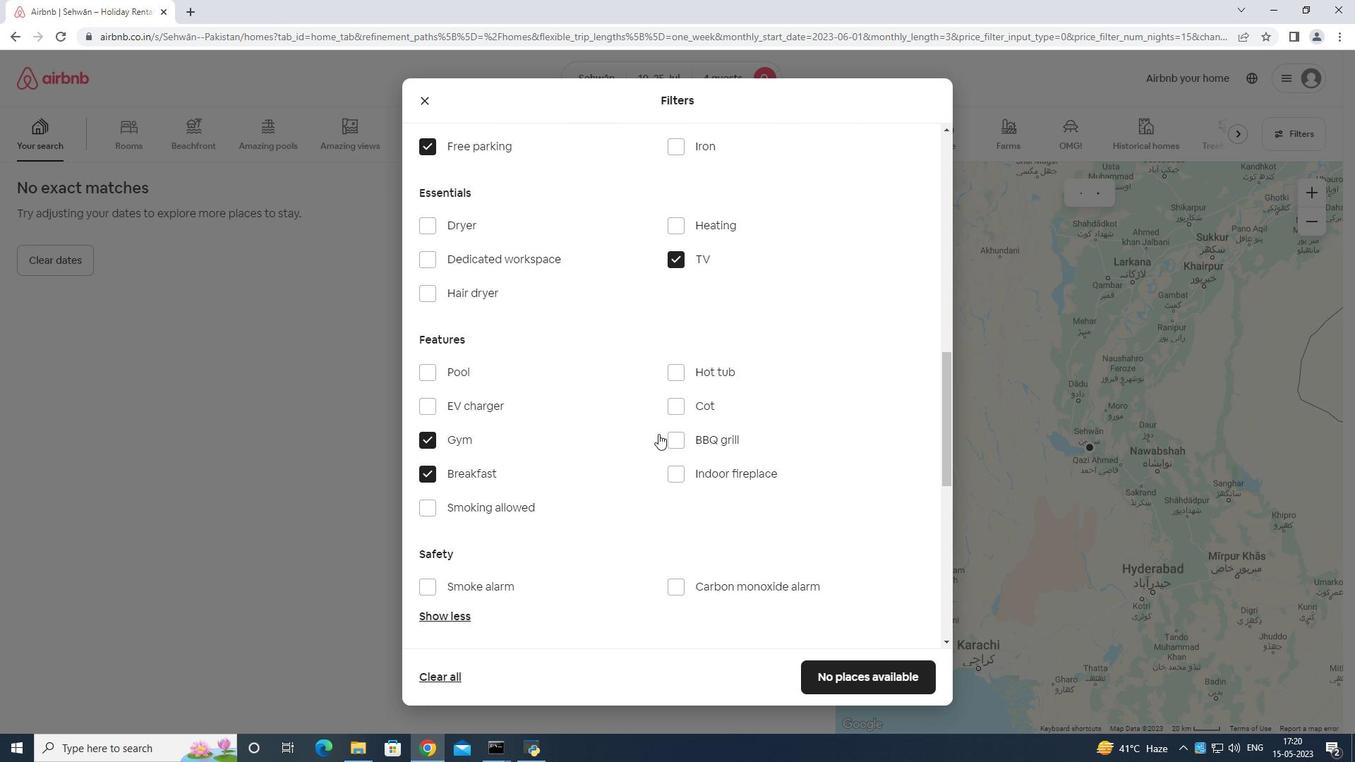 
Action: Mouse scrolled (670, 436) with delta (0, 0)
Screenshot: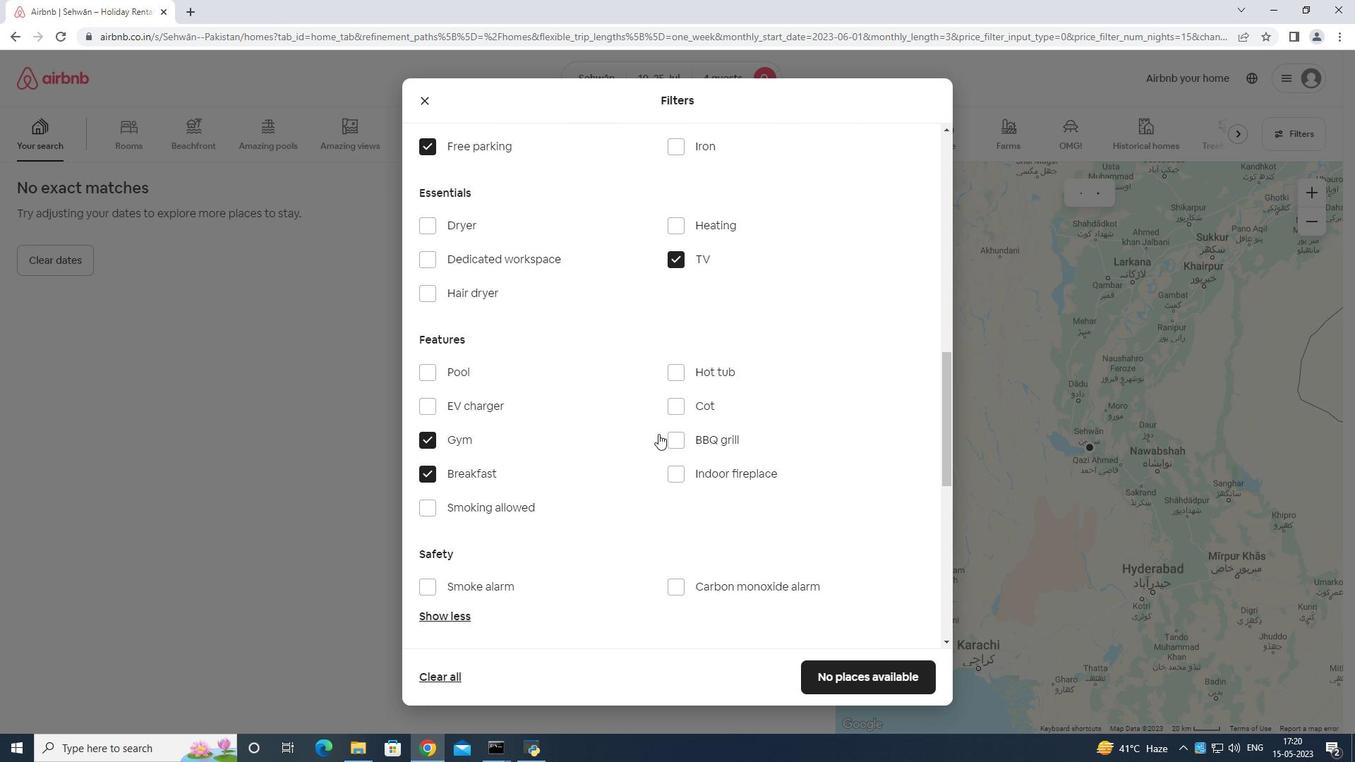 
Action: Mouse moved to (872, 564)
Screenshot: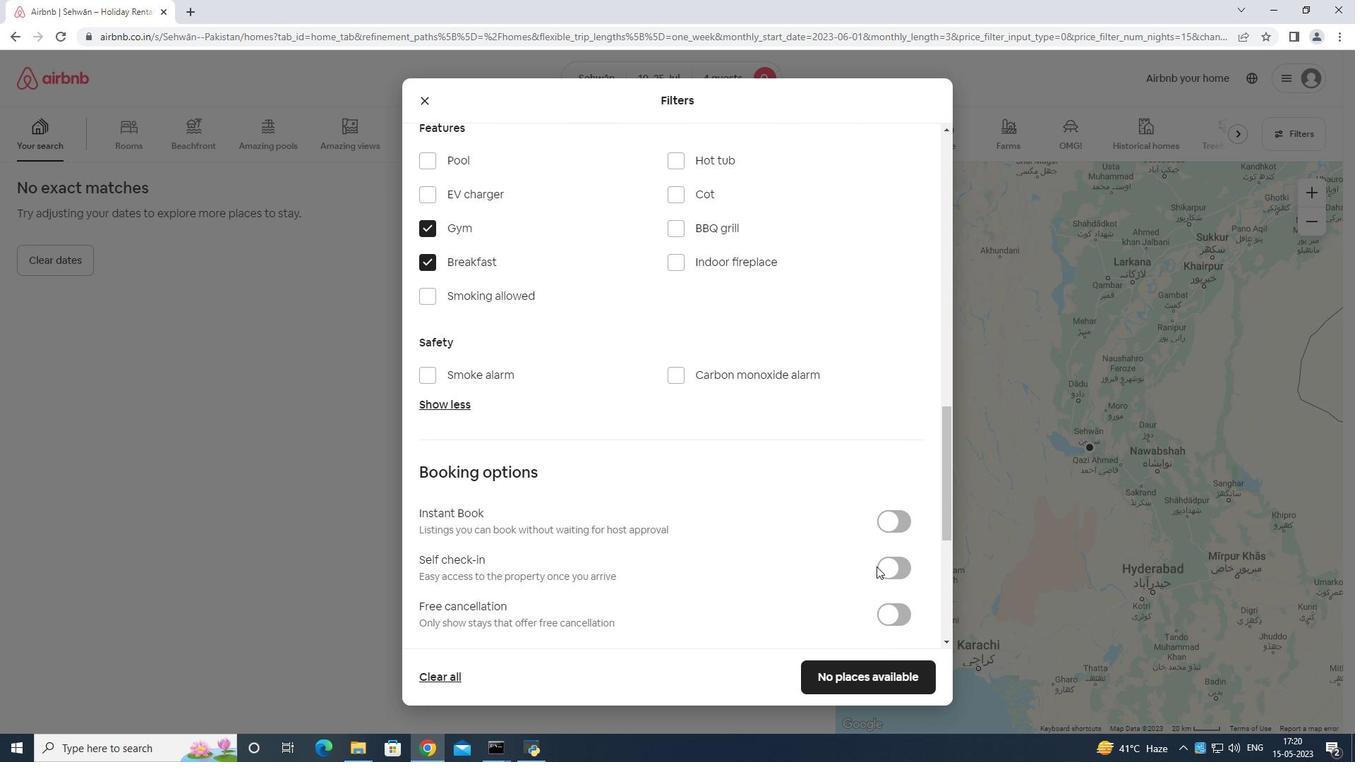 
Action: Mouse pressed left at (872, 564)
Screenshot: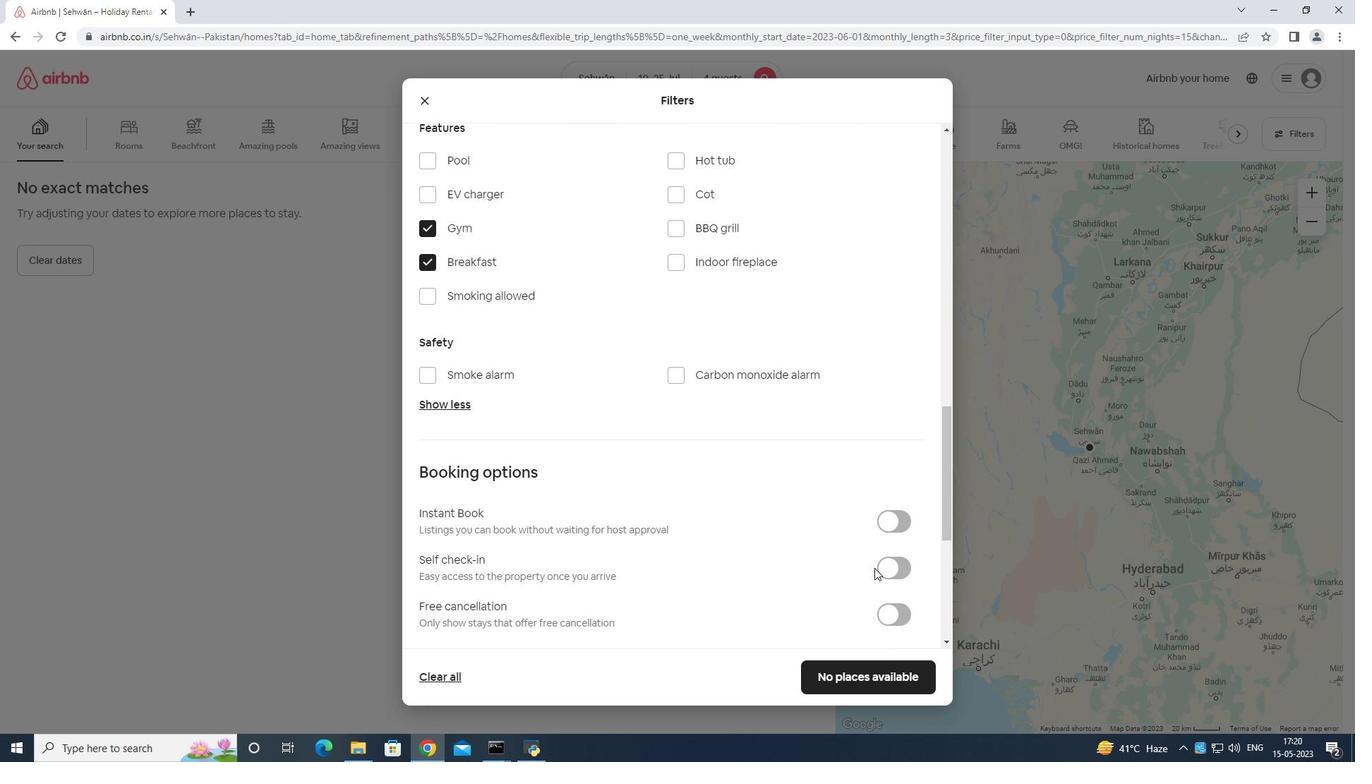 
Action: Mouse moved to (885, 566)
Screenshot: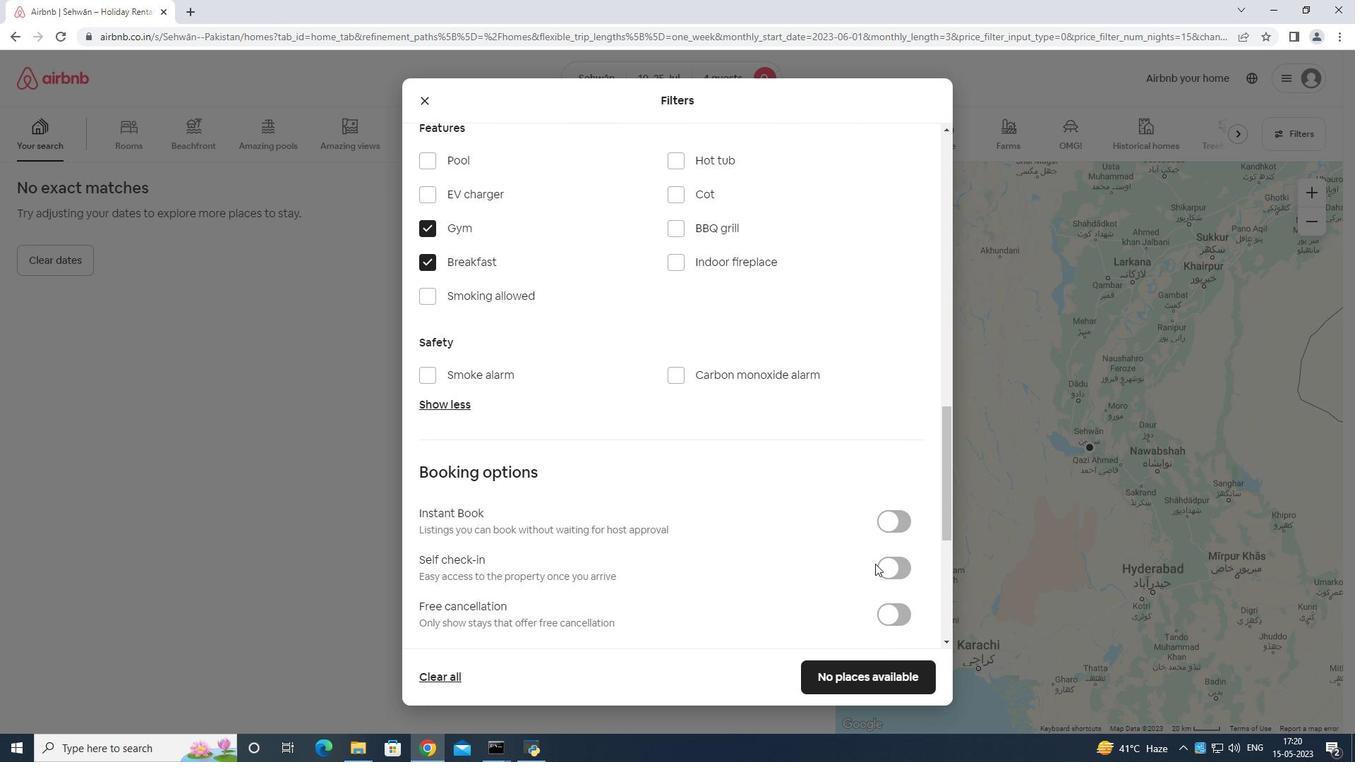 
Action: Mouse pressed left at (885, 566)
Screenshot: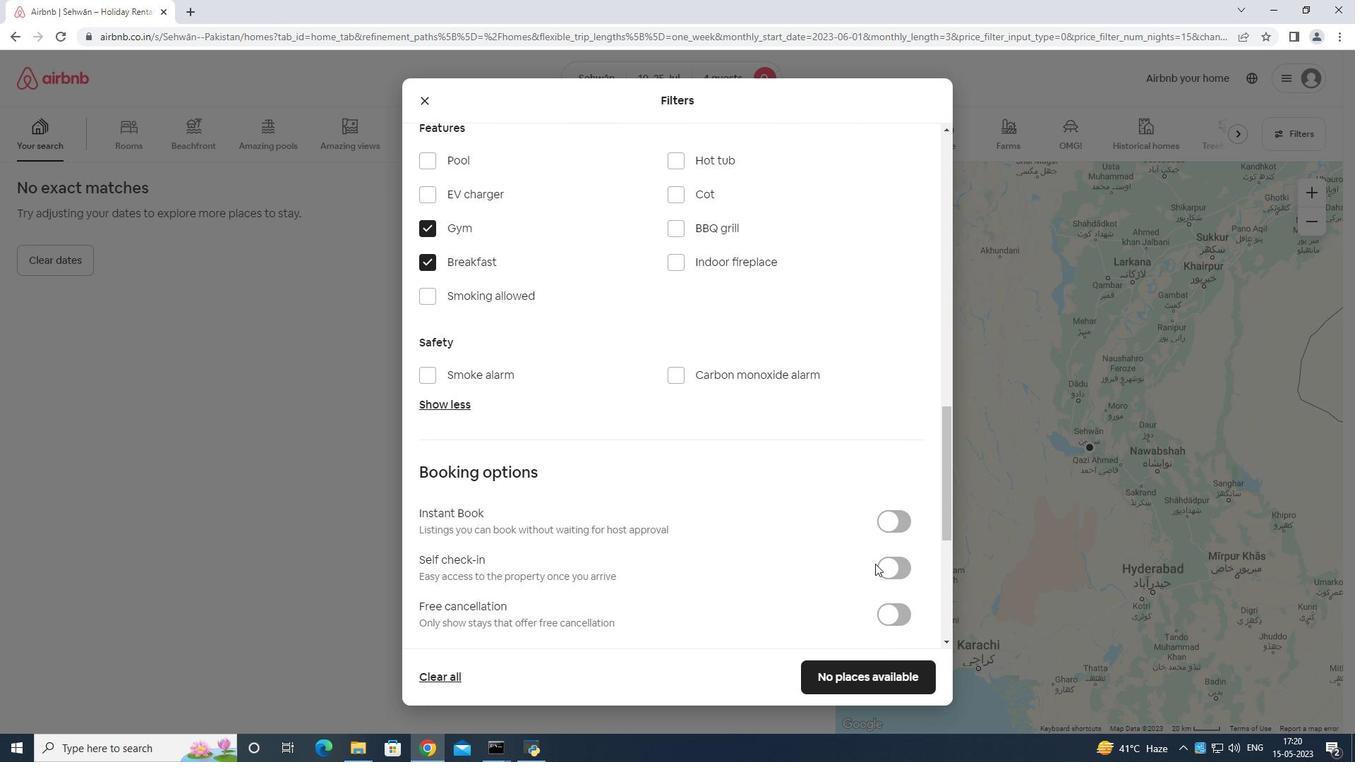 
Action: Mouse moved to (888, 566)
Screenshot: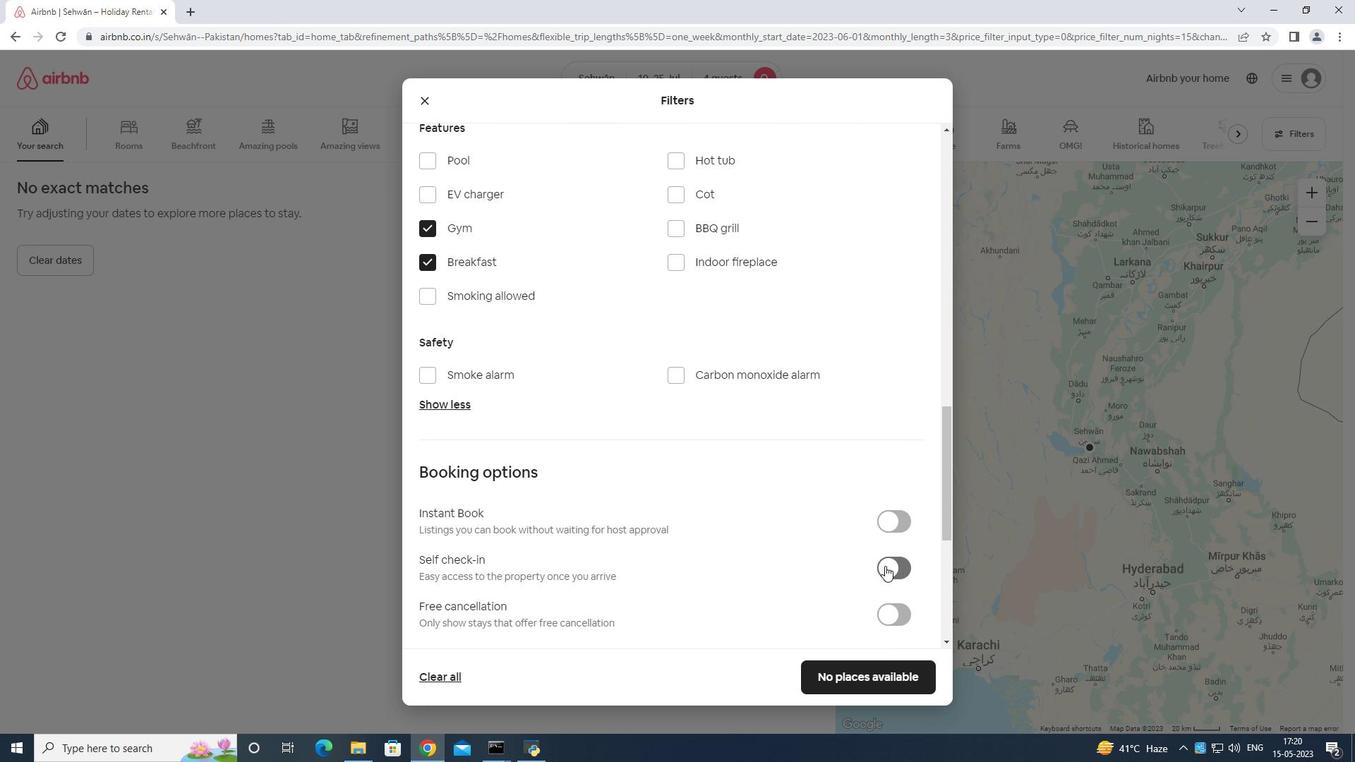 
Action: Mouse scrolled (888, 565) with delta (0, 0)
Screenshot: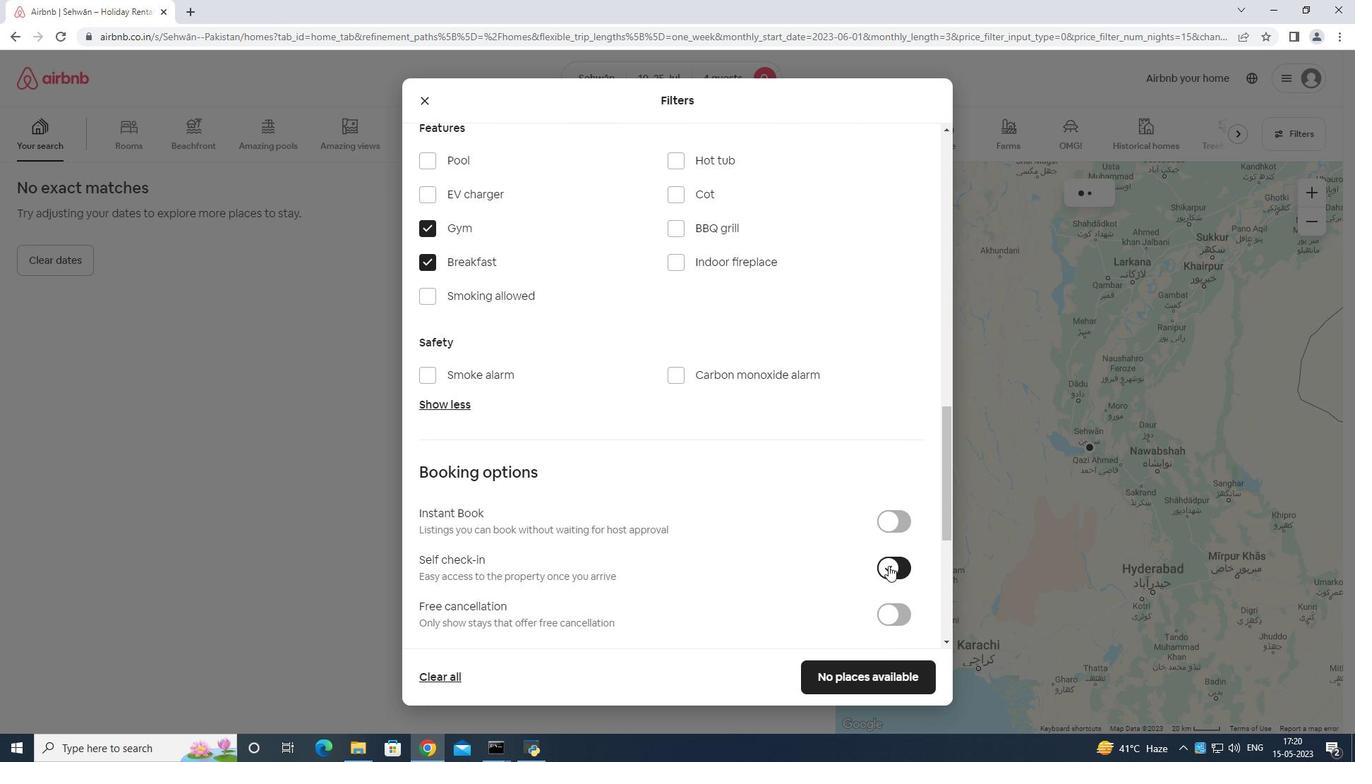 
Action: Mouse moved to (891, 574)
Screenshot: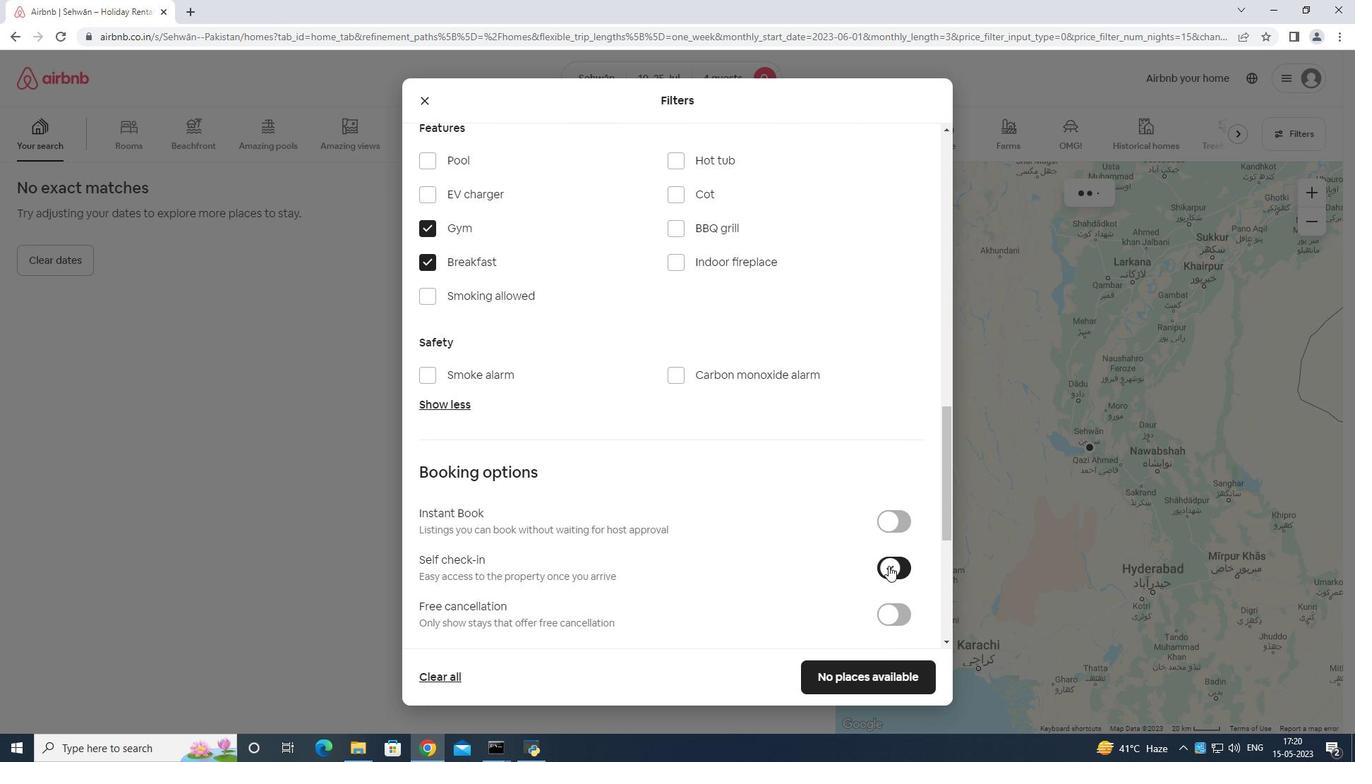 
Action: Mouse scrolled (891, 573) with delta (0, 0)
Screenshot: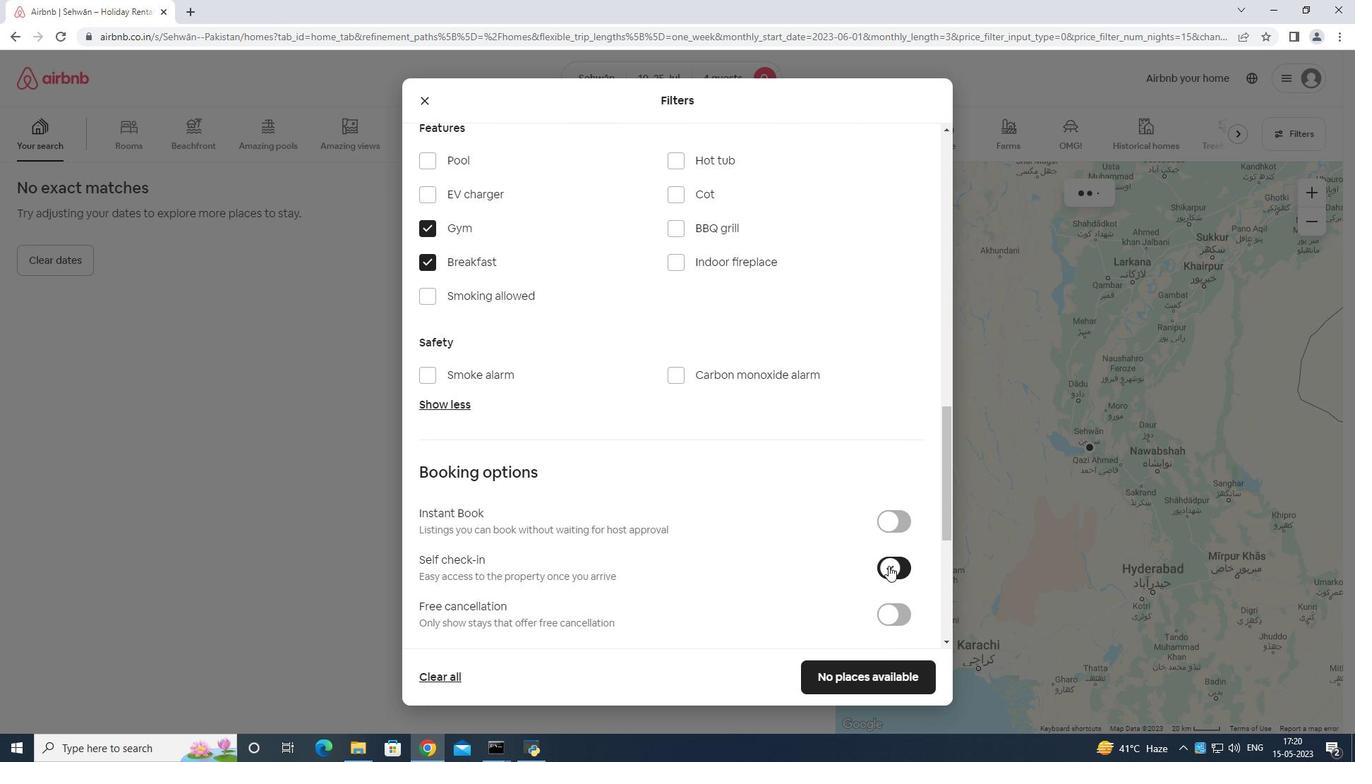 
Action: Mouse moved to (891, 575)
Screenshot: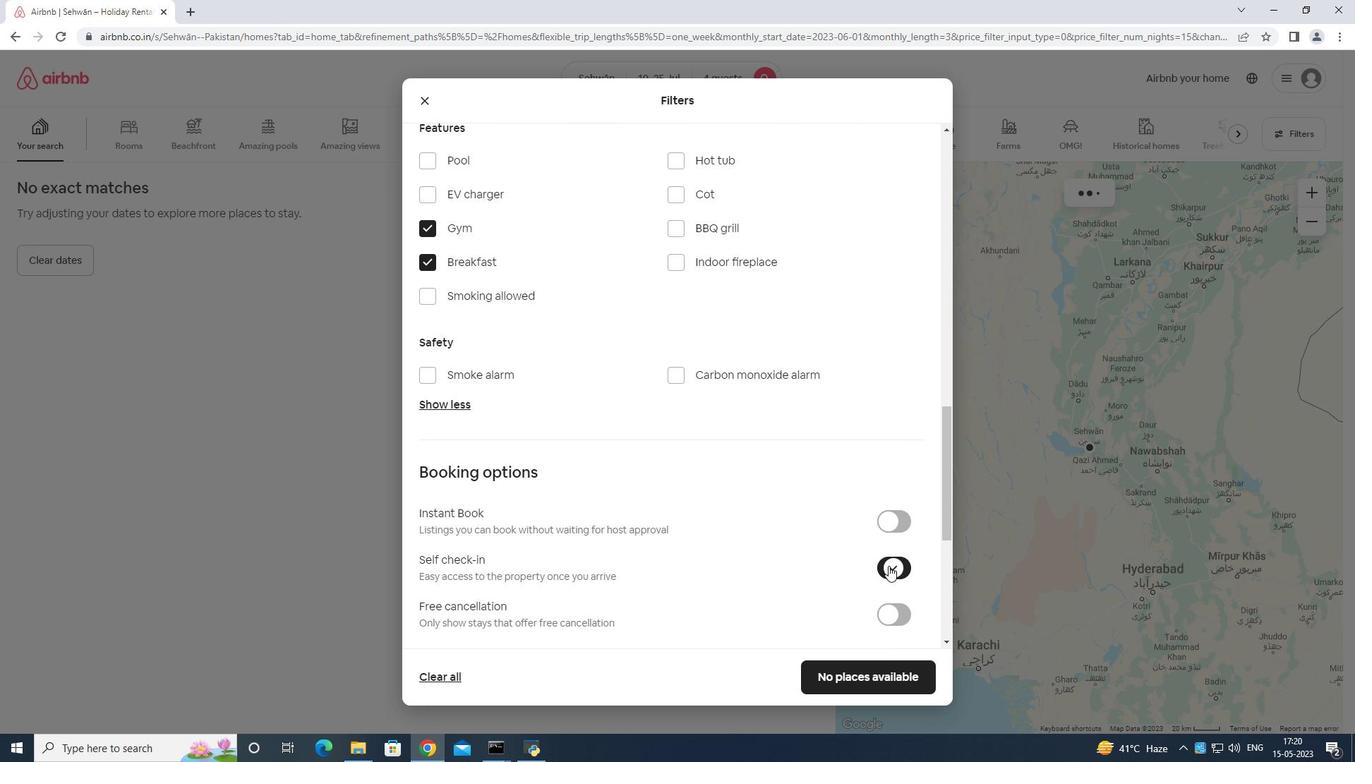 
Action: Mouse scrolled (891, 574) with delta (0, 0)
Screenshot: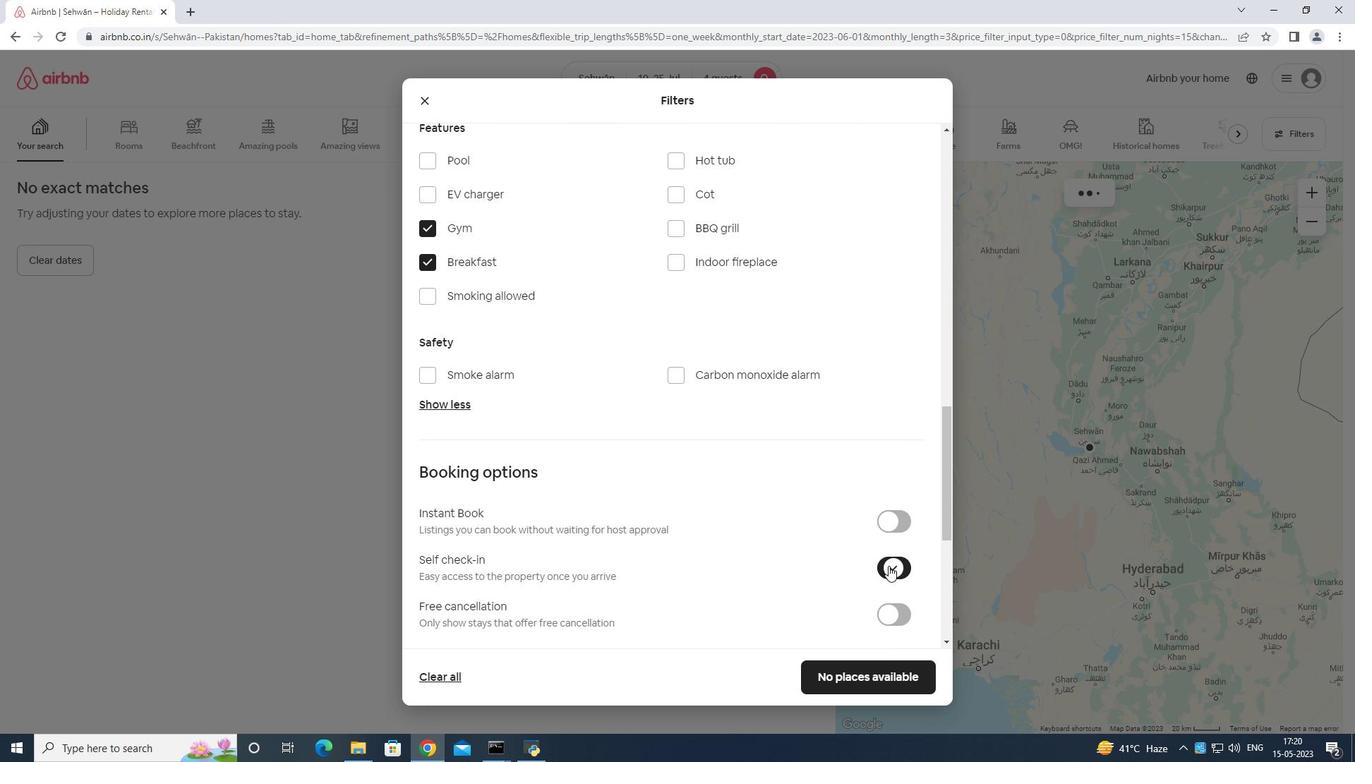 
Action: Mouse scrolled (891, 574) with delta (0, 0)
Screenshot: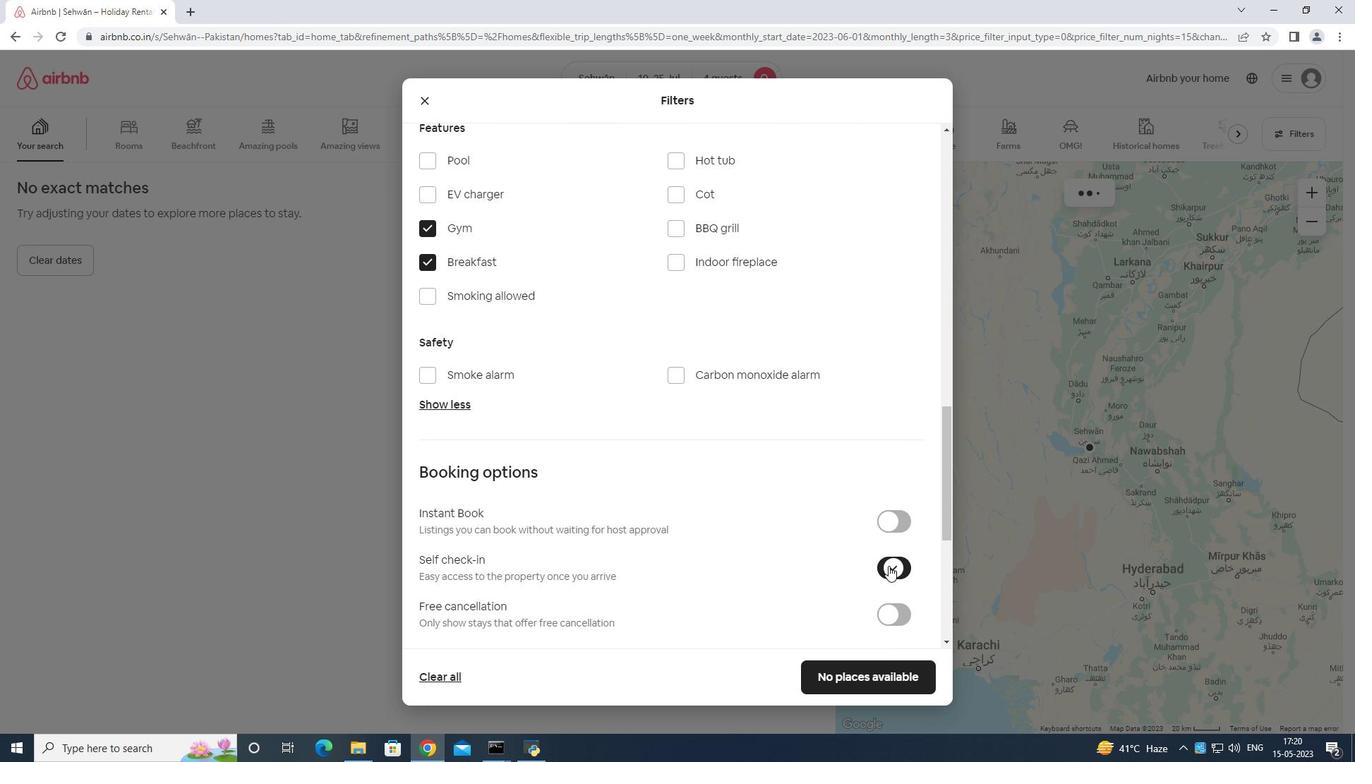 
Action: Mouse scrolled (891, 574) with delta (0, 0)
Screenshot: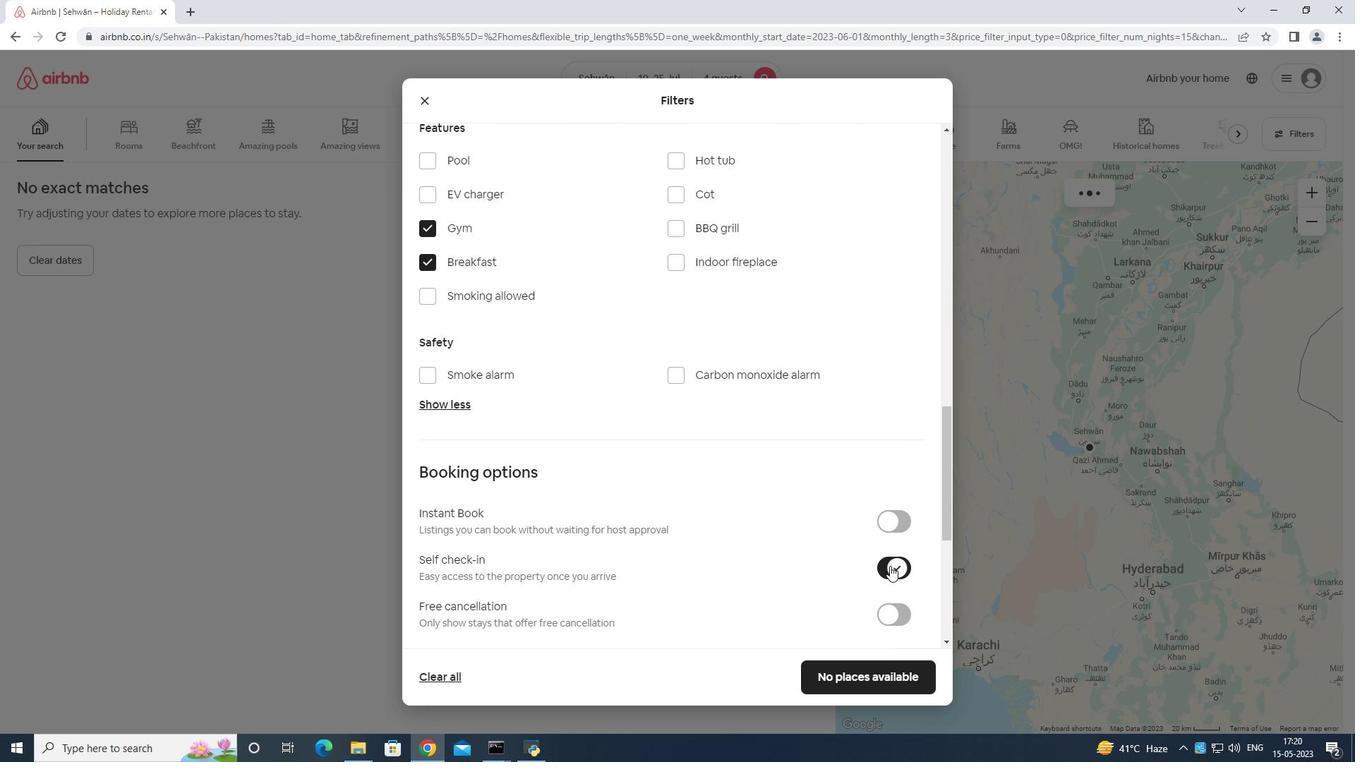 
Action: Mouse moved to (911, 552)
Screenshot: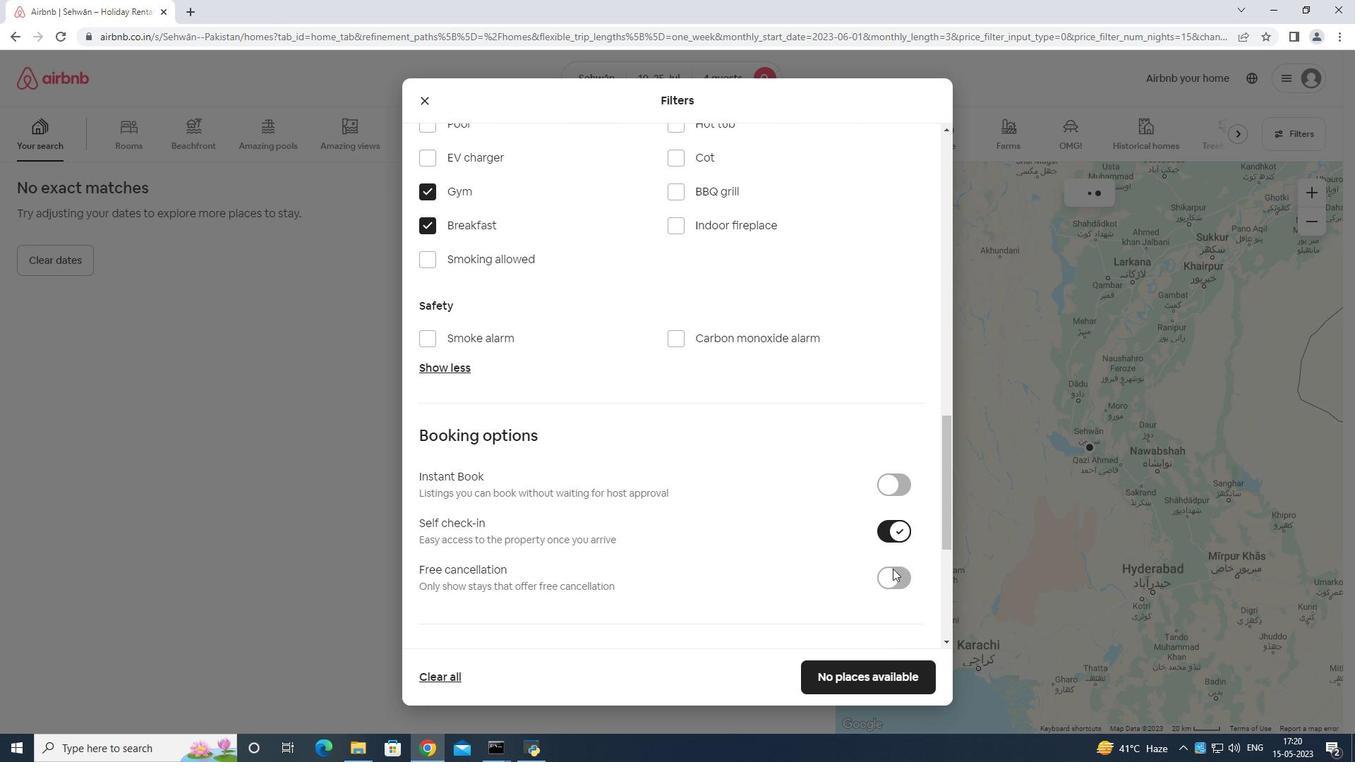 
Action: Mouse scrolled (911, 552) with delta (0, 0)
Screenshot: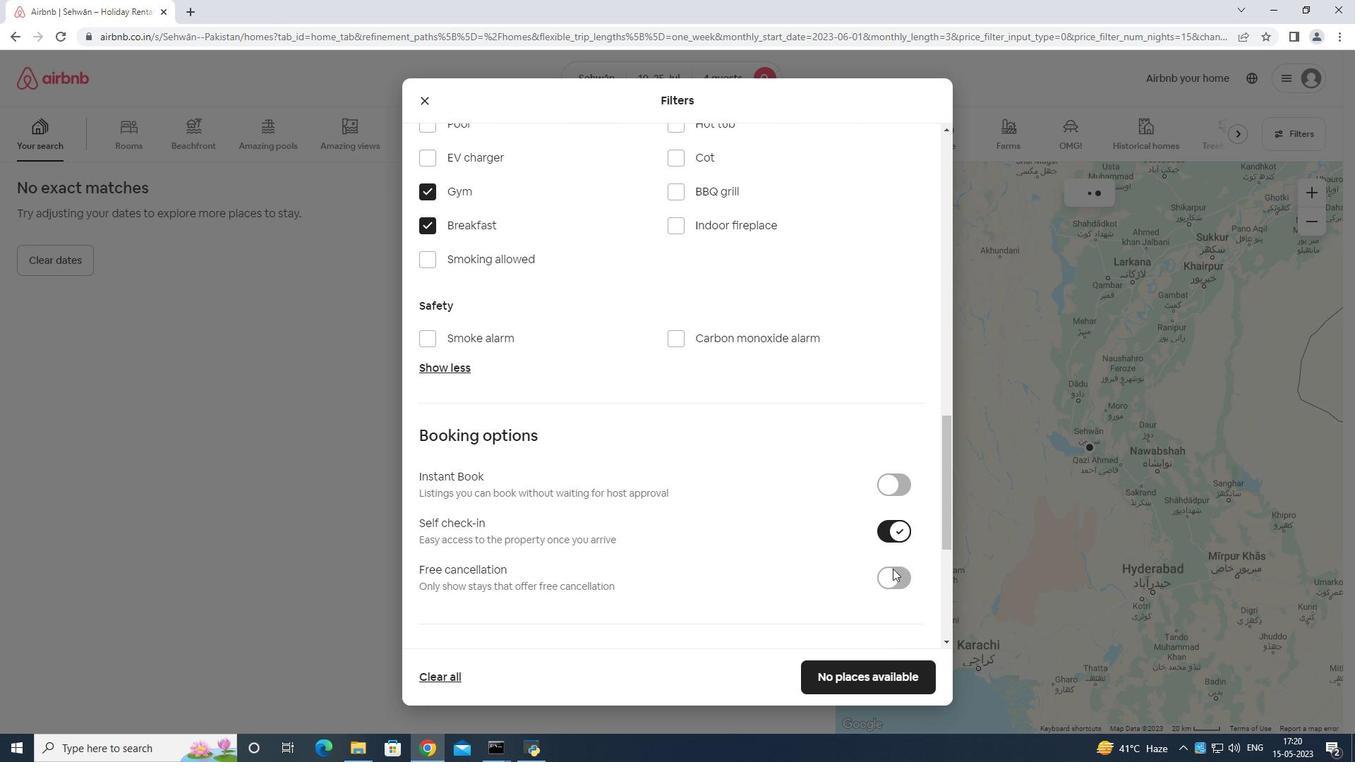 
Action: Mouse scrolled (911, 552) with delta (0, 0)
Screenshot: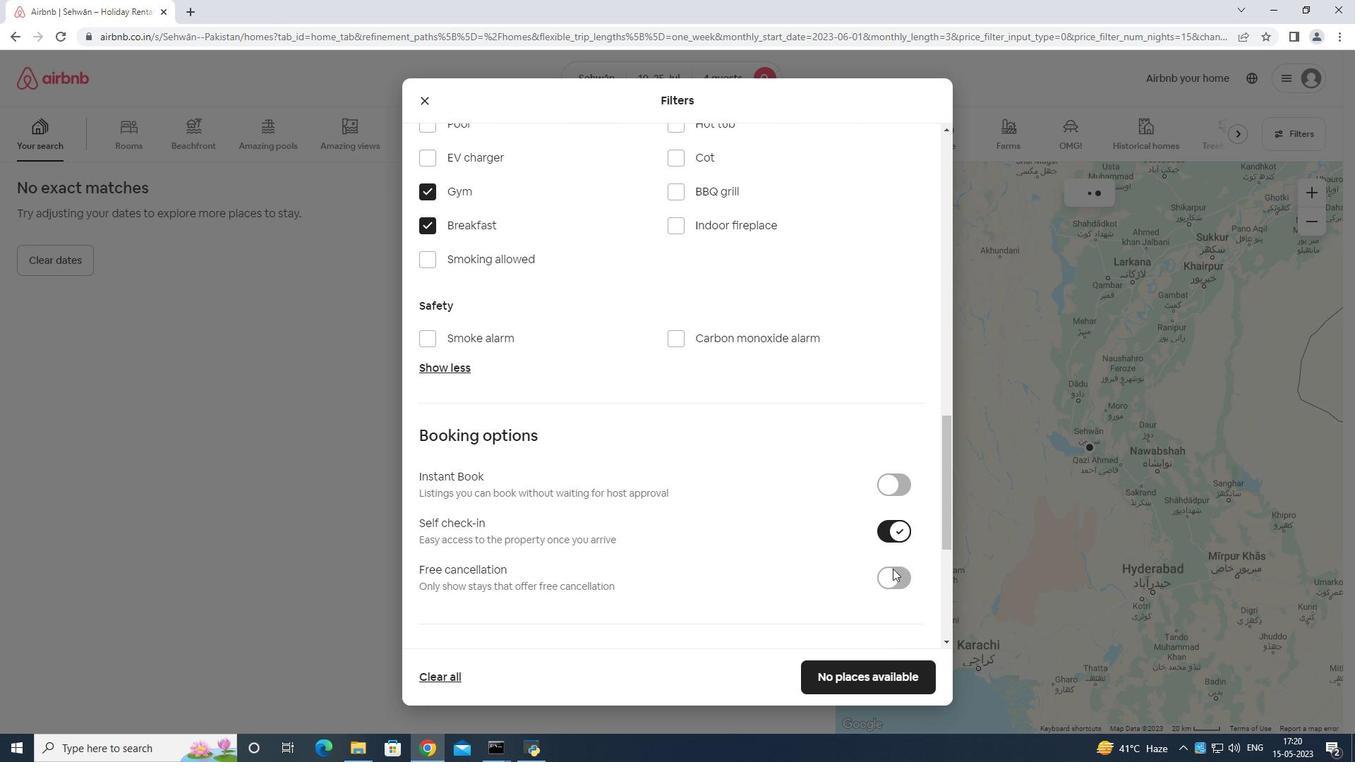 
Action: Mouse scrolled (911, 552) with delta (0, 0)
Screenshot: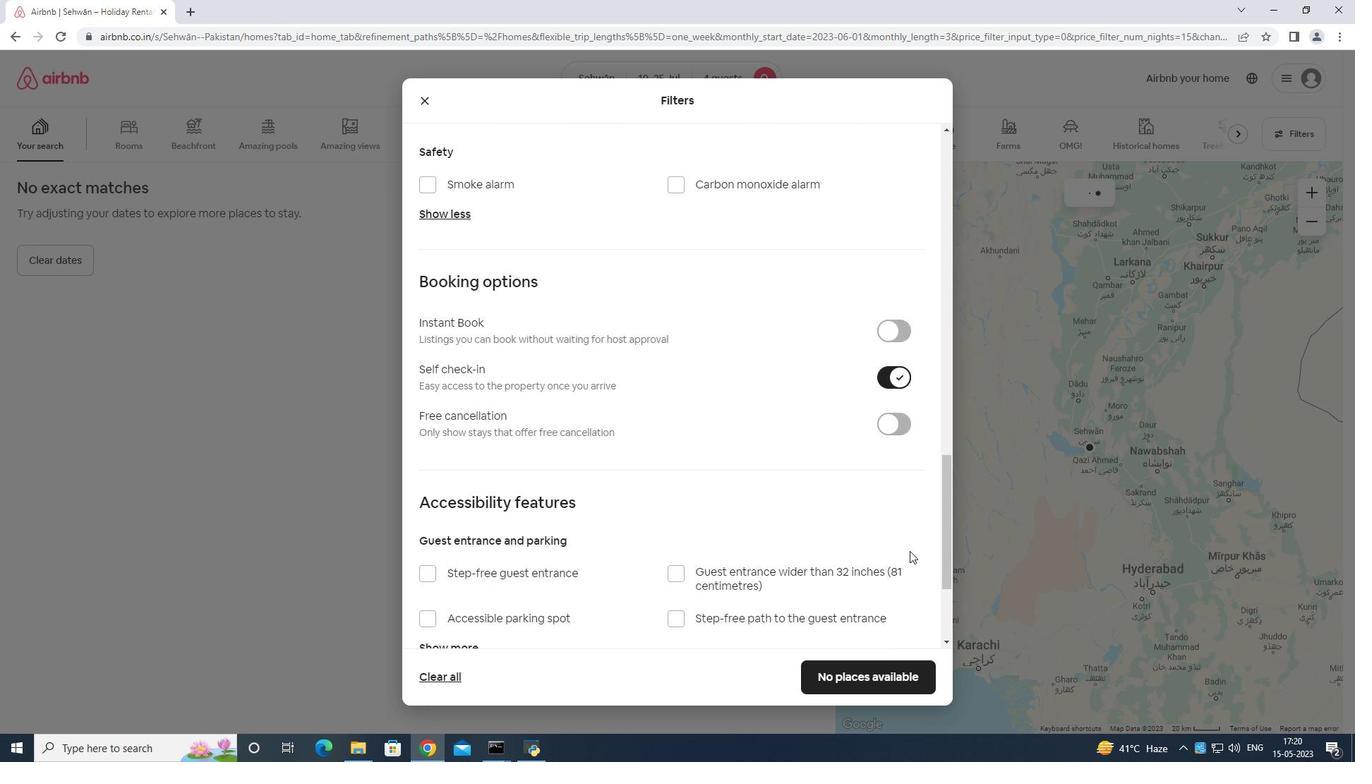 
Action: Mouse moved to (911, 553)
Screenshot: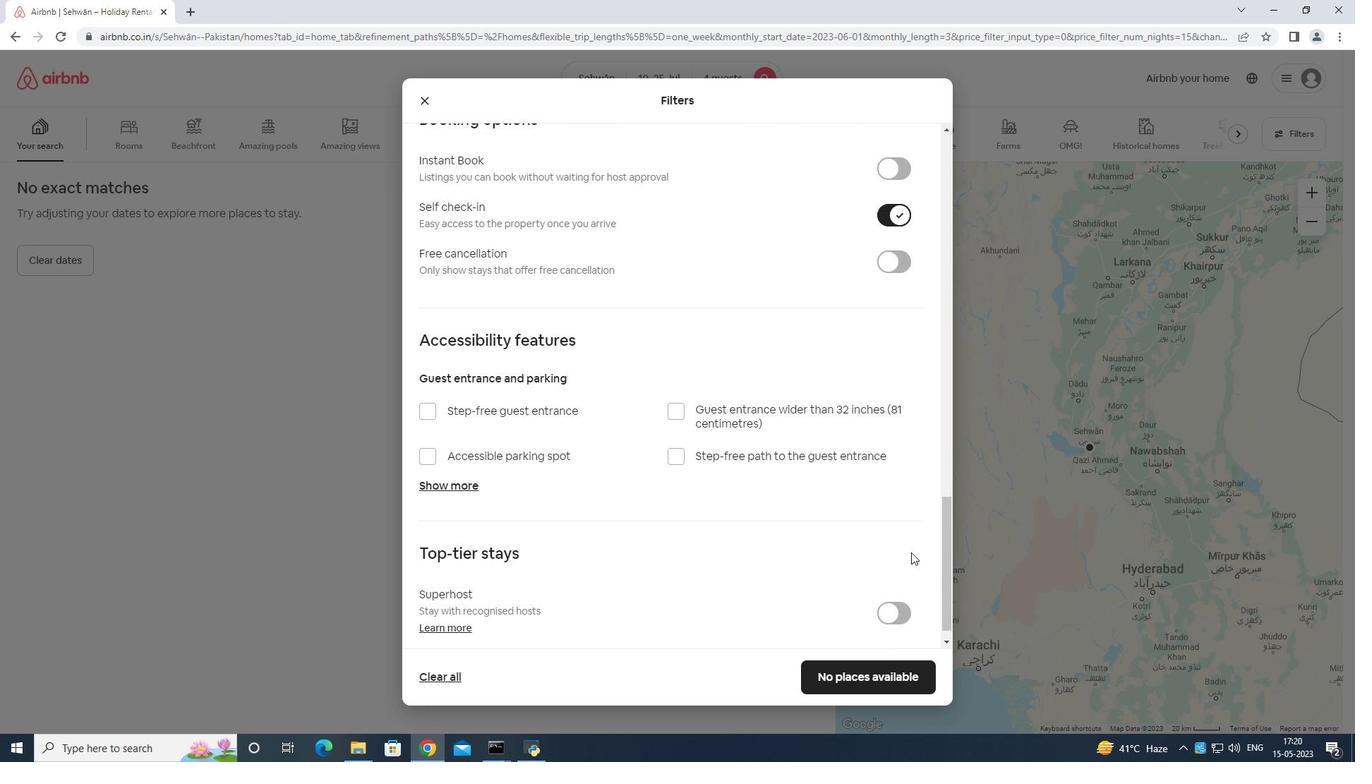 
Action: Mouse scrolled (911, 552) with delta (0, 0)
Screenshot: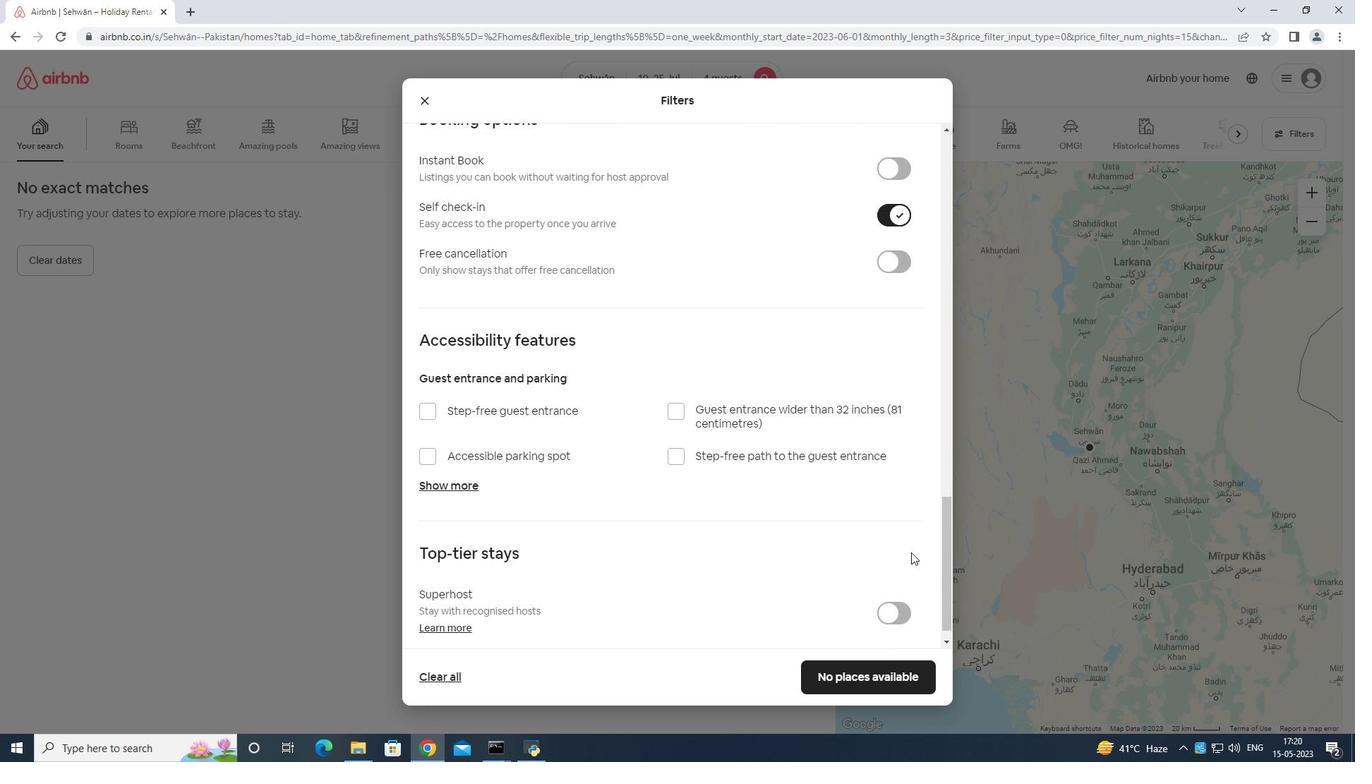 
Action: Mouse moved to (911, 554)
Screenshot: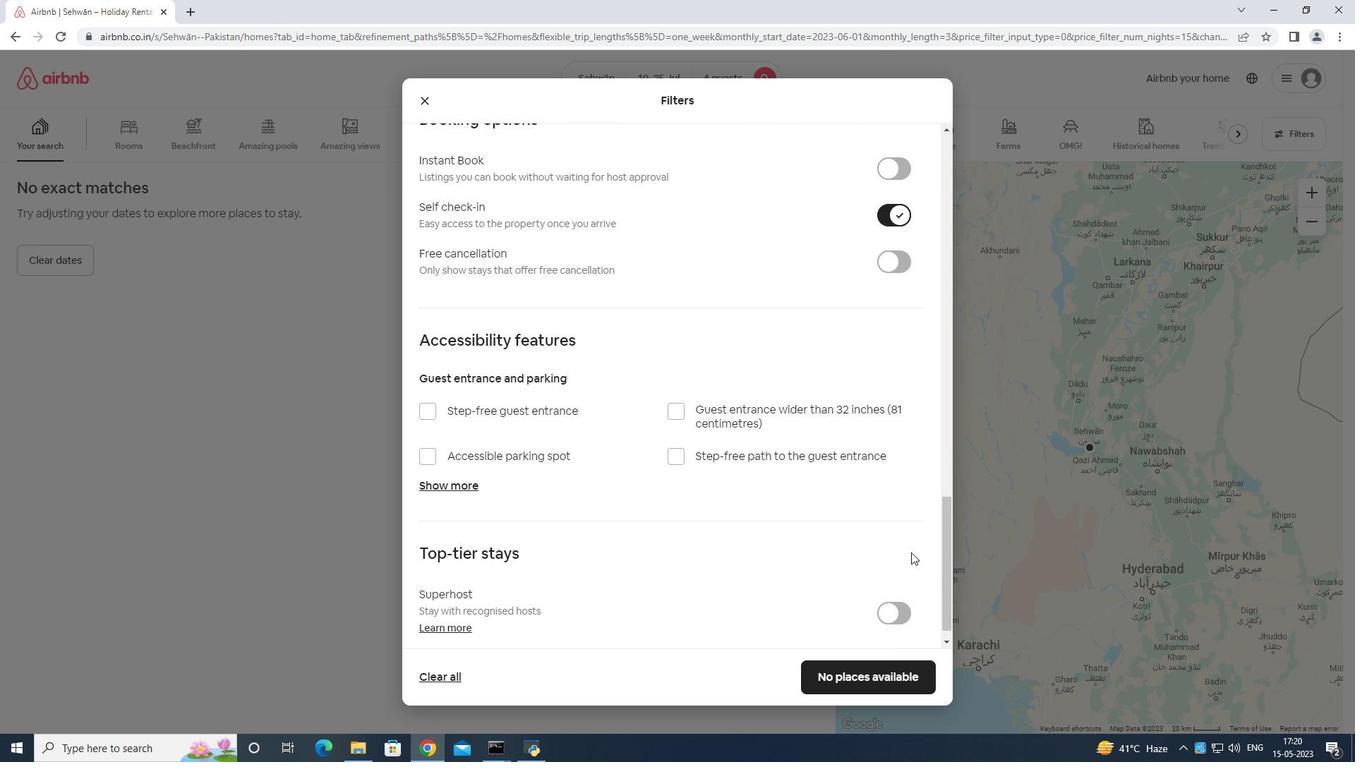 
Action: Mouse scrolled (911, 554) with delta (0, 0)
Screenshot: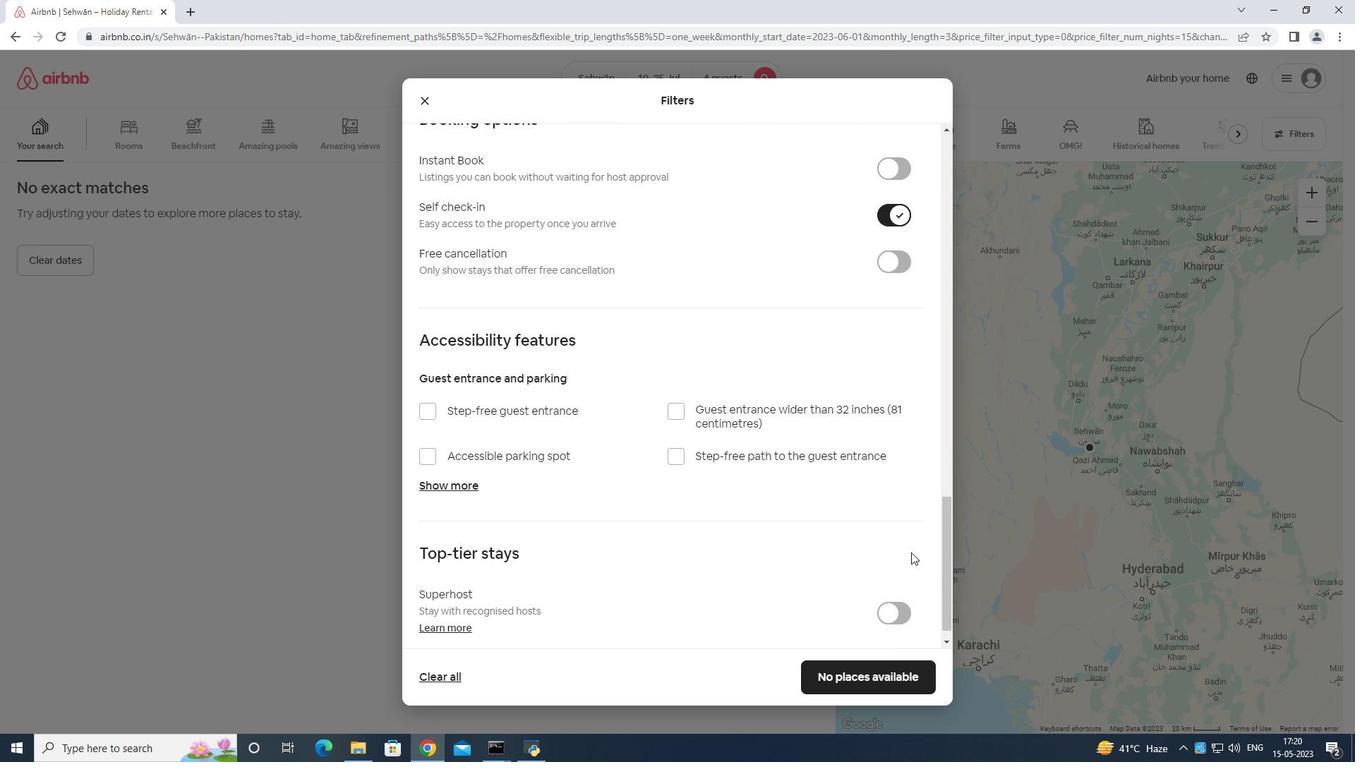 
Action: Mouse scrolled (911, 554) with delta (0, 0)
Screenshot: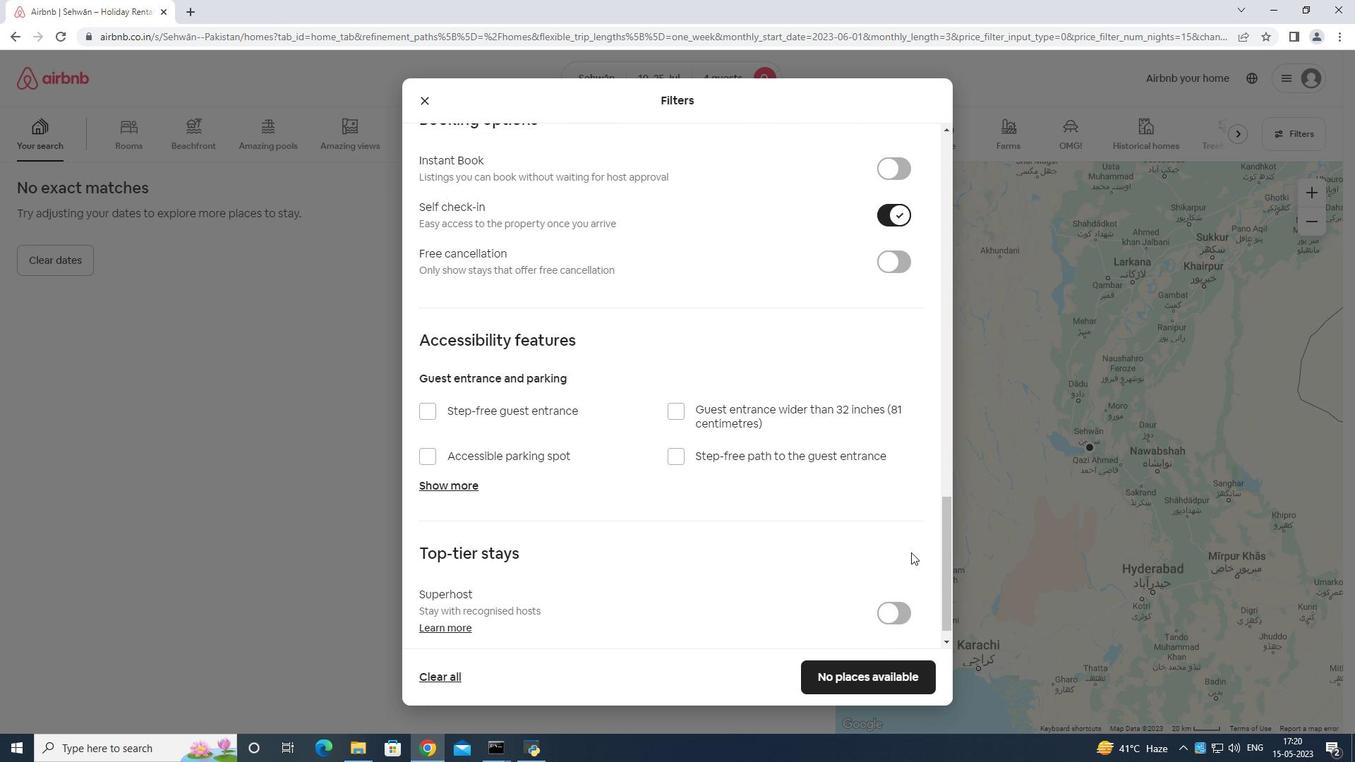 
Action: Mouse scrolled (911, 554) with delta (0, 0)
Screenshot: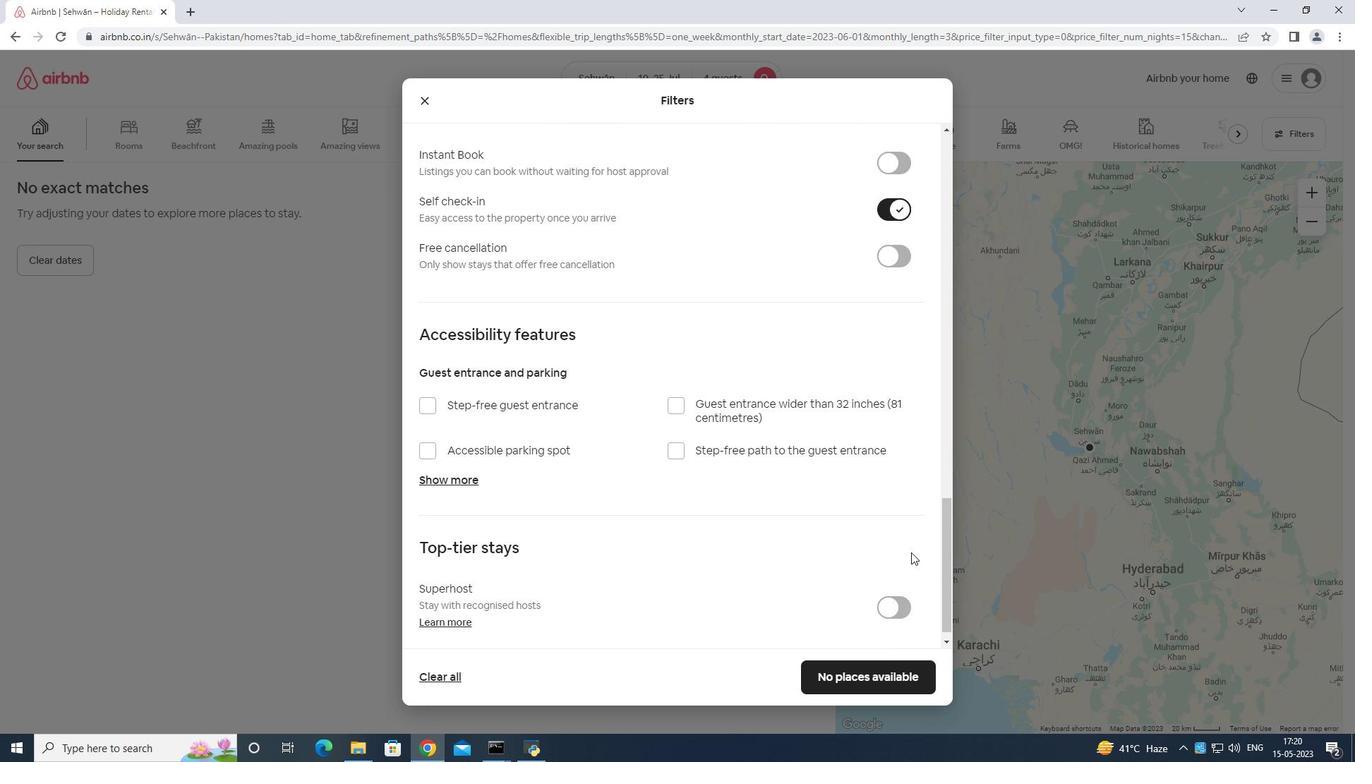 
Action: Mouse scrolled (911, 554) with delta (0, 0)
Screenshot: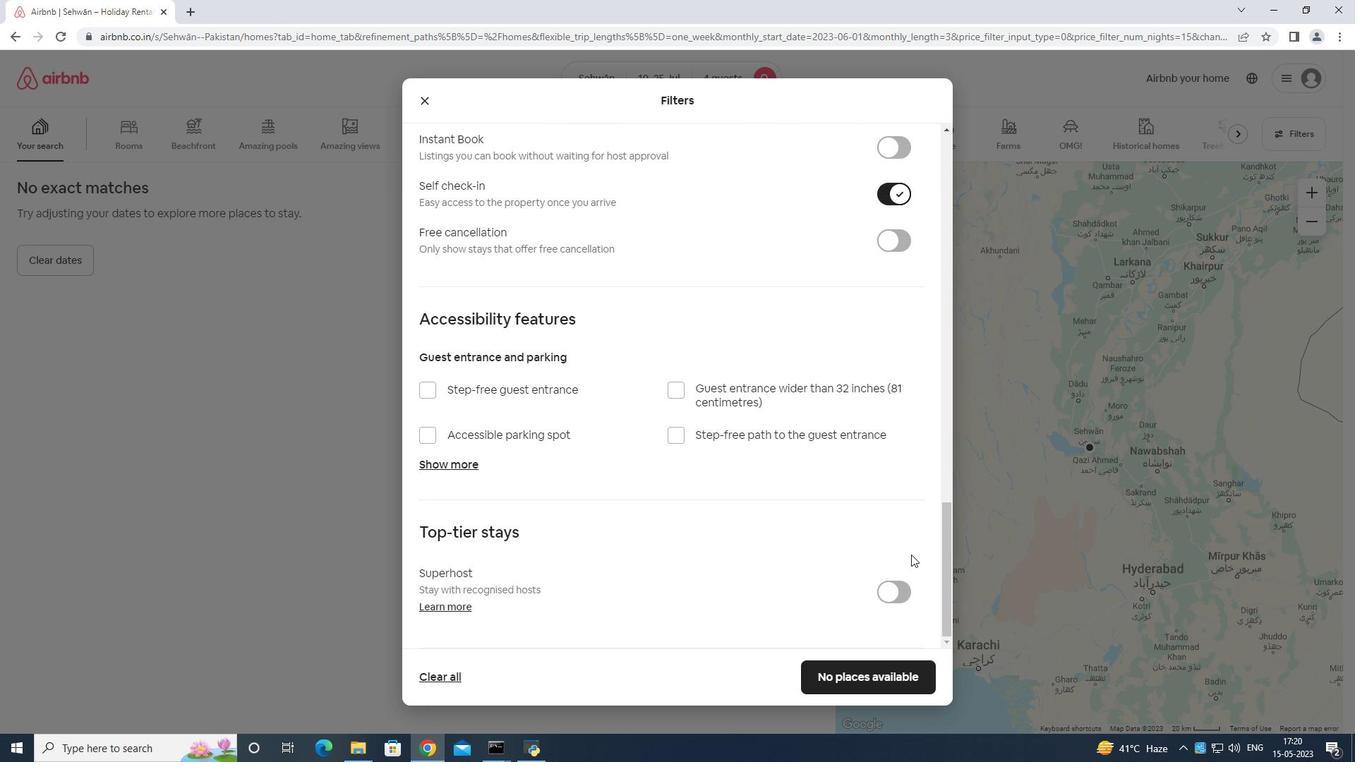 
Action: Mouse scrolled (911, 554) with delta (0, 0)
Screenshot: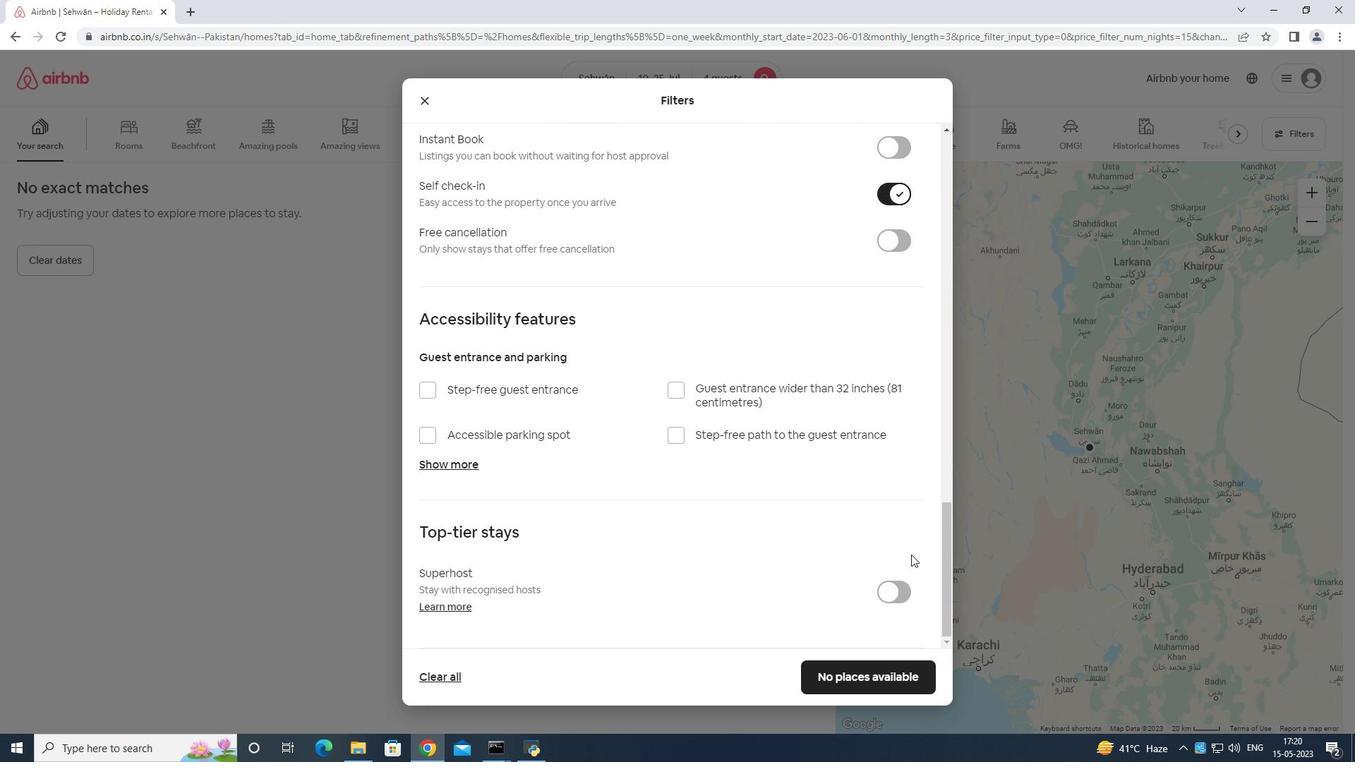 
Action: Mouse scrolled (911, 554) with delta (0, 0)
Screenshot: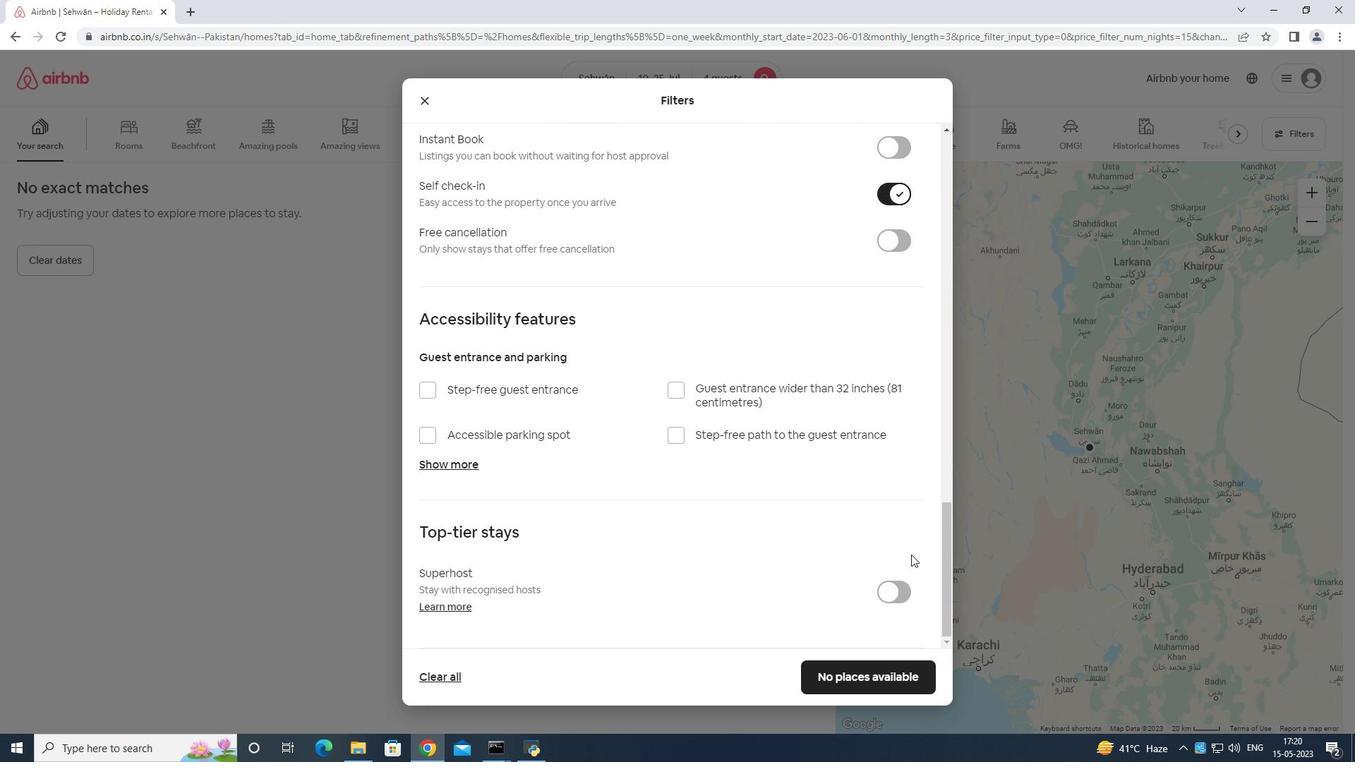 
Action: Mouse scrolled (911, 554) with delta (0, 0)
Screenshot: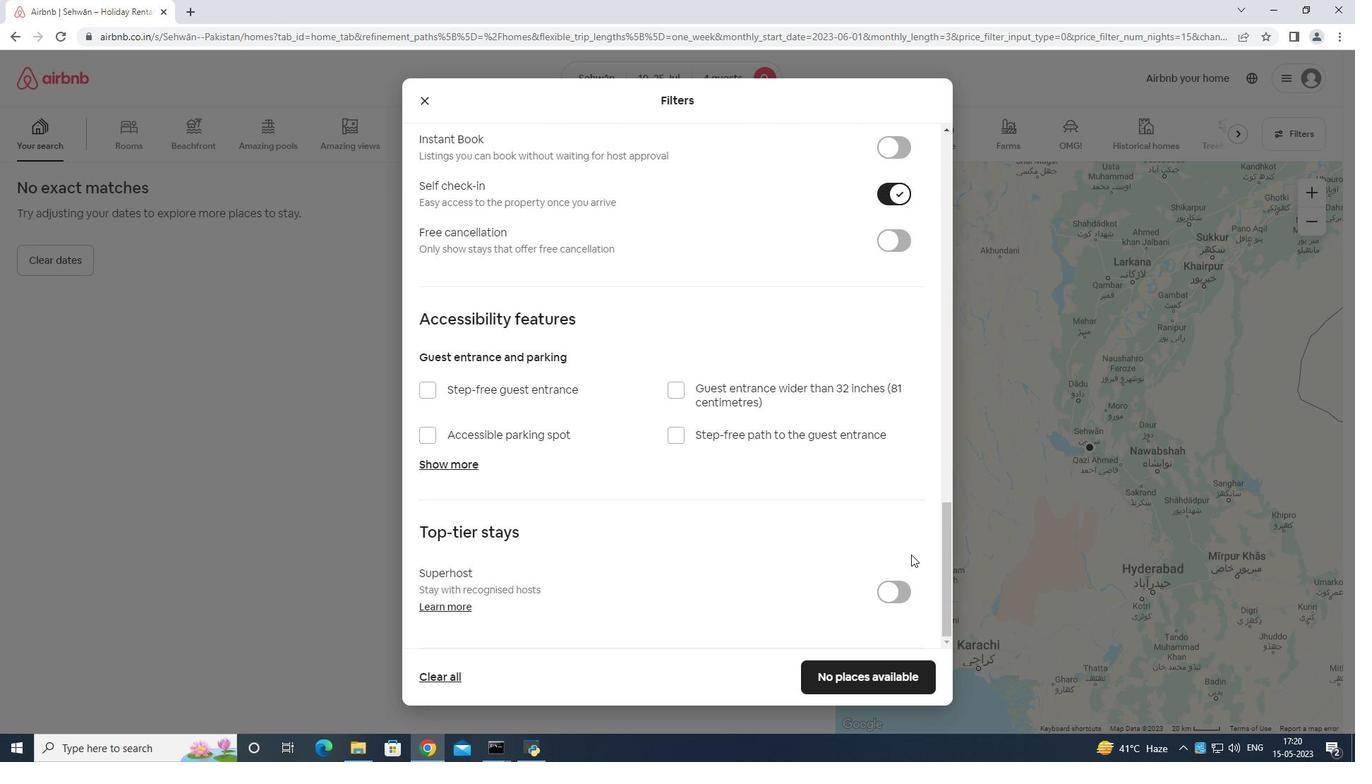 
Action: Mouse moved to (868, 669)
Screenshot: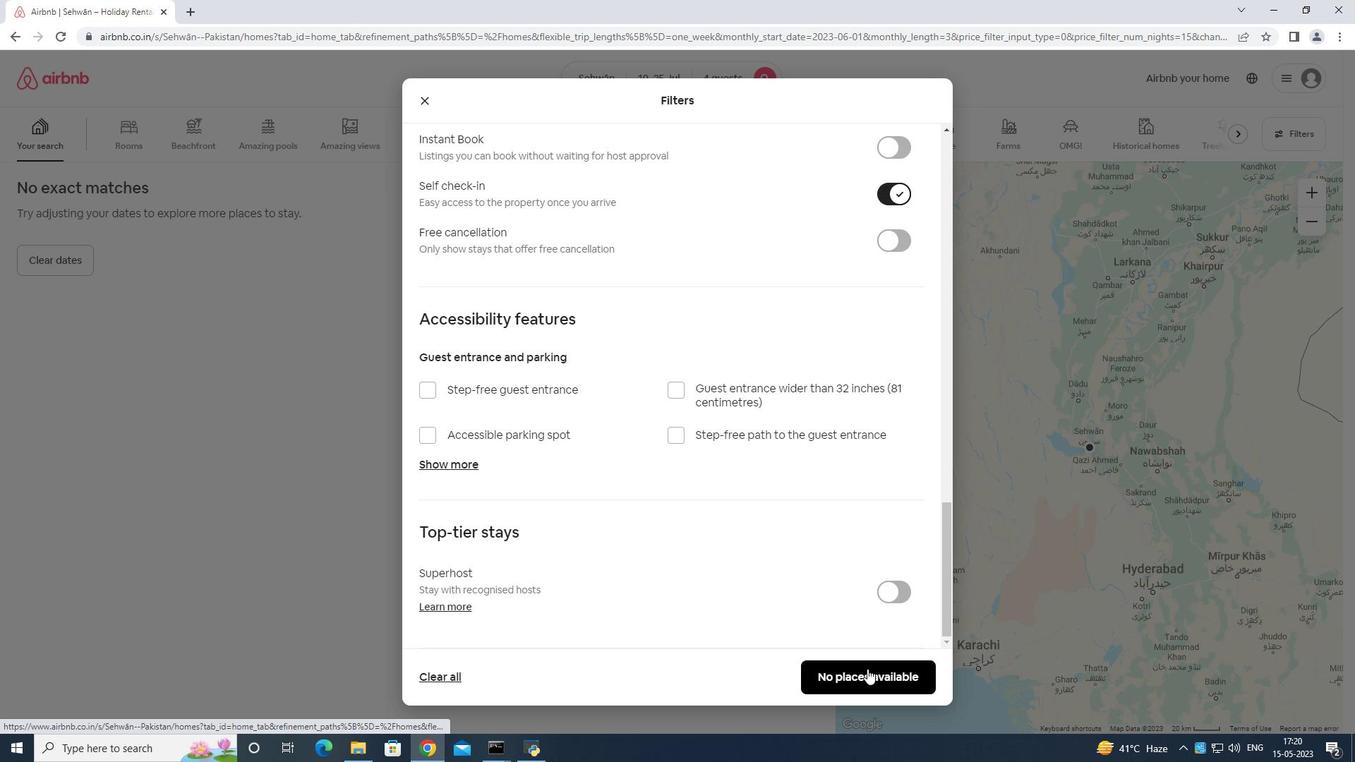 
Action: Mouse pressed left at (868, 669)
Screenshot: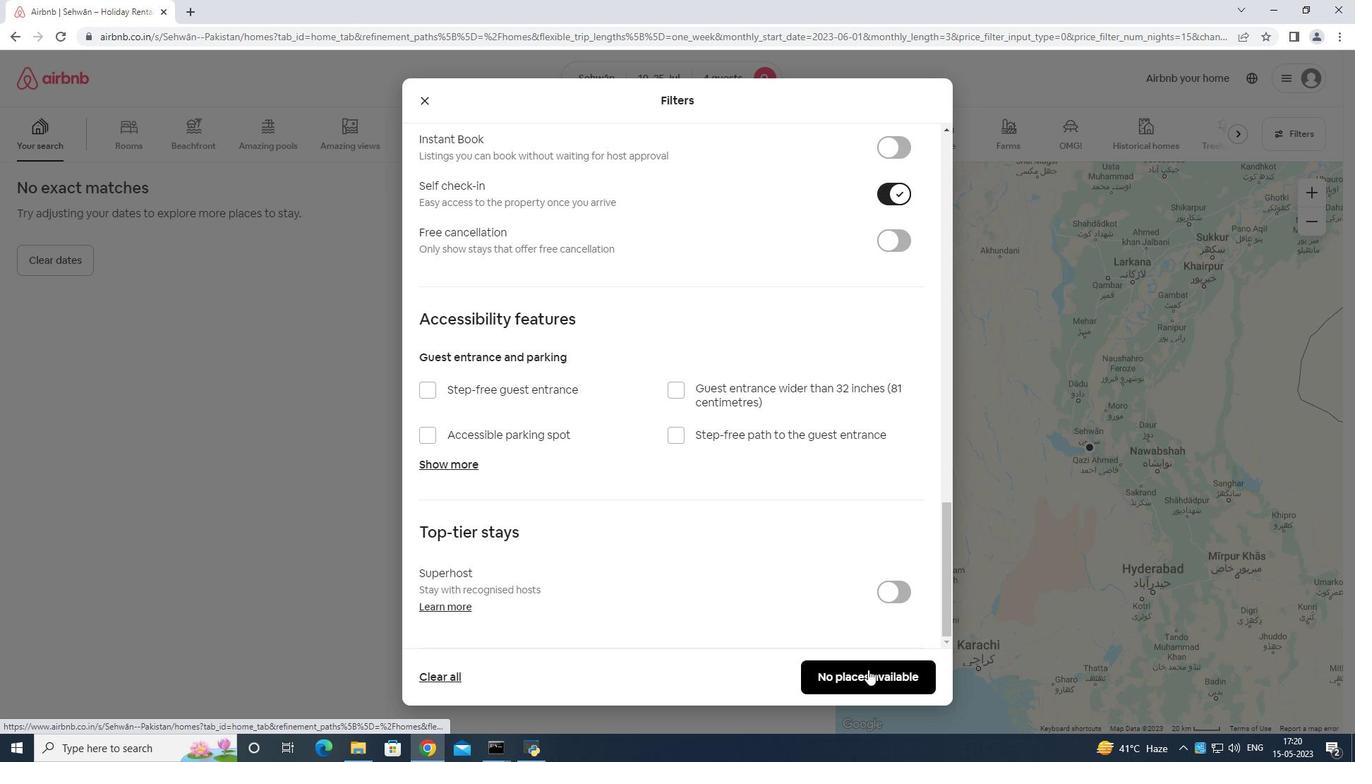 
